 Task: Time Signature Change.
Action: Mouse moved to (300, 9)
Screenshot: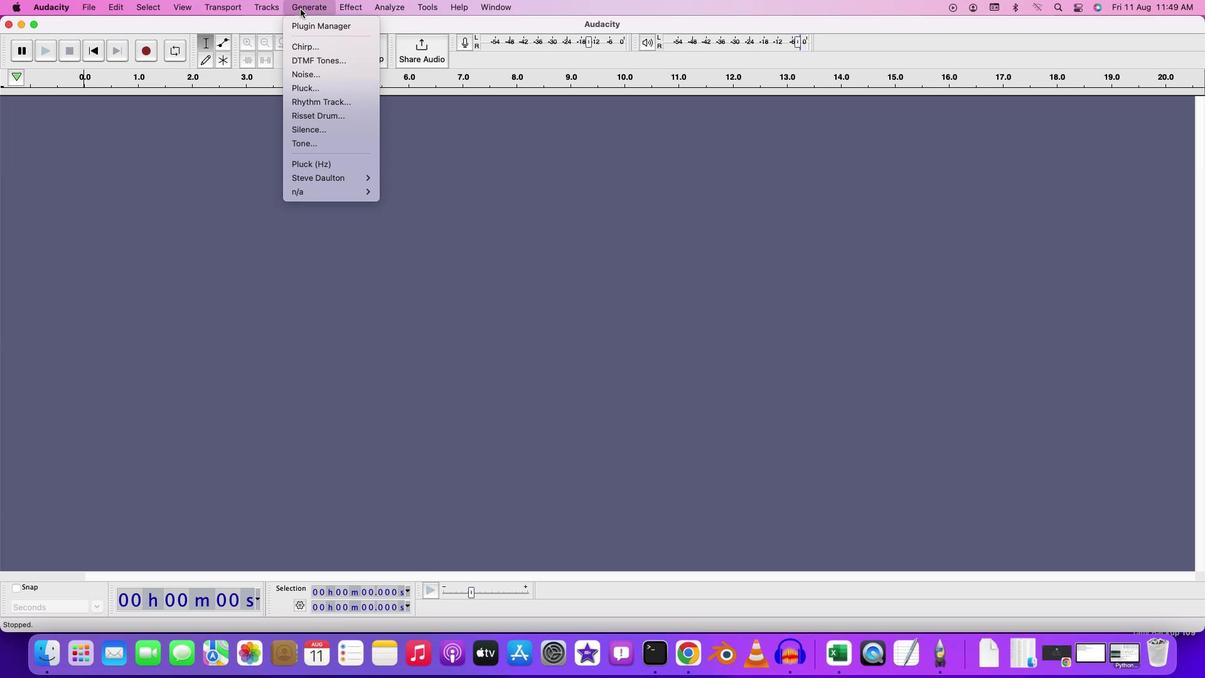 
Action: Mouse pressed left at (300, 9)
Screenshot: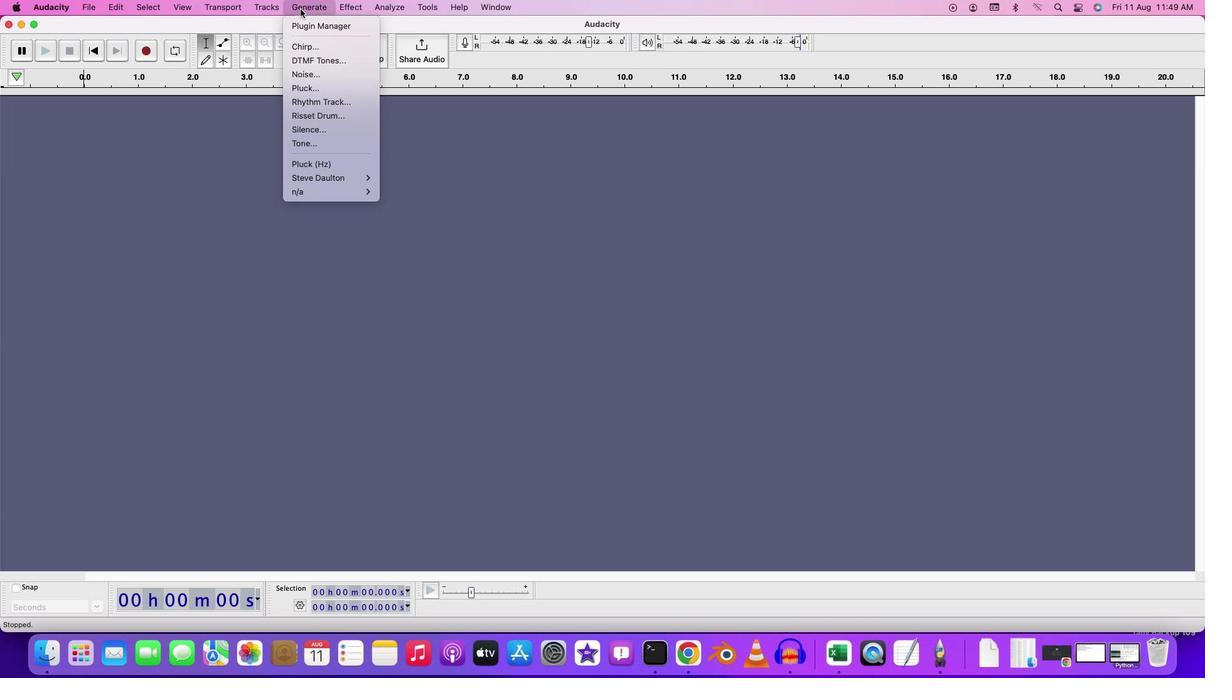 
Action: Mouse moved to (332, 107)
Screenshot: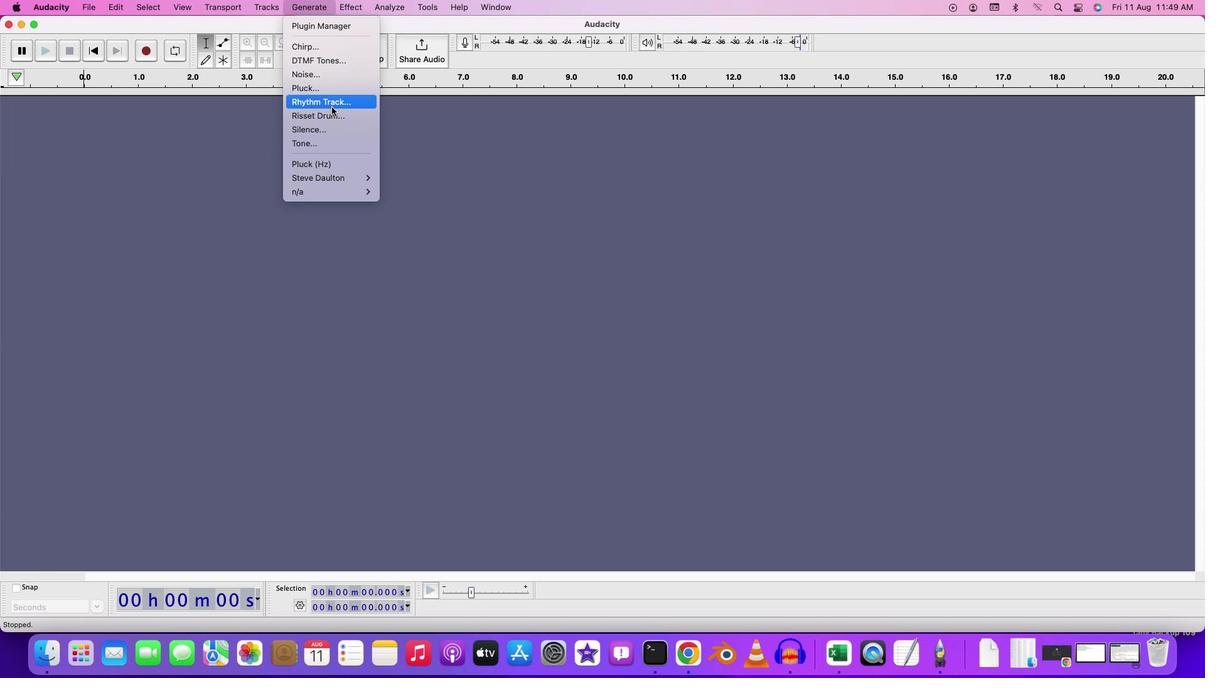 
Action: Mouse pressed left at (332, 107)
Screenshot: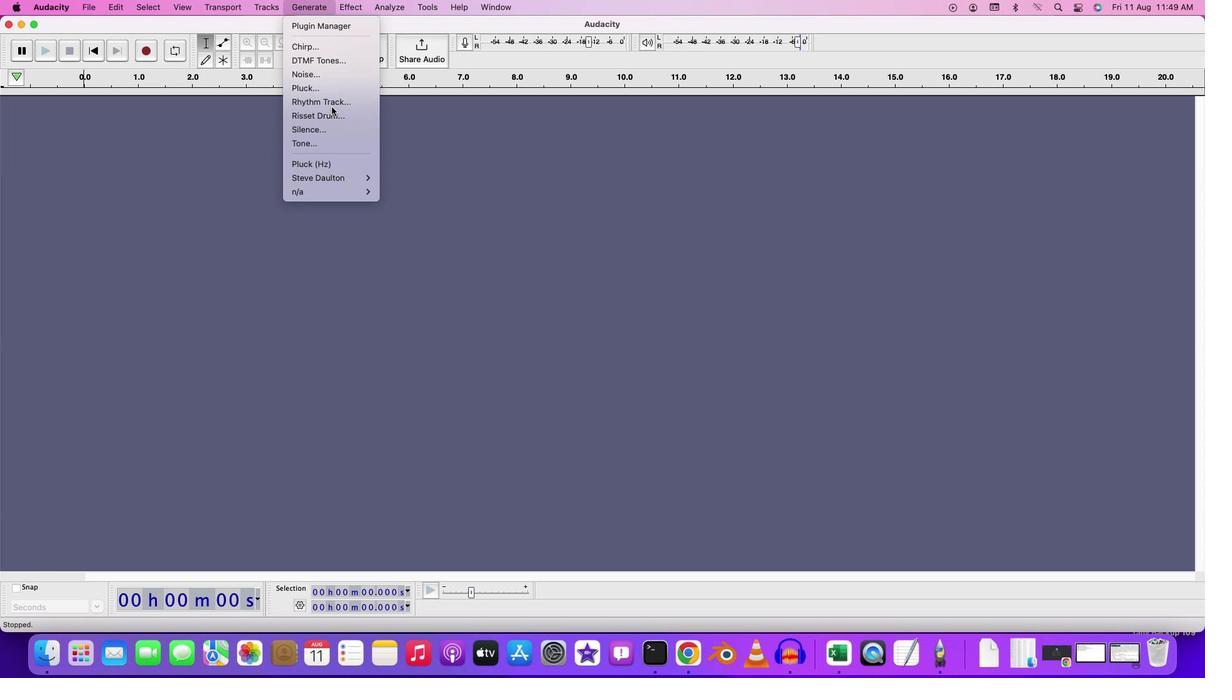 
Action: Mouse moved to (483, 254)
Screenshot: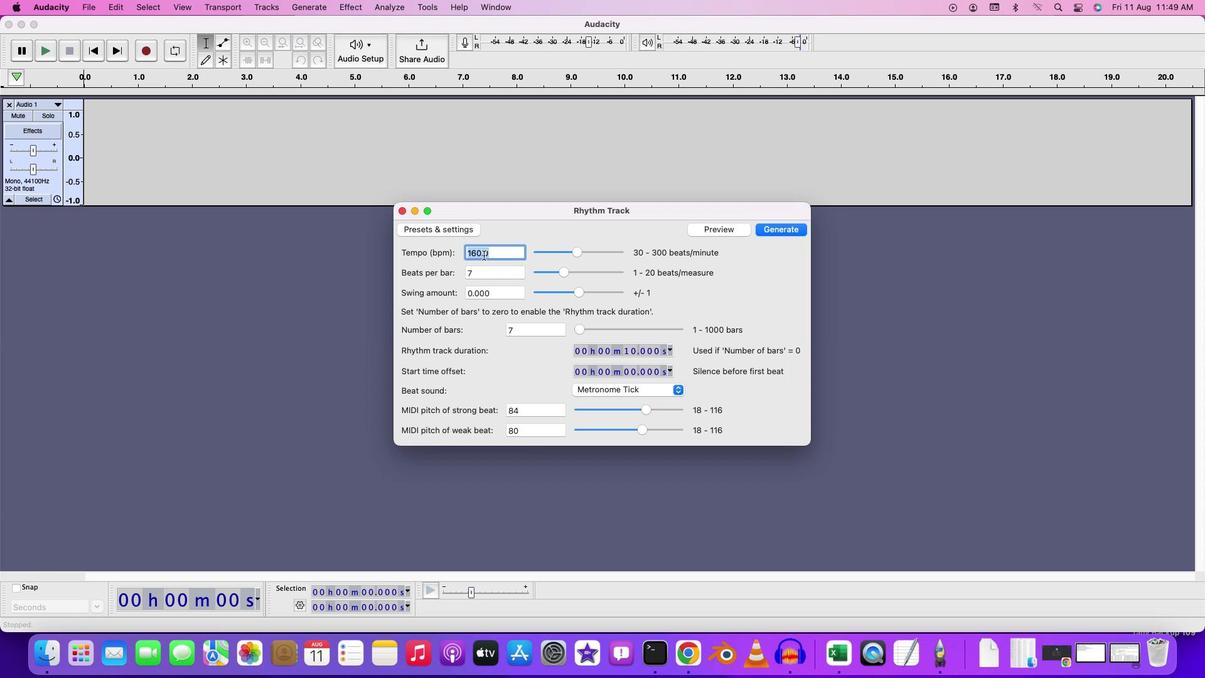 
Action: Mouse pressed left at (483, 254)
Screenshot: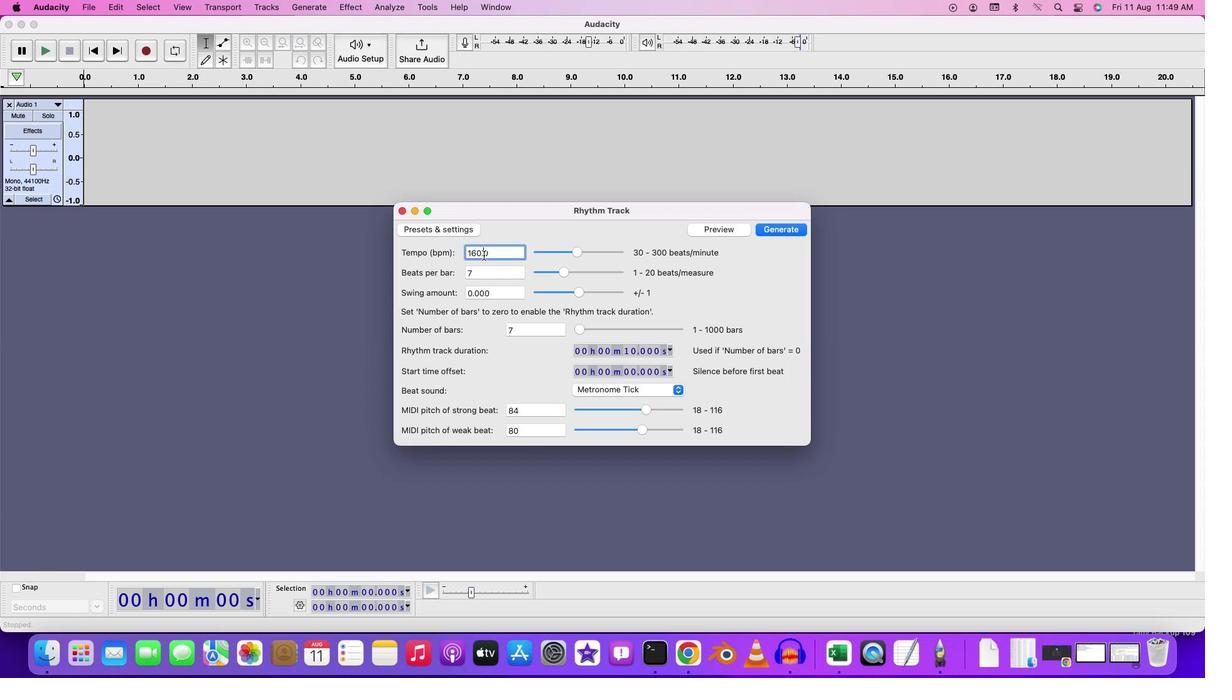 
Action: Mouse moved to (478, 256)
Screenshot: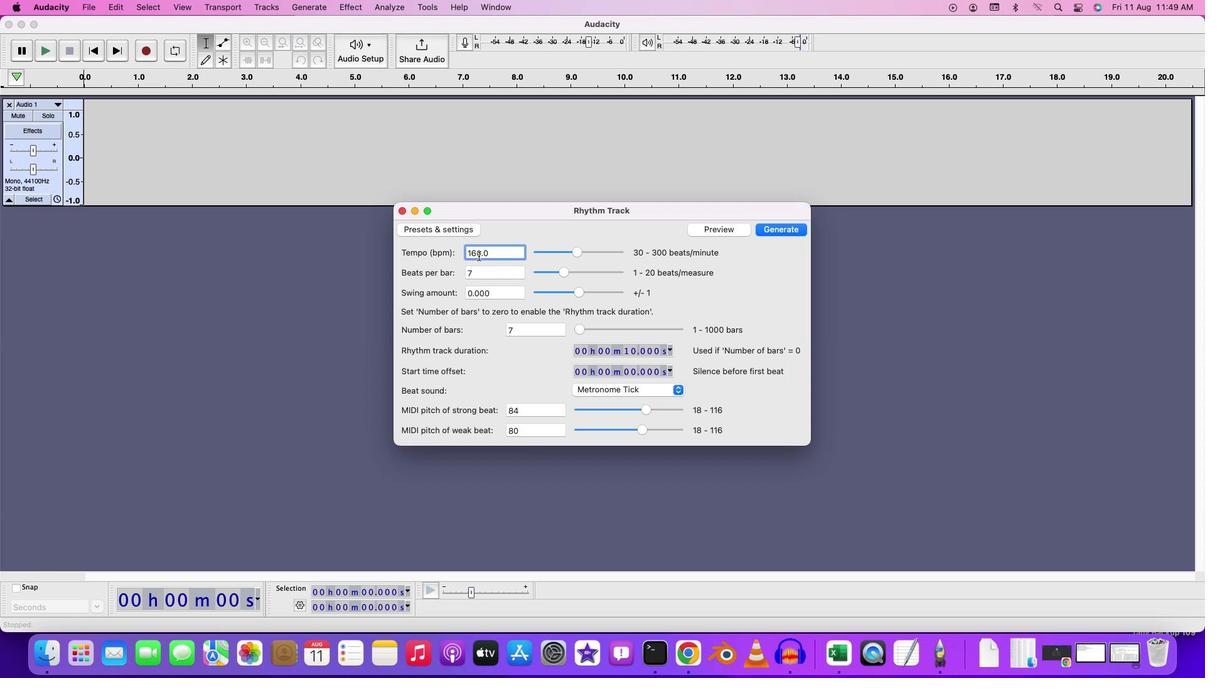 
Action: Mouse pressed left at (478, 256)
Screenshot: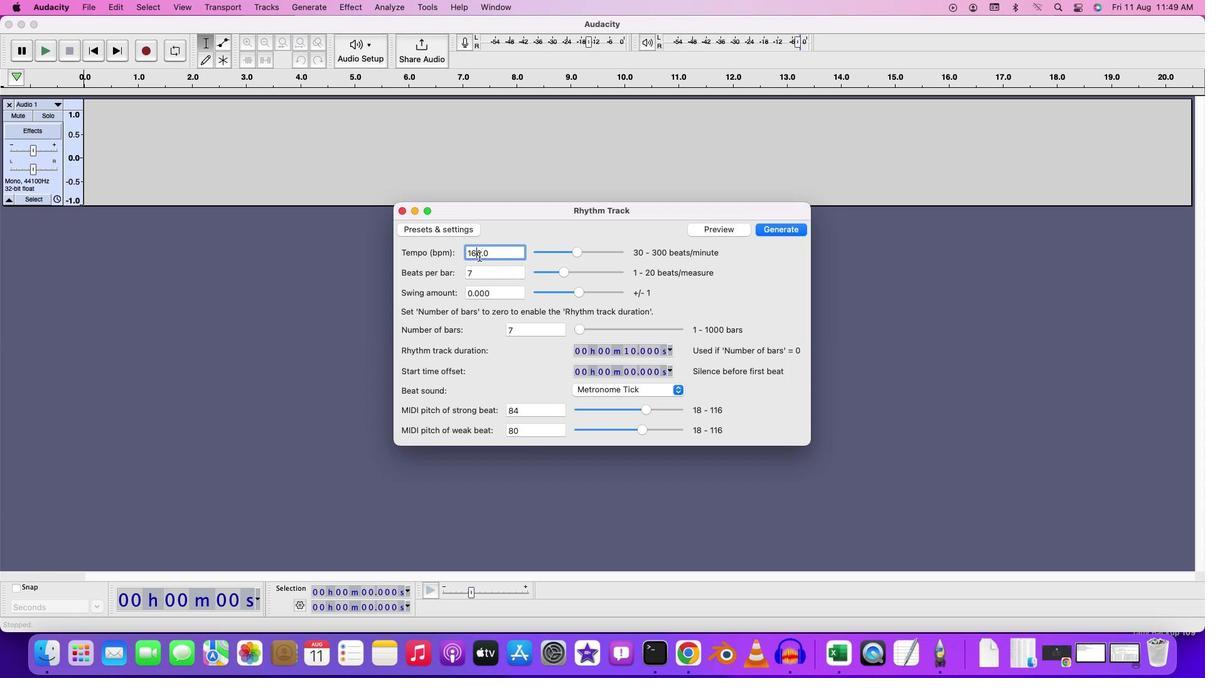 
Action: Mouse moved to (479, 256)
Screenshot: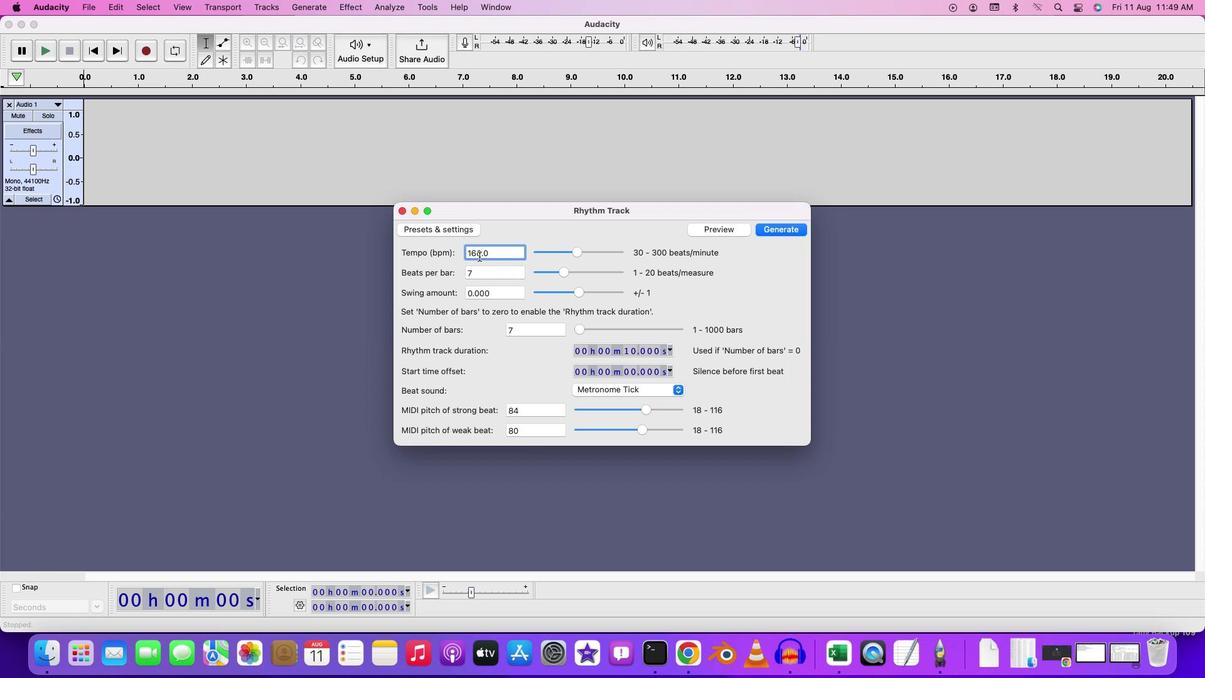 
Action: Key pressed Key.backspace'2'
Screenshot: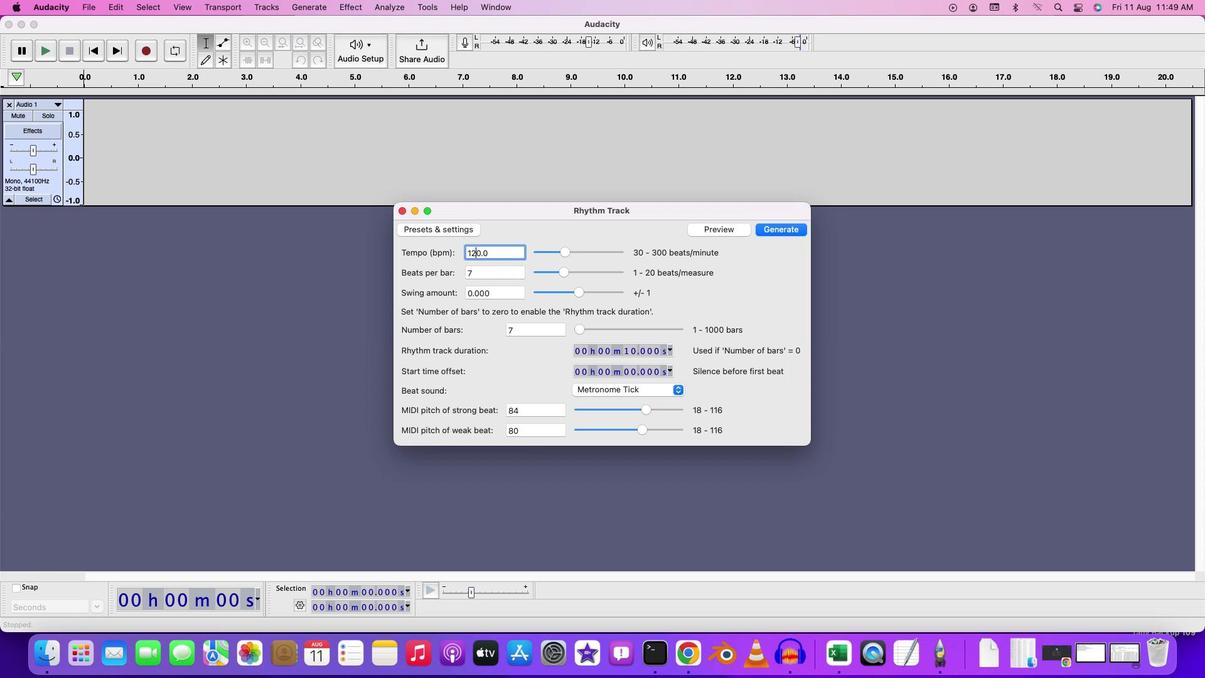
Action: Mouse moved to (477, 271)
Screenshot: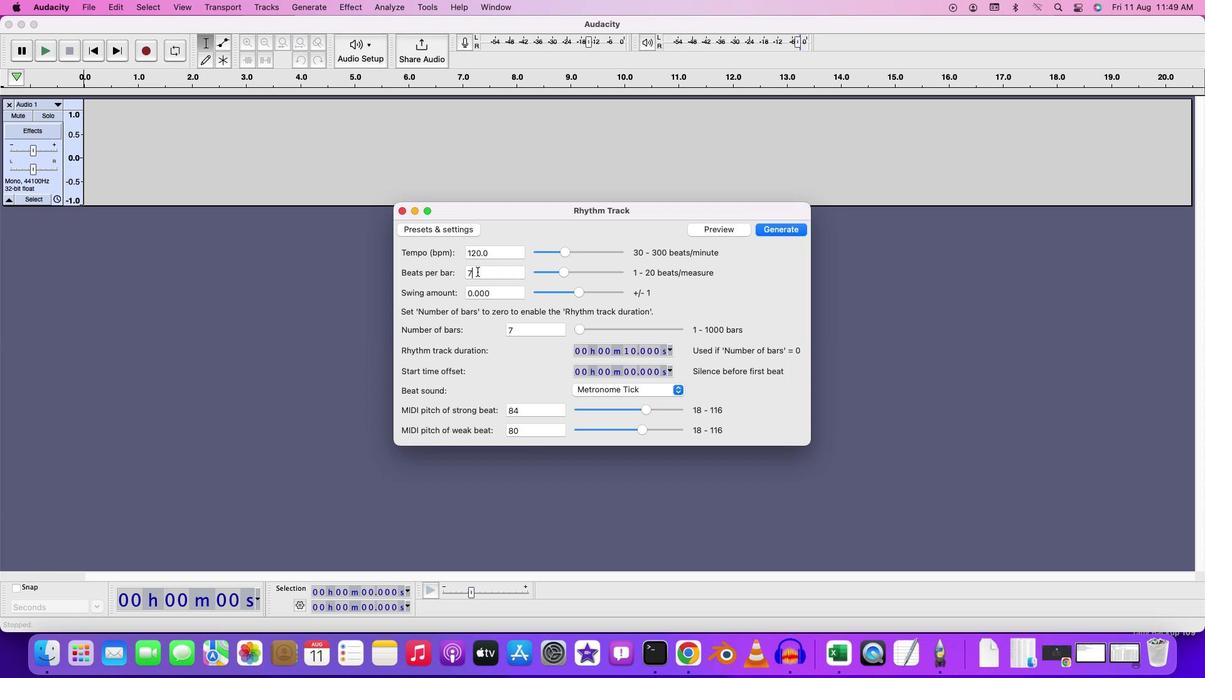 
Action: Mouse pressed left at (477, 271)
Screenshot: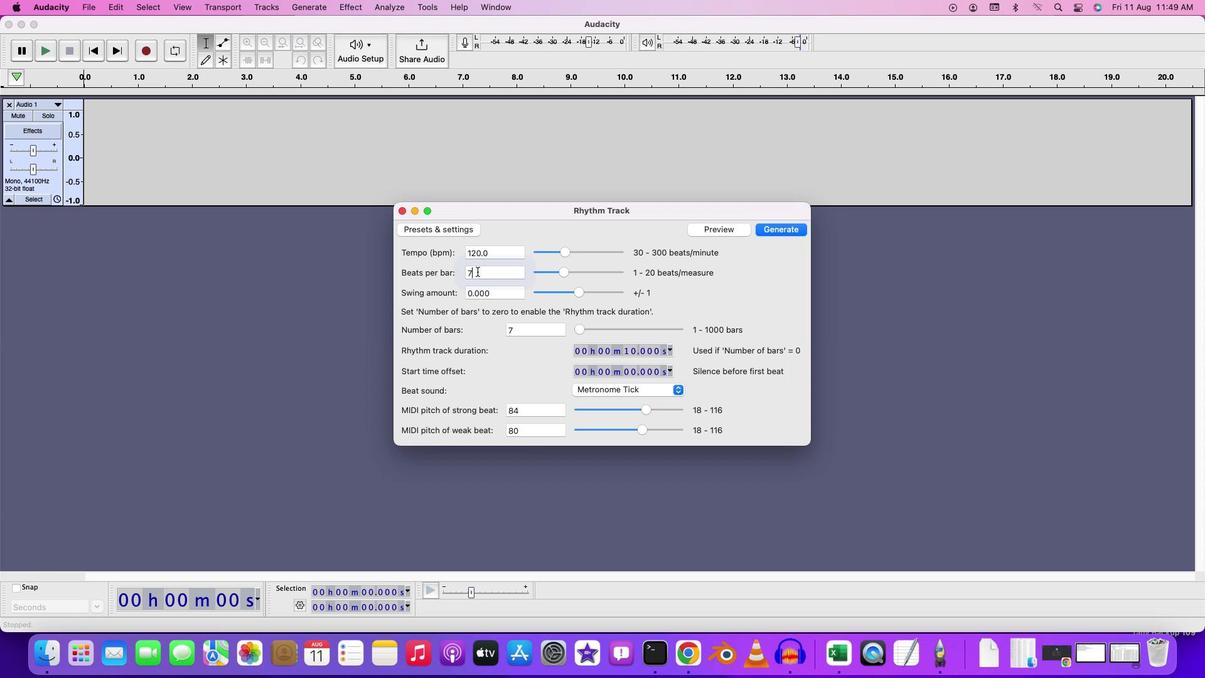 
Action: Mouse moved to (476, 271)
Screenshot: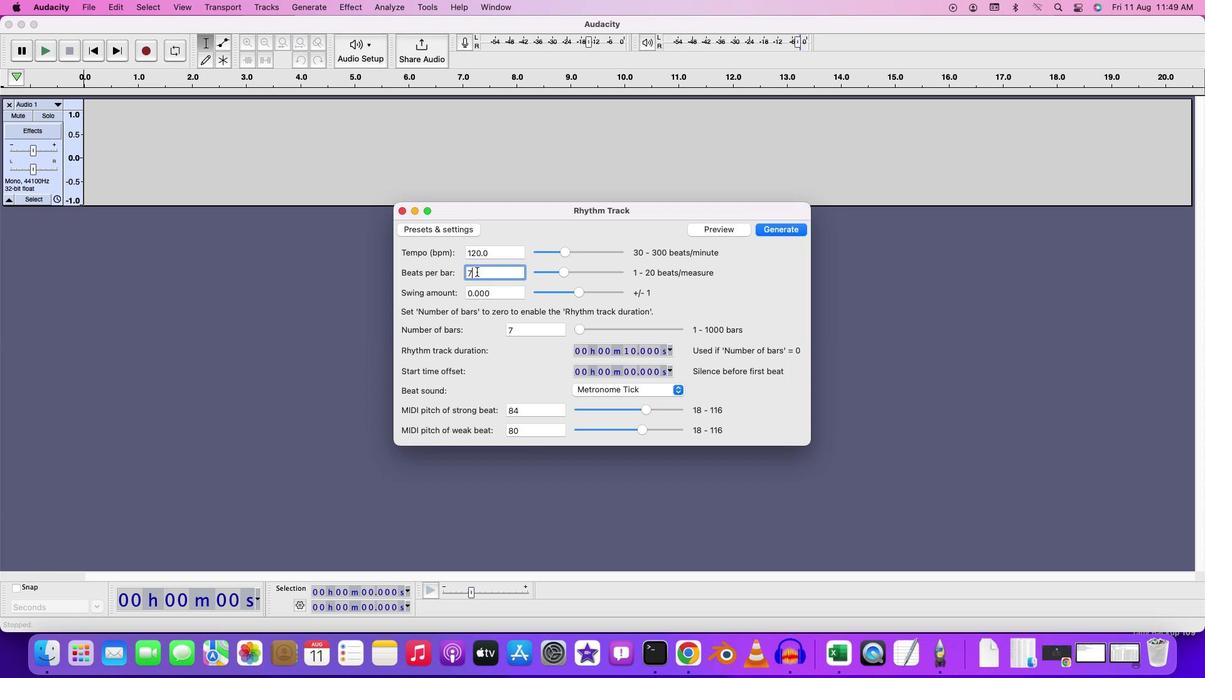
Action: Key pressed Key.backspace'4'
Screenshot: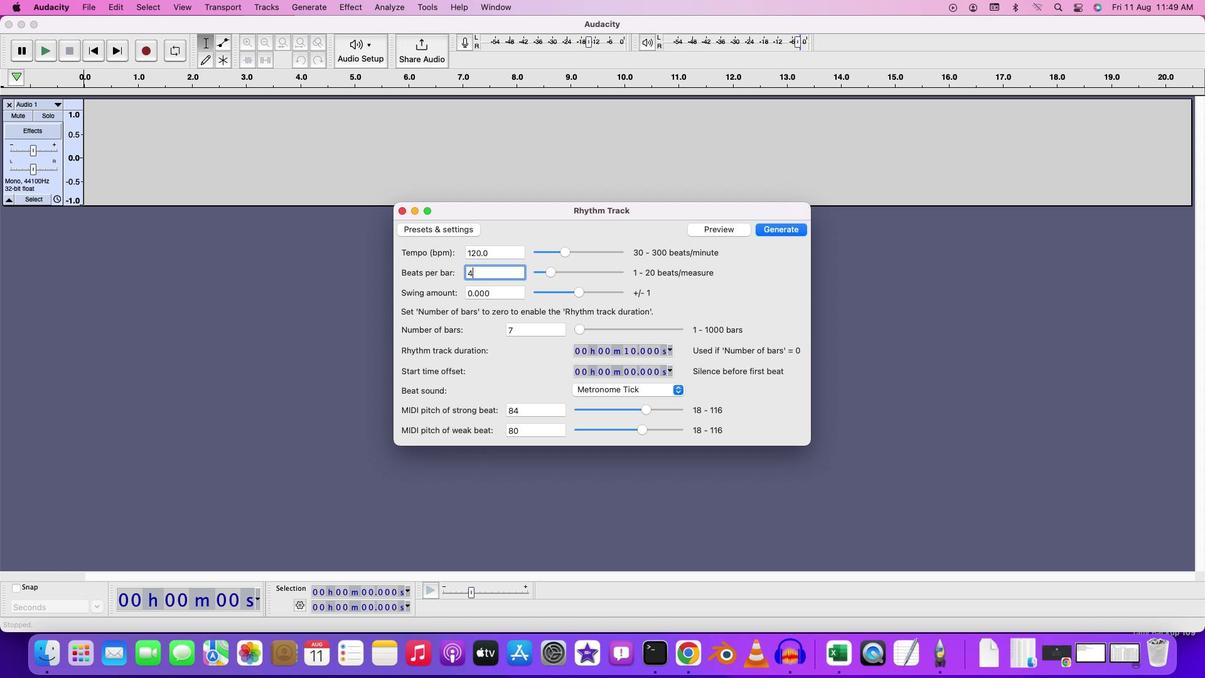 
Action: Mouse moved to (774, 228)
Screenshot: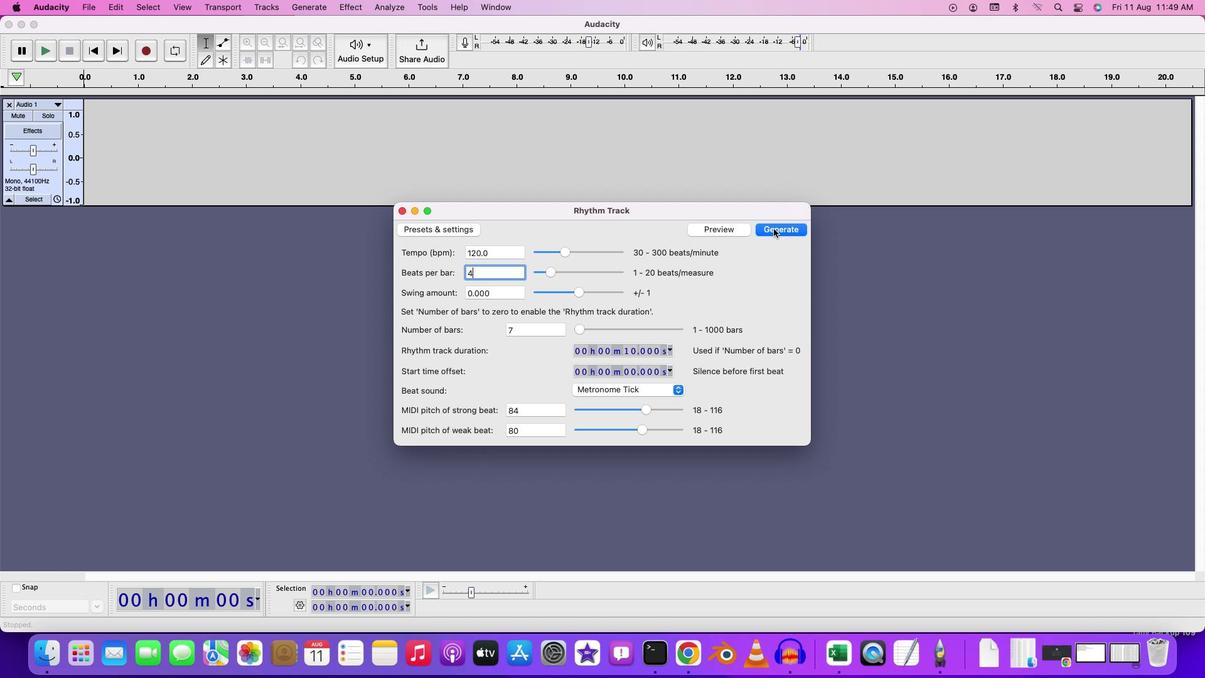 
Action: Mouse pressed left at (774, 228)
Screenshot: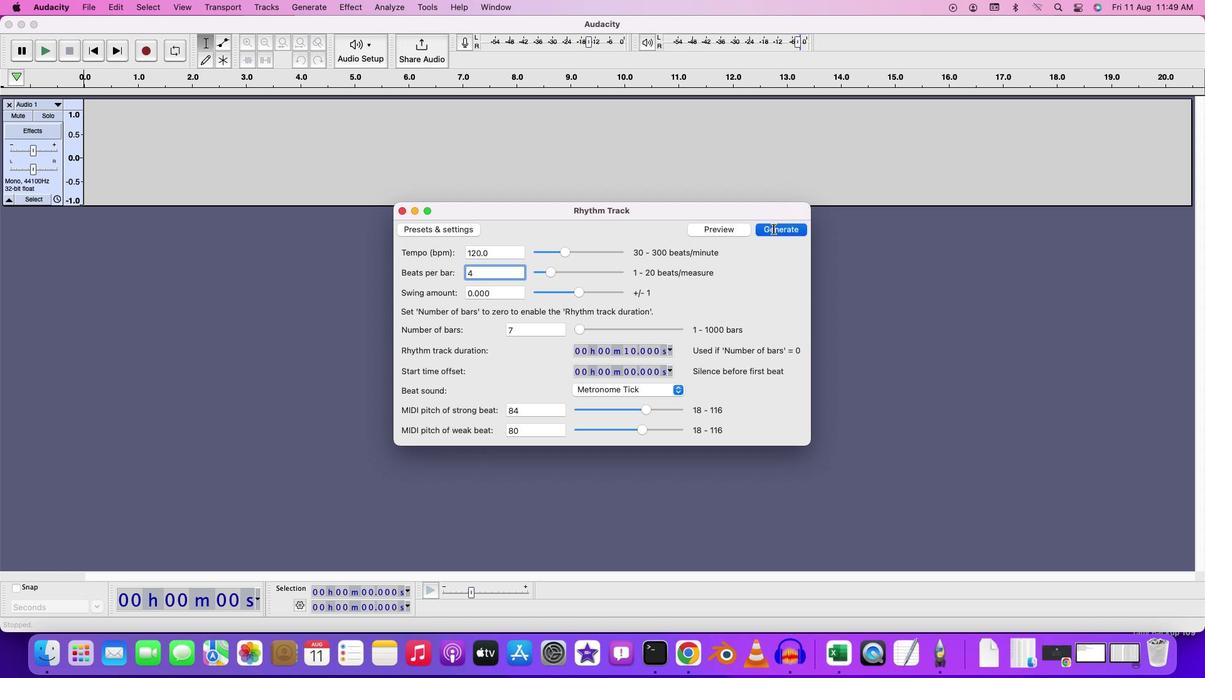 
Action: Mouse moved to (88, 118)
Screenshot: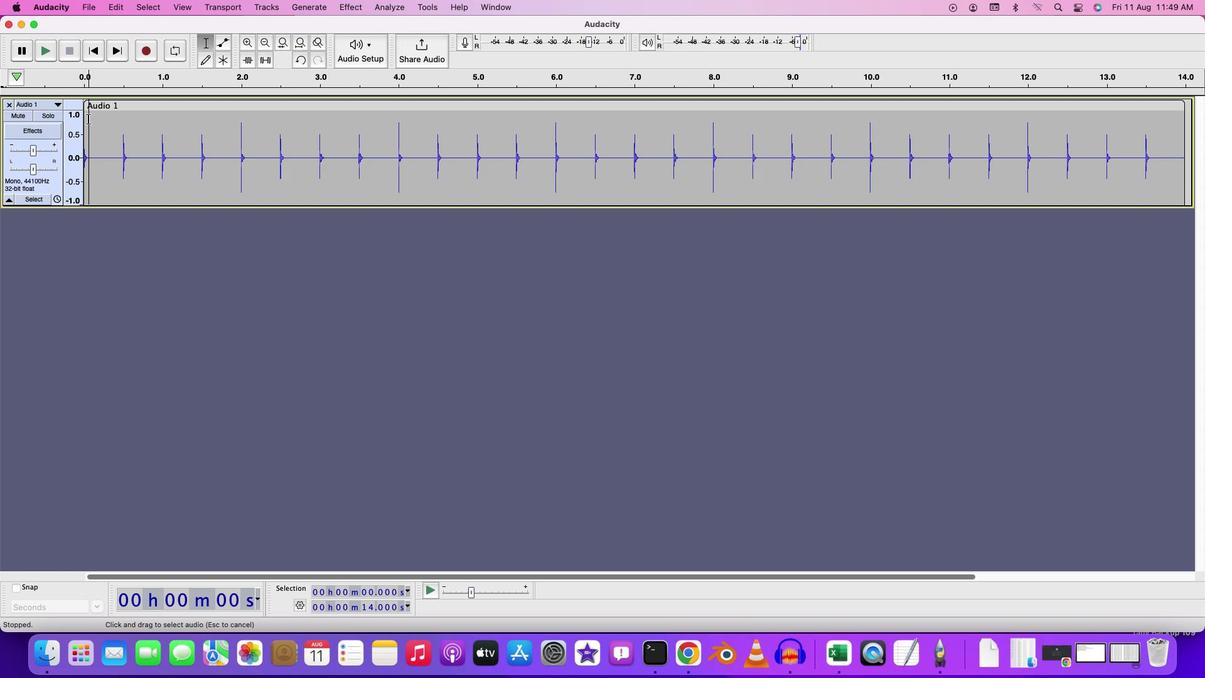 
Action: Mouse pressed left at (88, 118)
Screenshot: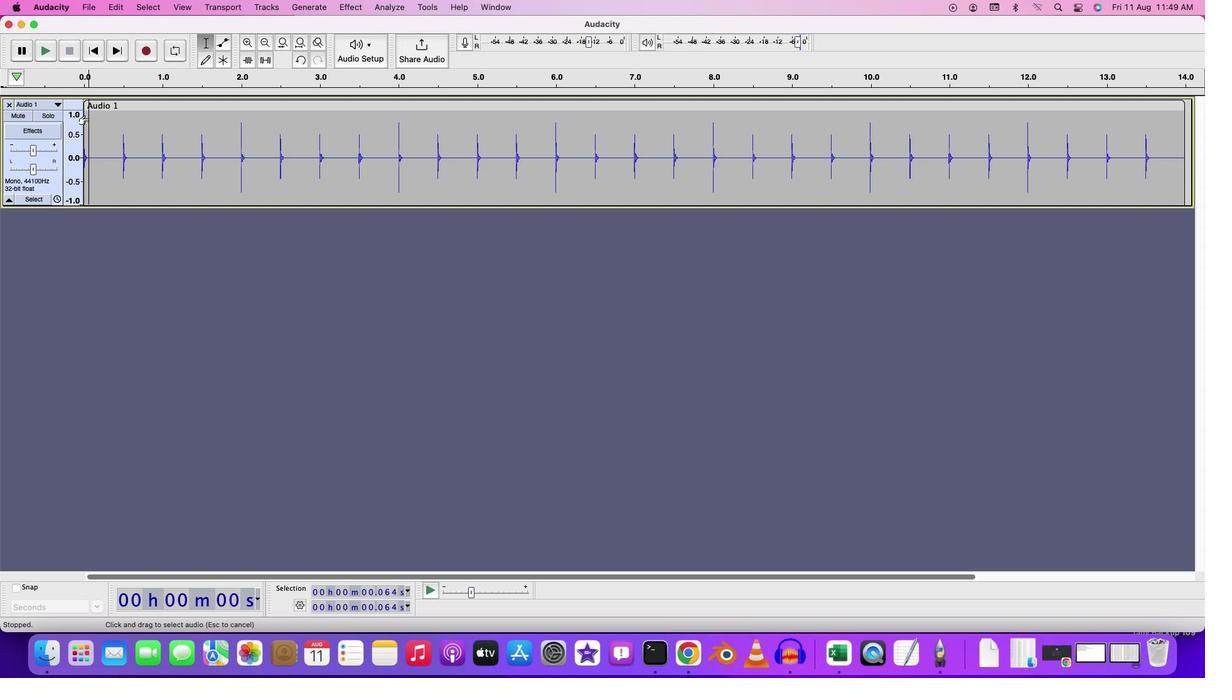 
Action: Mouse moved to (172, 179)
Screenshot: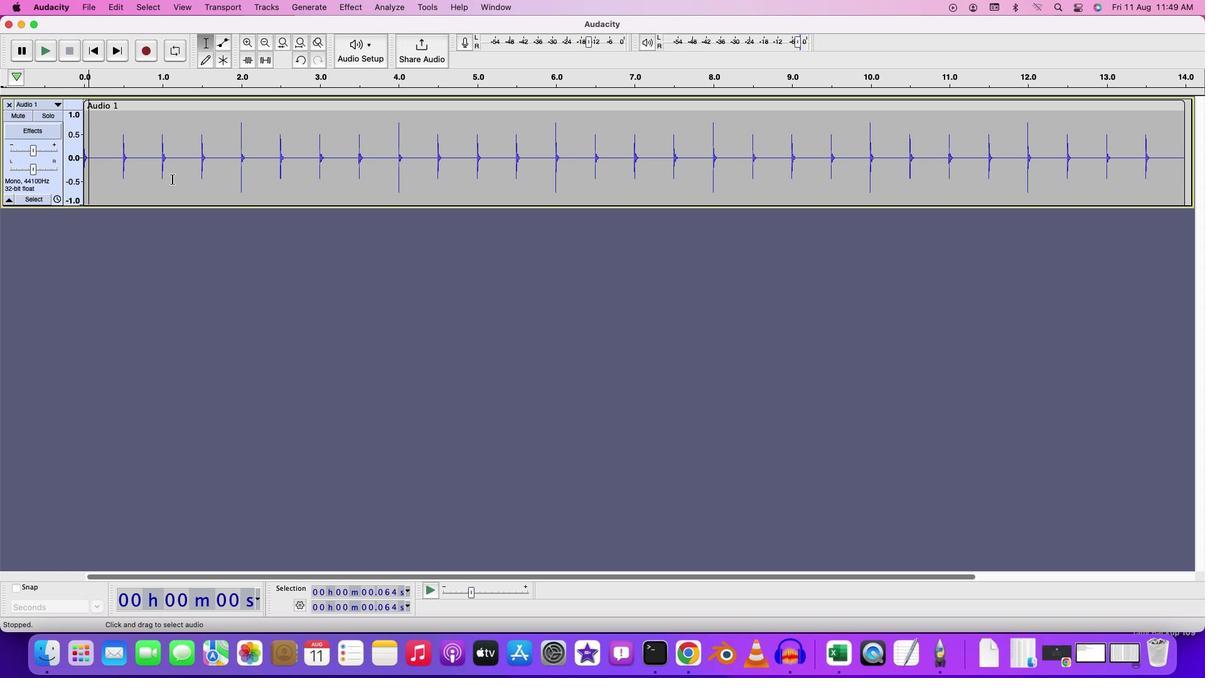 
Action: Key pressed Key.cmd
Screenshot: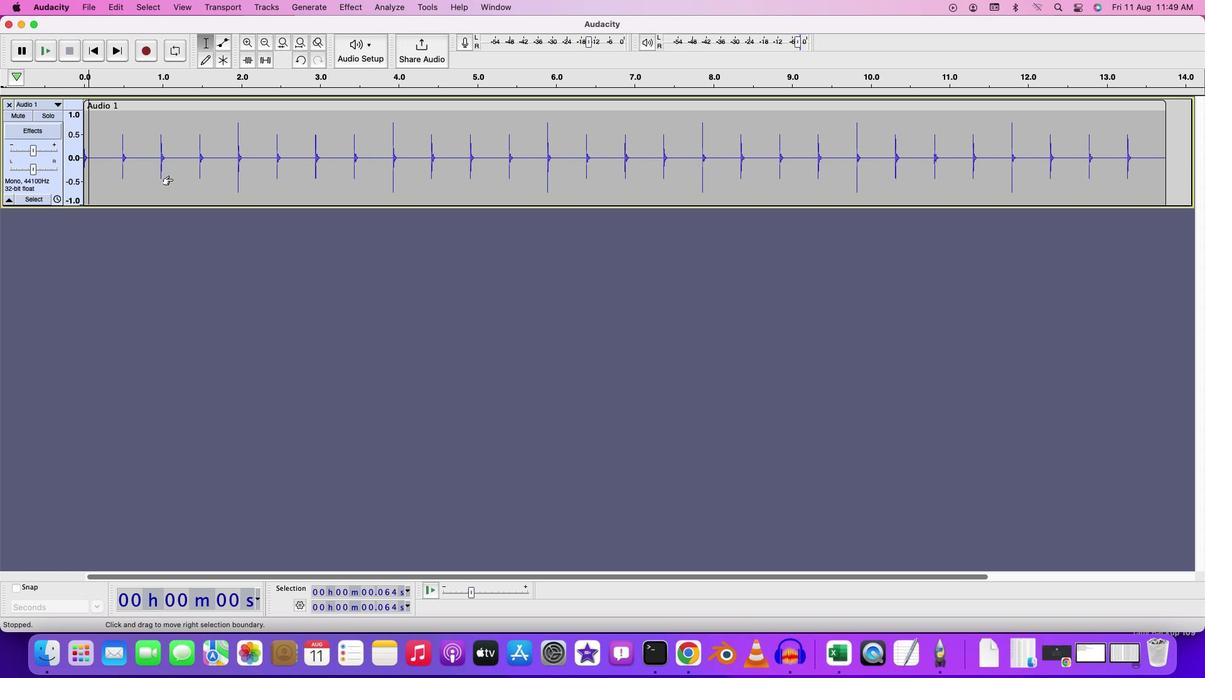 
Action: Mouse scrolled (172, 179) with delta (0, 0)
Screenshot: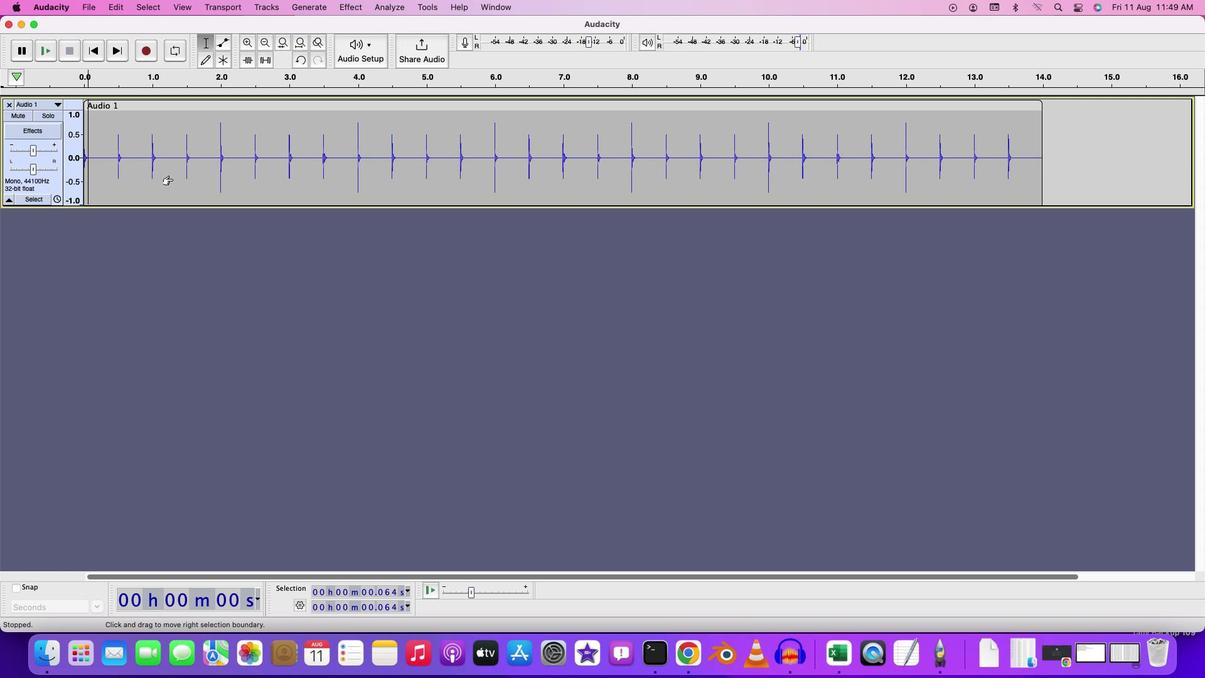 
Action: Mouse scrolled (172, 179) with delta (0, 0)
Screenshot: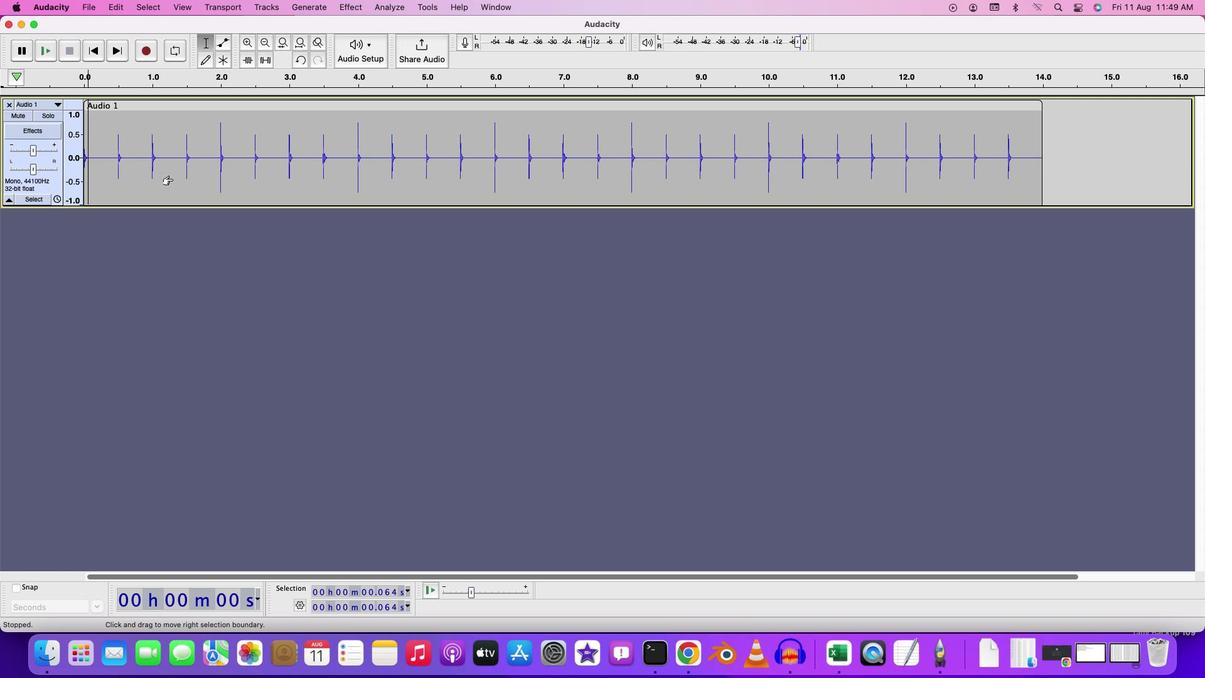 
Action: Mouse scrolled (172, 179) with delta (0, -1)
Screenshot: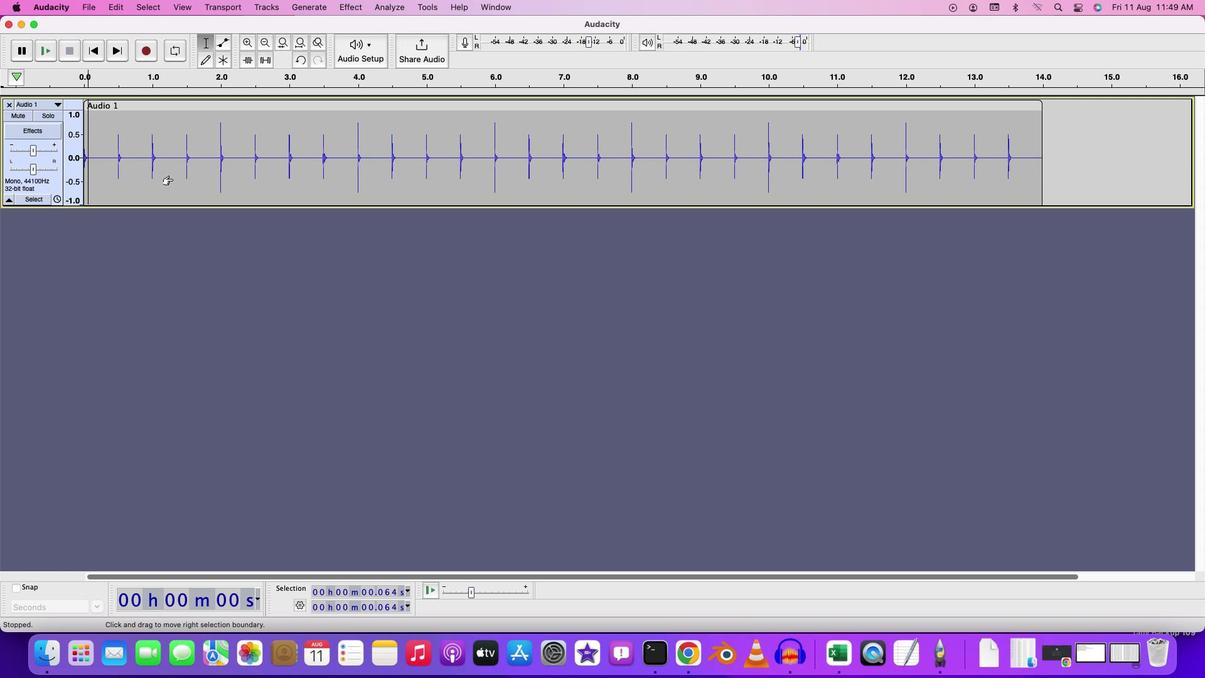 
Action: Mouse scrolled (172, 179) with delta (0, -2)
Screenshot: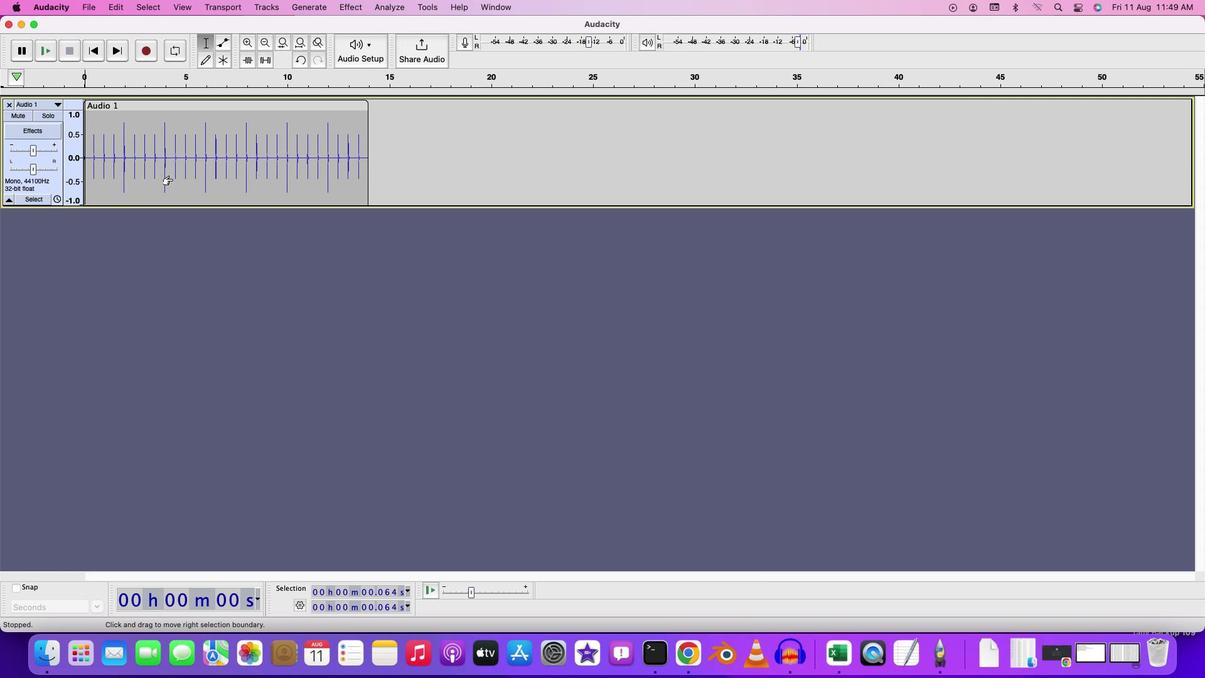 
Action: Mouse moved to (111, 151)
Screenshot: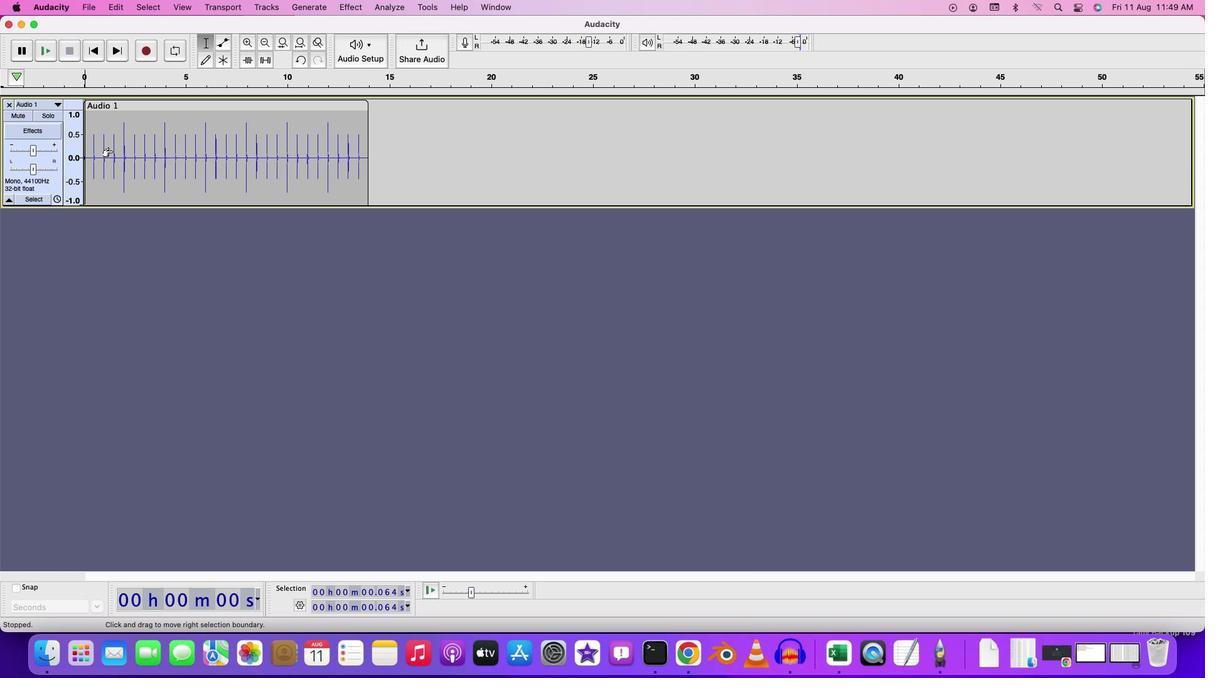 
Action: Key pressed Key.cmd
Screenshot: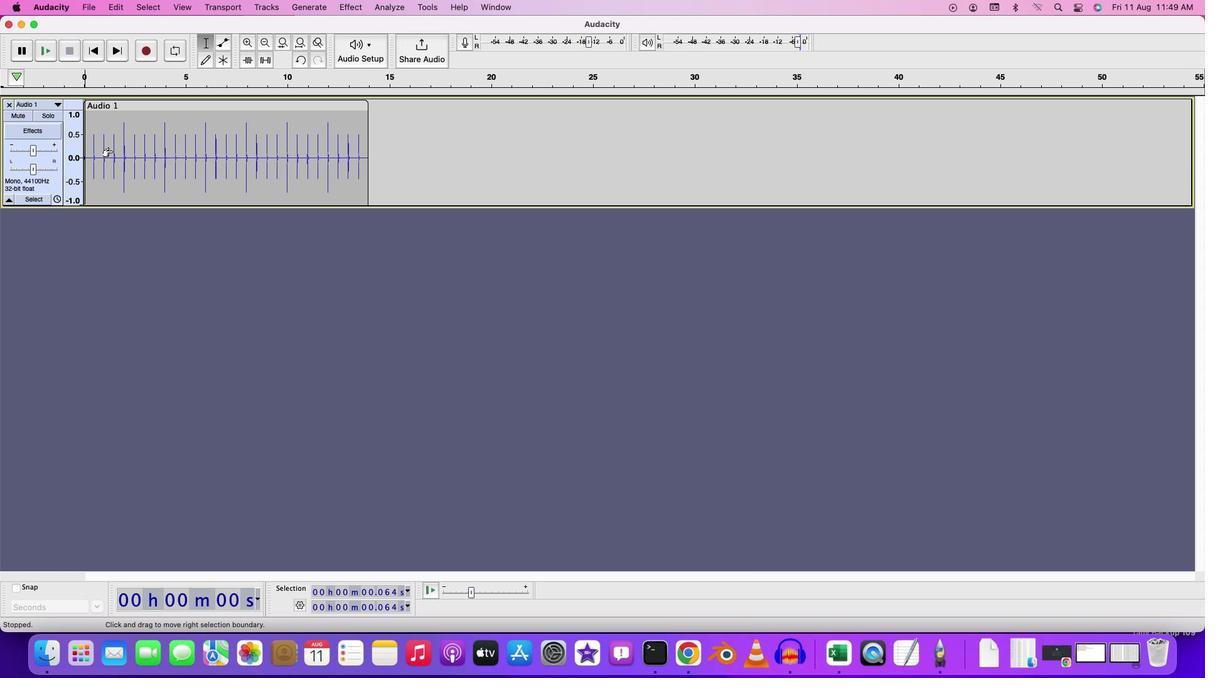 
Action: Mouse moved to (111, 150)
Screenshot: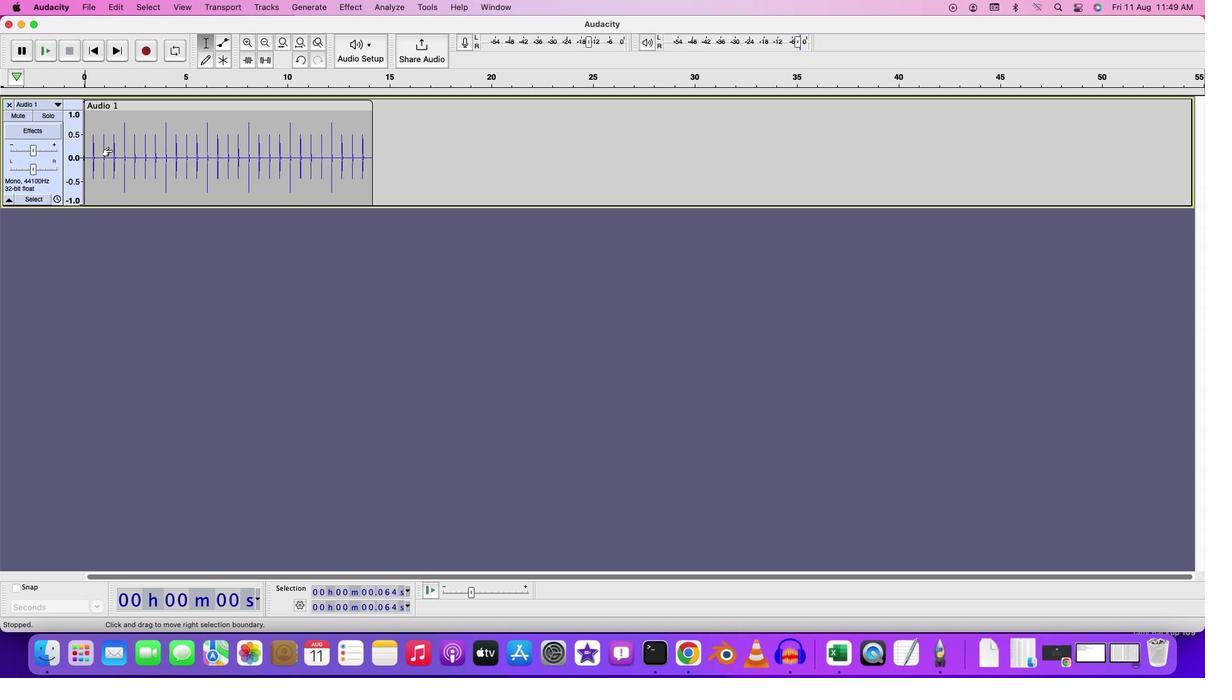 
Action: Mouse scrolled (111, 150) with delta (0, 0)
Screenshot: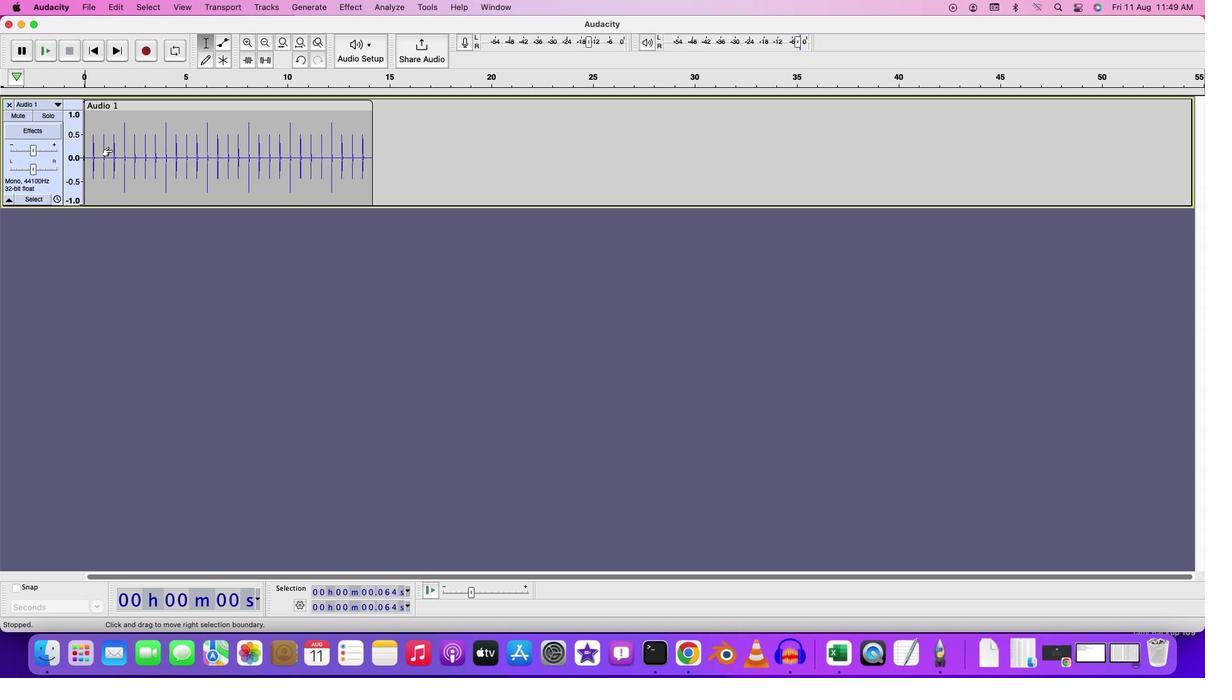 
Action: Mouse moved to (111, 150)
Screenshot: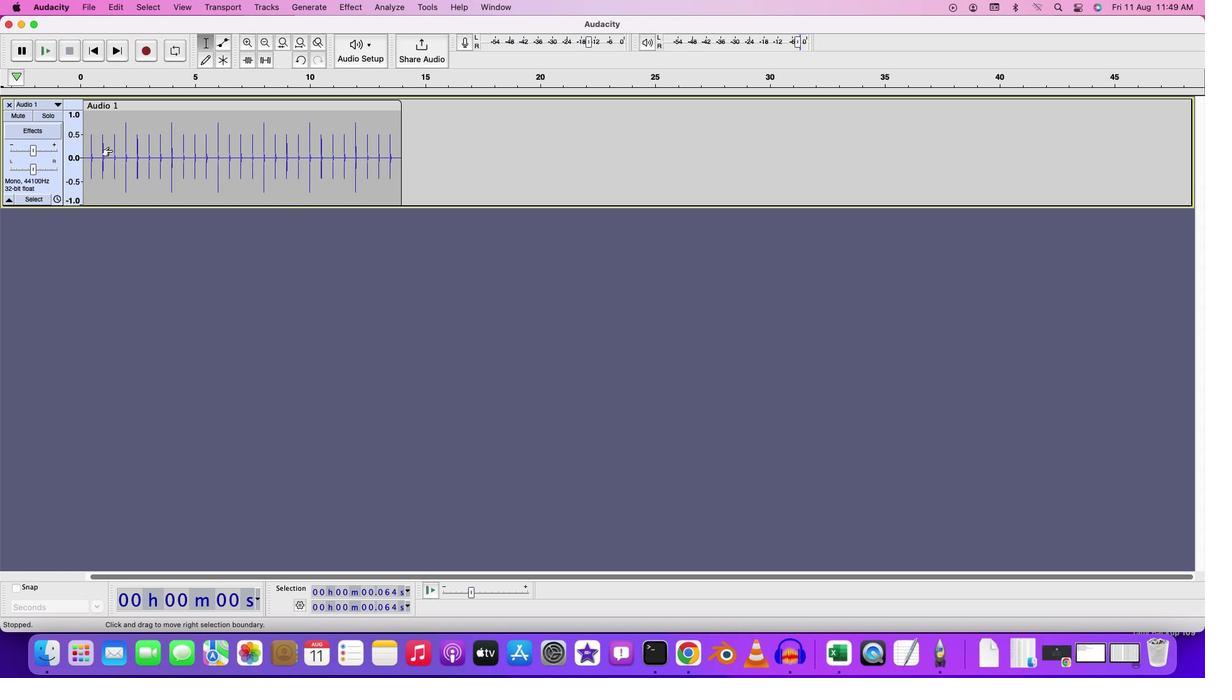 
Action: Mouse scrolled (111, 150) with delta (0, 0)
Screenshot: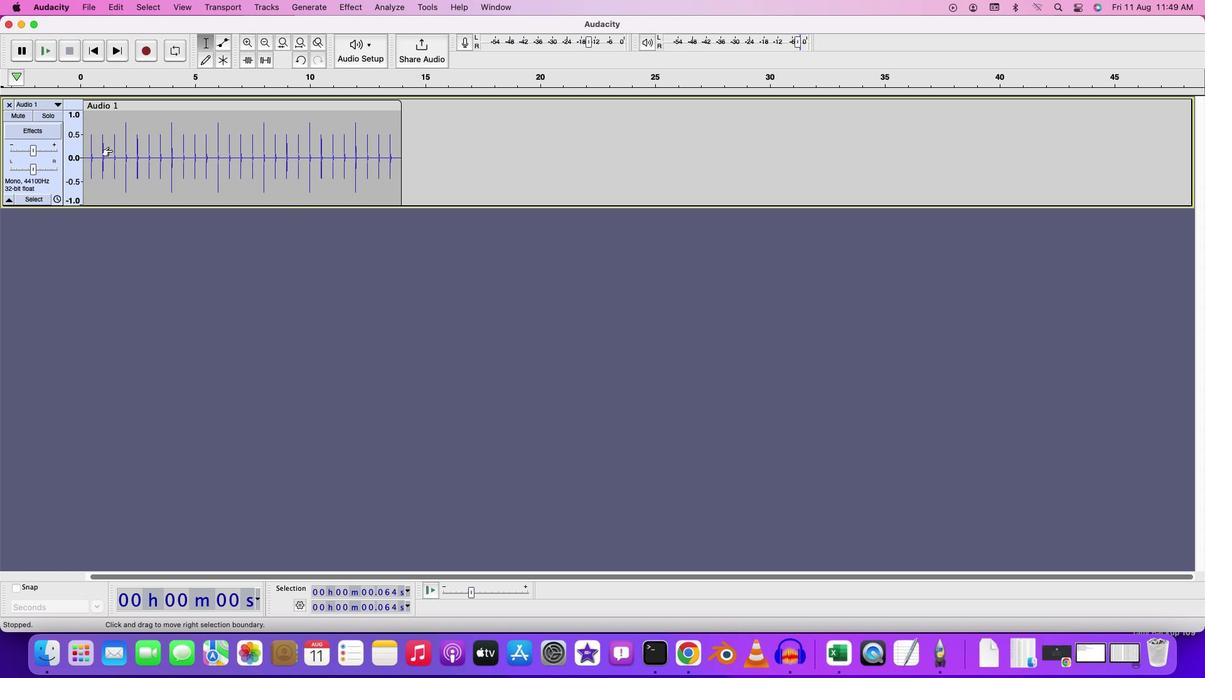 
Action: Mouse scrolled (111, 150) with delta (0, 0)
Screenshot: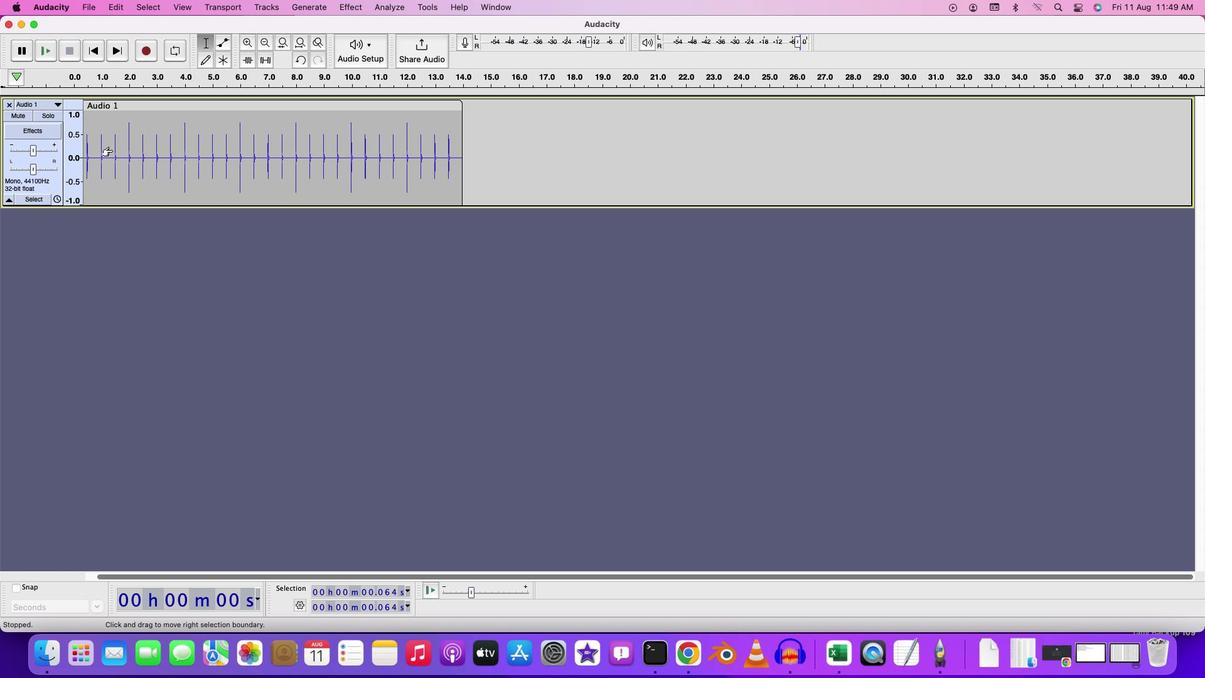 
Action: Mouse scrolled (111, 150) with delta (0, 0)
Screenshot: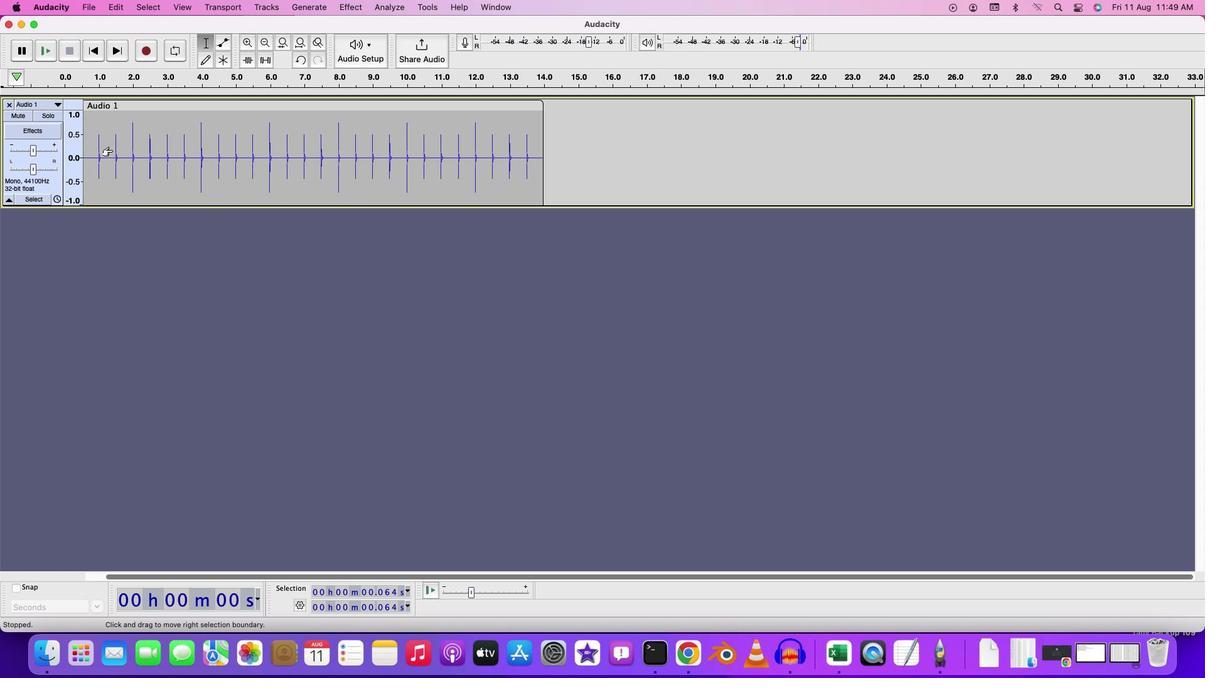 
Action: Mouse scrolled (111, 150) with delta (0, 0)
Screenshot: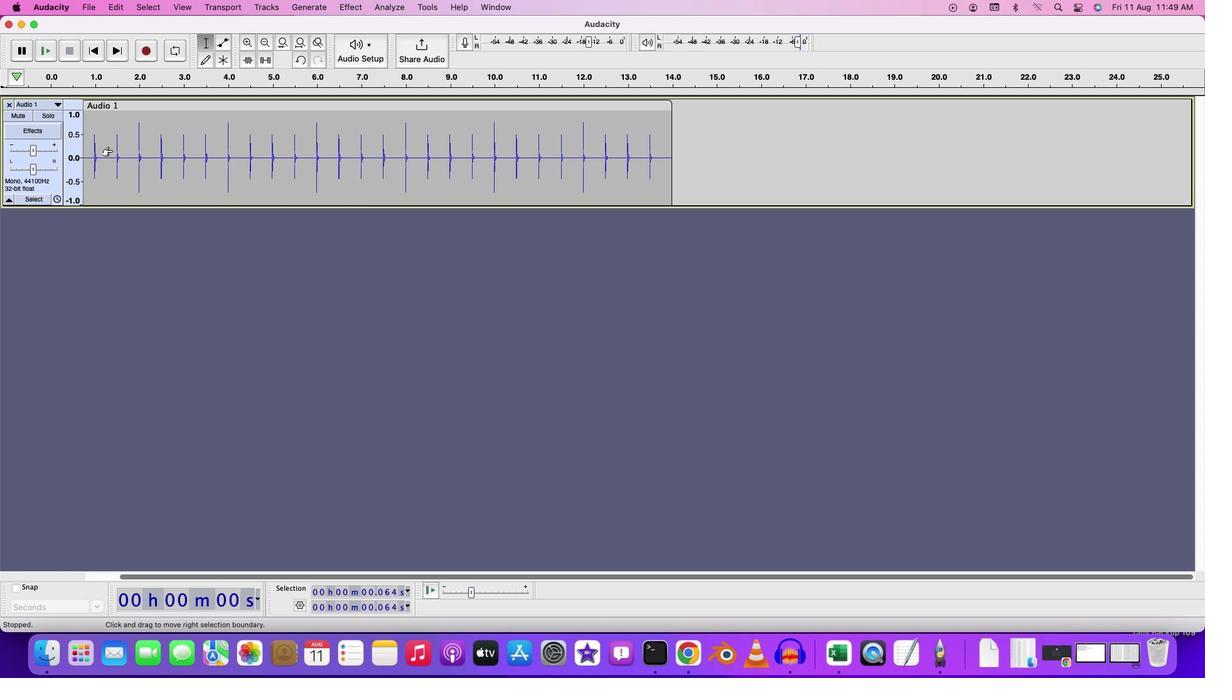 
Action: Mouse moved to (350, 574)
Screenshot: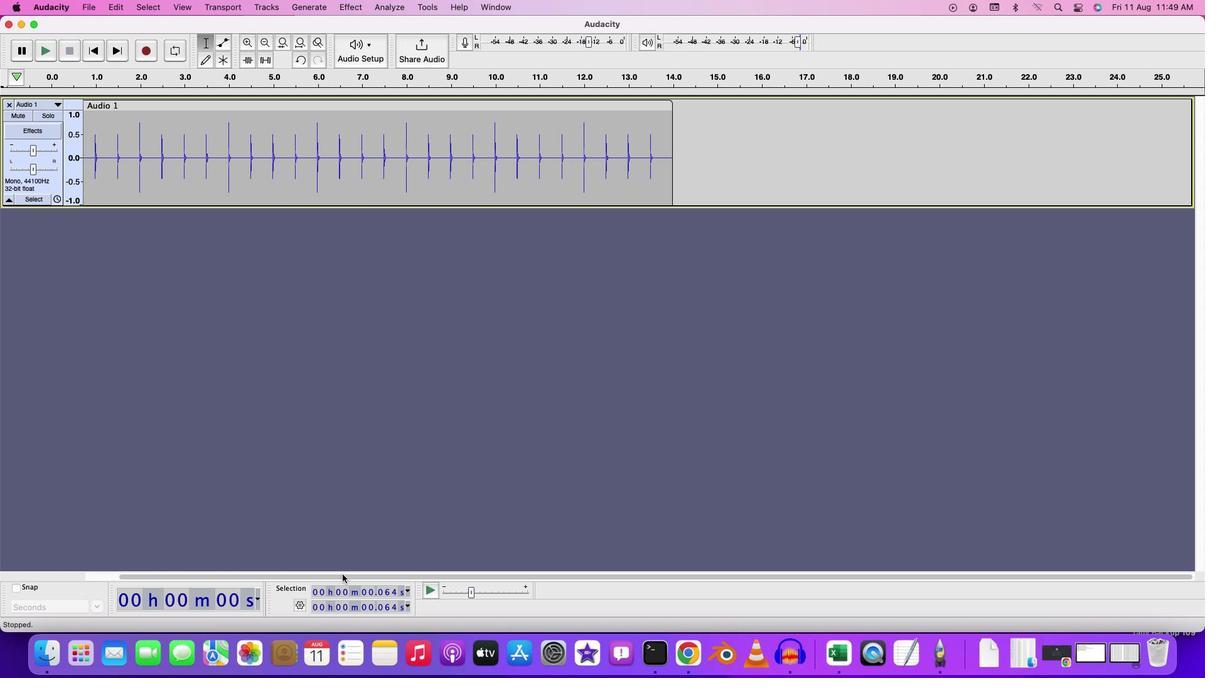 
Action: Mouse pressed left at (350, 574)
Screenshot: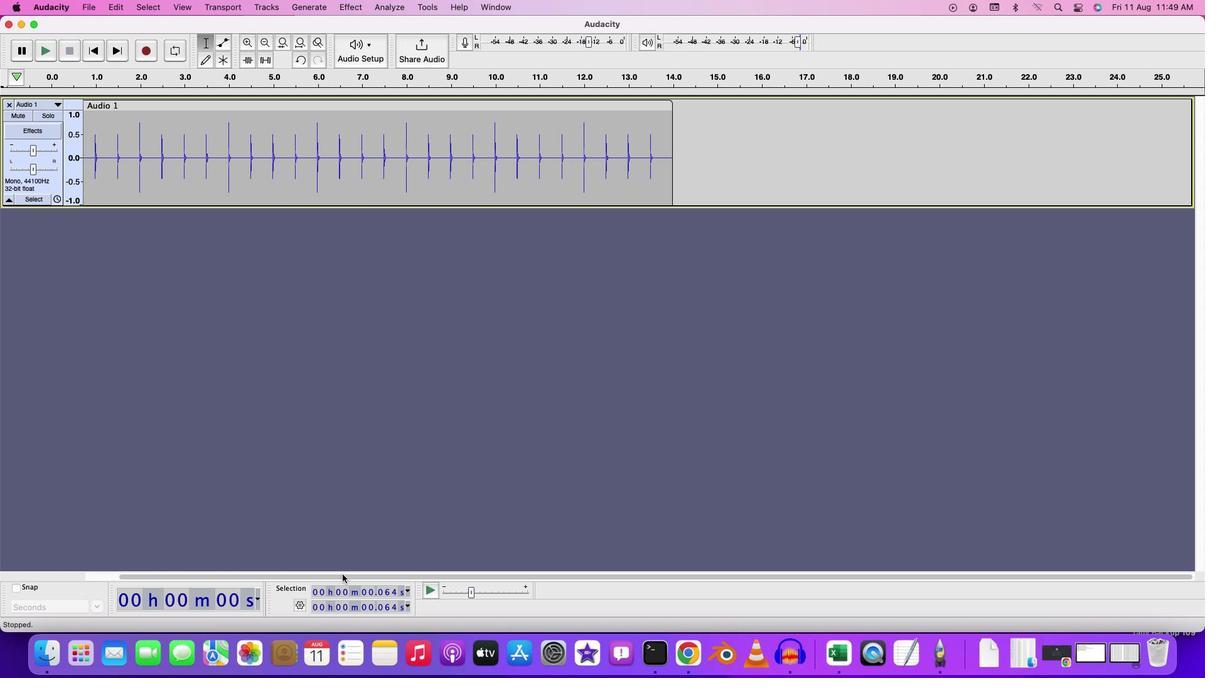 
Action: Mouse moved to (93, 122)
Screenshot: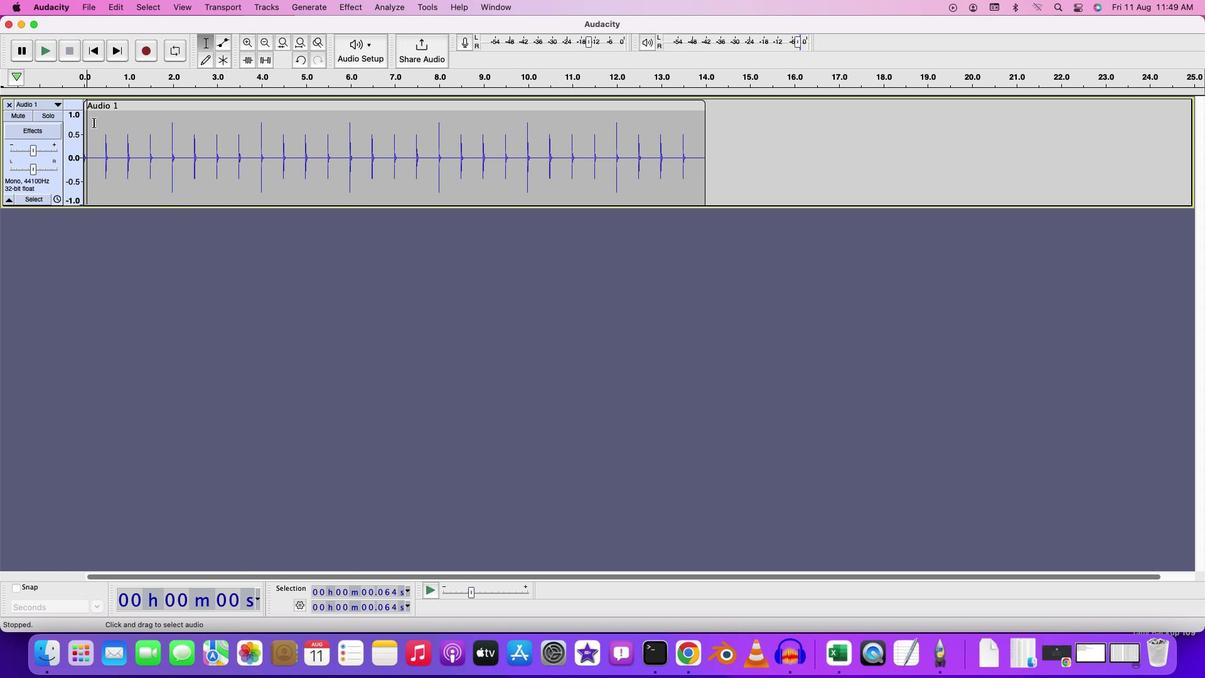 
Action: Key pressed Key.space
Screenshot: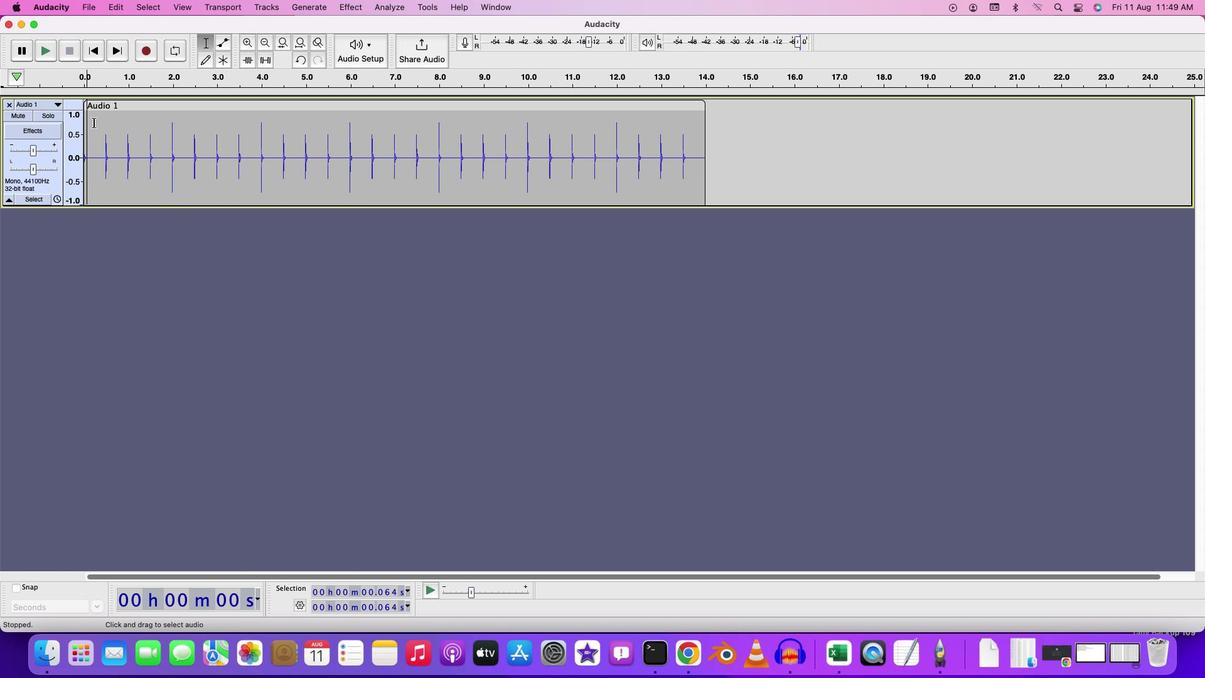 
Action: Mouse moved to (371, 268)
Screenshot: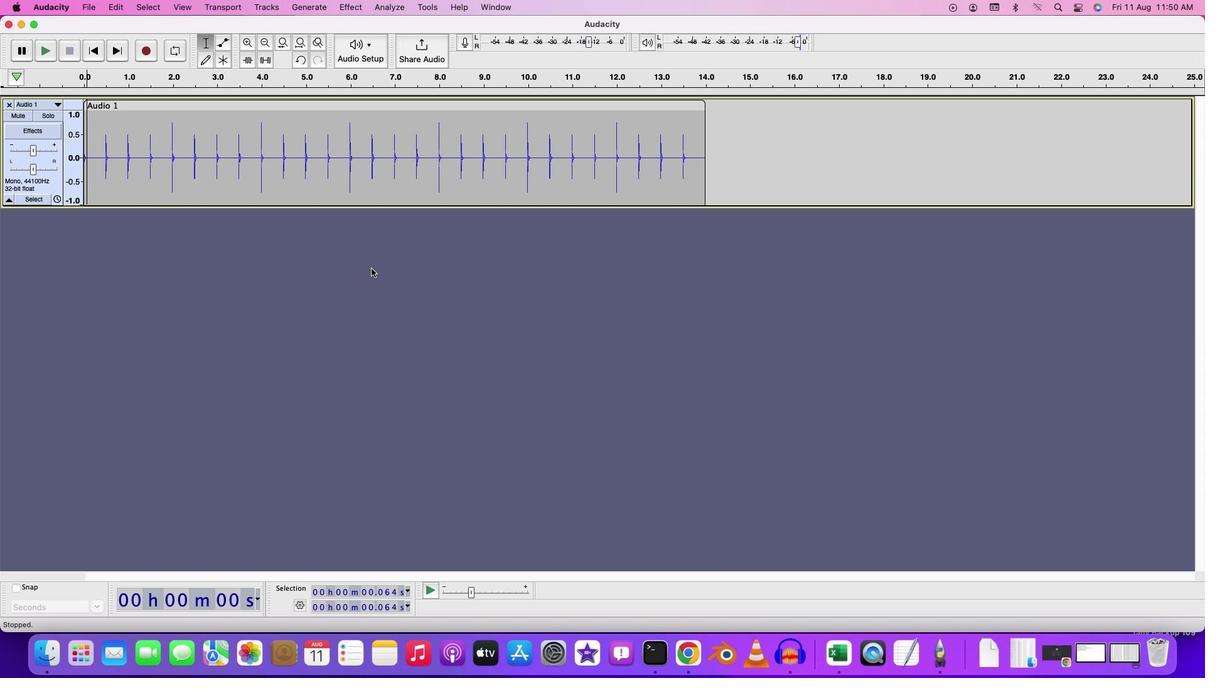
Action: Mouse pressed right at (371, 268)
Screenshot: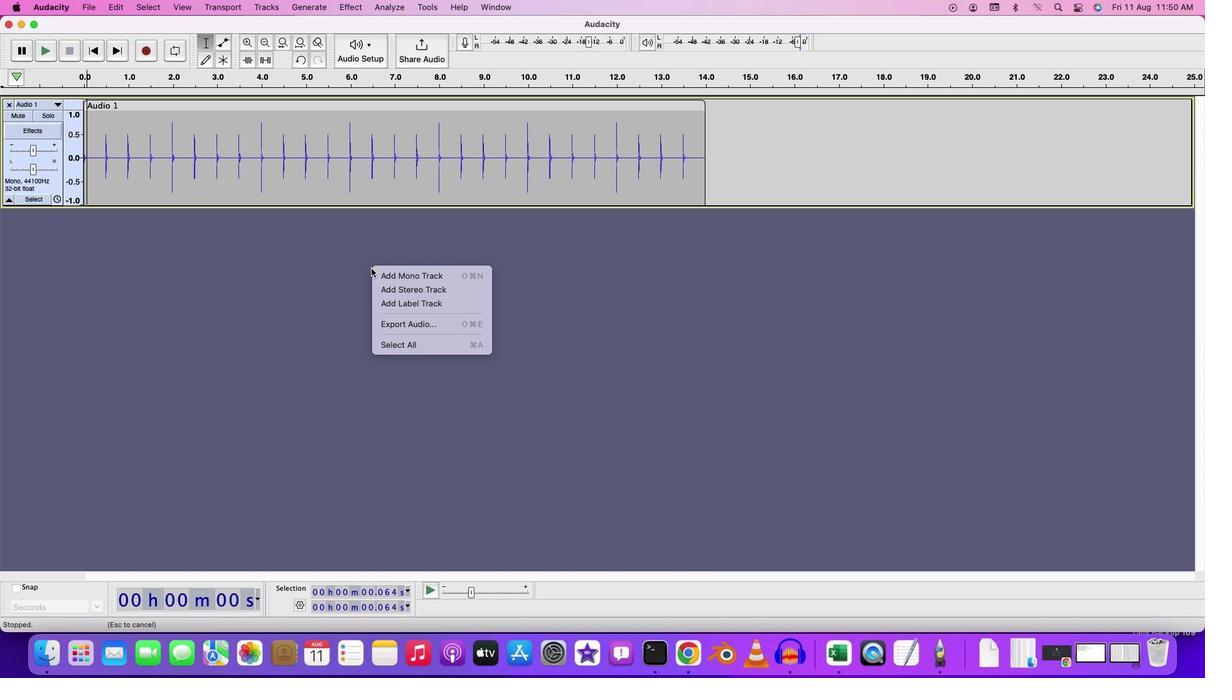 
Action: Mouse moved to (417, 288)
Screenshot: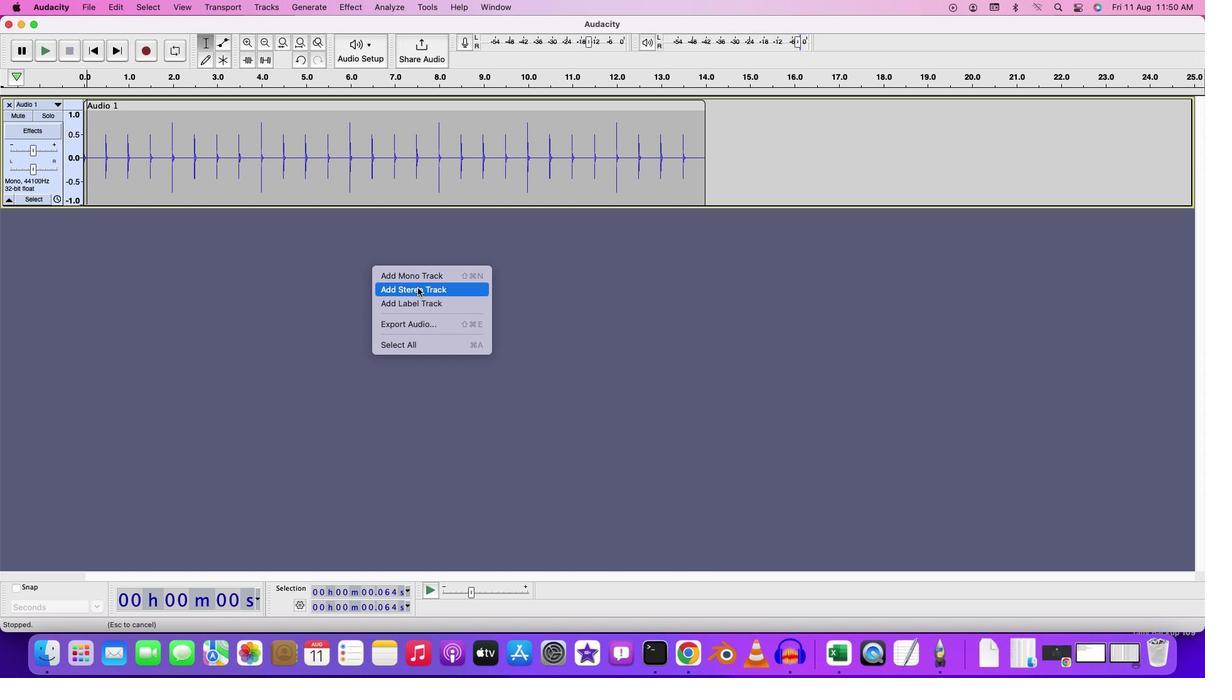 
Action: Mouse pressed left at (417, 288)
Screenshot: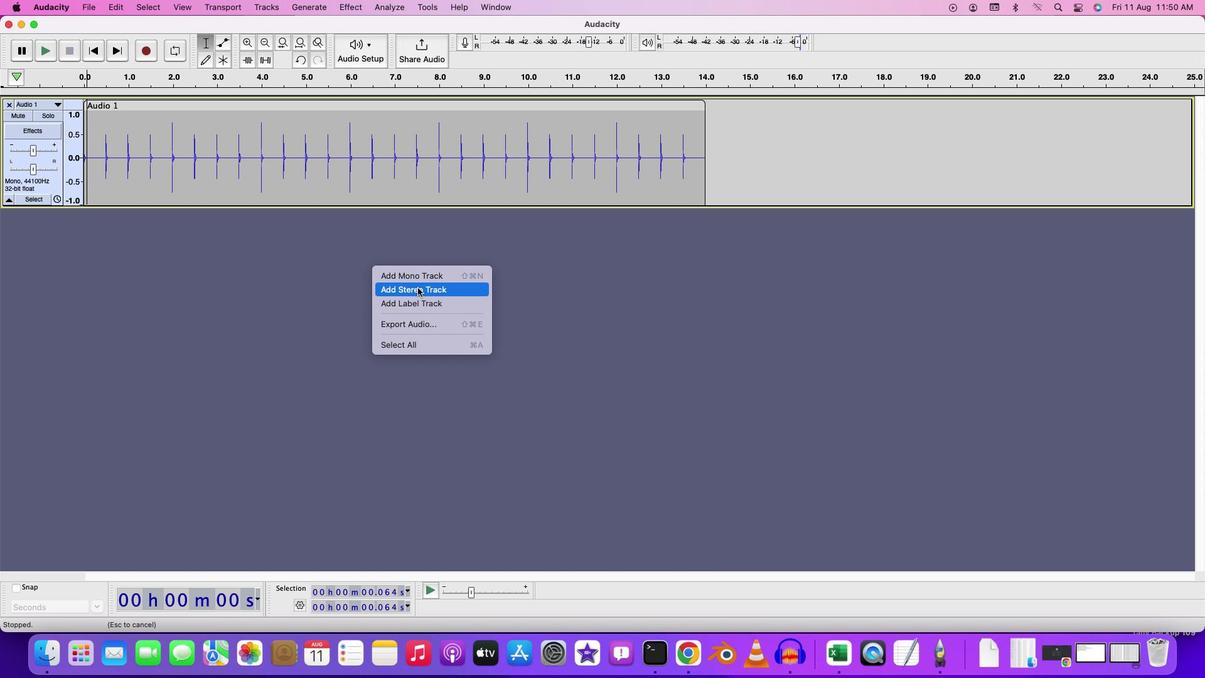 
Action: Mouse moved to (11, 216)
Screenshot: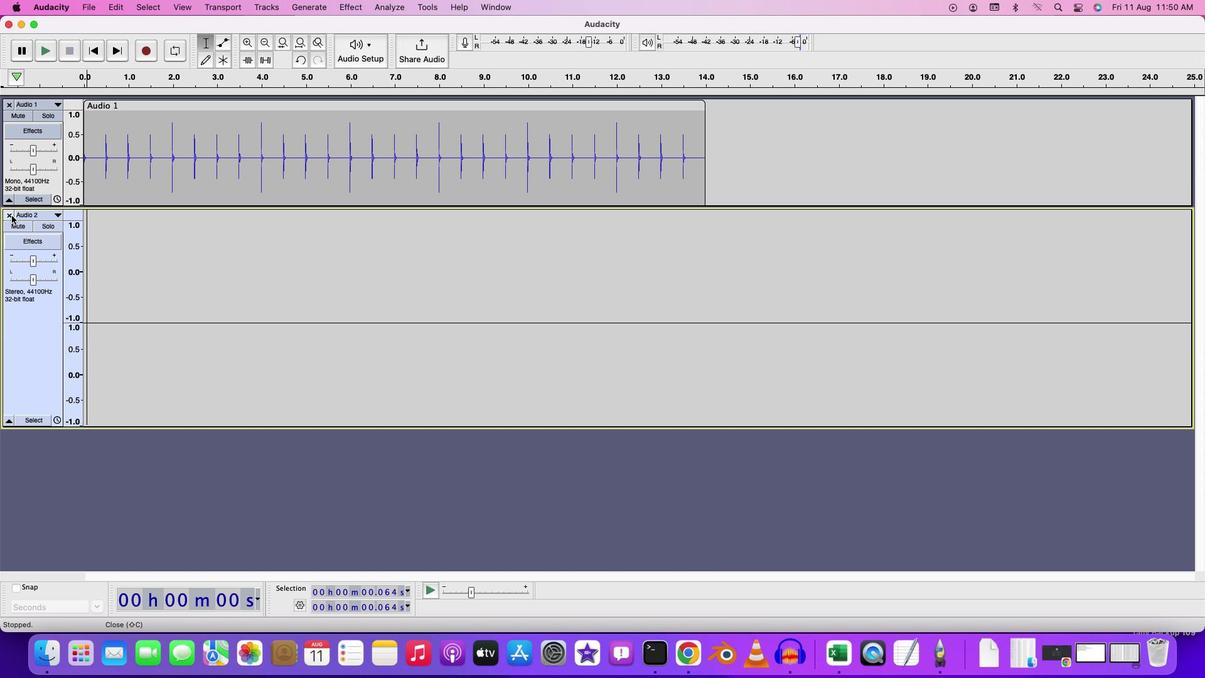 
Action: Mouse pressed left at (11, 216)
Screenshot: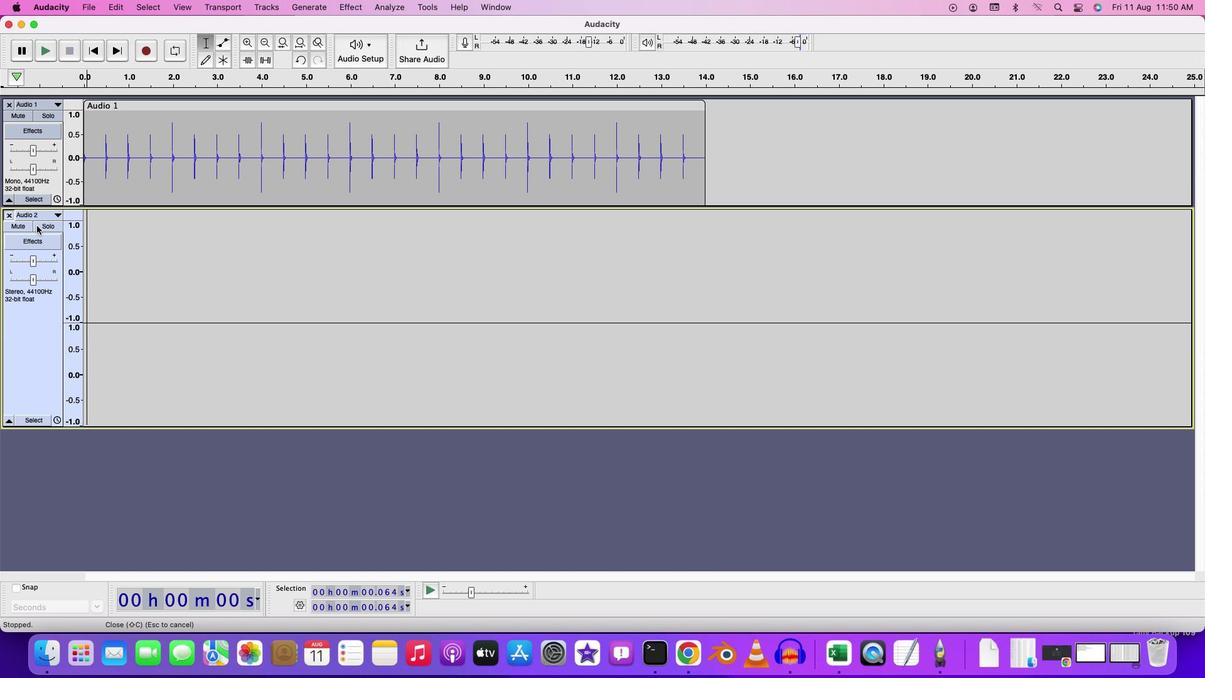 
Action: Mouse moved to (137, 257)
Screenshot: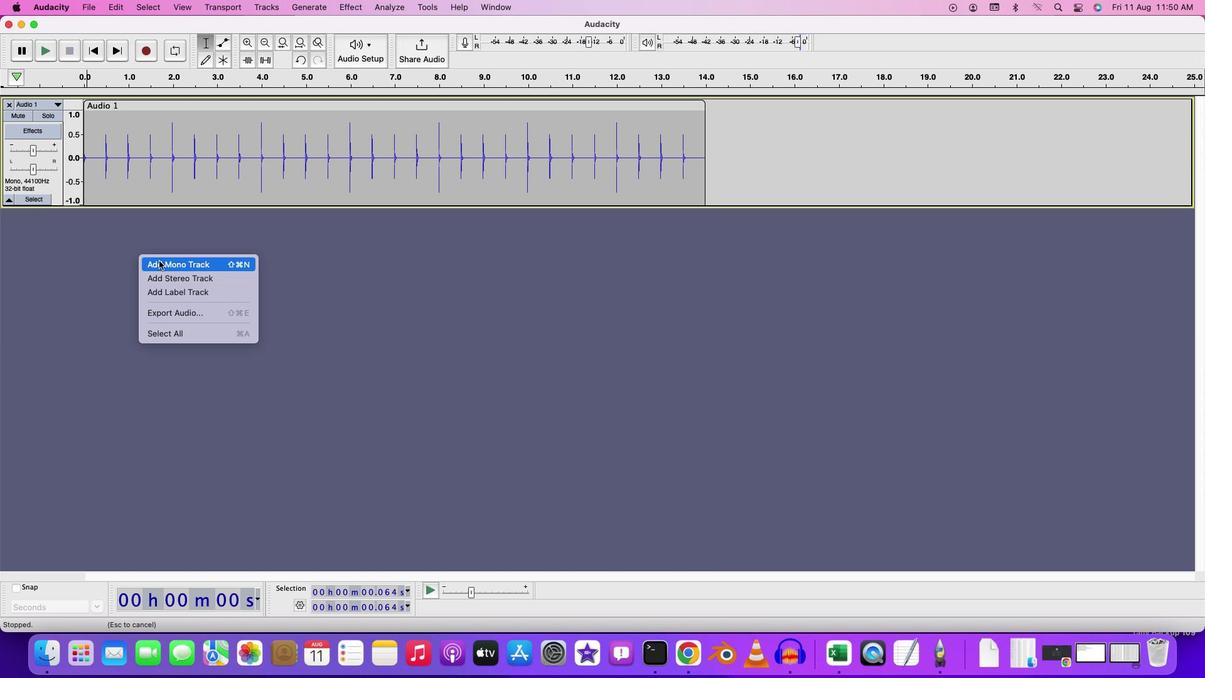 
Action: Mouse pressed right at (137, 257)
Screenshot: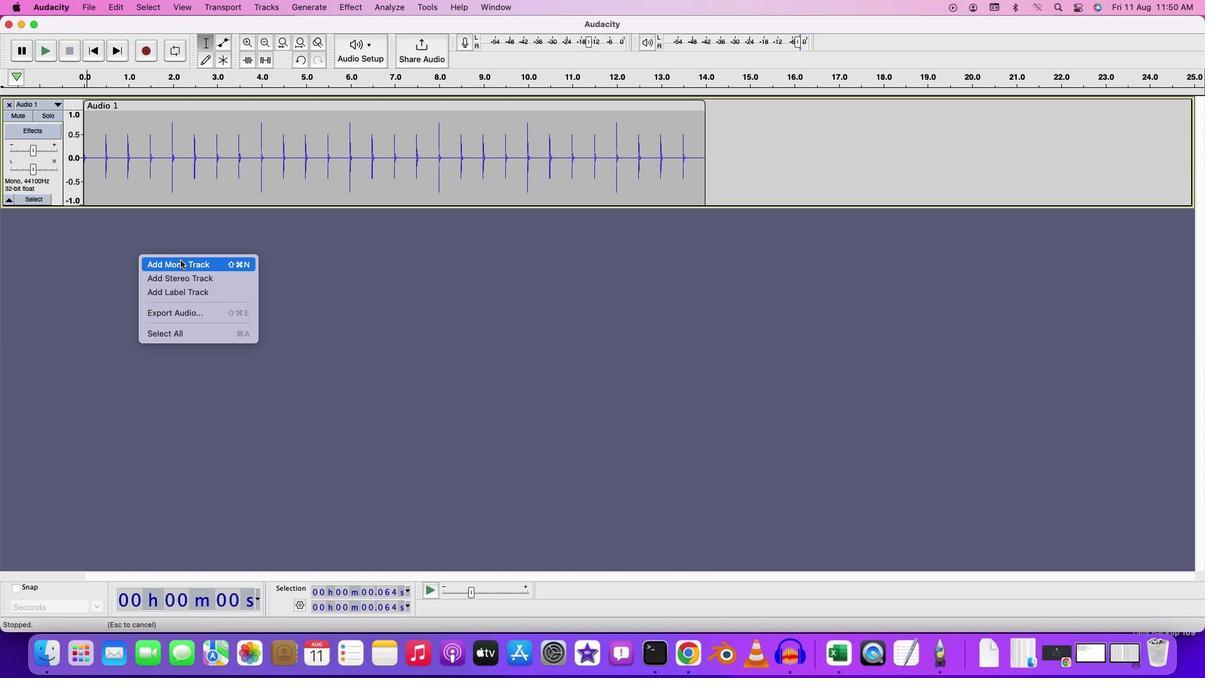 
Action: Mouse moved to (200, 258)
Screenshot: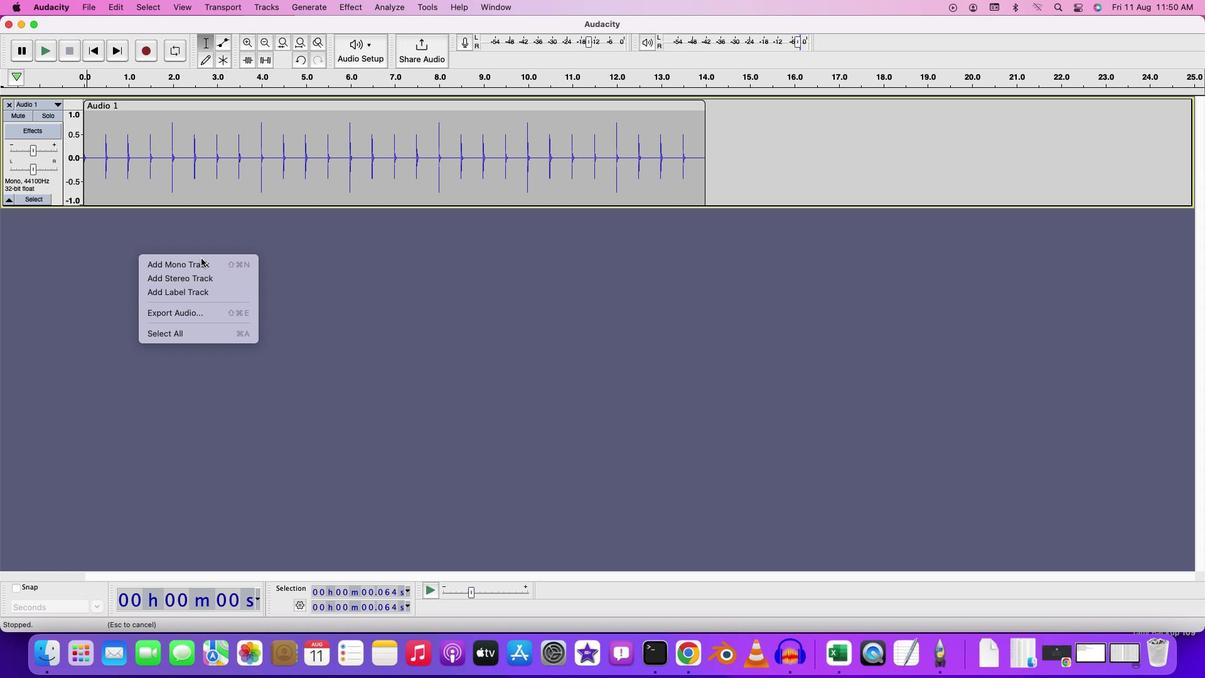 
Action: Mouse pressed left at (200, 258)
Screenshot: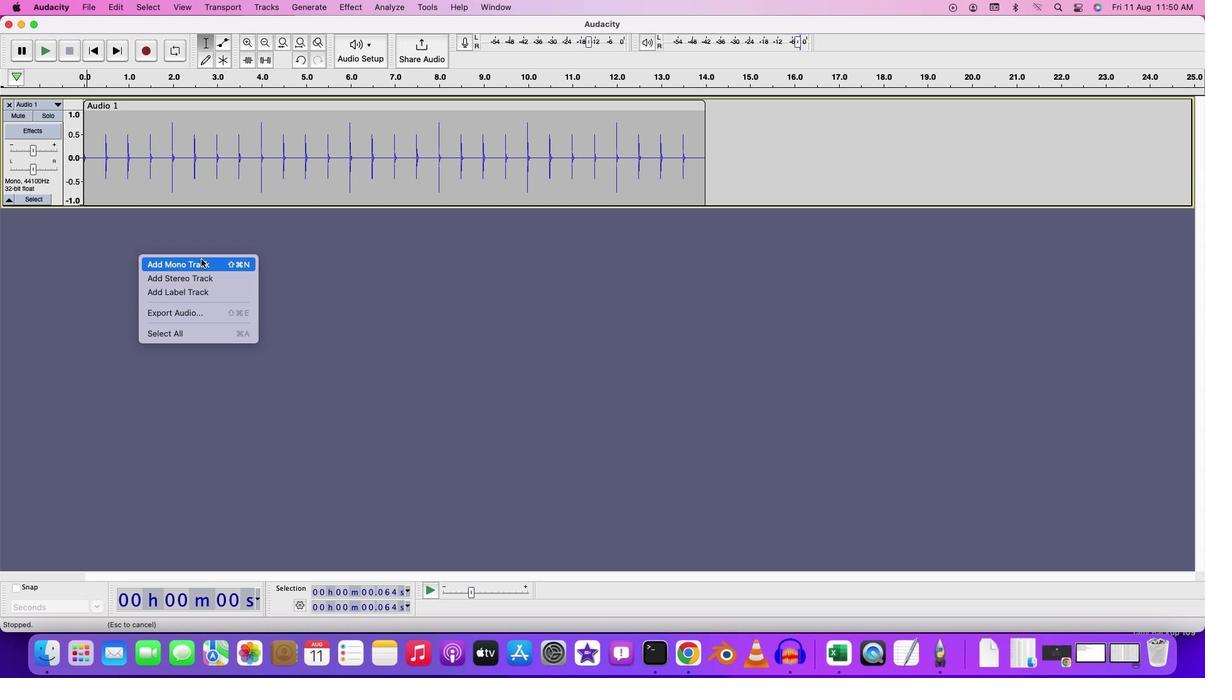 
Action: Mouse moved to (187, 275)
Screenshot: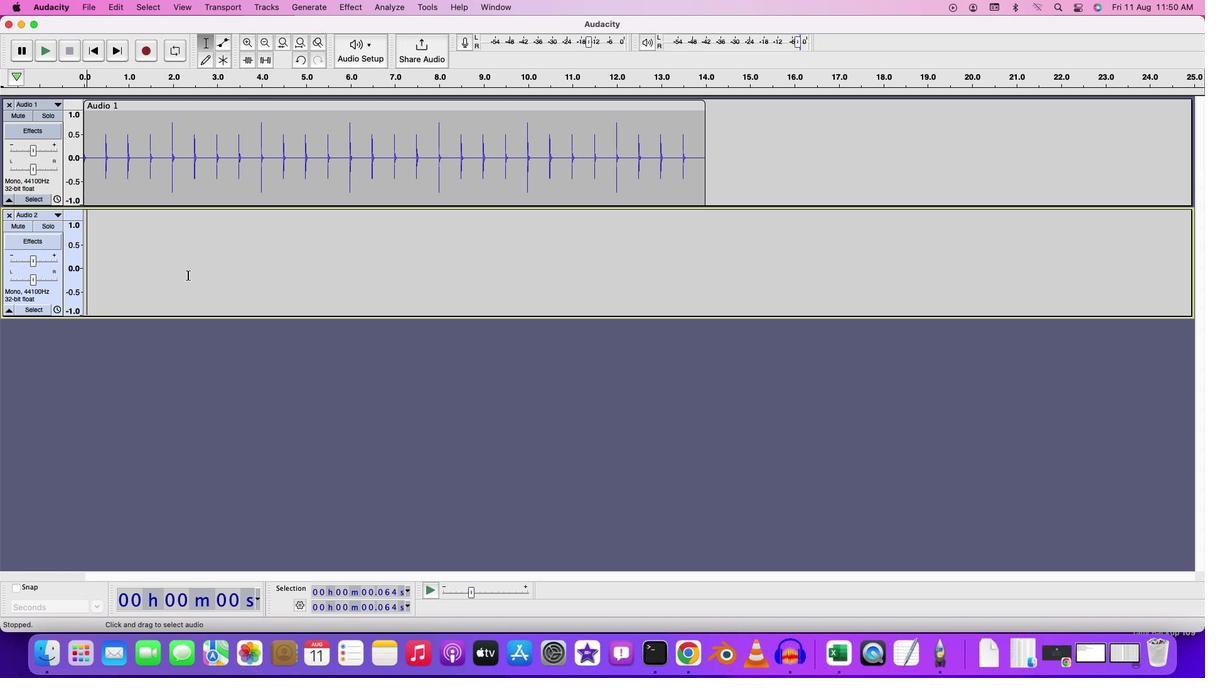 
Action: Mouse pressed left at (187, 275)
Screenshot: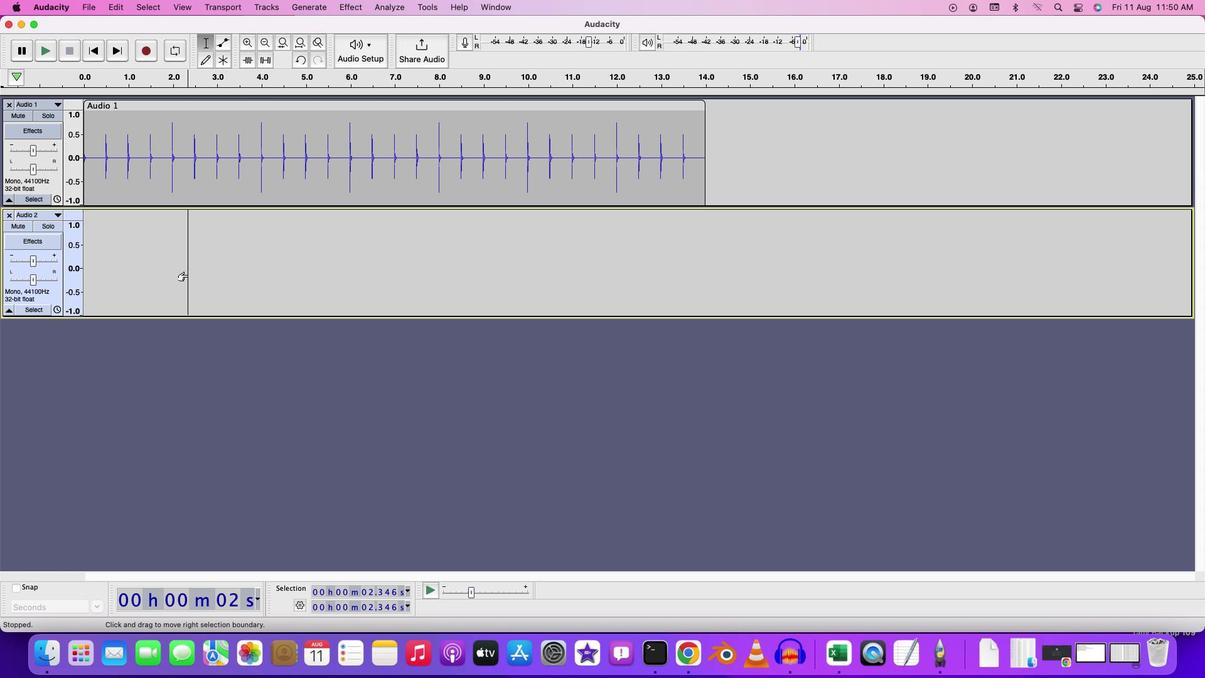 
Action: Mouse moved to (84, 224)
Screenshot: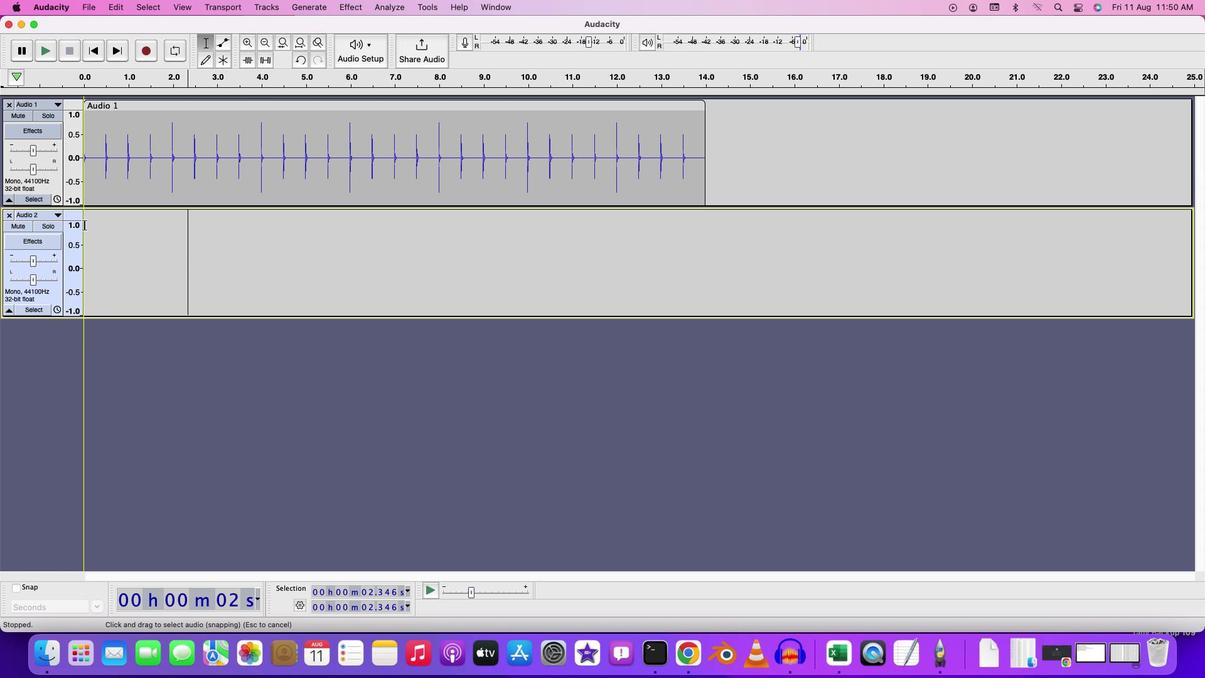 
Action: Mouse pressed left at (84, 224)
Screenshot: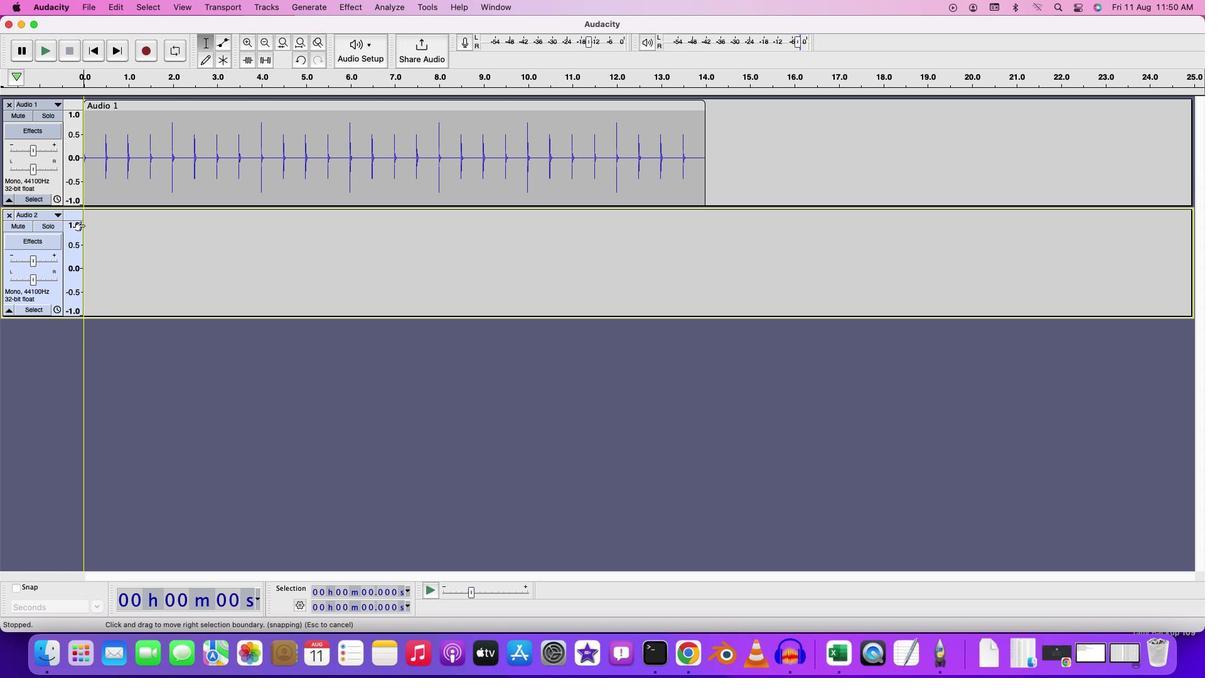 
Action: Mouse moved to (293, 9)
Screenshot: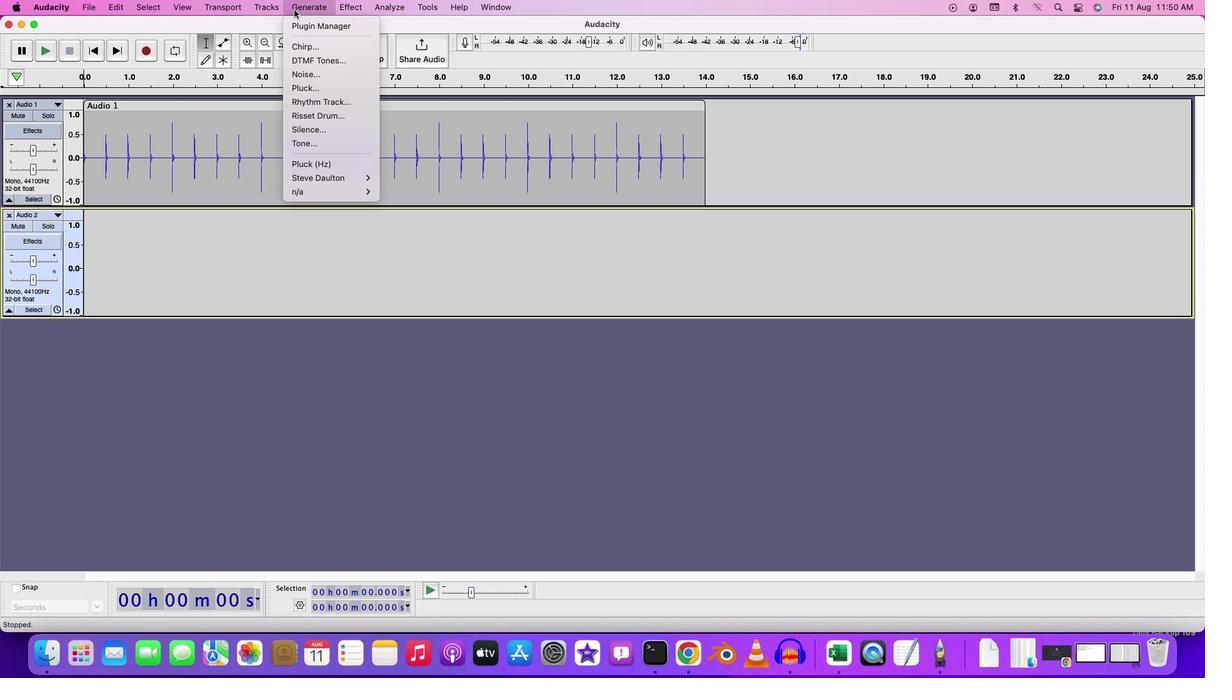 
Action: Mouse pressed left at (293, 9)
Screenshot: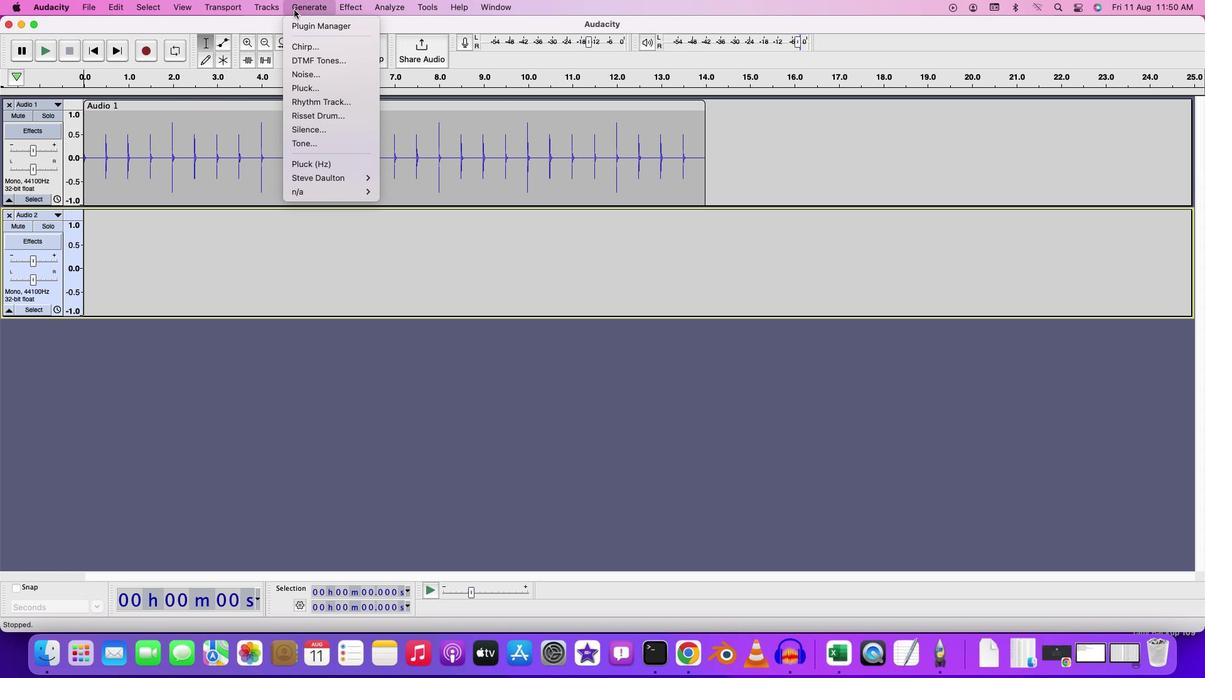 
Action: Mouse moved to (326, 106)
Screenshot: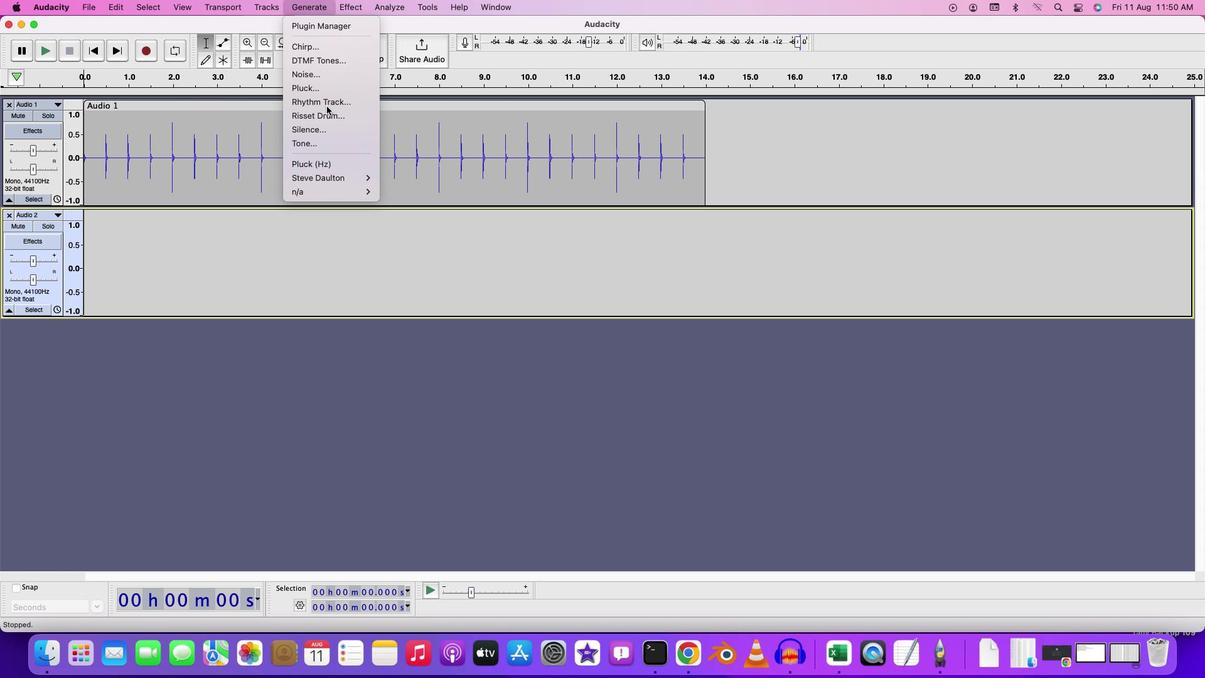 
Action: Mouse pressed left at (326, 106)
Screenshot: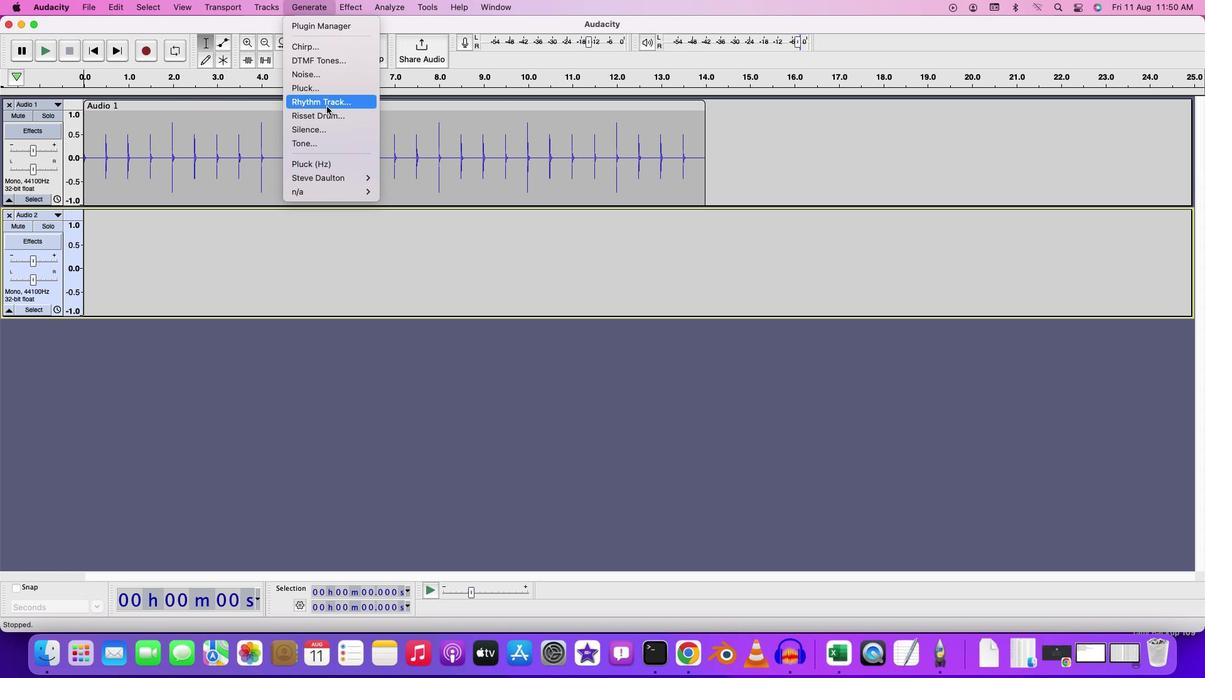 
Action: Mouse moved to (478, 273)
Screenshot: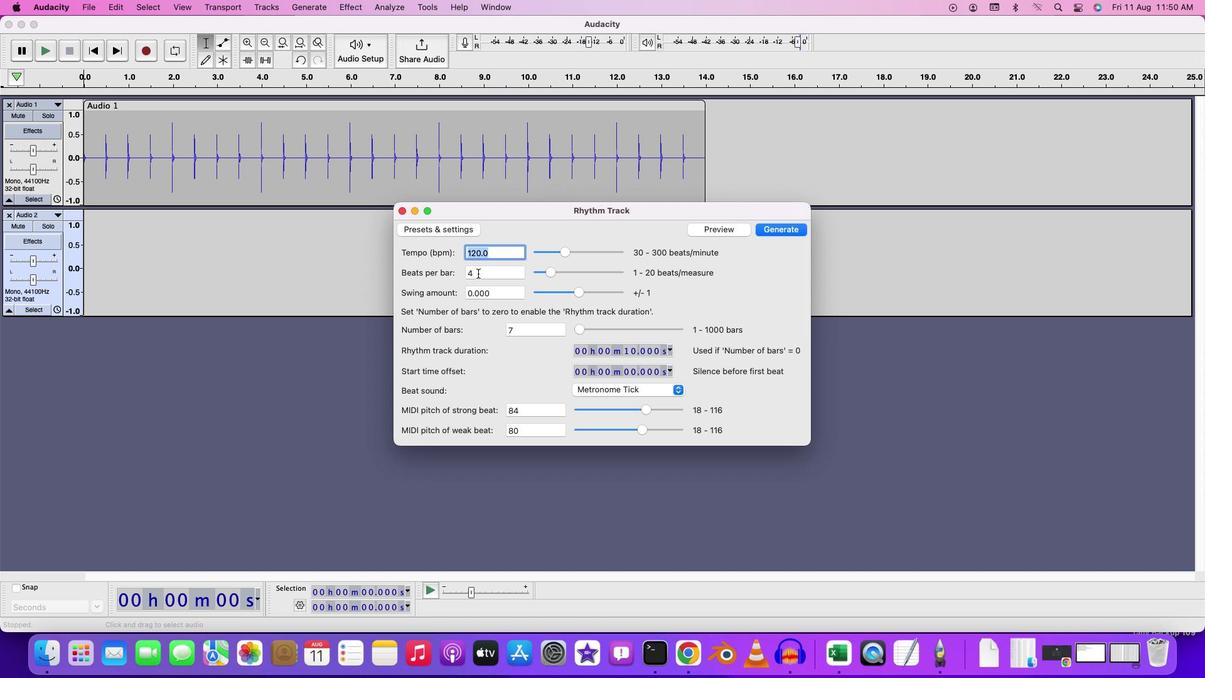 
Action: Mouse pressed left at (478, 273)
Screenshot: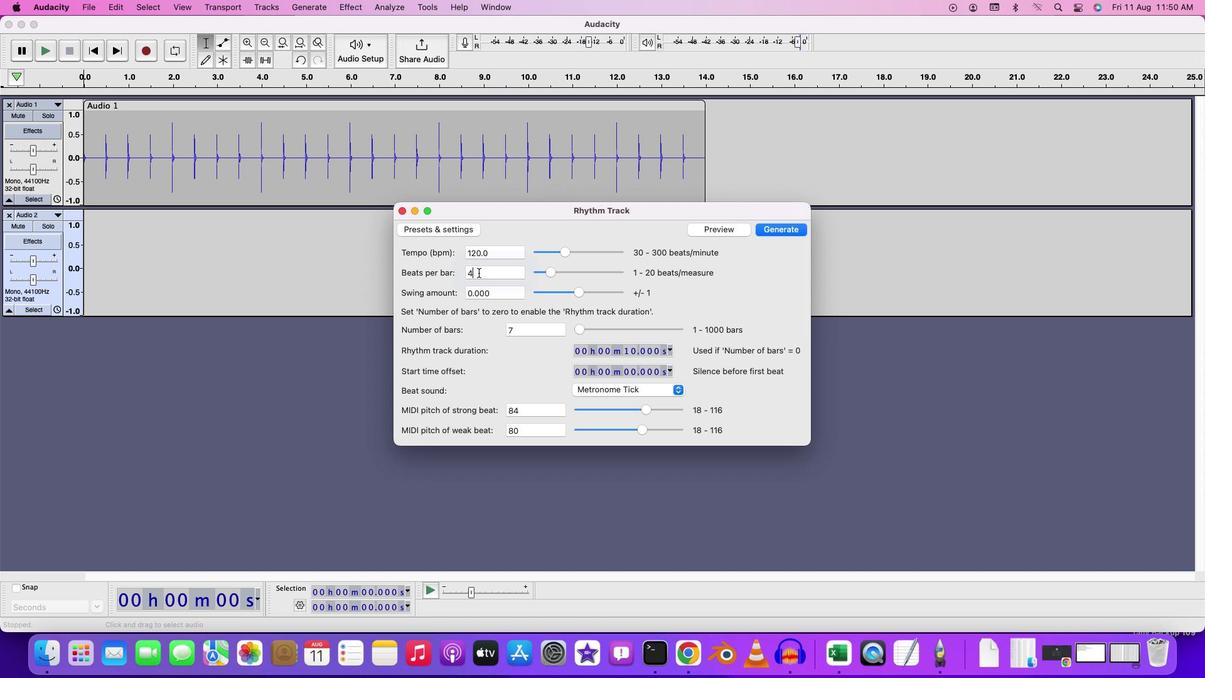 
Action: Mouse moved to (478, 273)
Screenshot: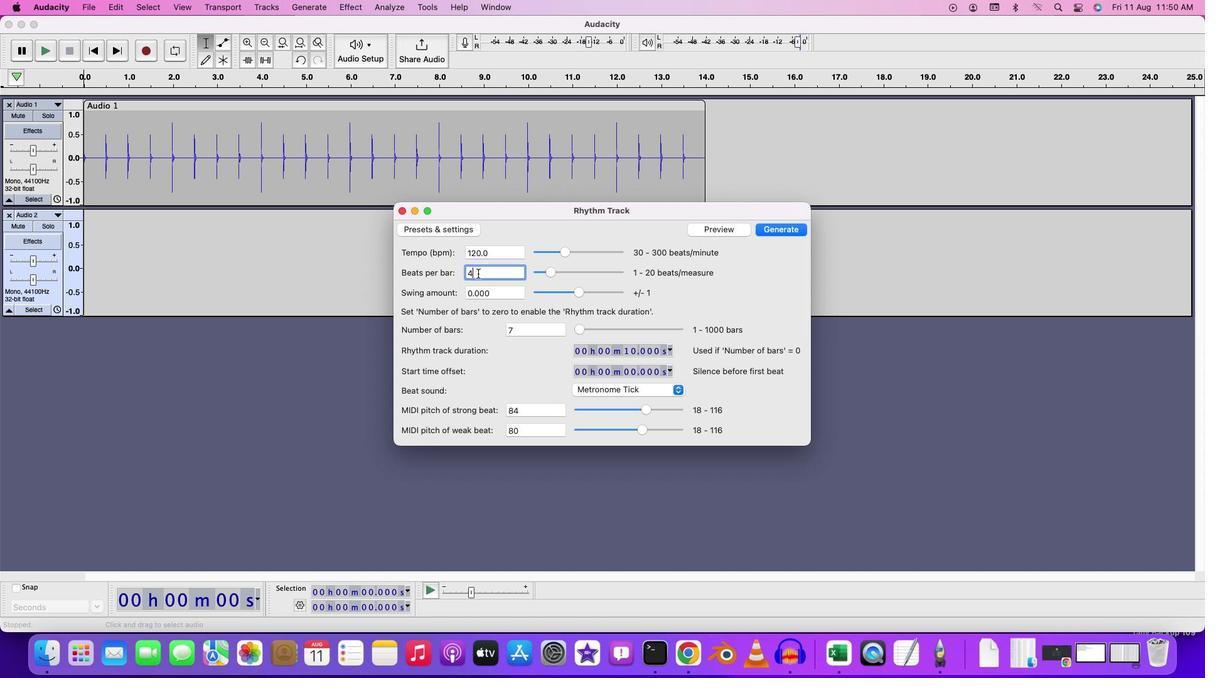 
Action: Key pressed Key.backspace'3'Key.enter
Screenshot: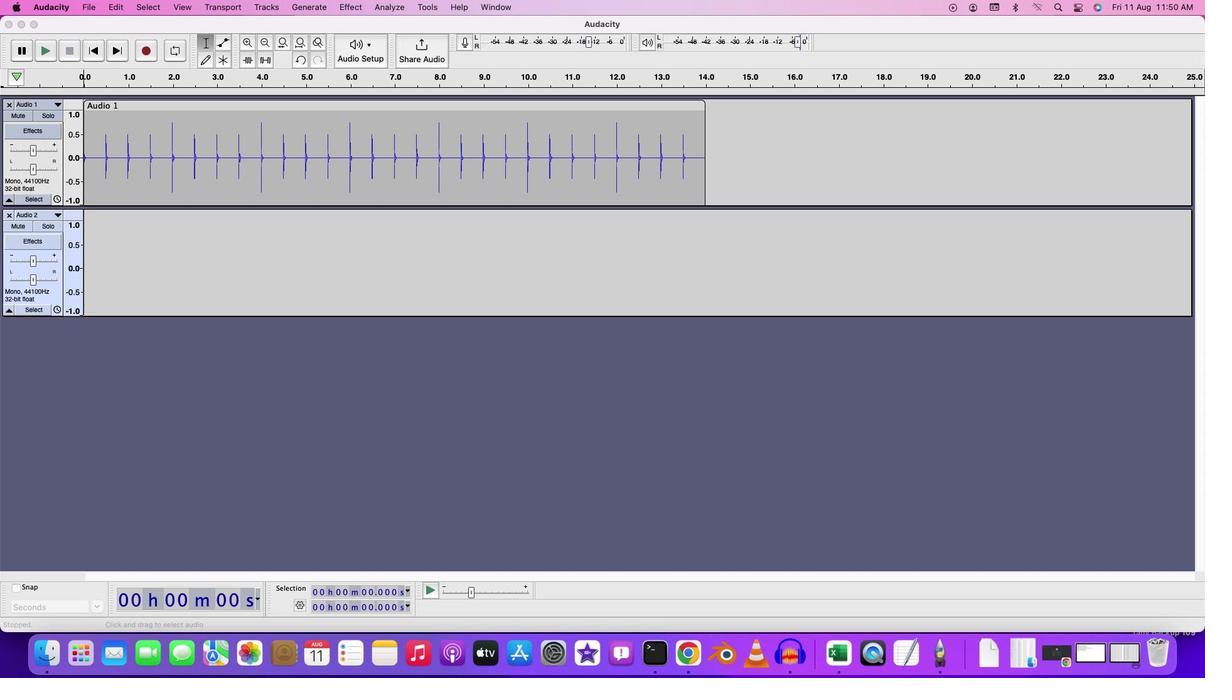 
Action: Mouse moved to (177, 13)
Screenshot: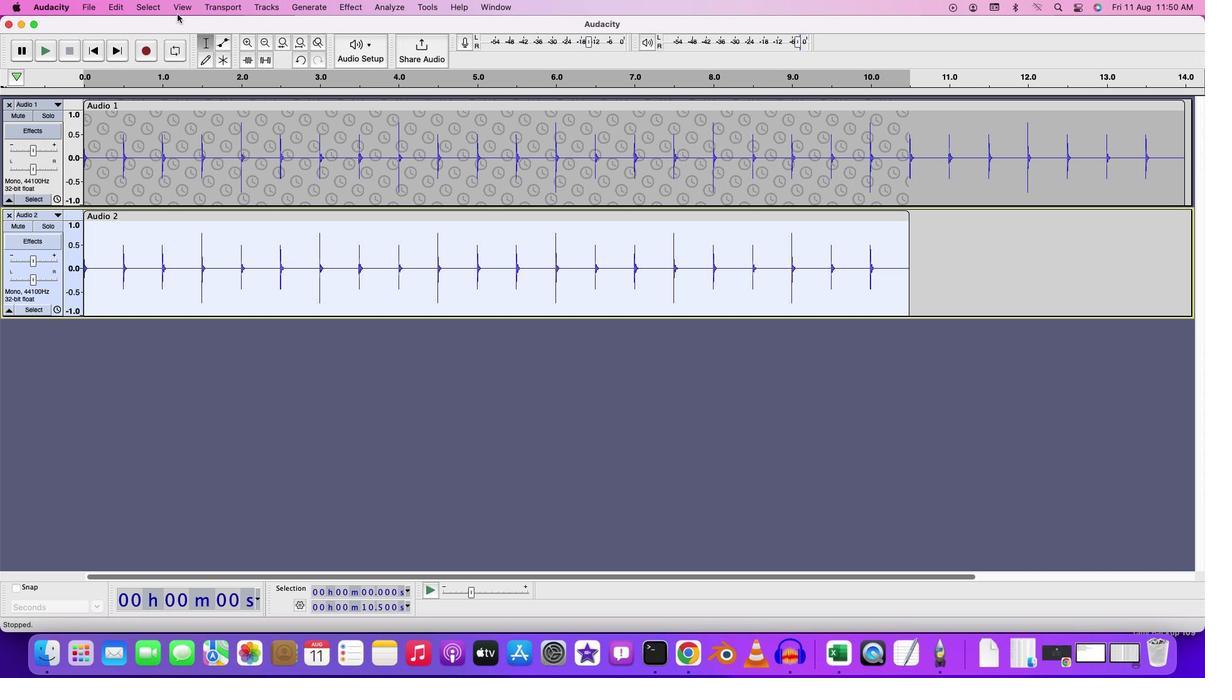 
Action: Mouse pressed left at (177, 13)
Screenshot: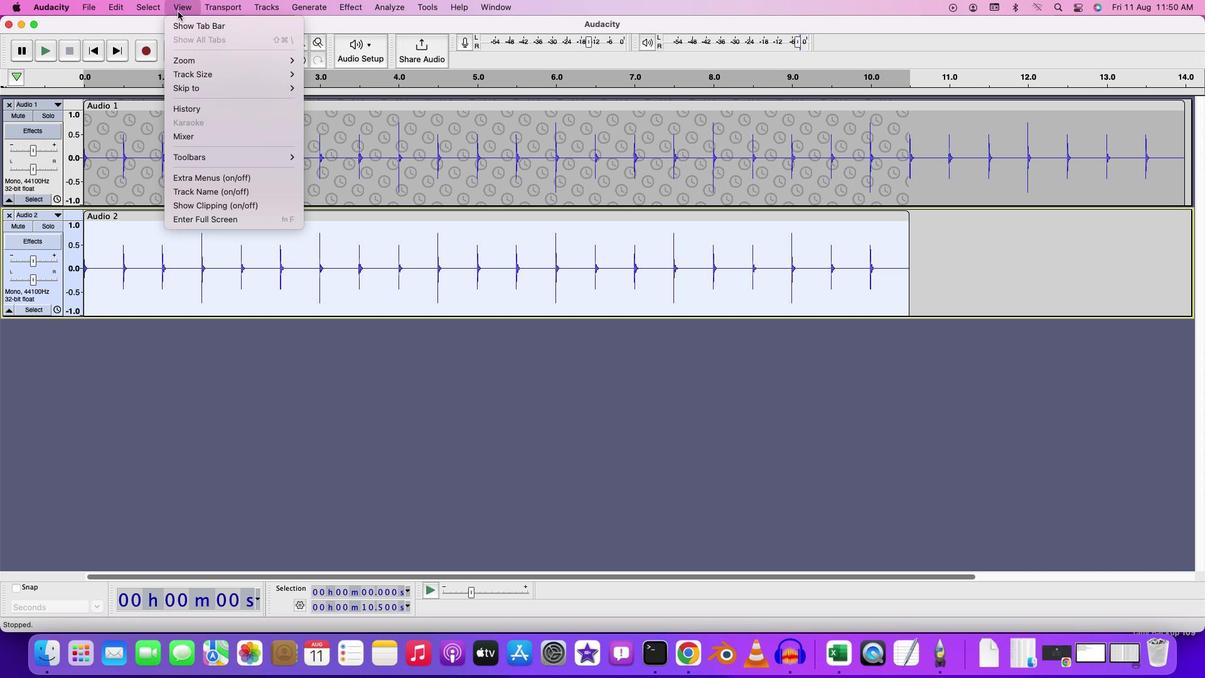 
Action: Mouse moved to (280, 175)
Screenshot: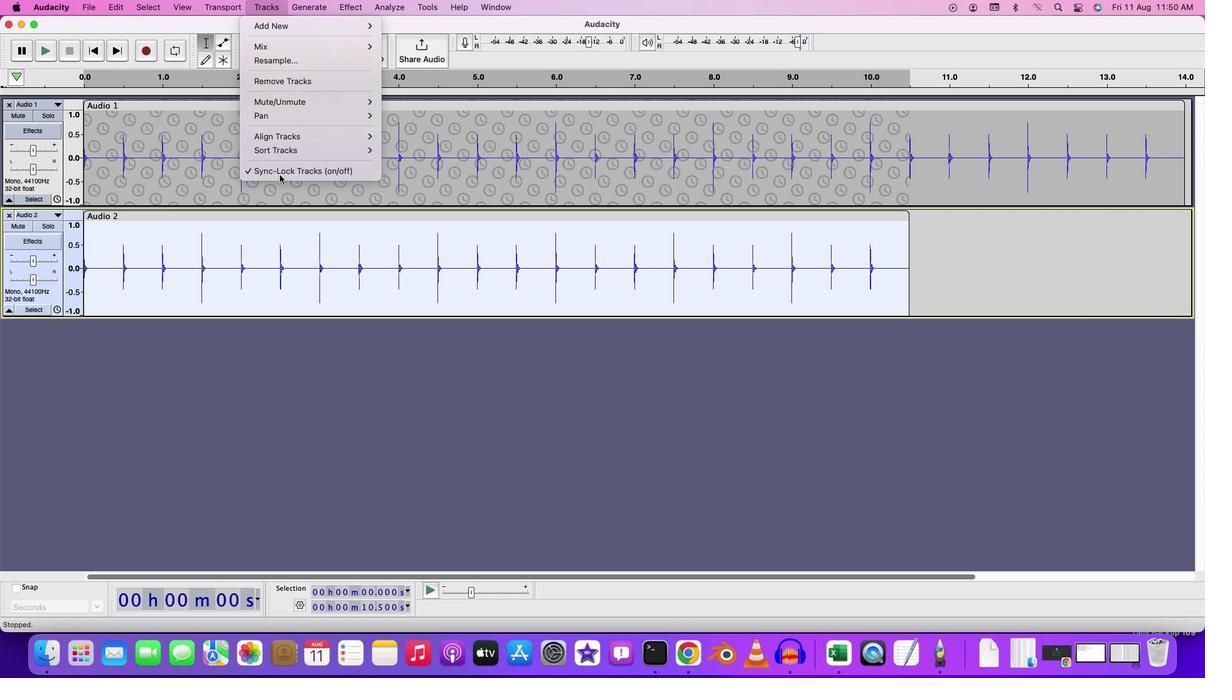 
Action: Mouse pressed left at (280, 175)
Screenshot: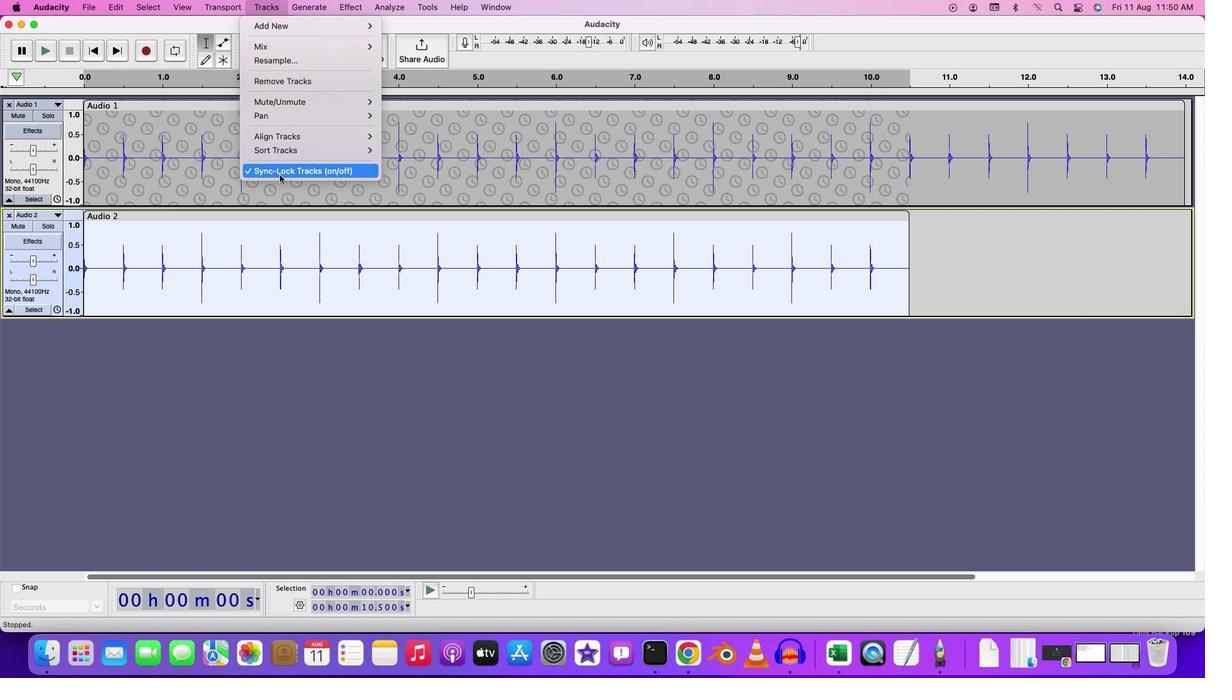 
Action: Mouse moved to (366, 322)
Screenshot: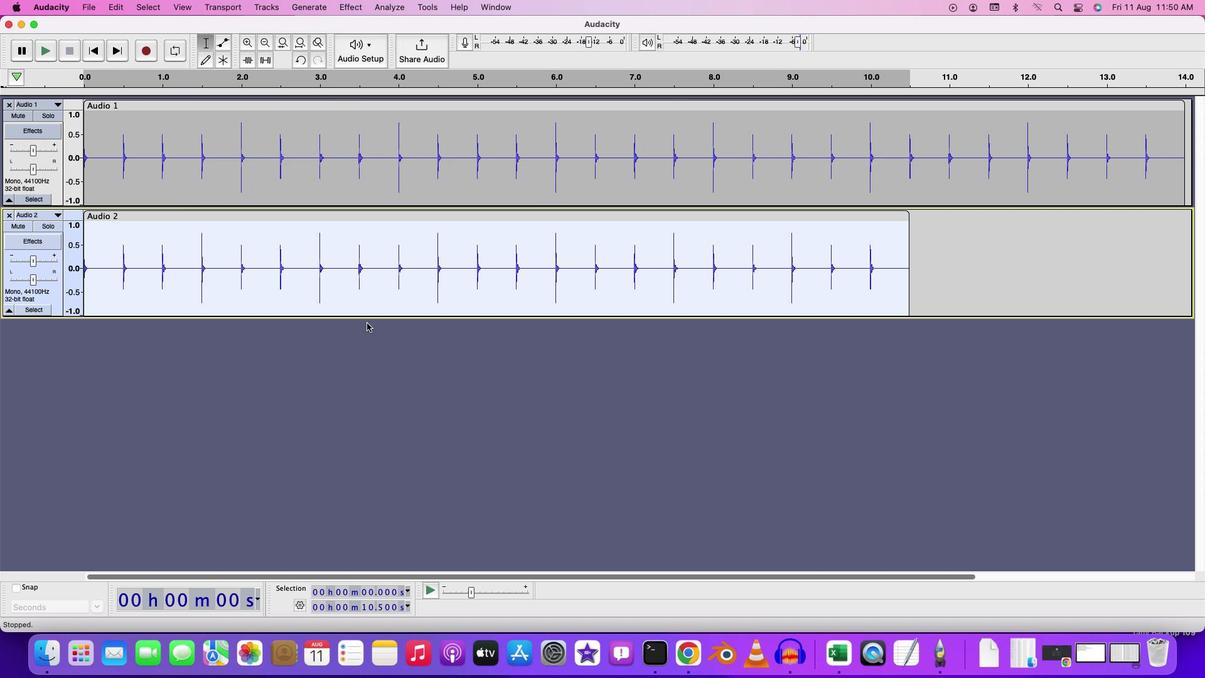 
Action: Key pressed Key.cmd
Screenshot: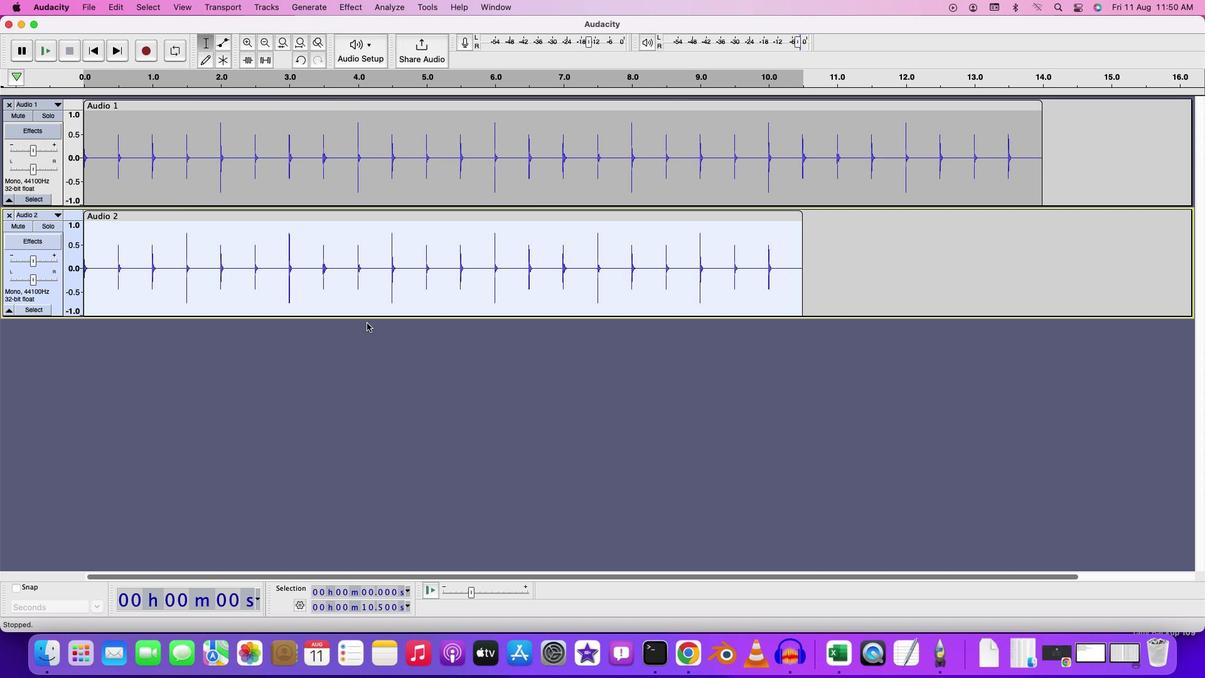 
Action: Mouse scrolled (366, 322) with delta (0, 0)
Screenshot: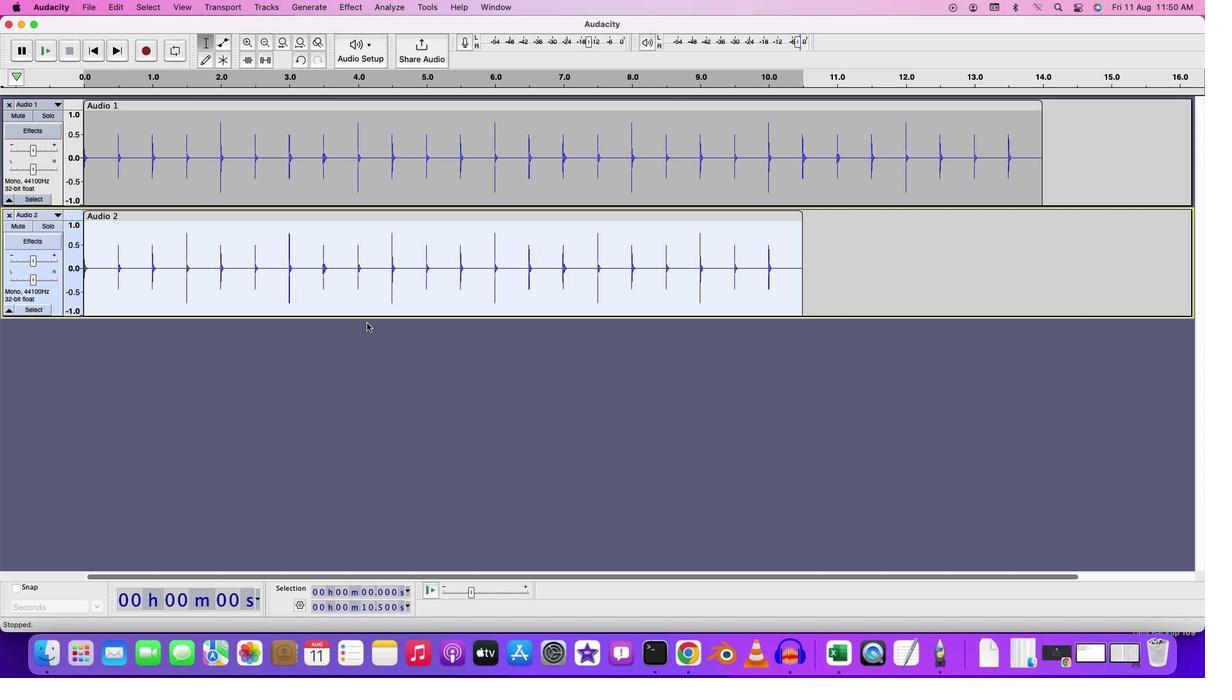 
Action: Mouse scrolled (366, 322) with delta (0, 0)
Screenshot: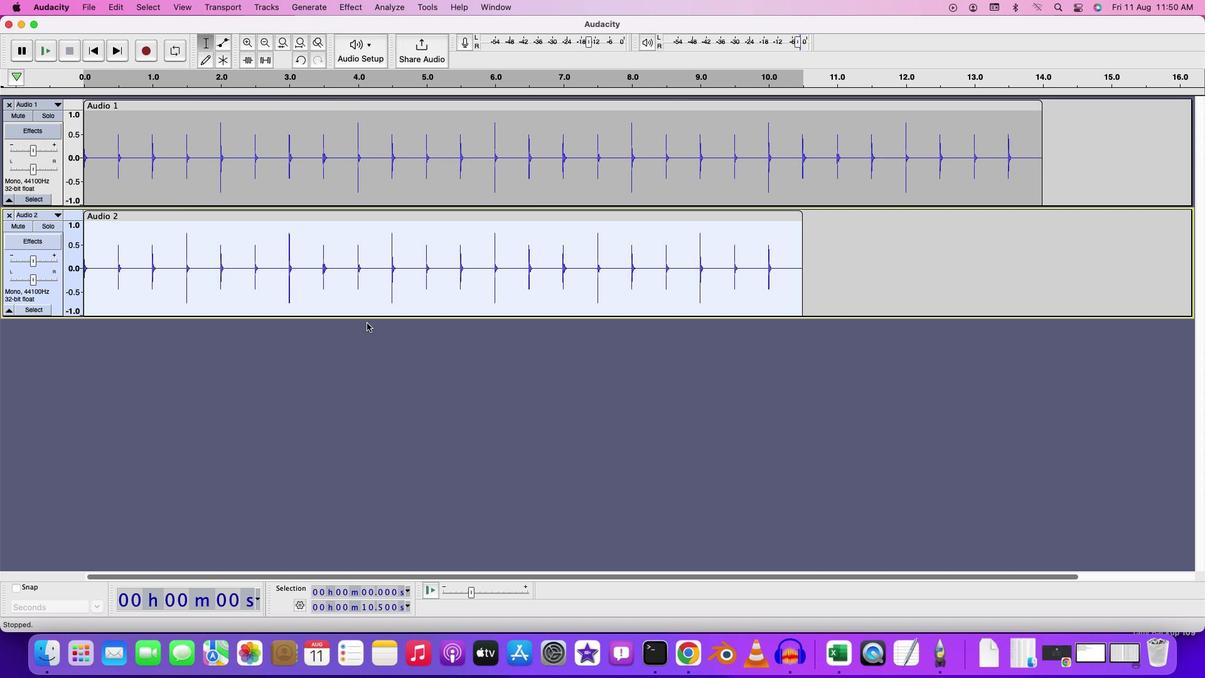
Action: Mouse scrolled (366, 322) with delta (0, 0)
Screenshot: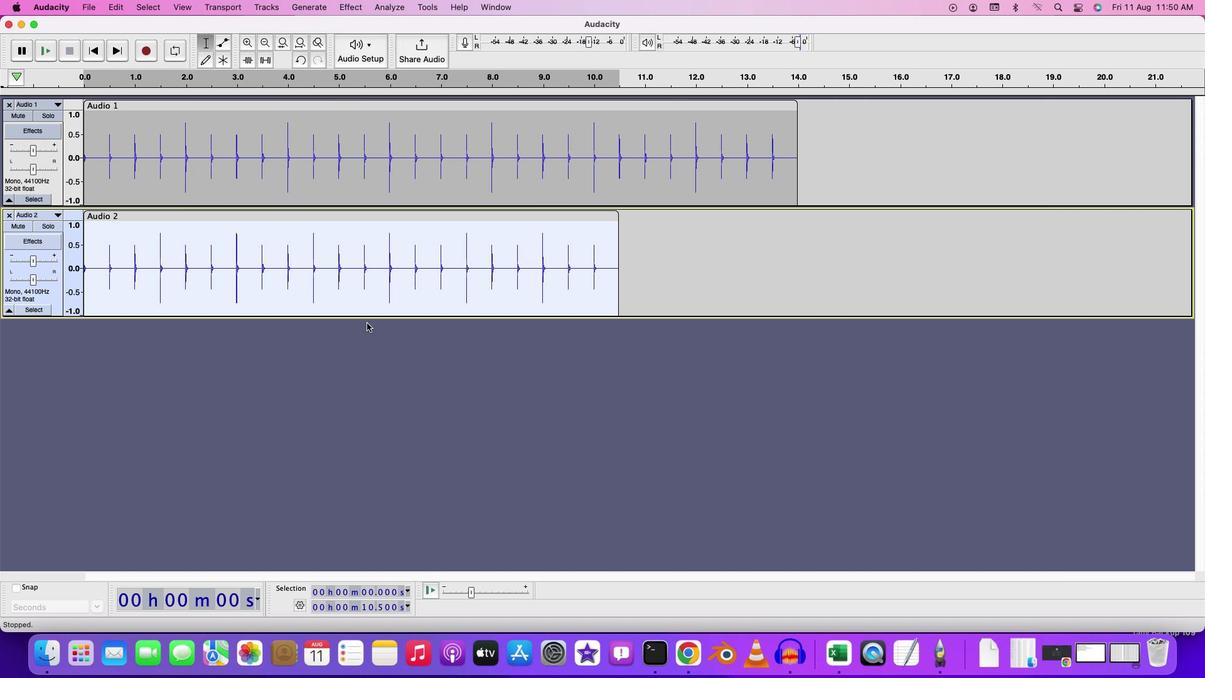 
Action: Mouse moved to (101, 124)
Screenshot: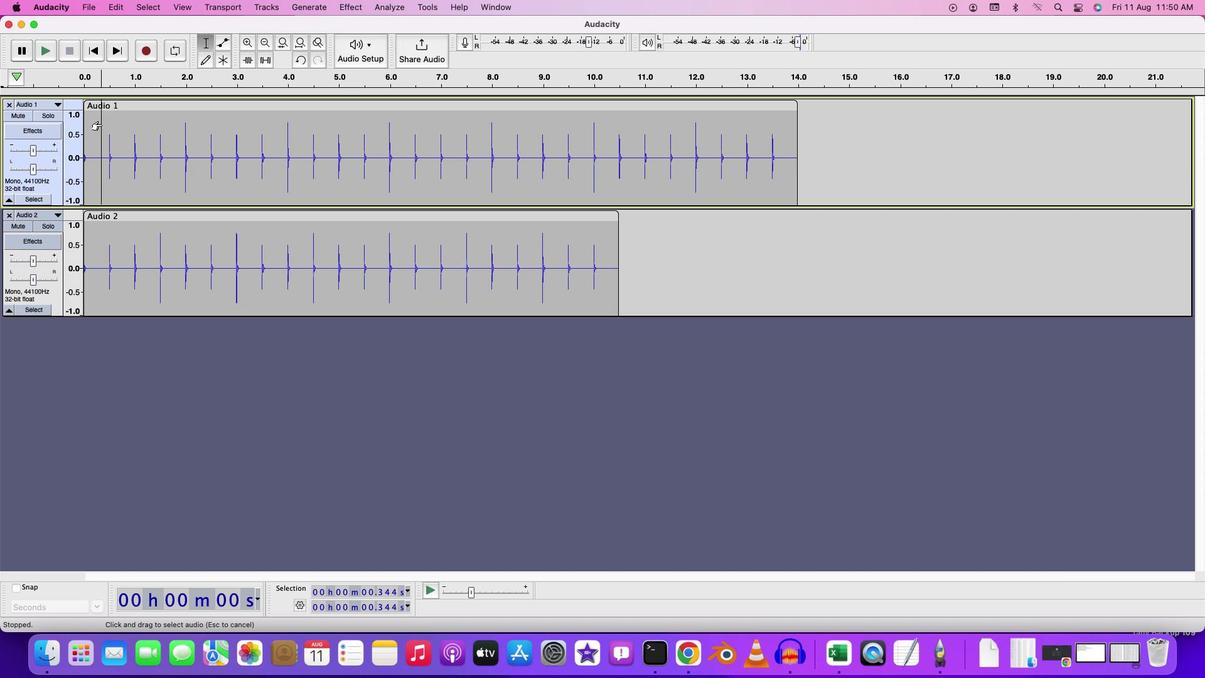 
Action: Mouse pressed left at (101, 124)
Screenshot: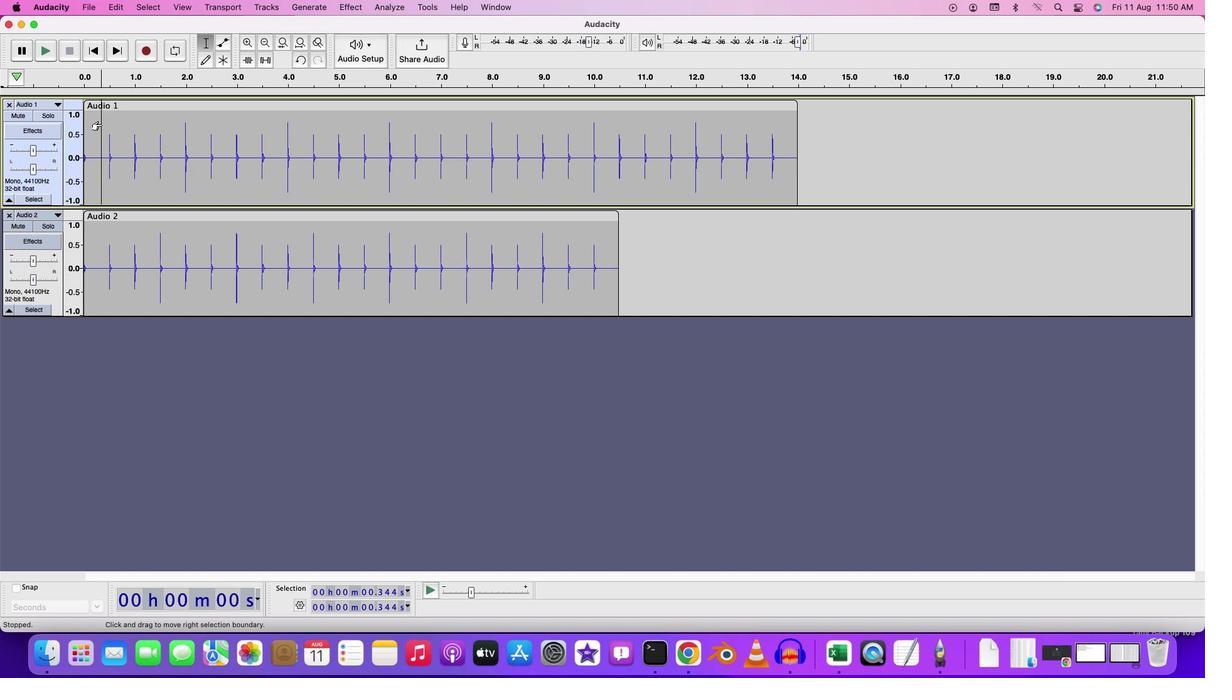 
Action: Key pressed Key.space
Screenshot: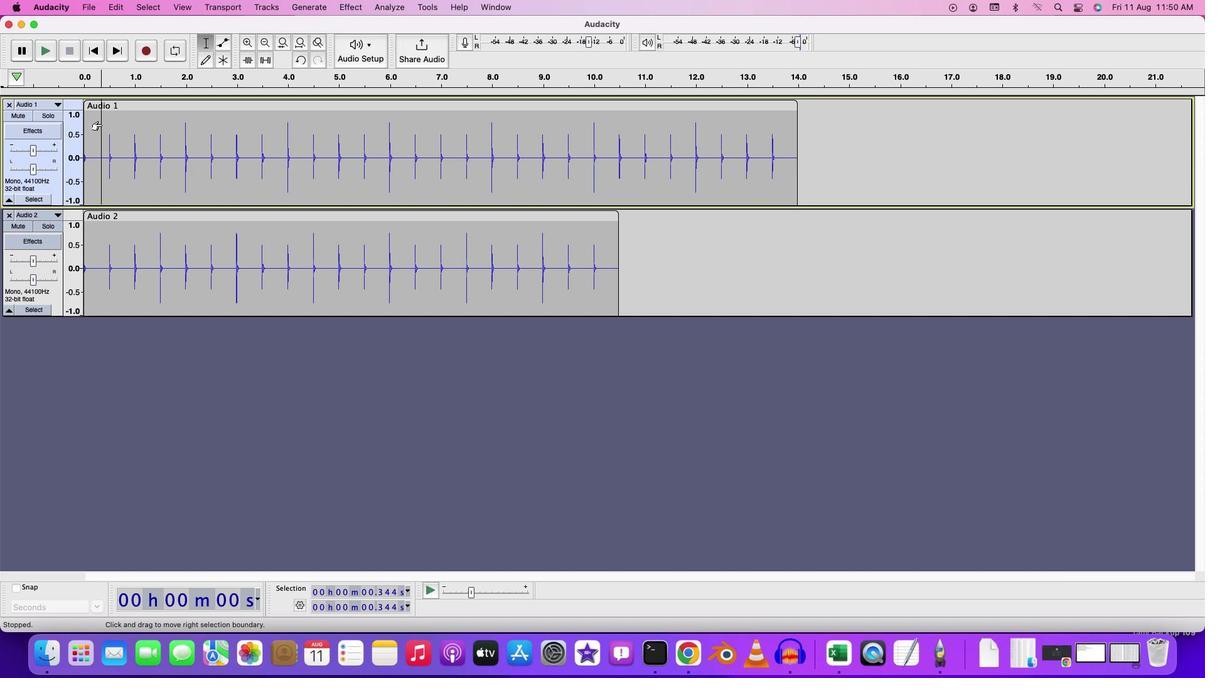
Action: Mouse moved to (26, 111)
Screenshot: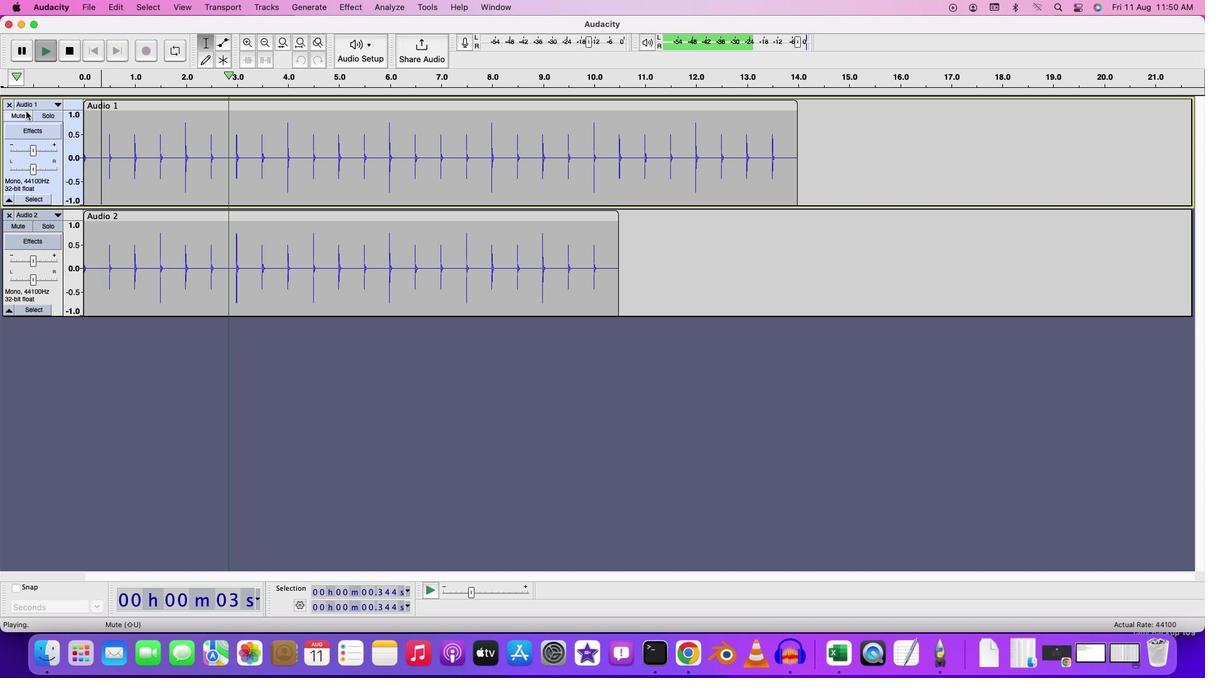 
Action: Mouse pressed left at (26, 111)
Screenshot: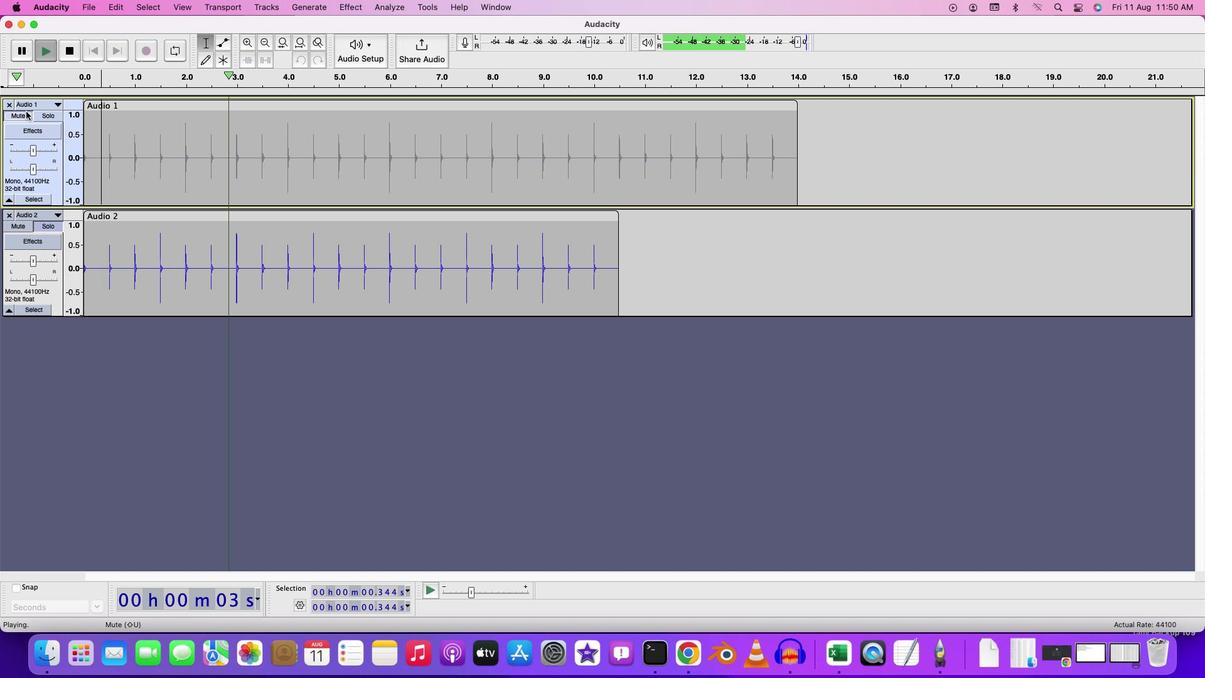 
Action: Mouse moved to (50, 191)
Screenshot: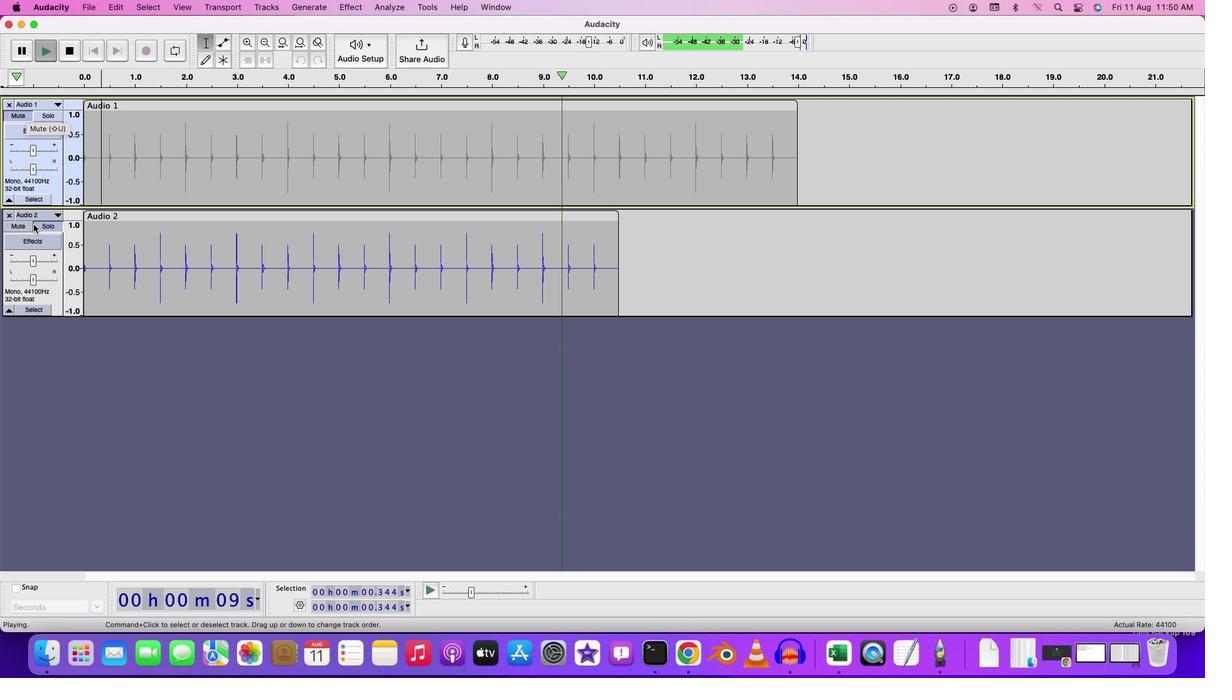 
Action: Key pressed Key.space
Screenshot: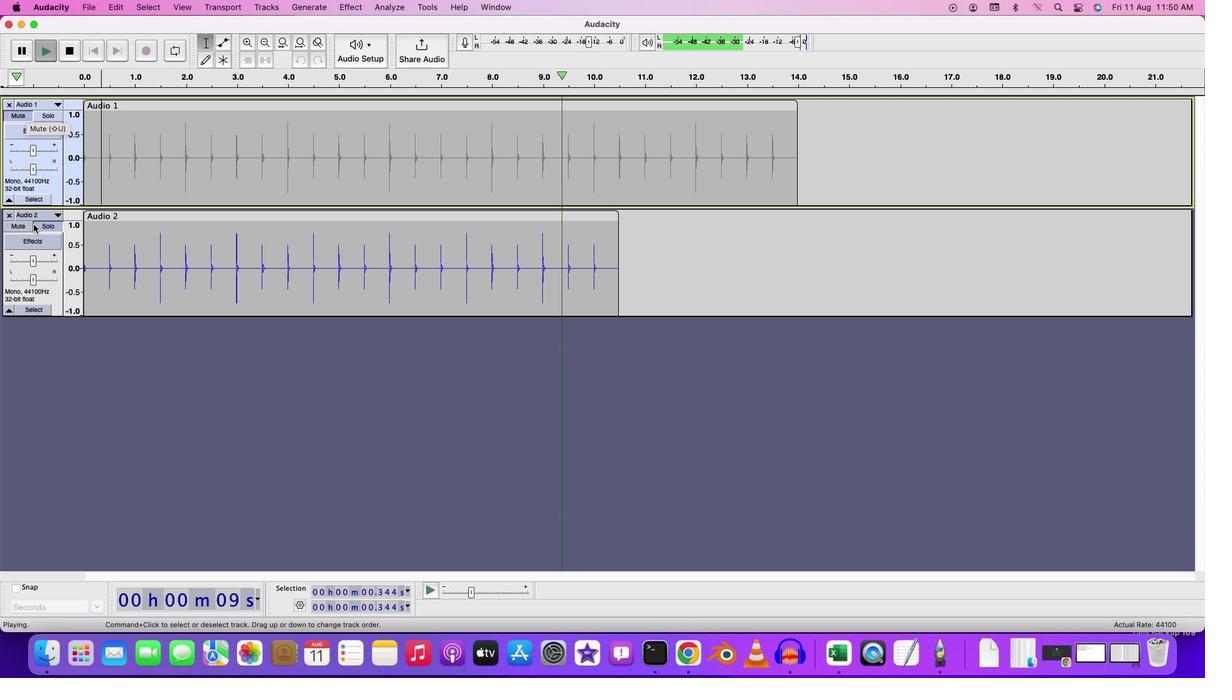 
Action: Mouse moved to (24, 226)
Screenshot: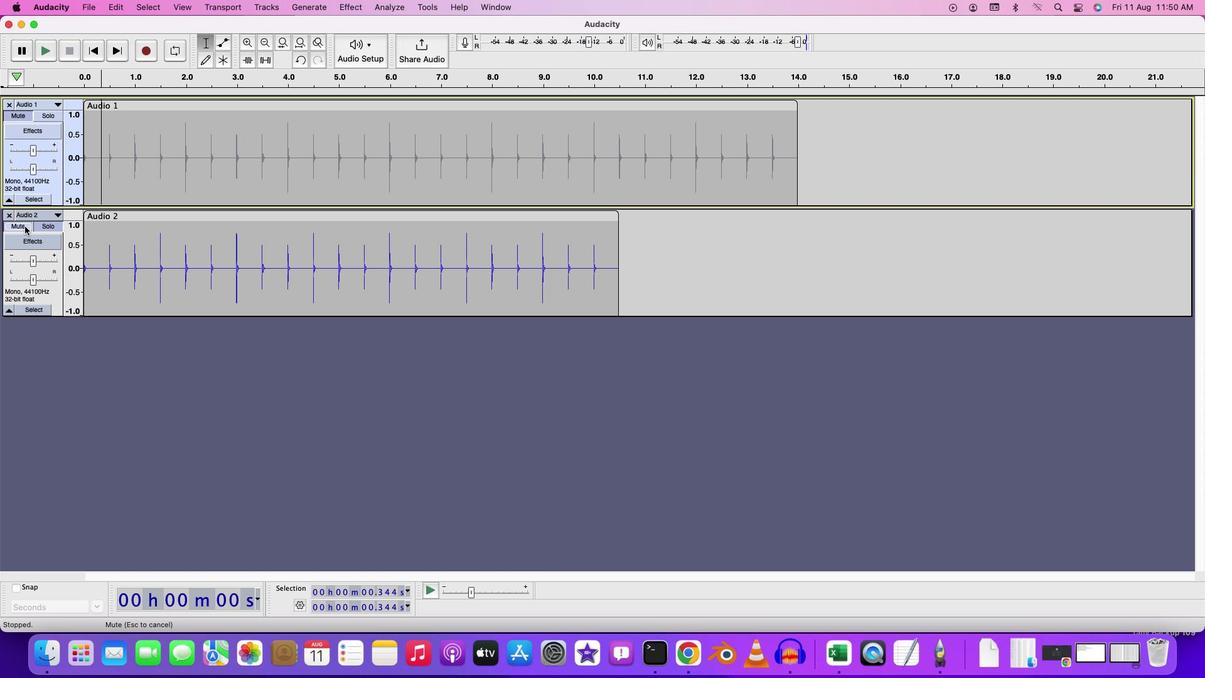 
Action: Mouse pressed left at (24, 226)
Screenshot: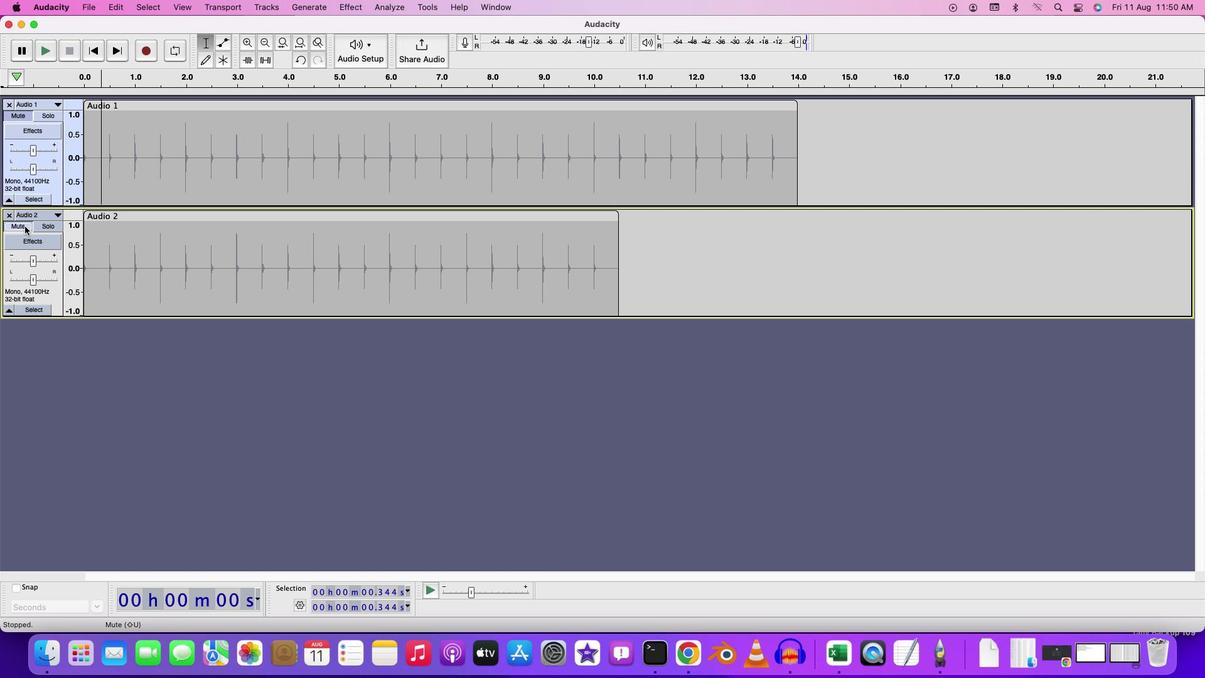 
Action: Mouse moved to (44, 115)
Screenshot: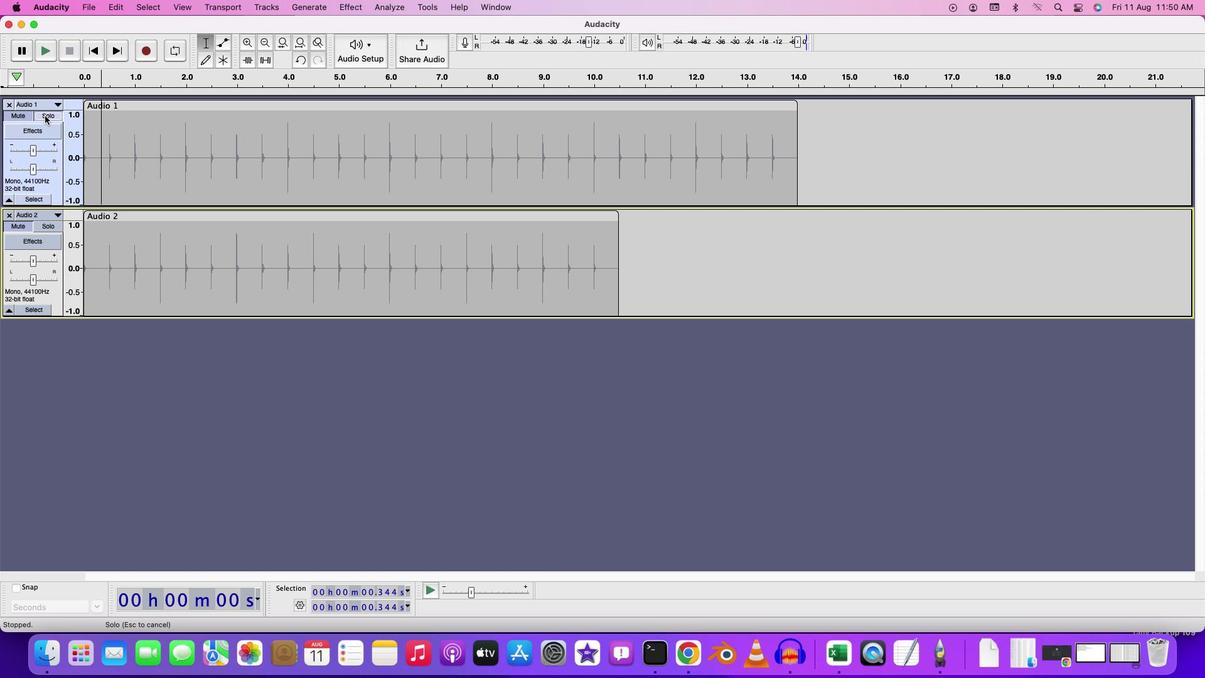 
Action: Mouse pressed left at (44, 115)
Screenshot: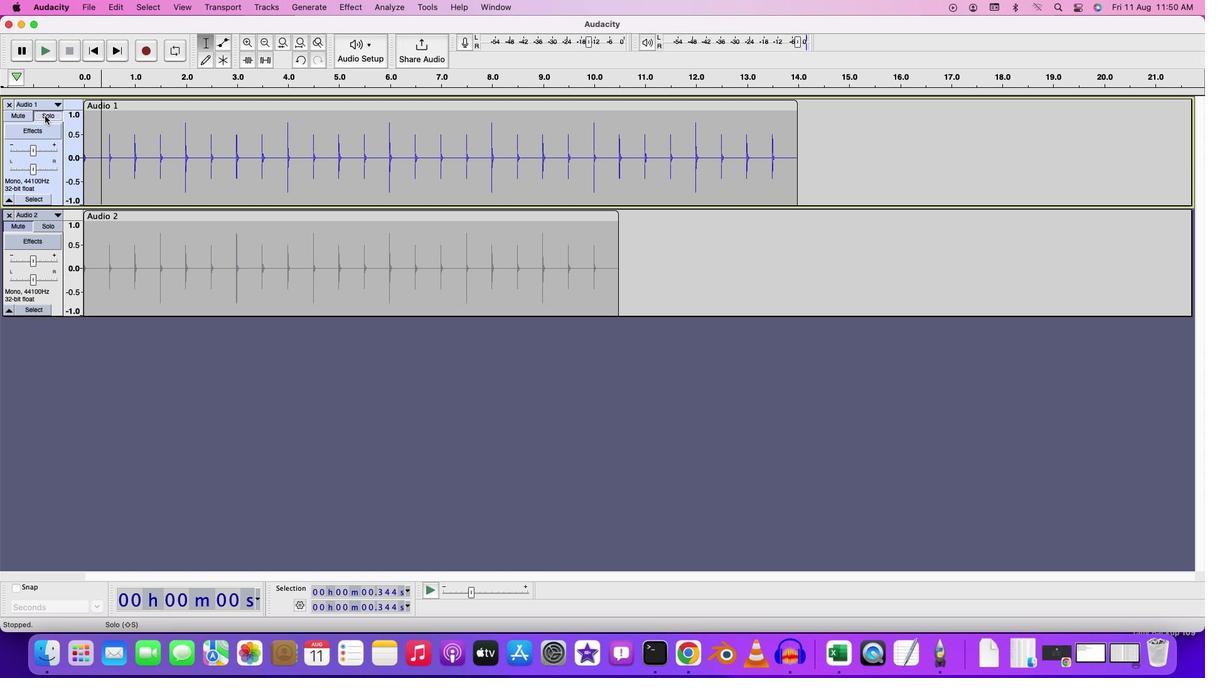 
Action: Mouse moved to (45, 116)
Screenshot: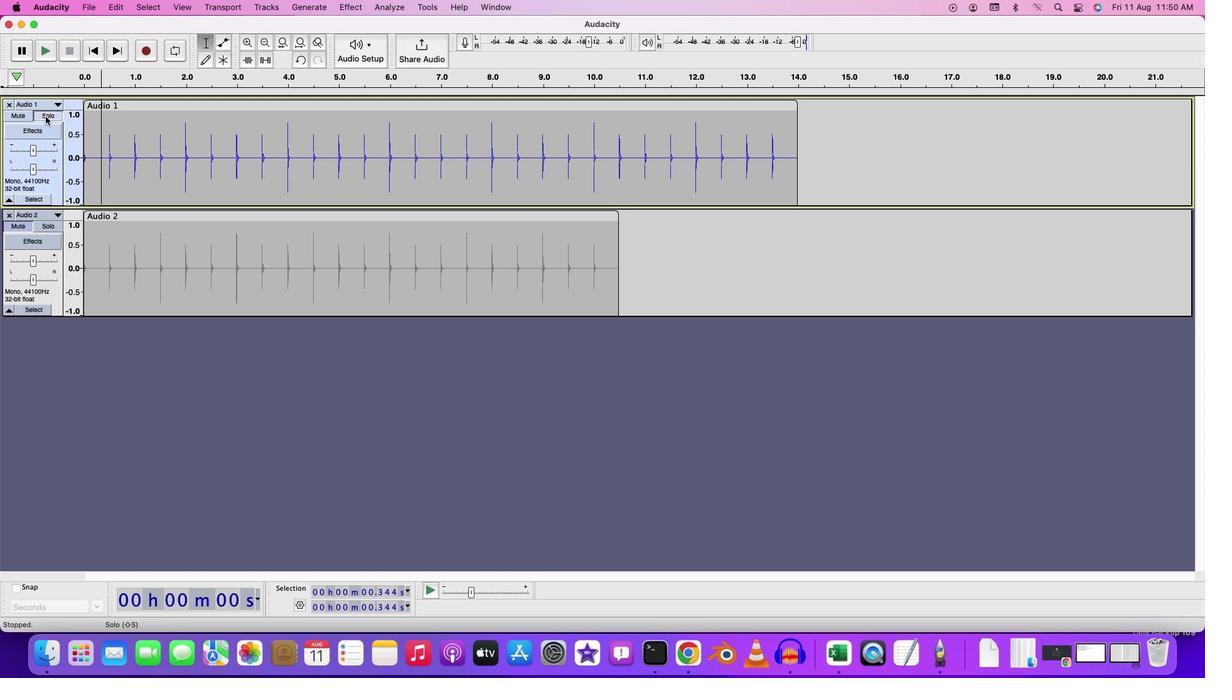 
Action: Key pressed Key.spaceKey.space
Screenshot: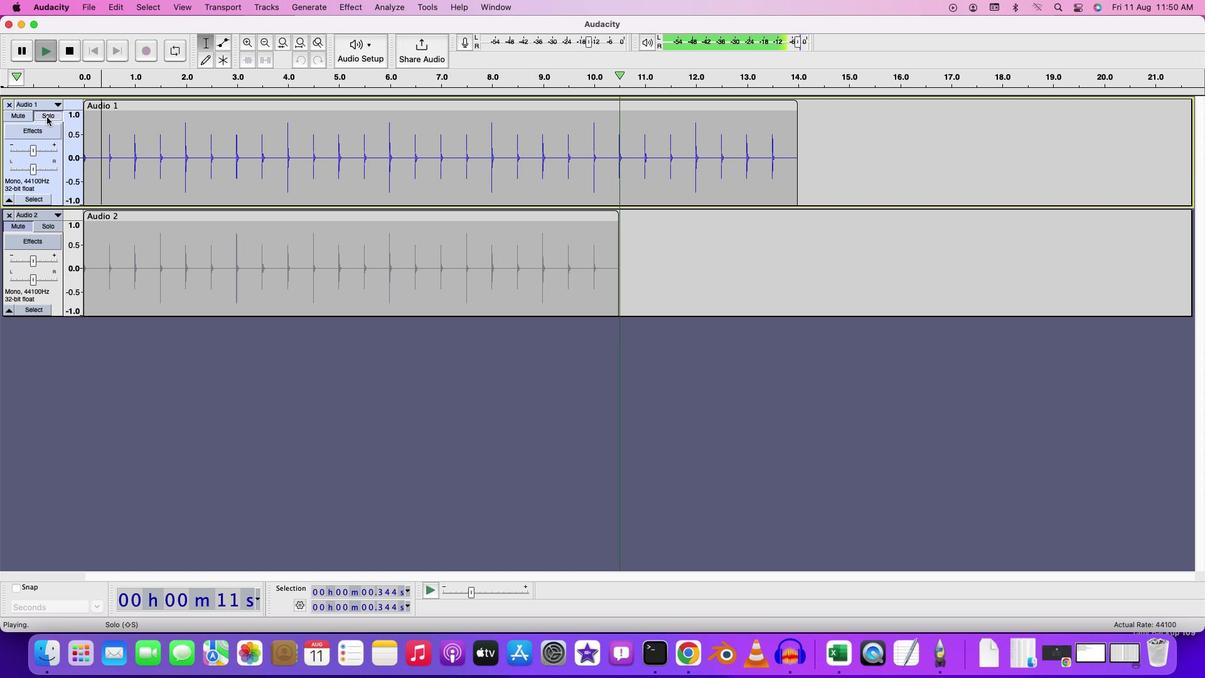 
Action: Mouse moved to (108, 378)
Screenshot: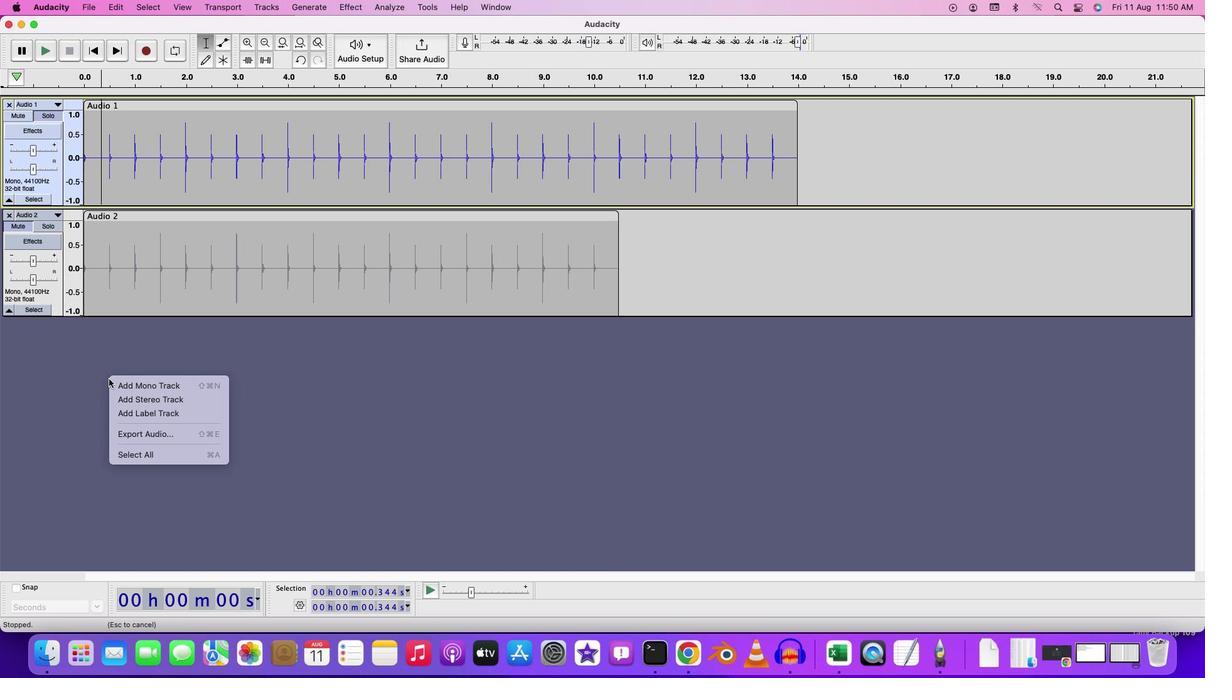 
Action: Mouse pressed right at (108, 378)
Screenshot: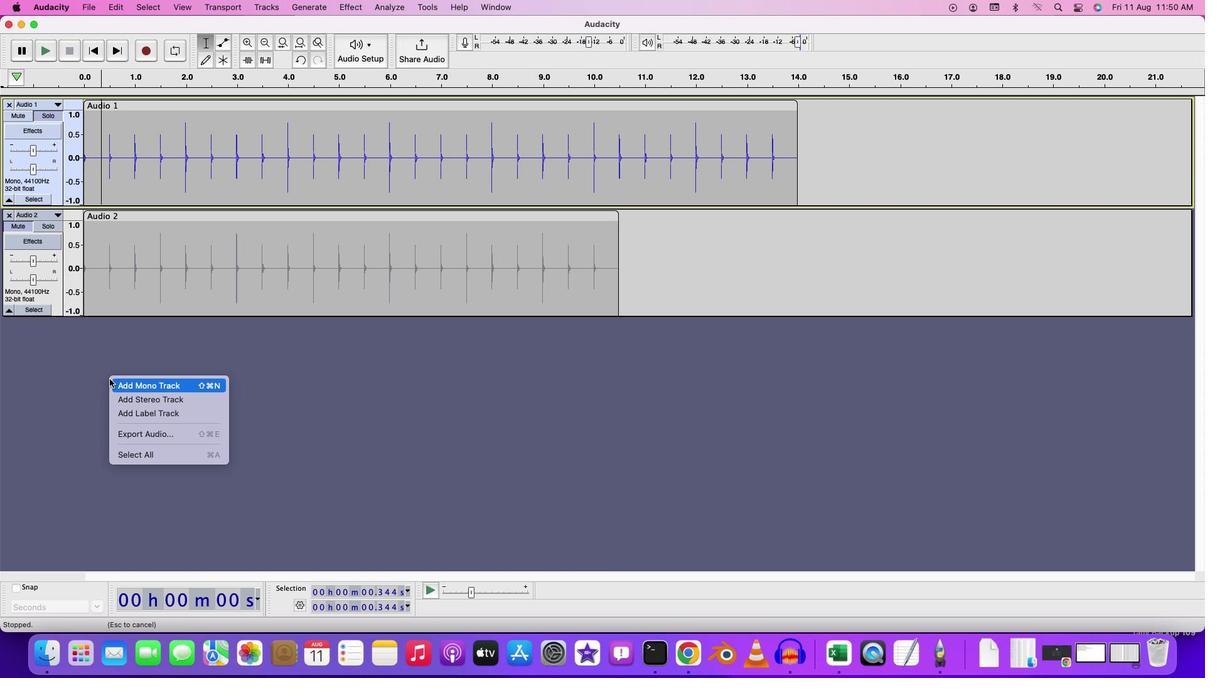 
Action: Mouse moved to (148, 386)
Screenshot: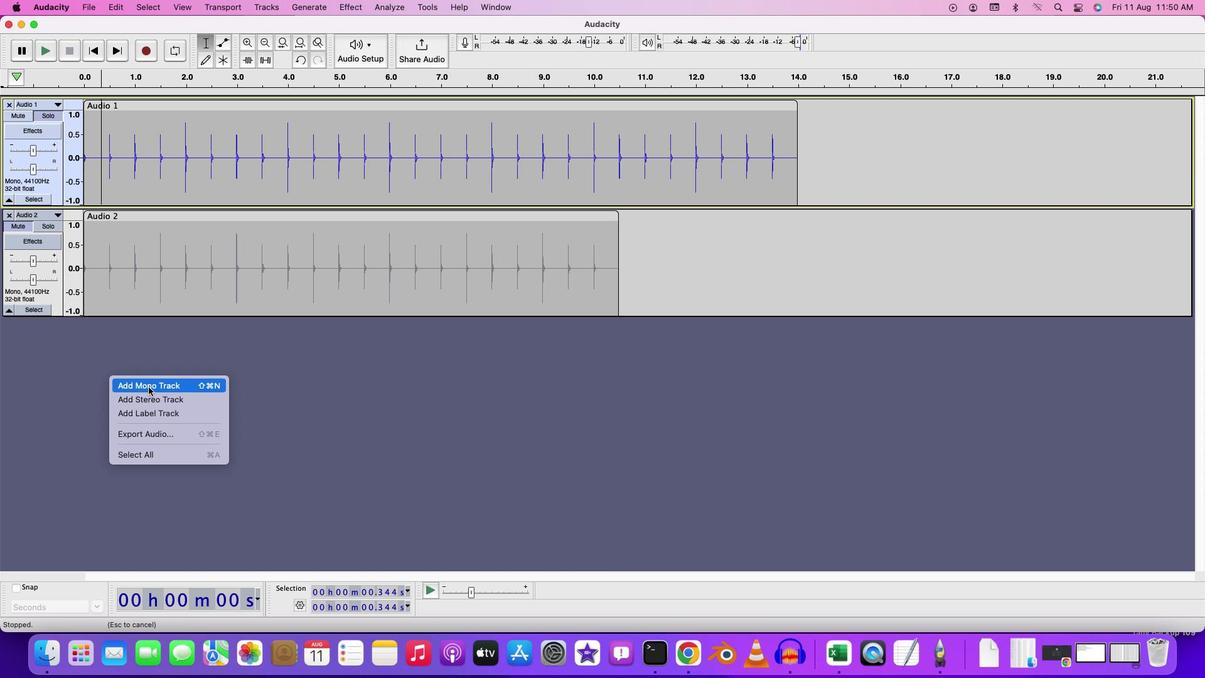 
Action: Mouse pressed left at (148, 386)
Screenshot: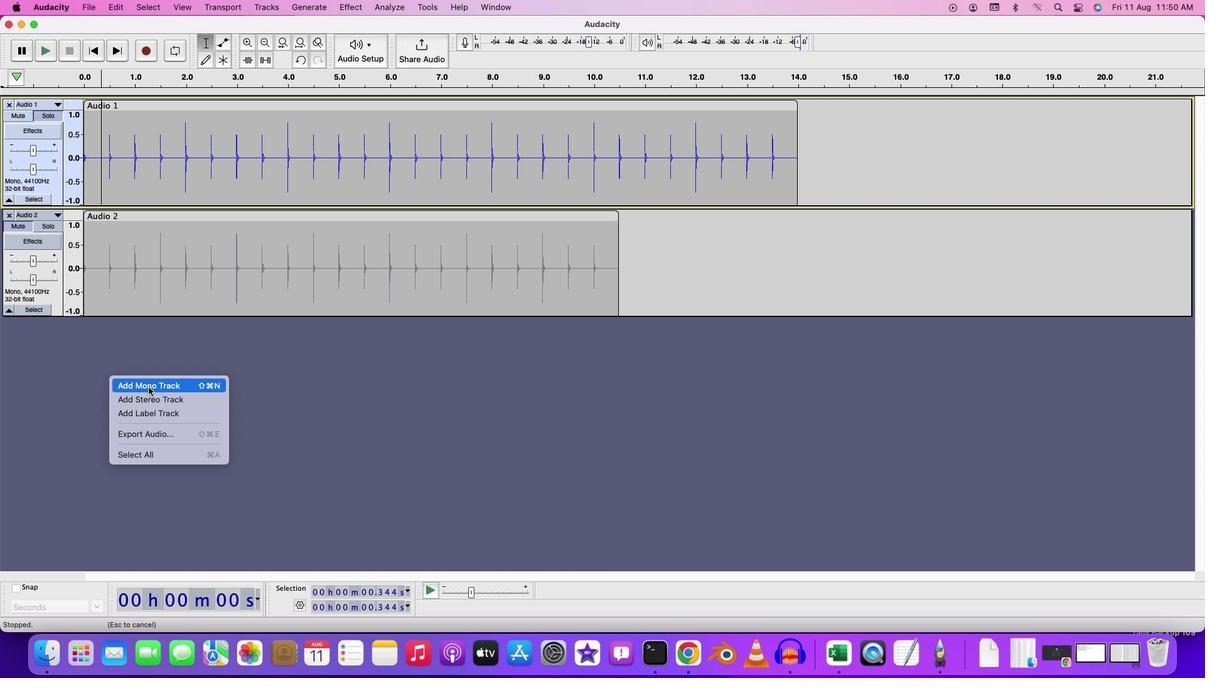 
Action: Mouse moved to (21, 224)
Screenshot: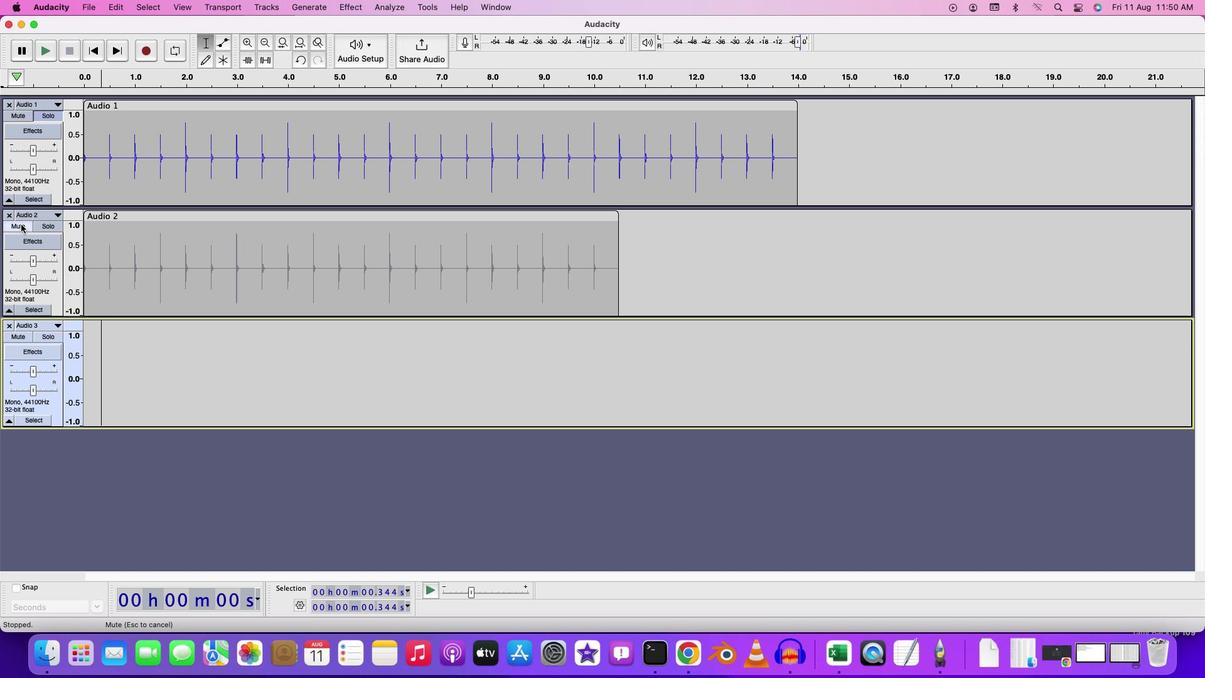 
Action: Mouse pressed left at (21, 224)
Screenshot: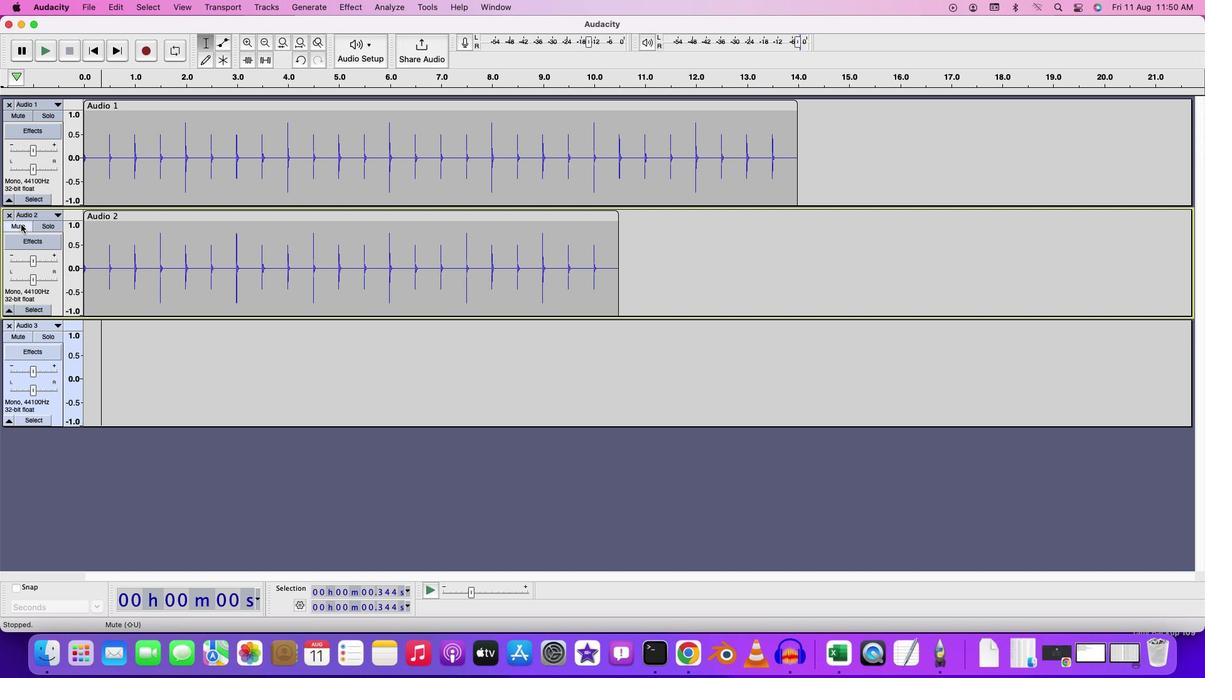 
Action: Mouse moved to (84, 337)
Screenshot: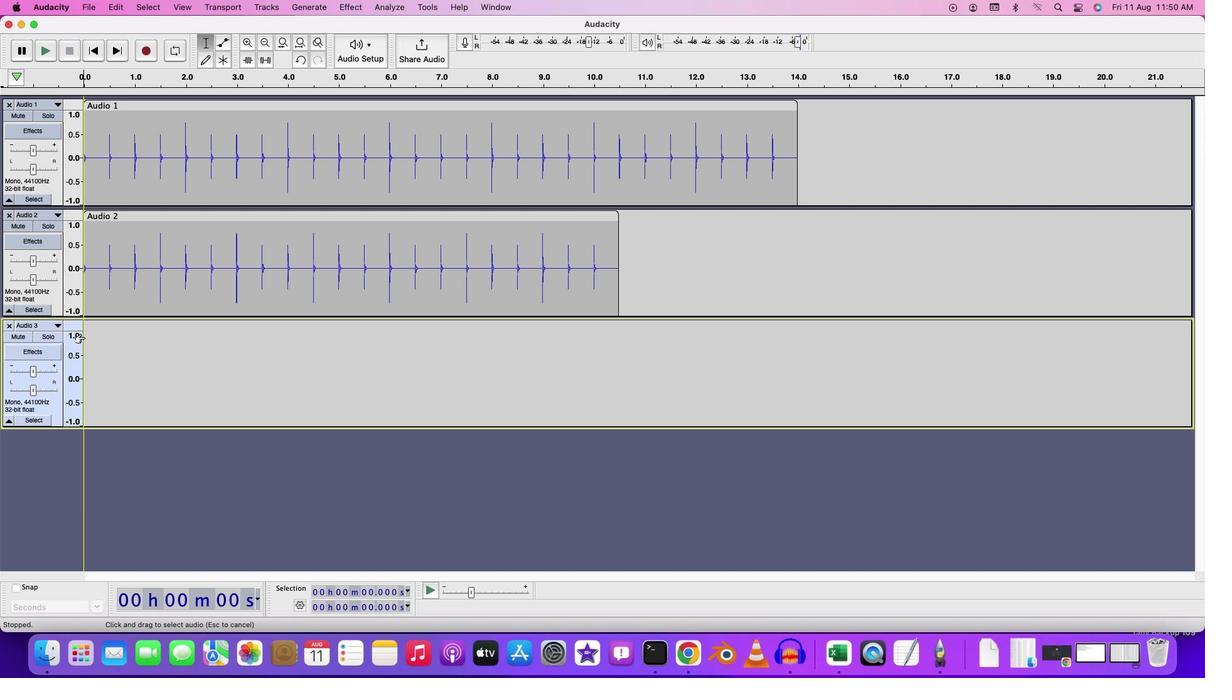 
Action: Mouse pressed left at (84, 337)
Screenshot: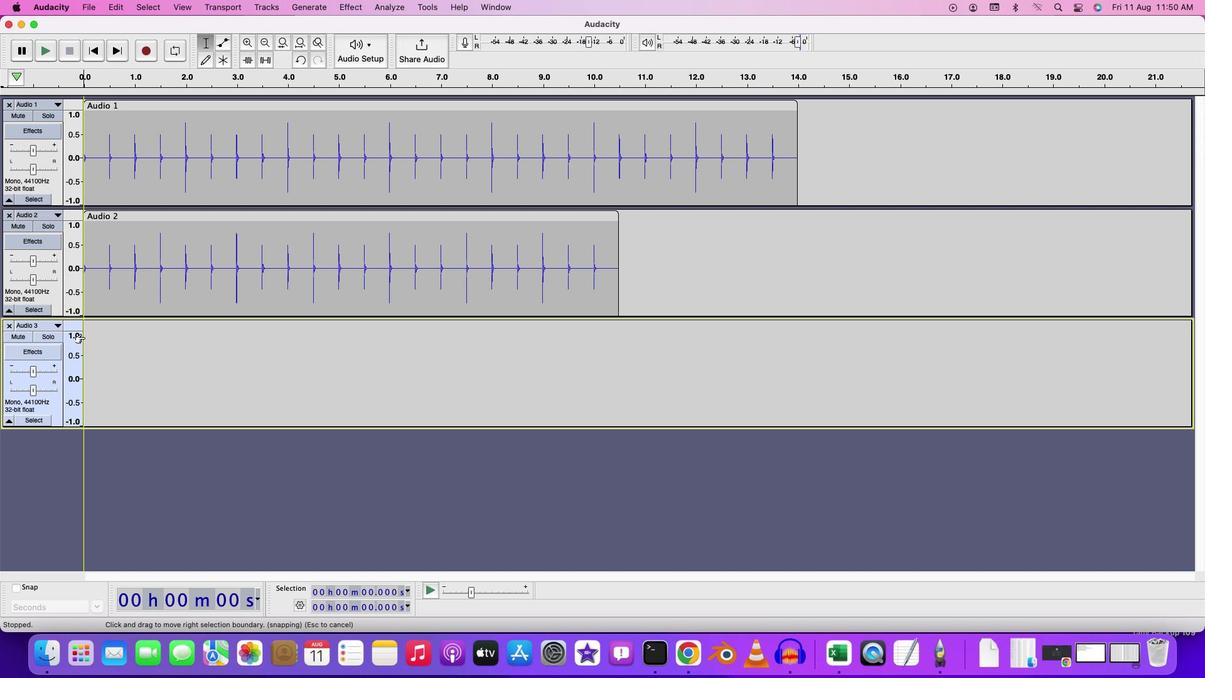 
Action: Mouse moved to (316, 7)
Screenshot: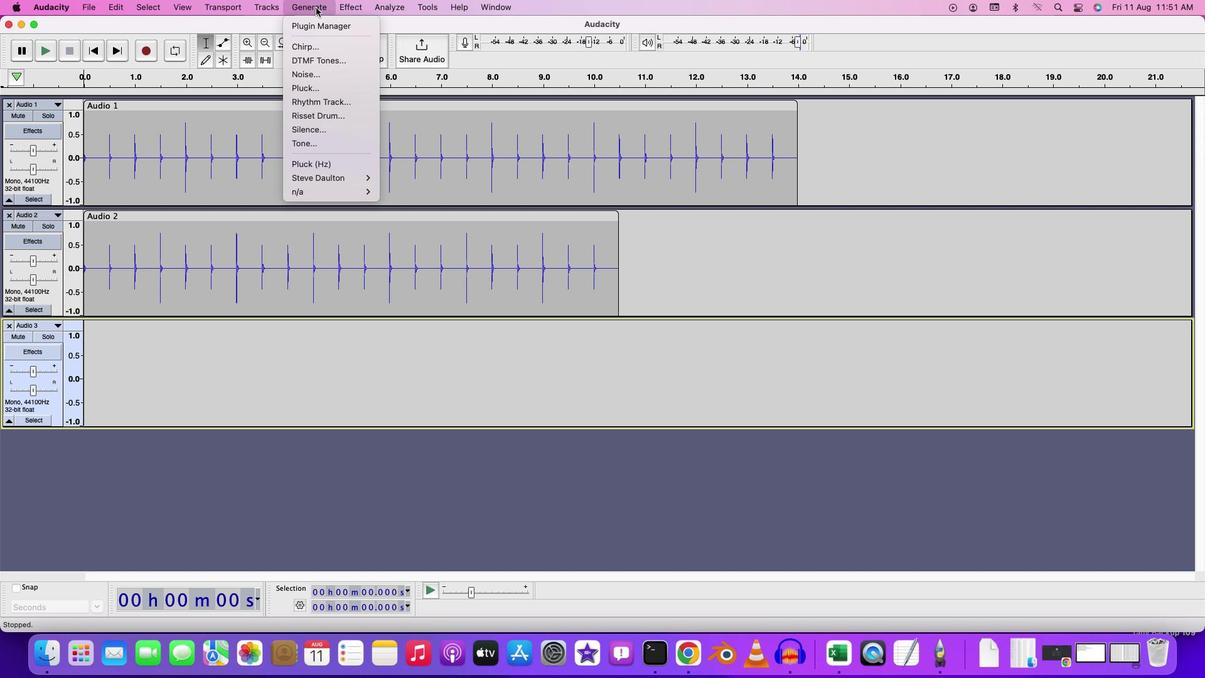
Action: Mouse pressed left at (316, 7)
Screenshot: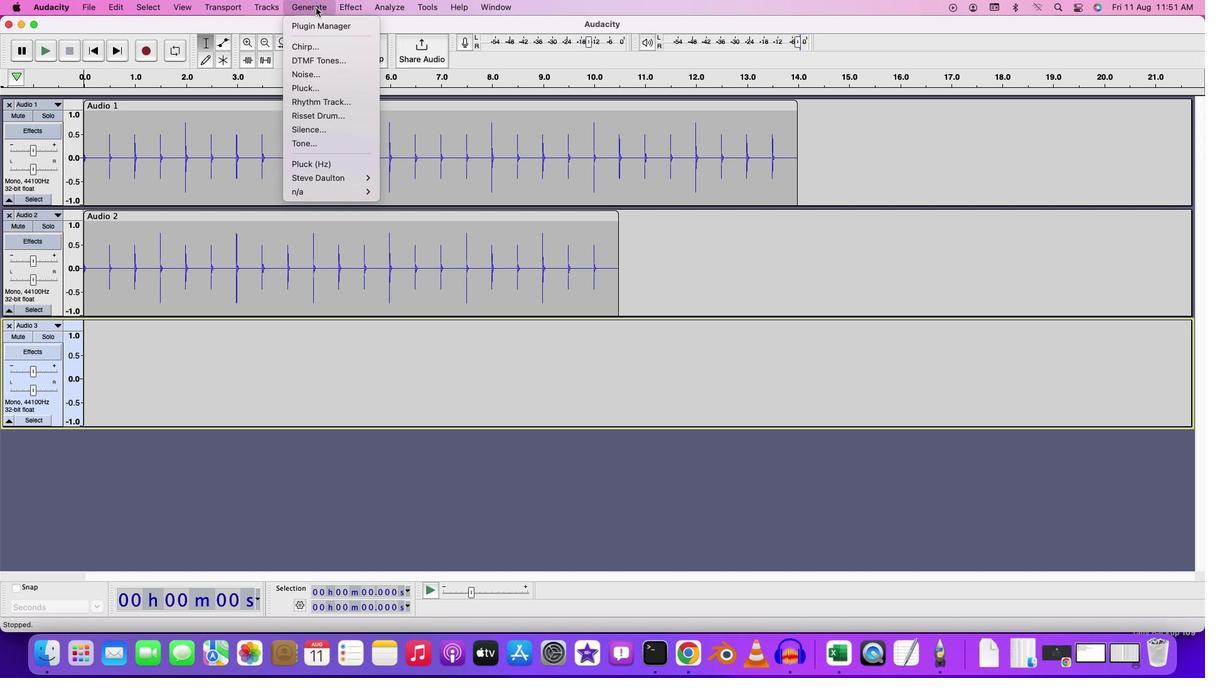 
Action: Mouse moved to (332, 108)
Screenshot: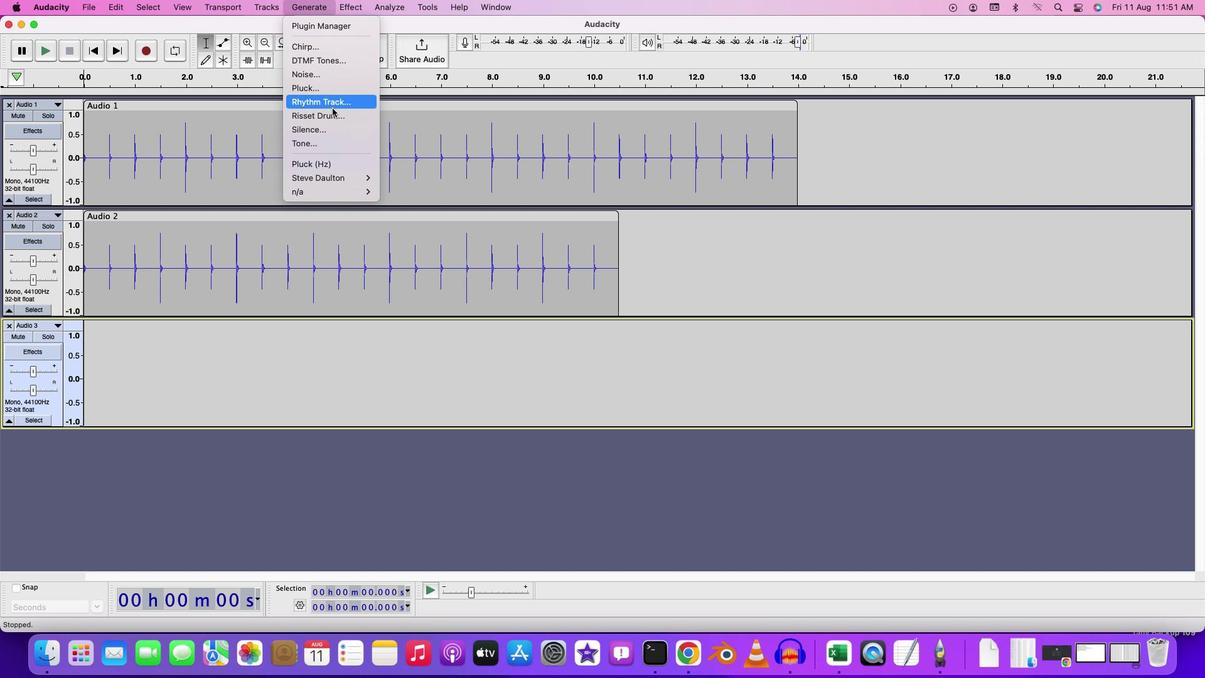 
Action: Mouse pressed left at (332, 108)
Screenshot: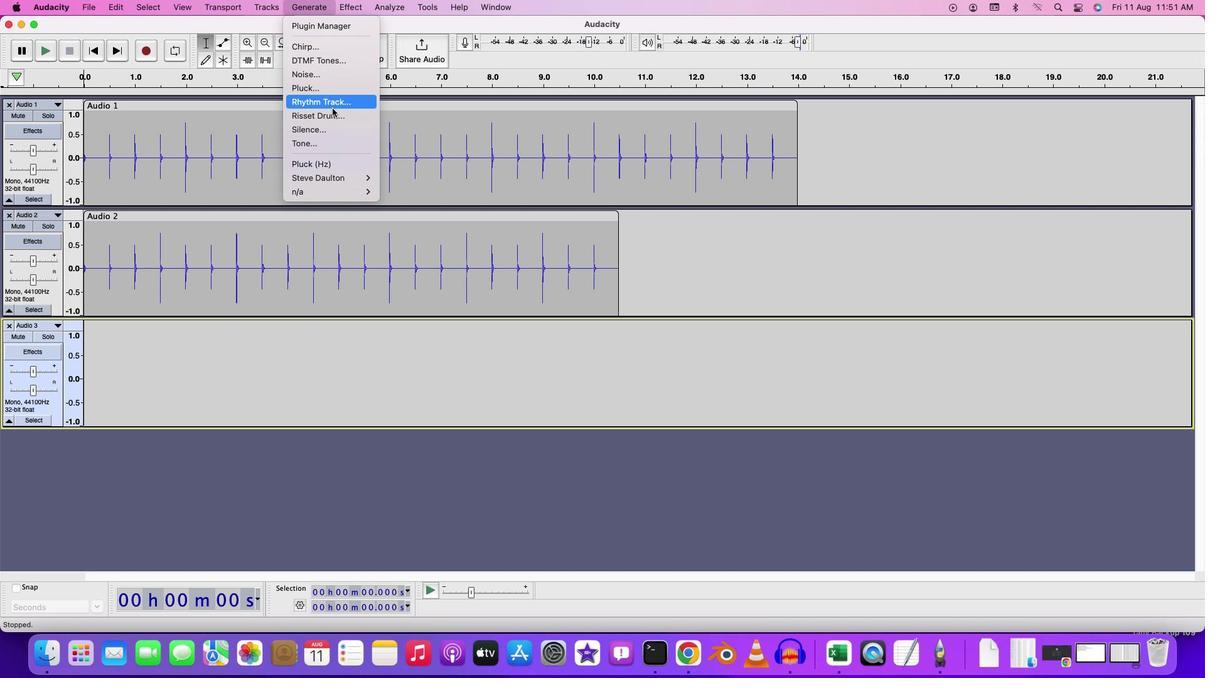 
Action: Mouse moved to (478, 277)
Screenshot: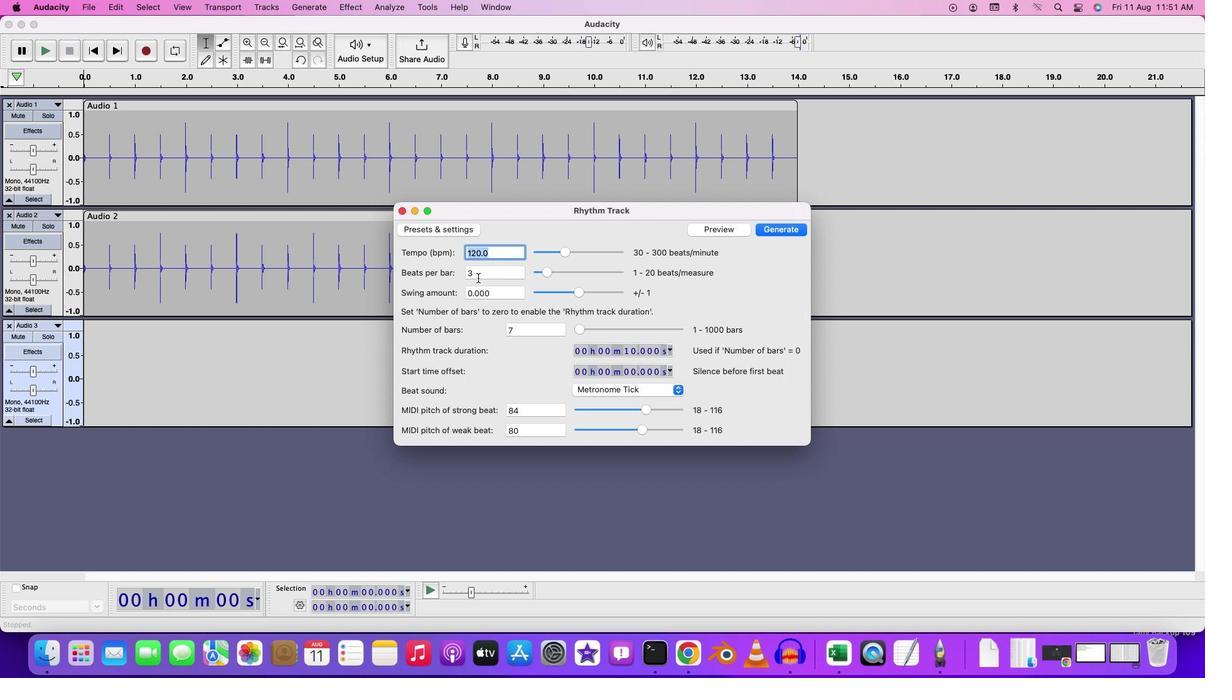 
Action: Mouse pressed left at (478, 277)
Screenshot: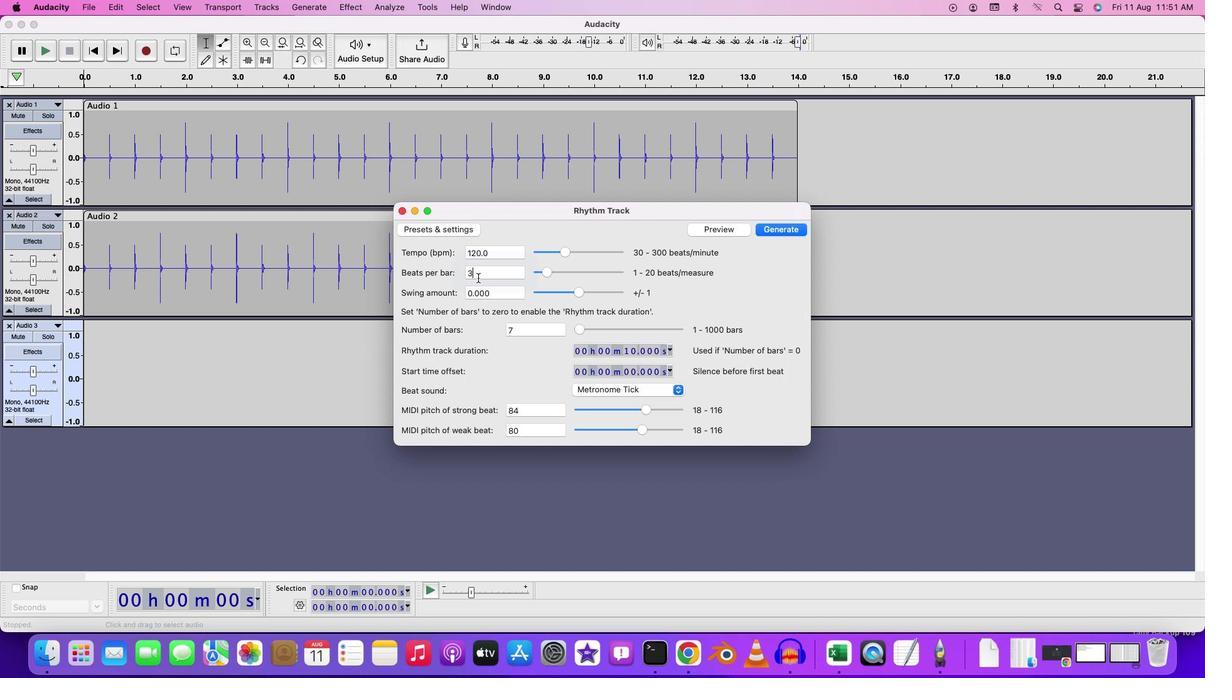 
Action: Mouse moved to (478, 277)
Screenshot: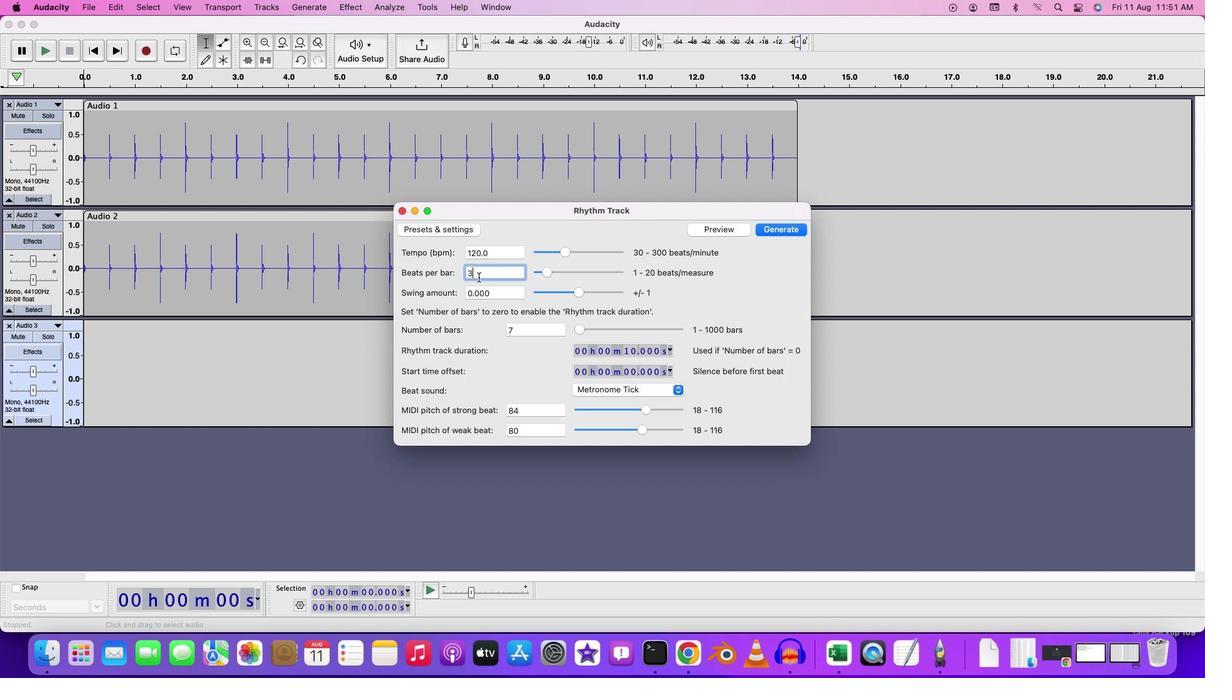 
Action: Key pressed Key.backspace'2'
Screenshot: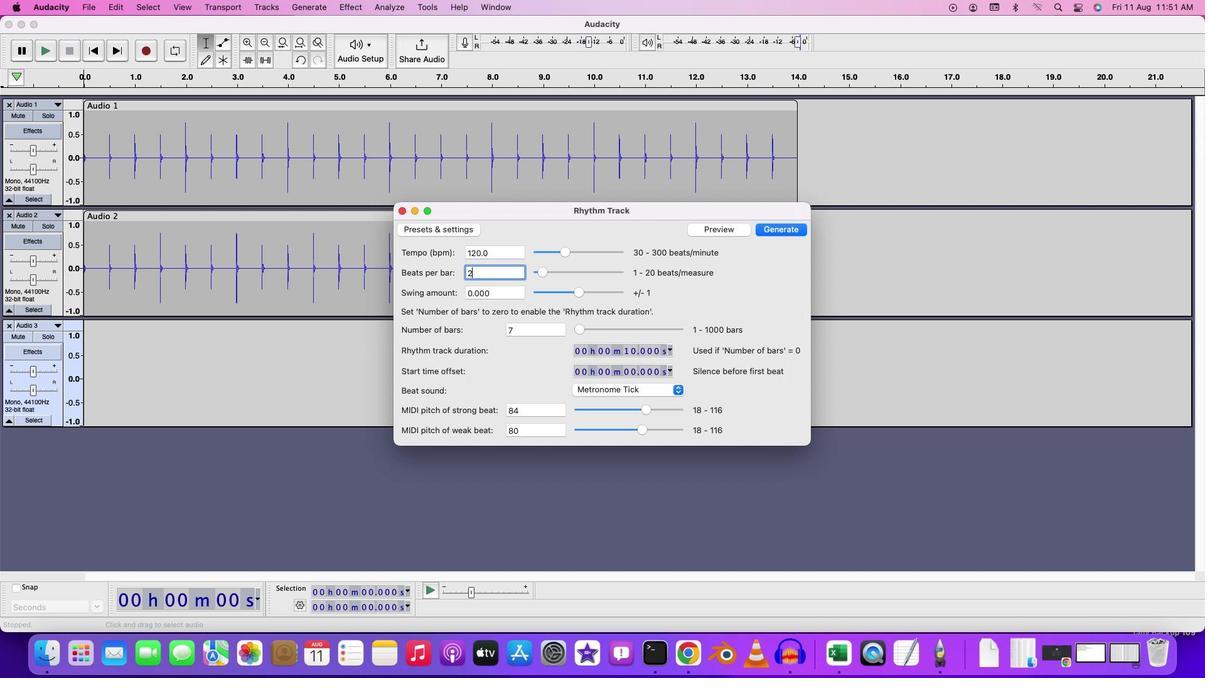 
Action: Mouse moved to (784, 231)
Screenshot: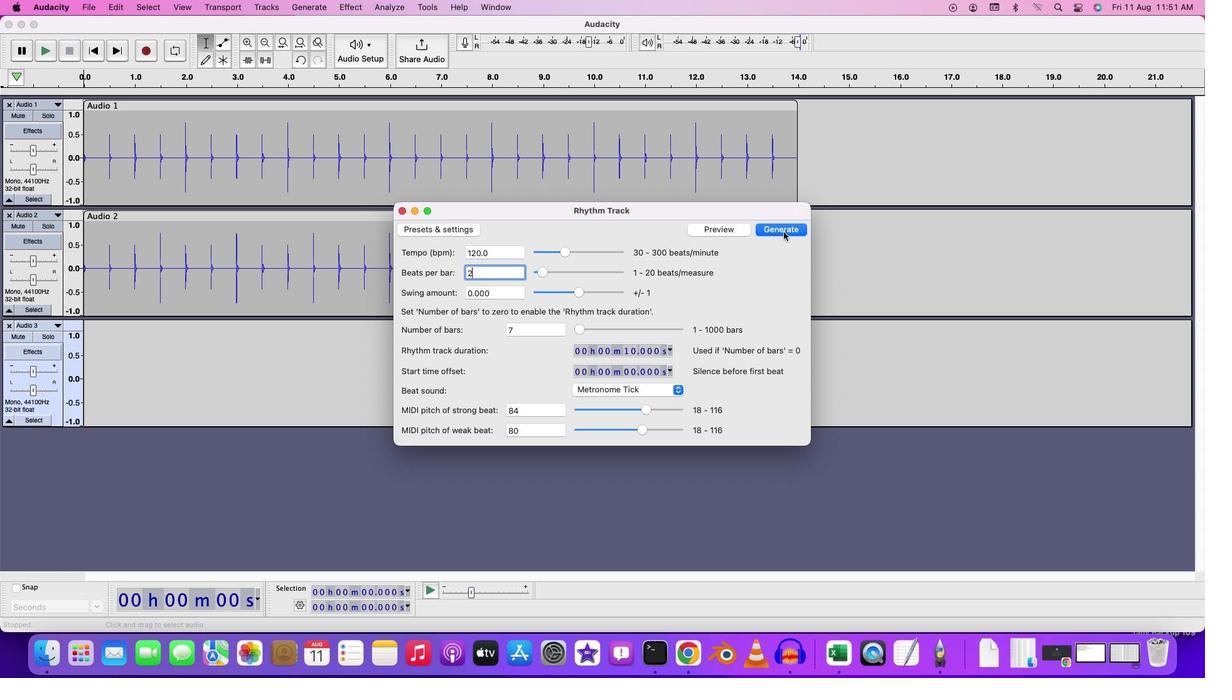 
Action: Mouse pressed left at (784, 231)
Screenshot: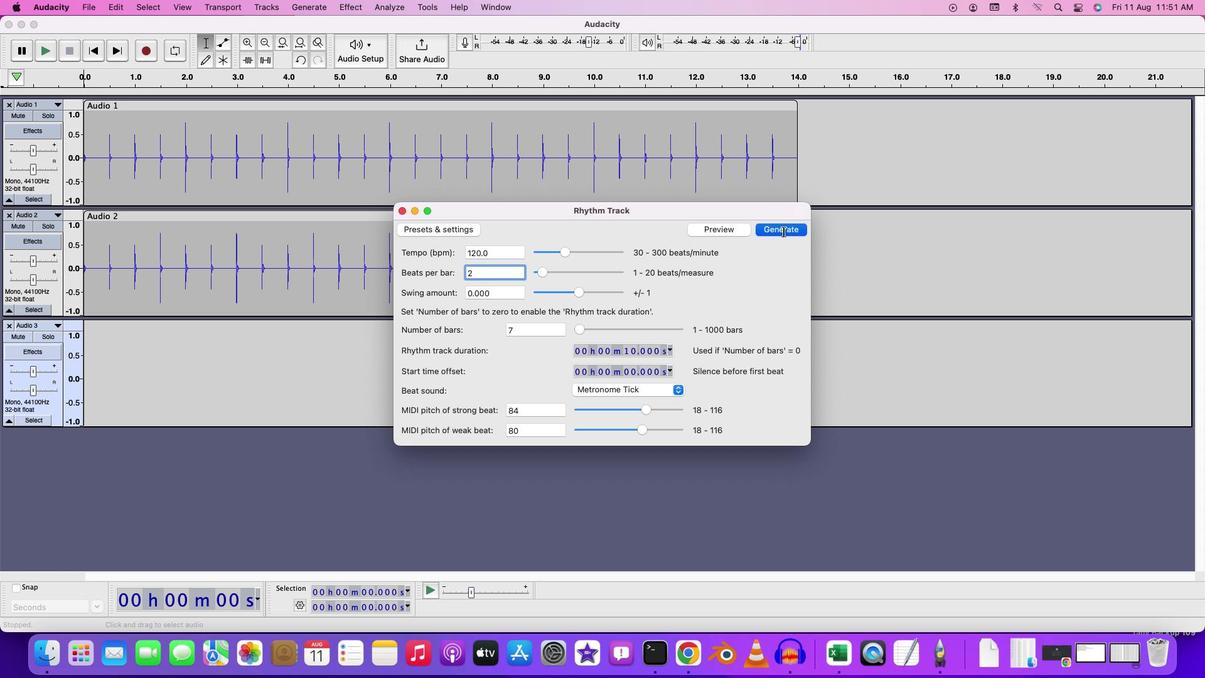 
Action: Mouse moved to (415, 491)
Screenshot: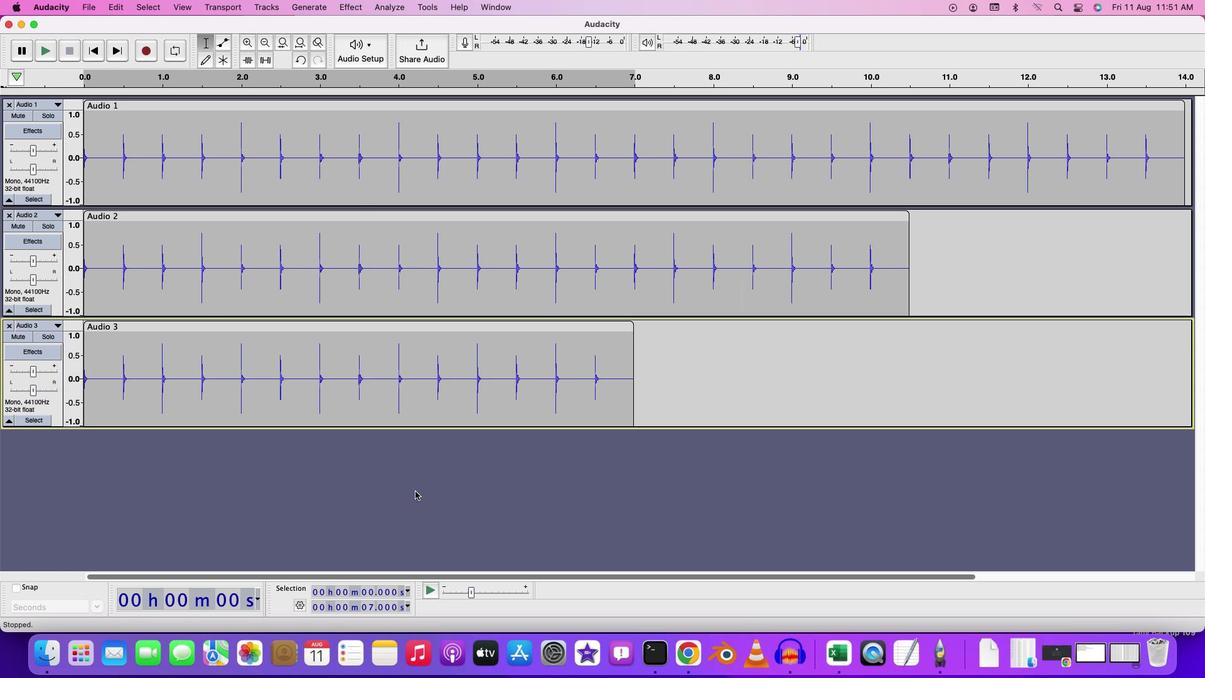 
Action: Mouse pressed left at (415, 491)
Screenshot: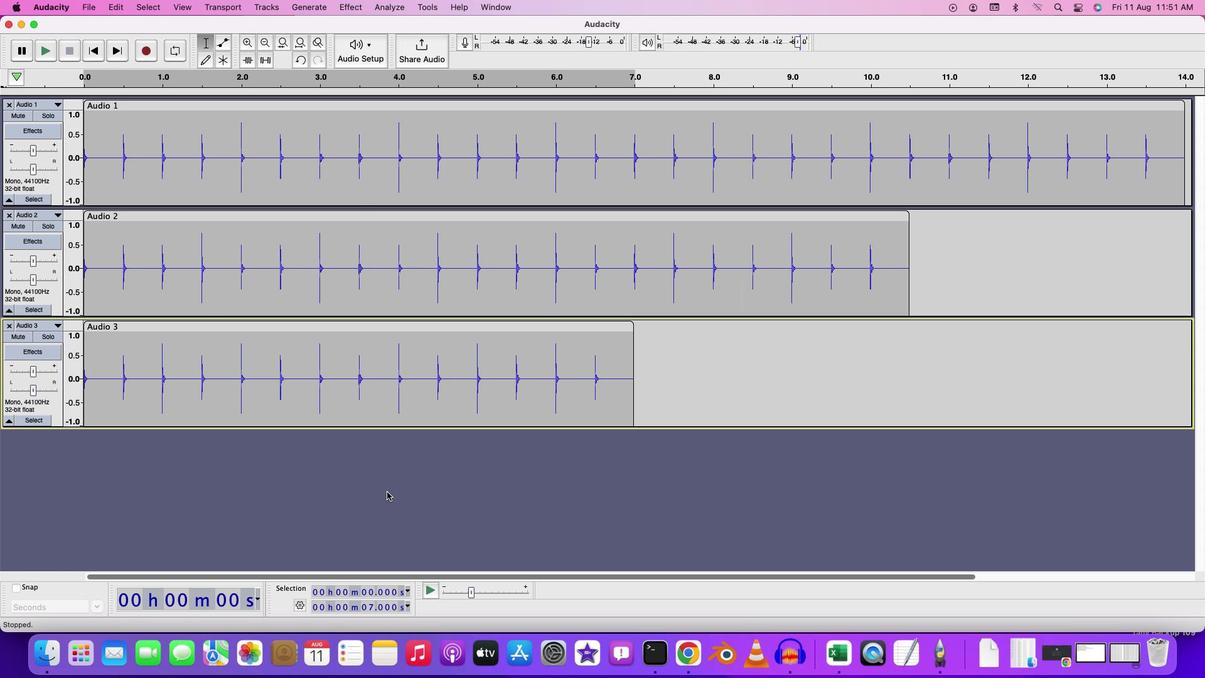 
Action: Mouse moved to (27, 226)
Screenshot: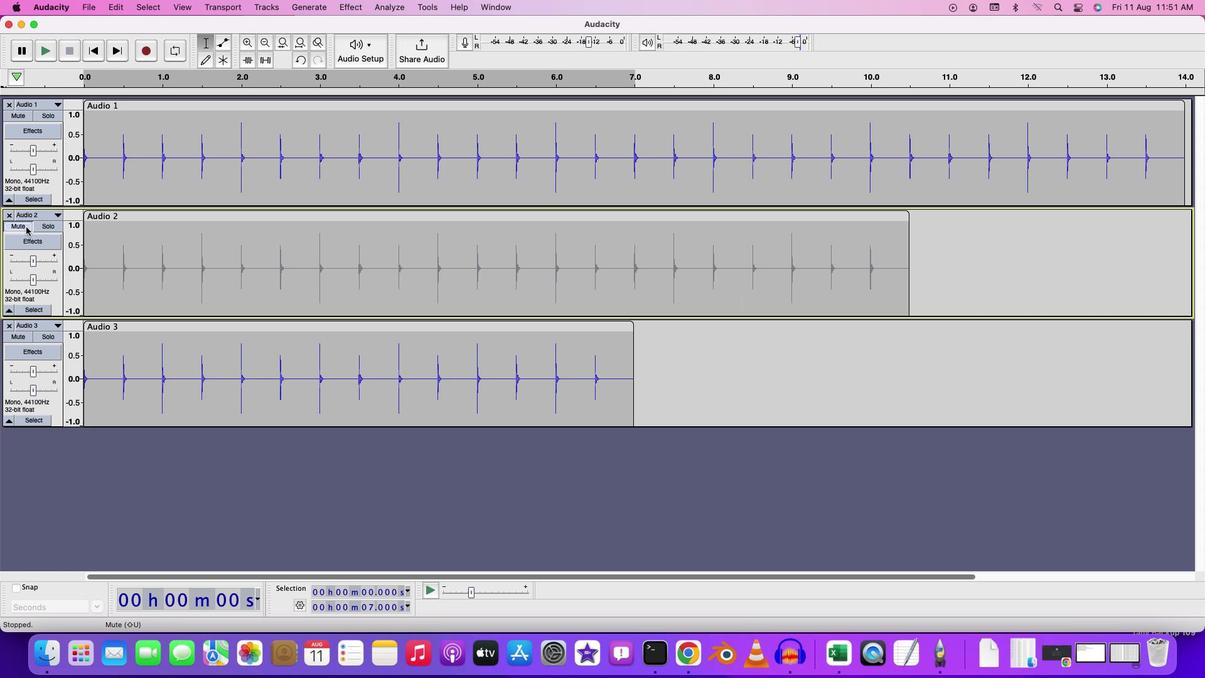
Action: Mouse pressed left at (27, 226)
Screenshot: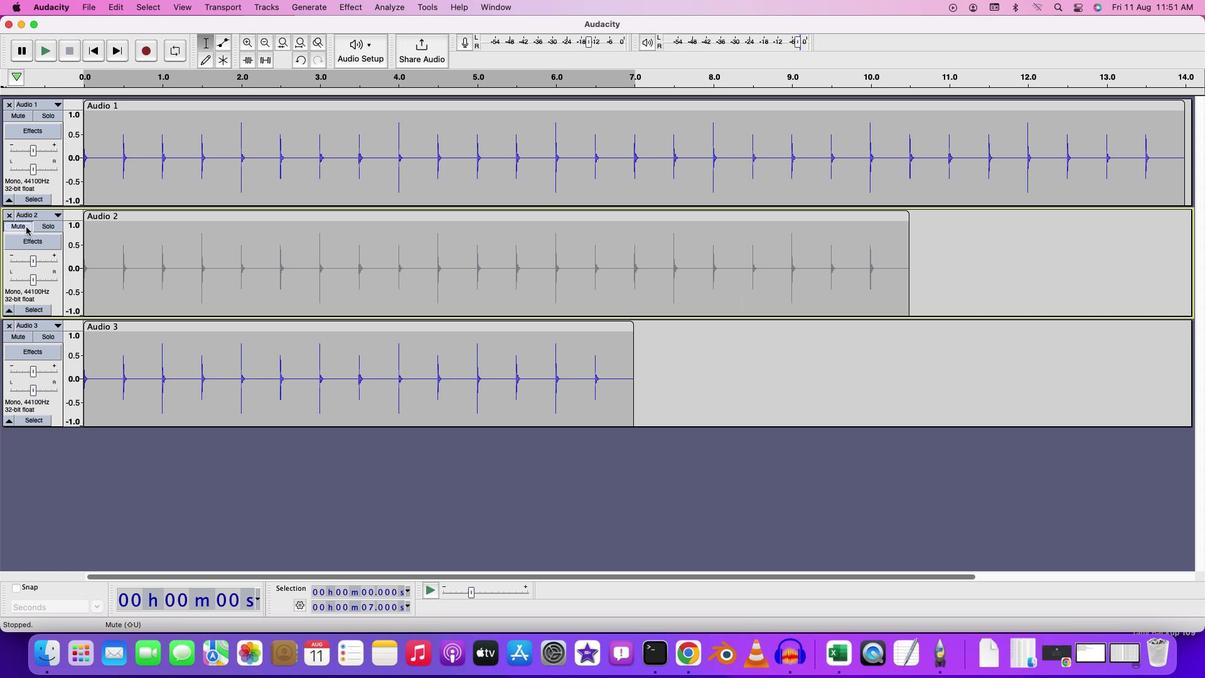 
Action: Mouse moved to (54, 338)
Screenshot: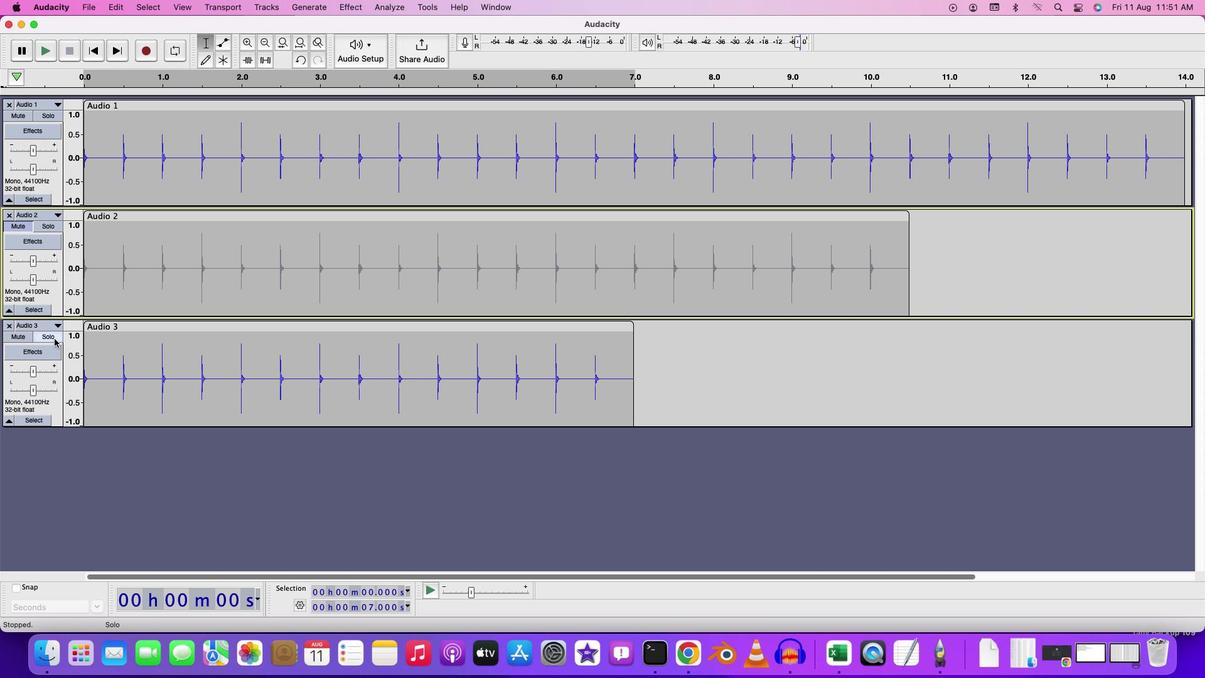 
Action: Mouse pressed left at (54, 338)
Screenshot: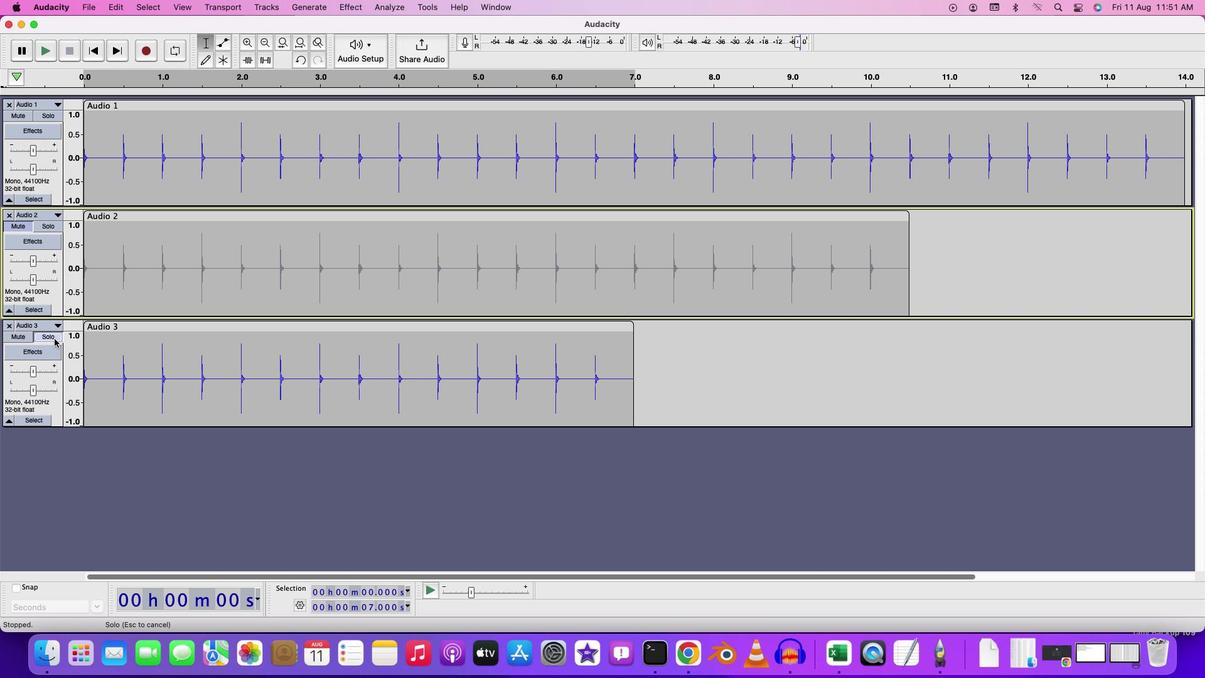 
Action: Mouse moved to (105, 301)
Screenshot: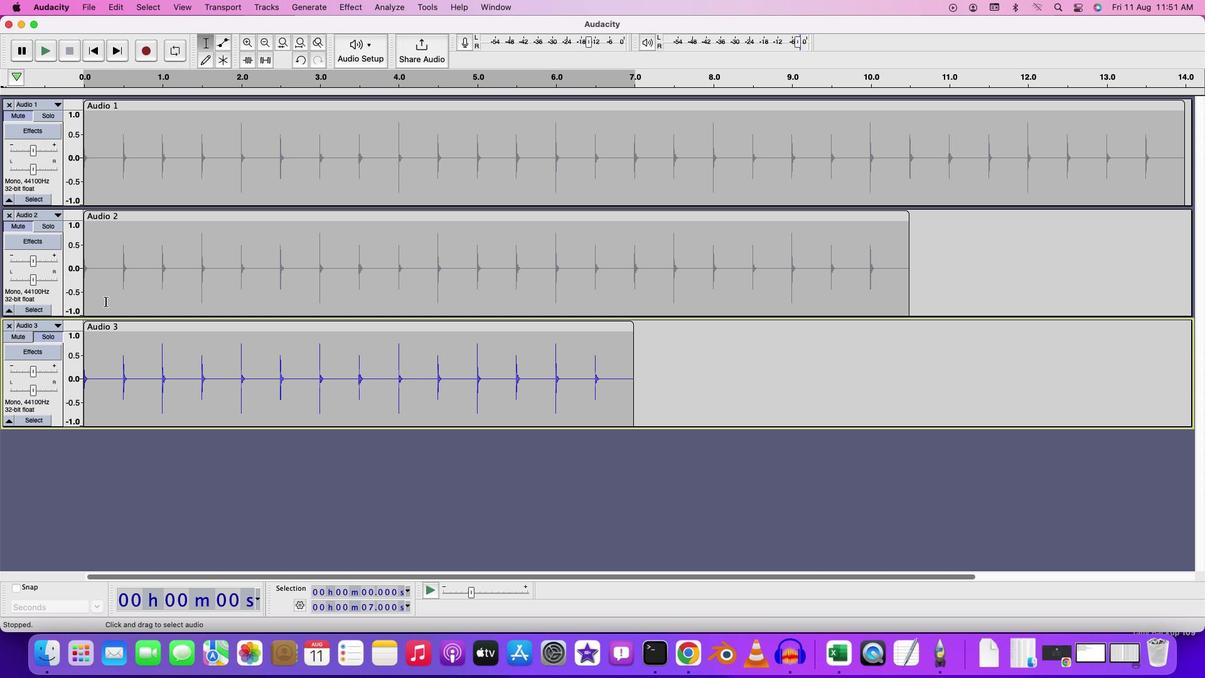 
Action: Mouse pressed left at (105, 301)
Screenshot: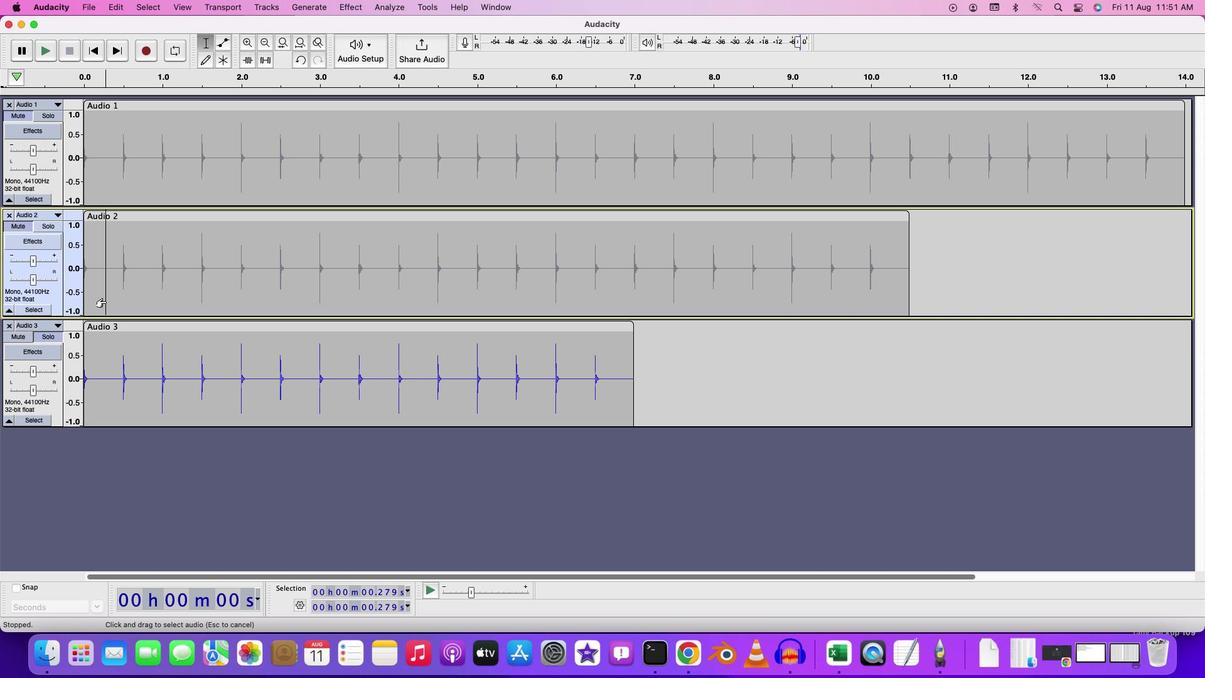 
Action: Key pressed Key.spaceKey.space
Screenshot: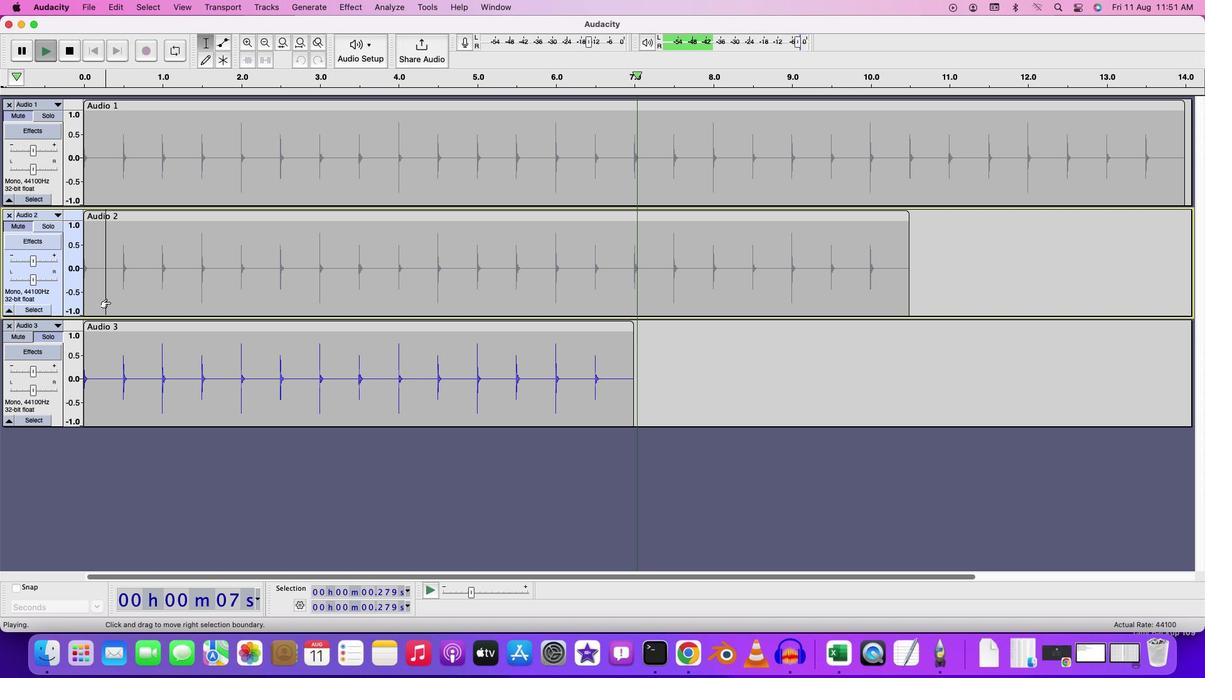 
Action: Mouse moved to (197, 470)
Screenshot: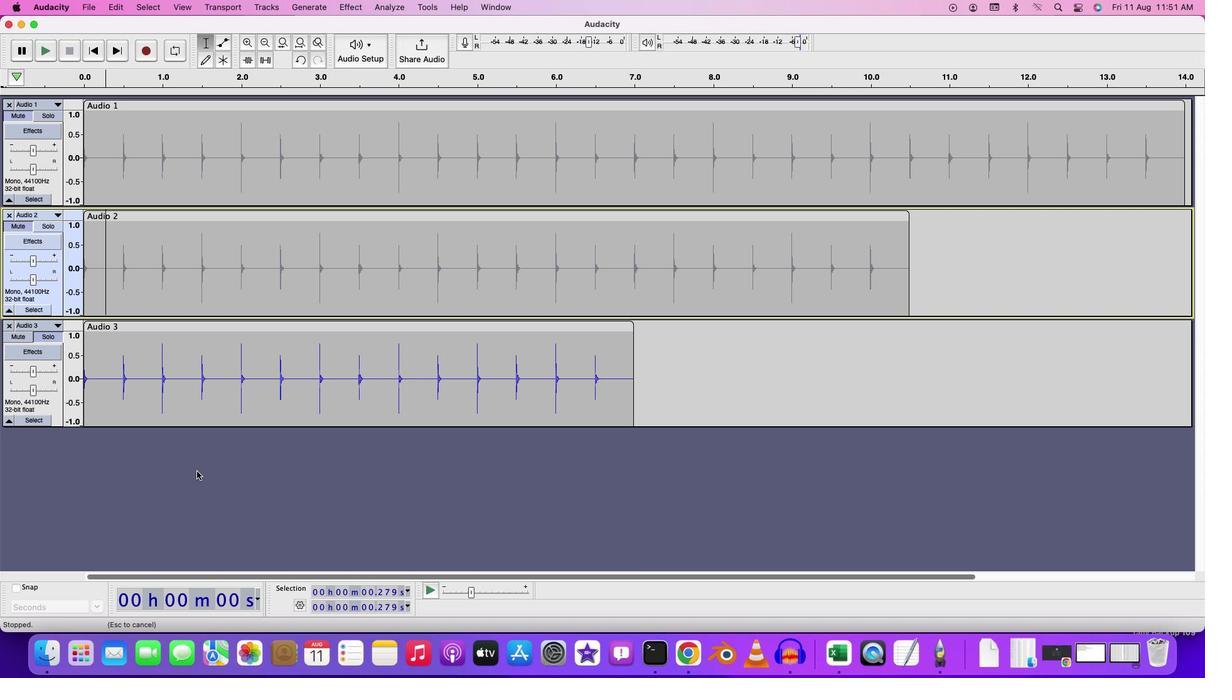 
Action: Mouse pressed right at (197, 470)
Screenshot: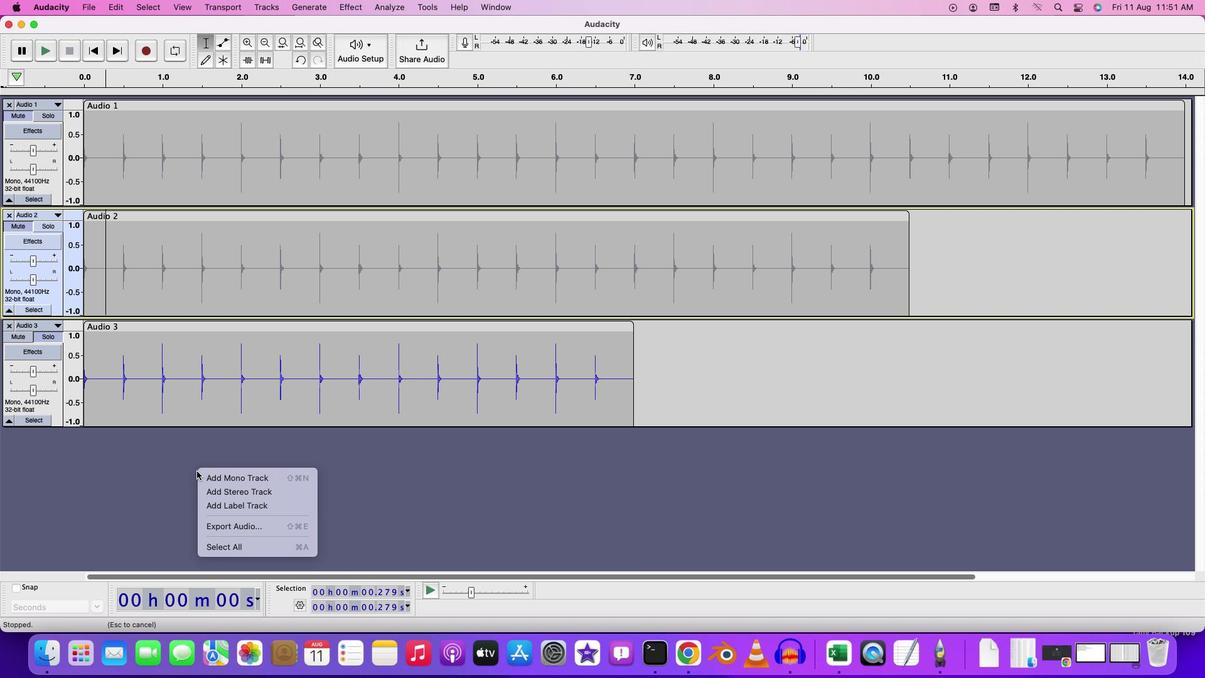
Action: Mouse moved to (263, 481)
Screenshot: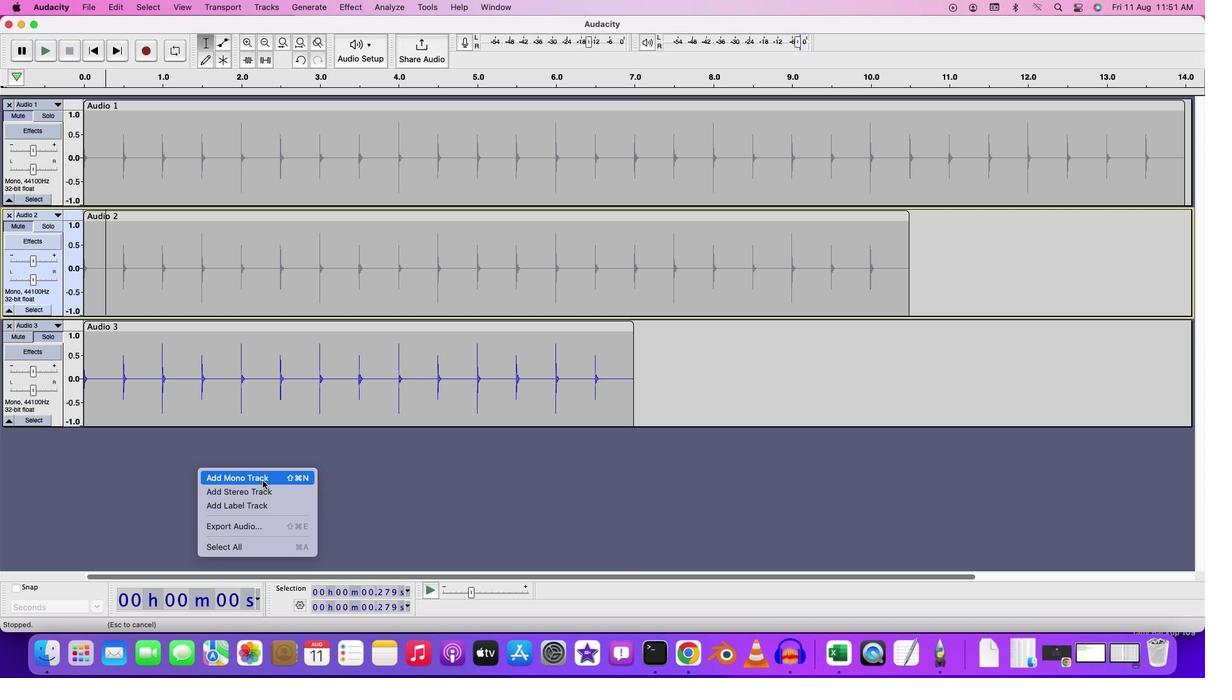 
Action: Mouse pressed left at (263, 481)
Screenshot: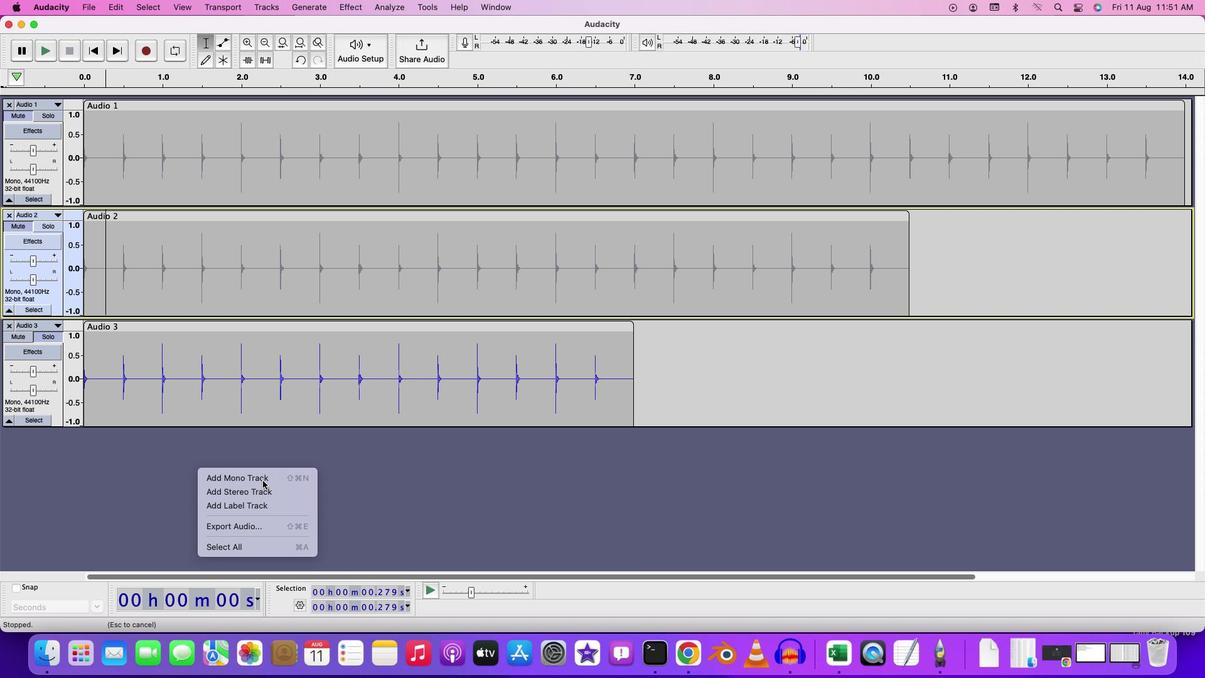 
Action: Mouse moved to (60, 438)
Screenshot: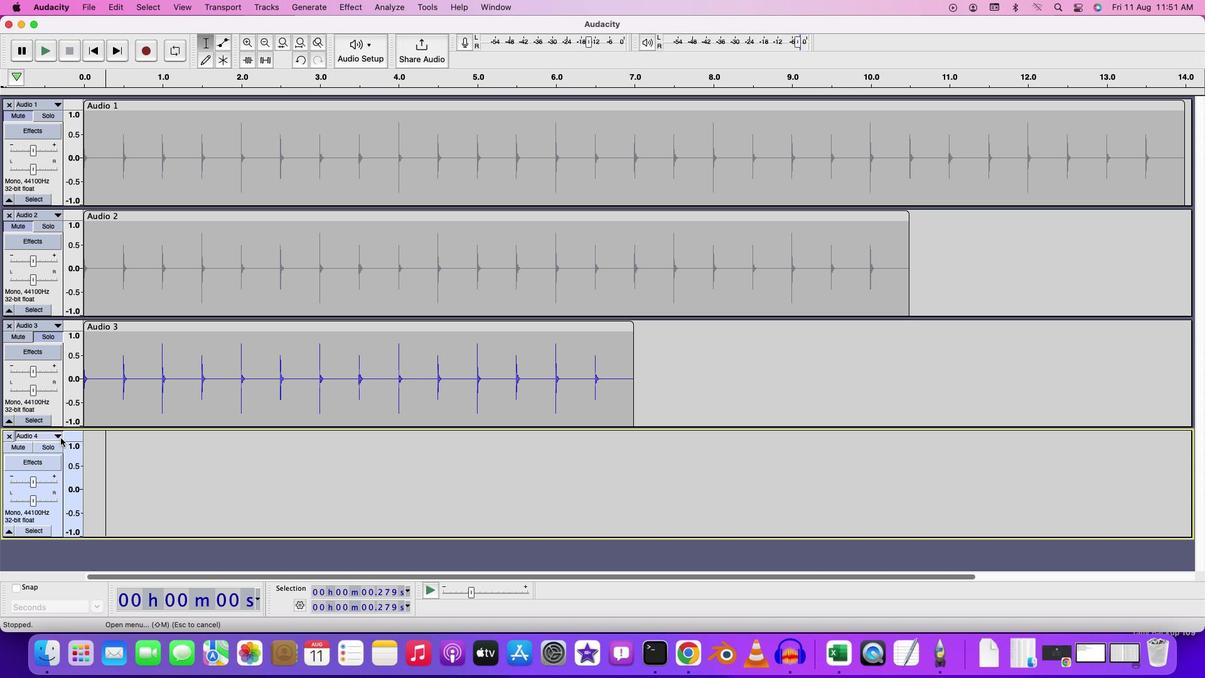 
Action: Mouse pressed left at (60, 438)
Screenshot: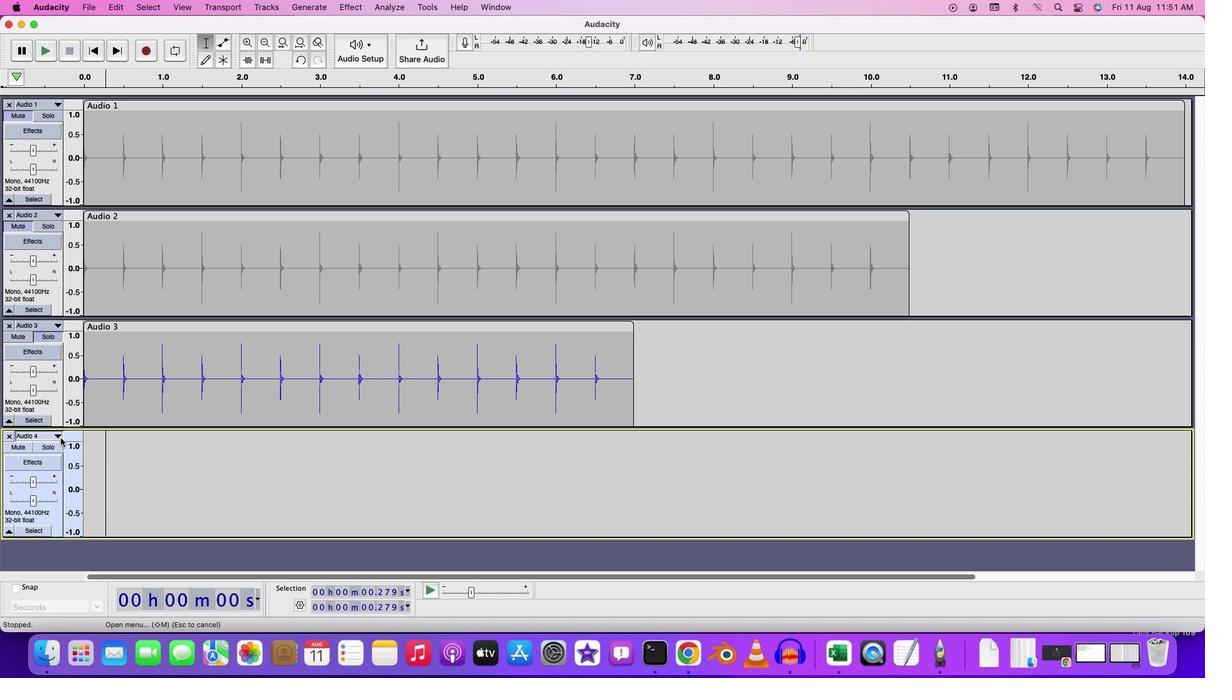 
Action: Mouse moved to (75, 470)
Screenshot: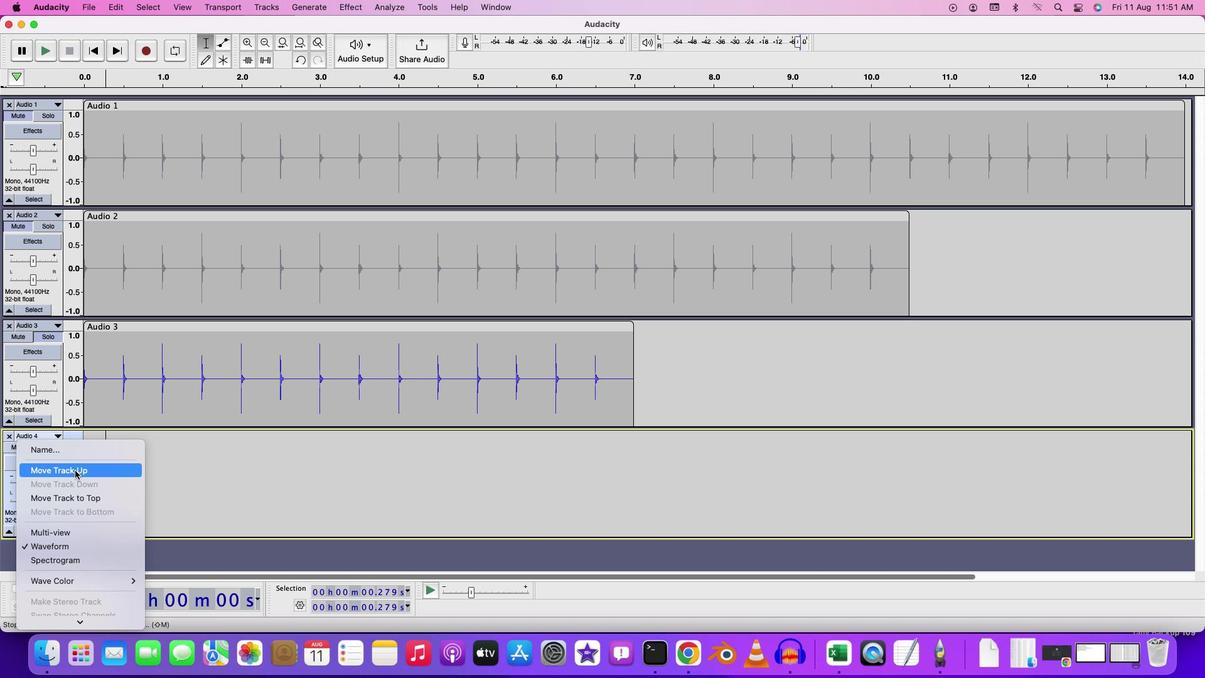 
Action: Mouse pressed left at (75, 470)
Screenshot: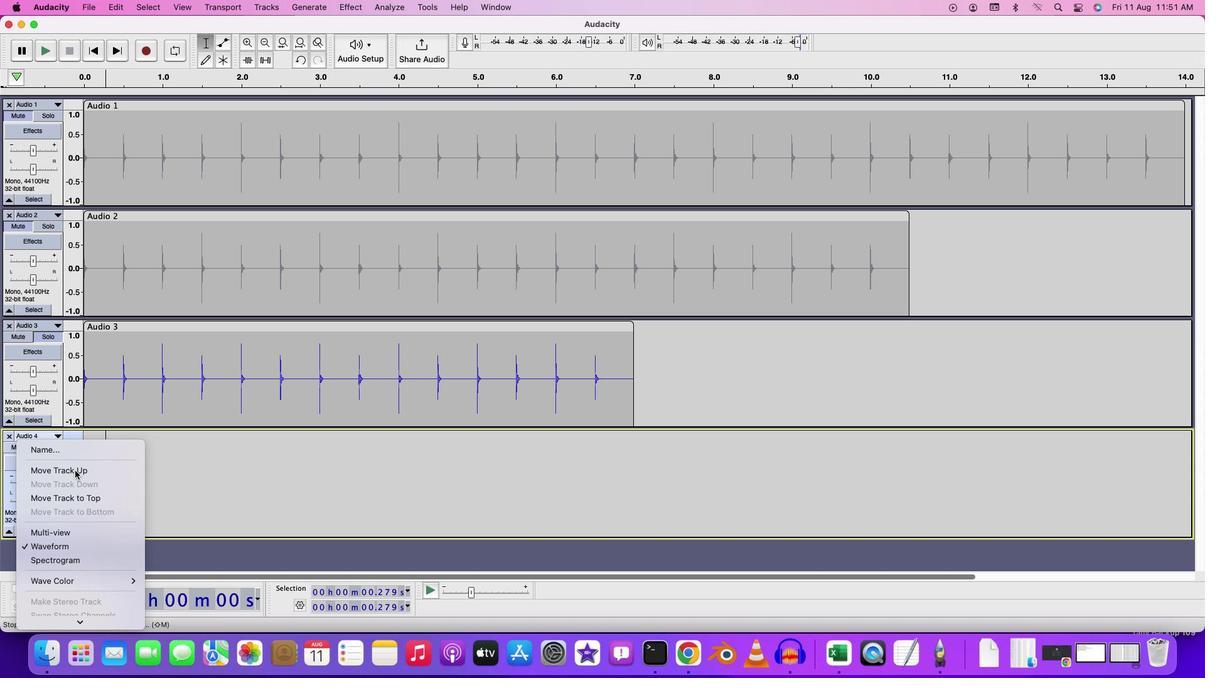 
Action: Mouse moved to (58, 326)
Screenshot: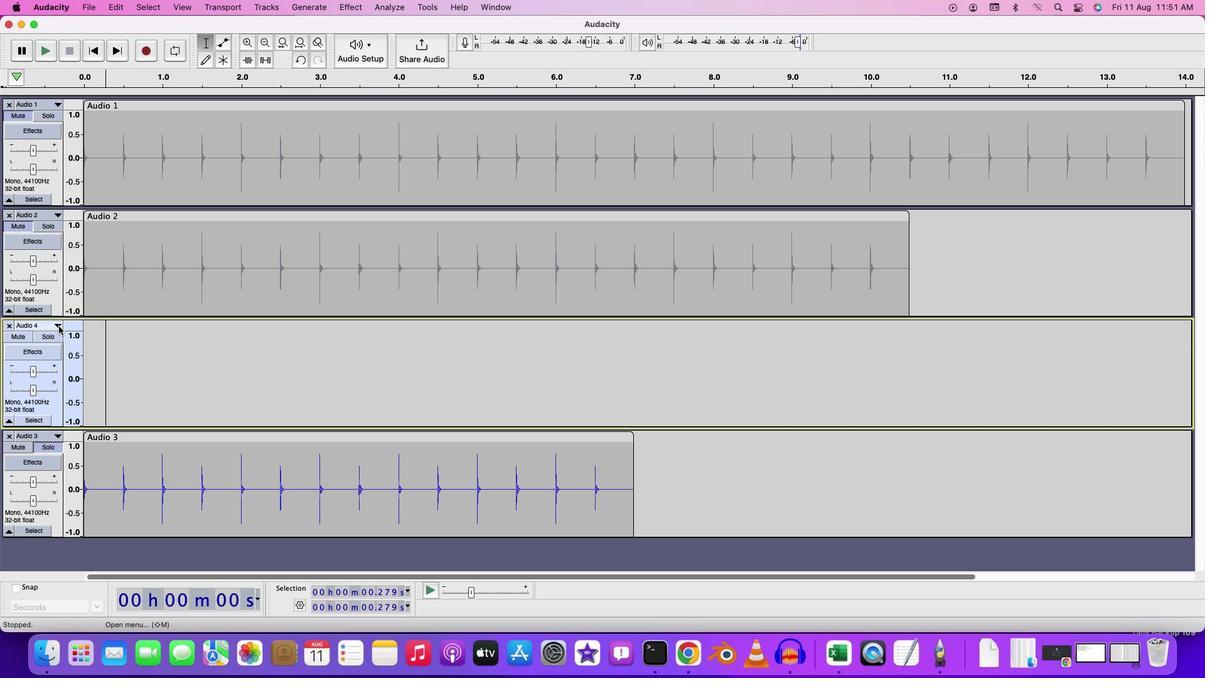
Action: Mouse pressed left at (58, 326)
Screenshot: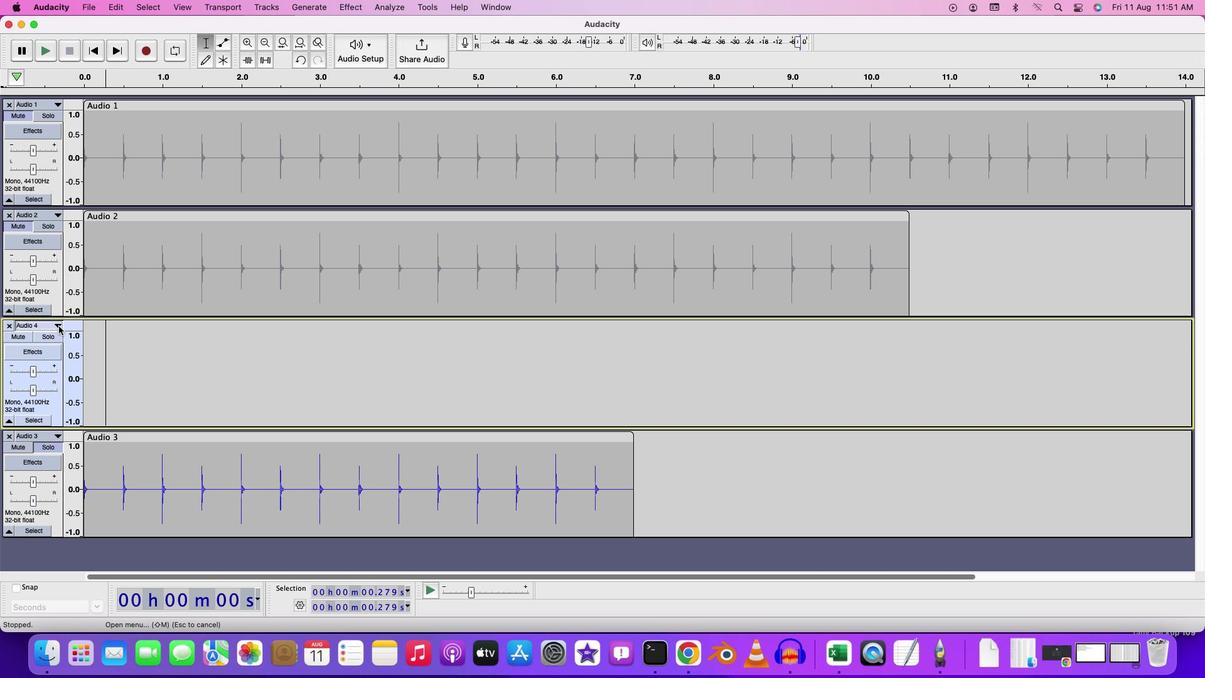 
Action: Mouse moved to (74, 388)
Screenshot: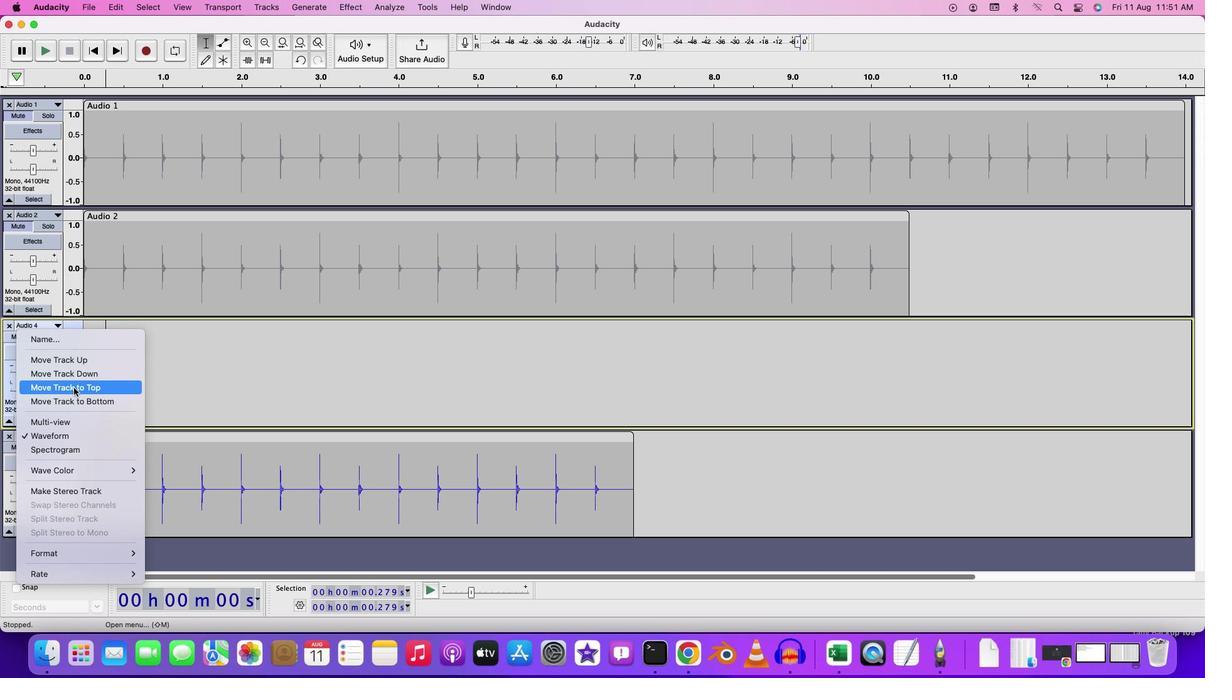 
Action: Mouse pressed left at (74, 388)
Screenshot: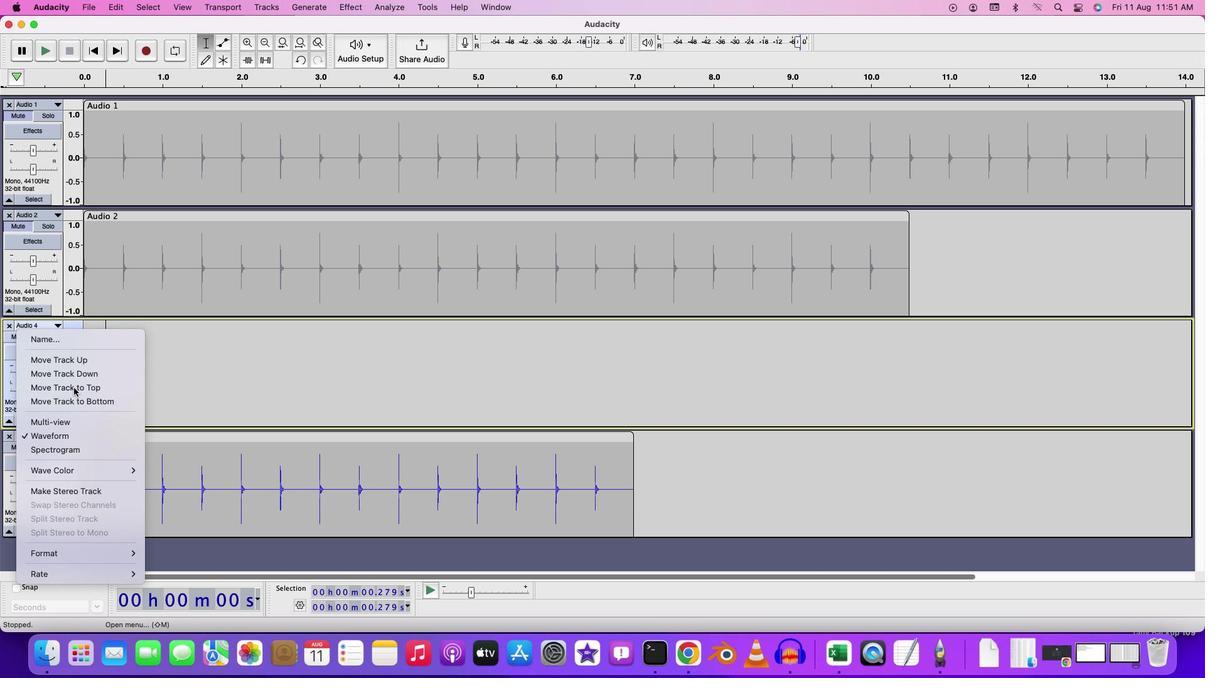 
Action: Mouse moved to (84, 118)
Screenshot: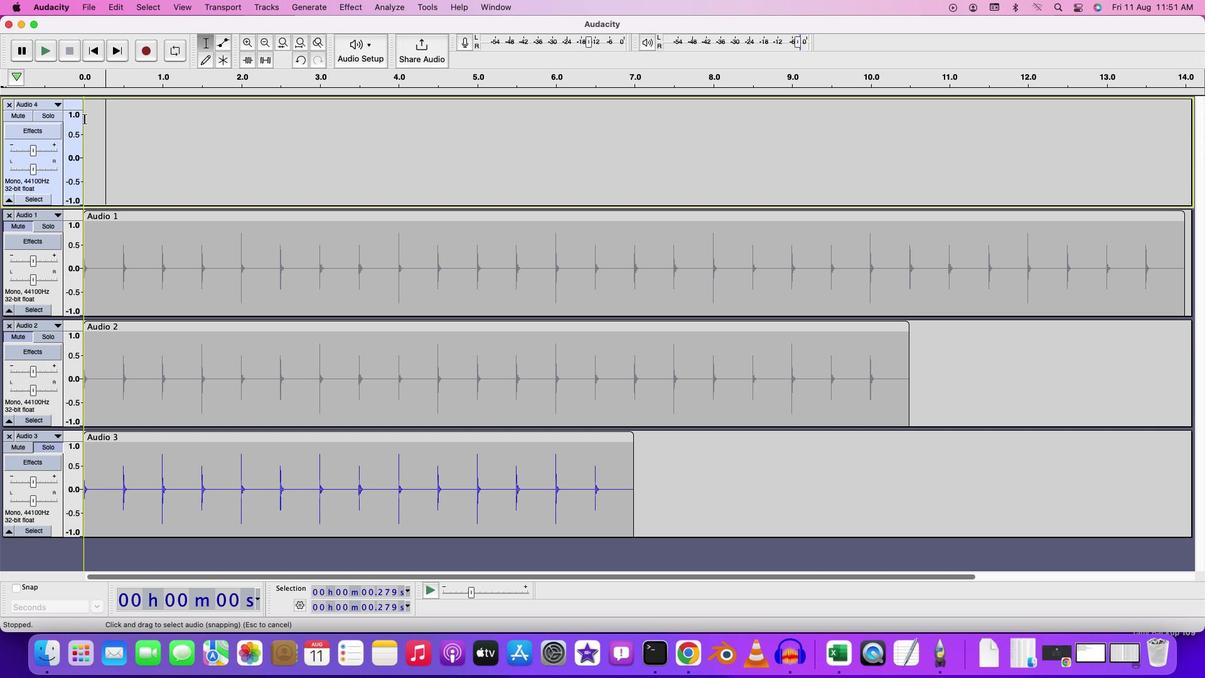 
Action: Mouse pressed left at (84, 118)
Screenshot: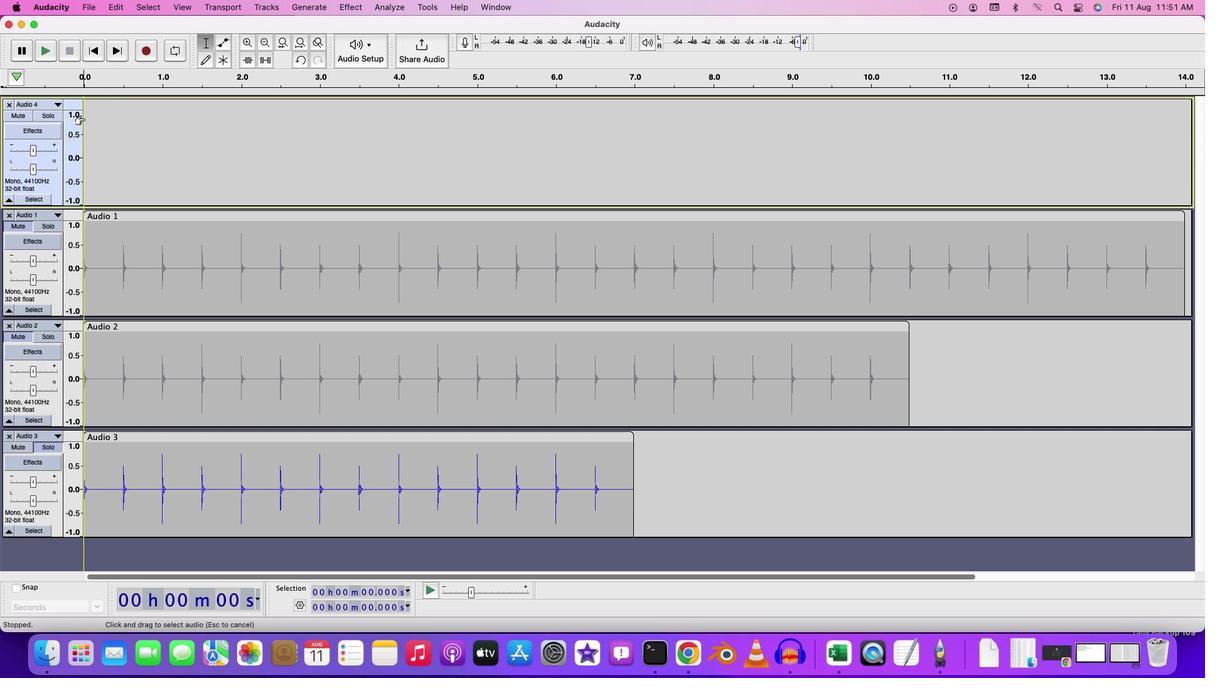 
Action: Mouse moved to (307, 12)
Screenshot: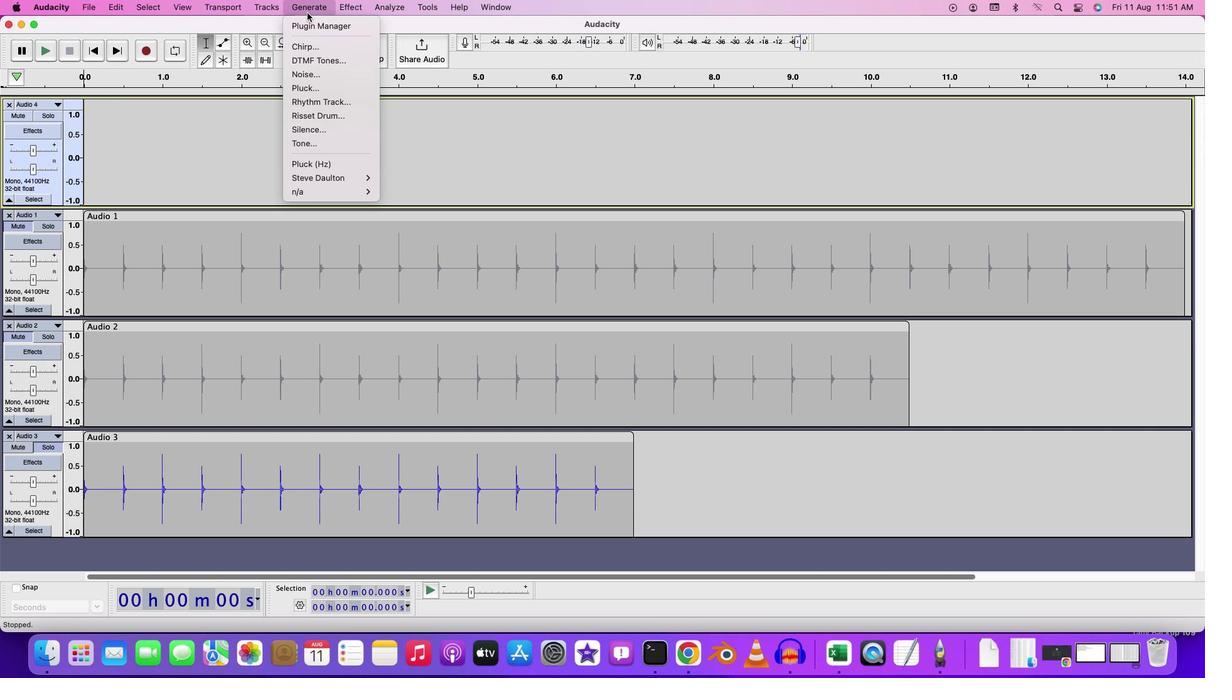 
Action: Mouse pressed left at (307, 12)
Screenshot: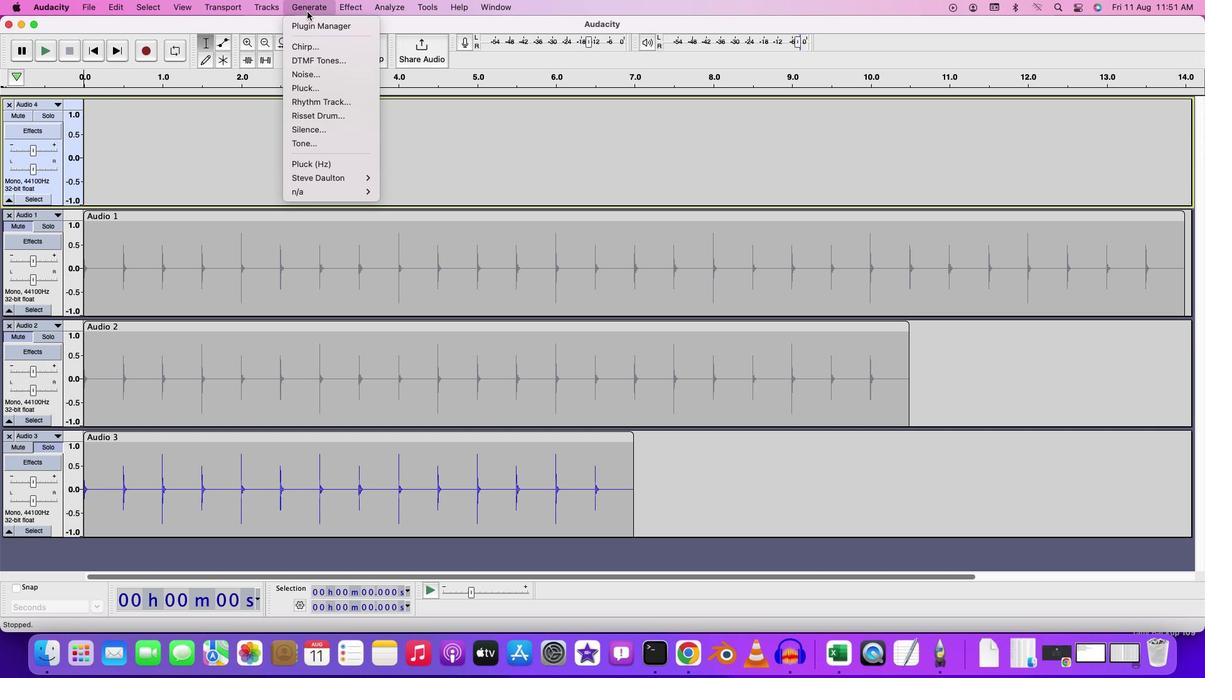 
Action: Mouse moved to (339, 104)
Screenshot: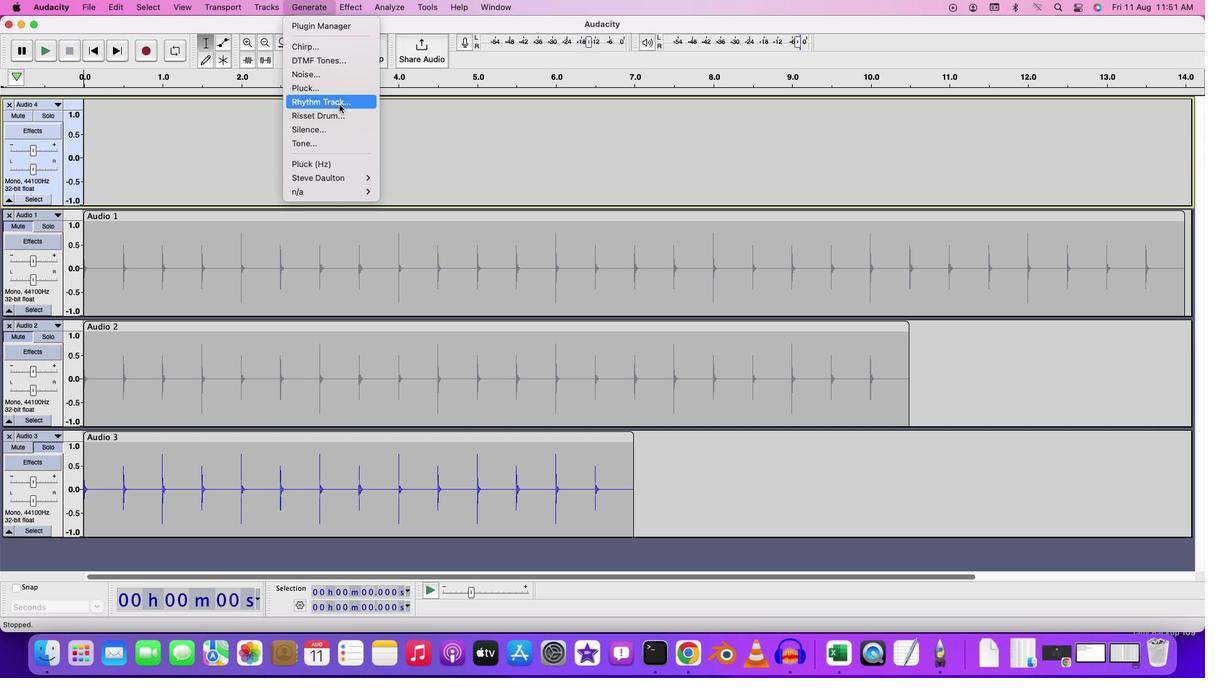 
Action: Mouse pressed left at (339, 104)
Screenshot: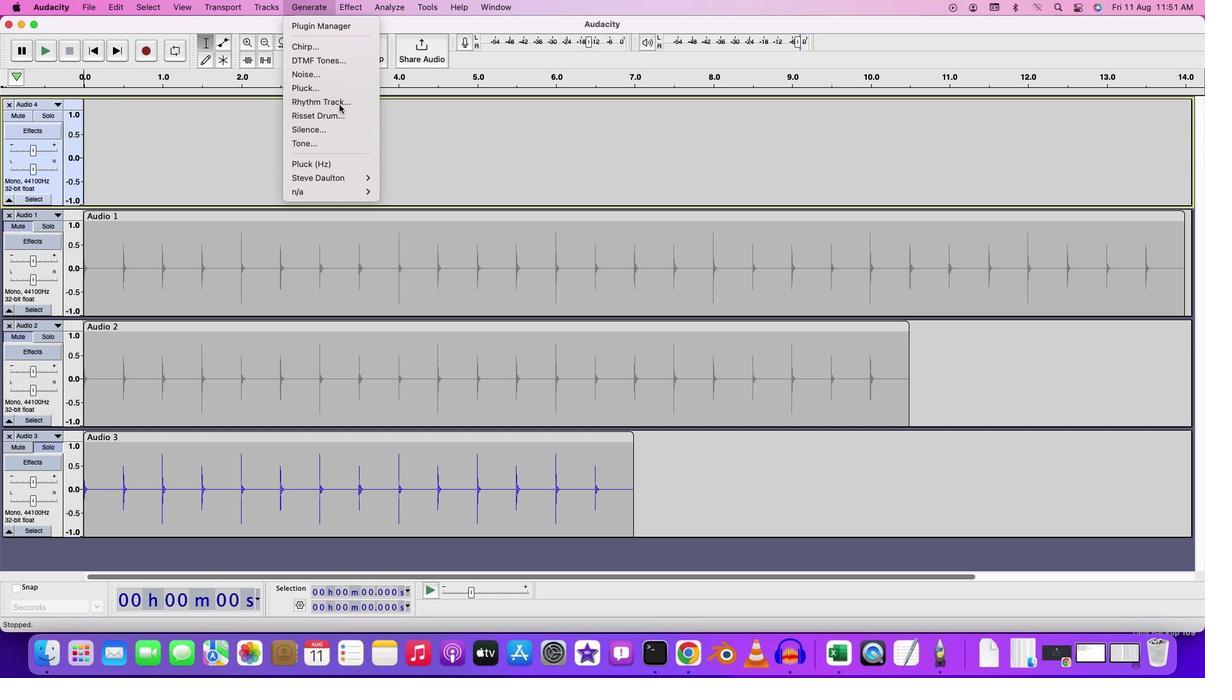 
Action: Mouse moved to (484, 270)
Screenshot: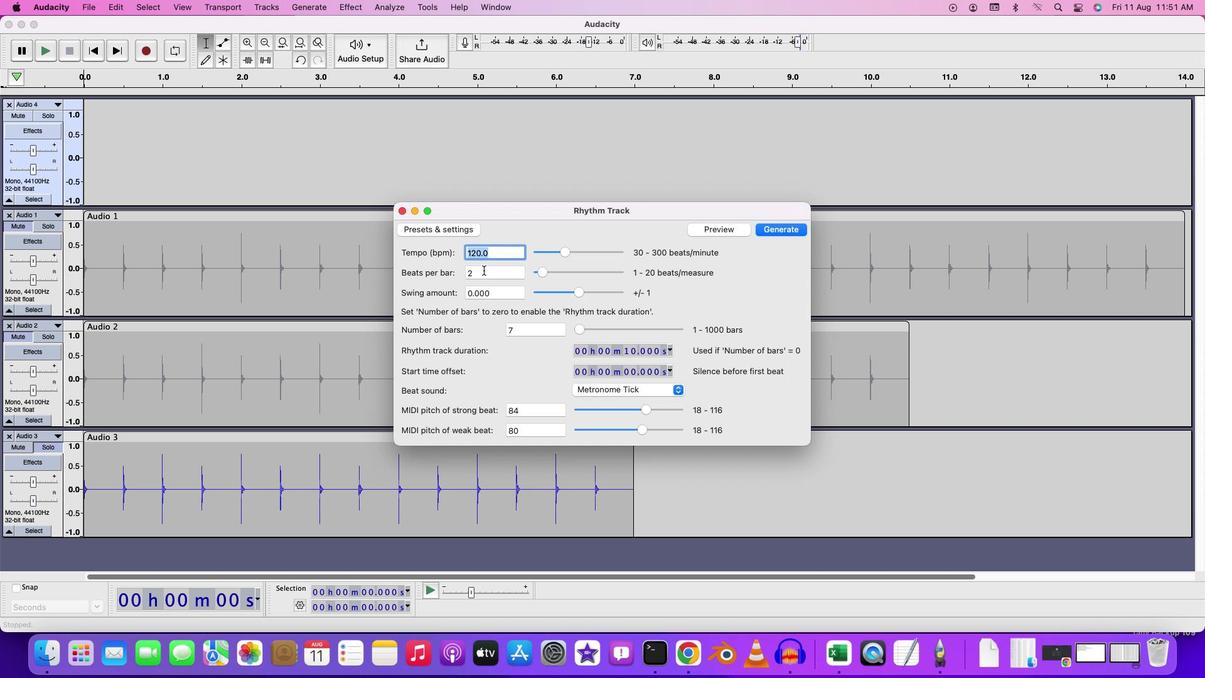 
Action: Mouse pressed left at (484, 270)
Screenshot: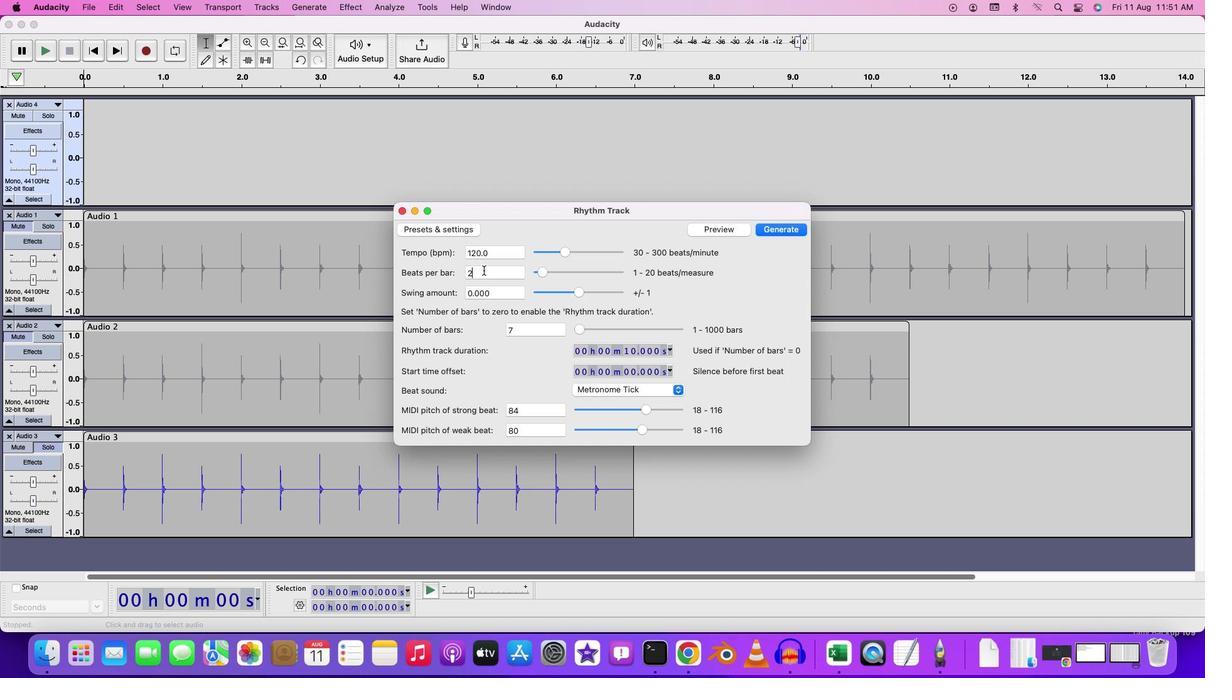 
Action: Mouse moved to (482, 270)
Screenshot: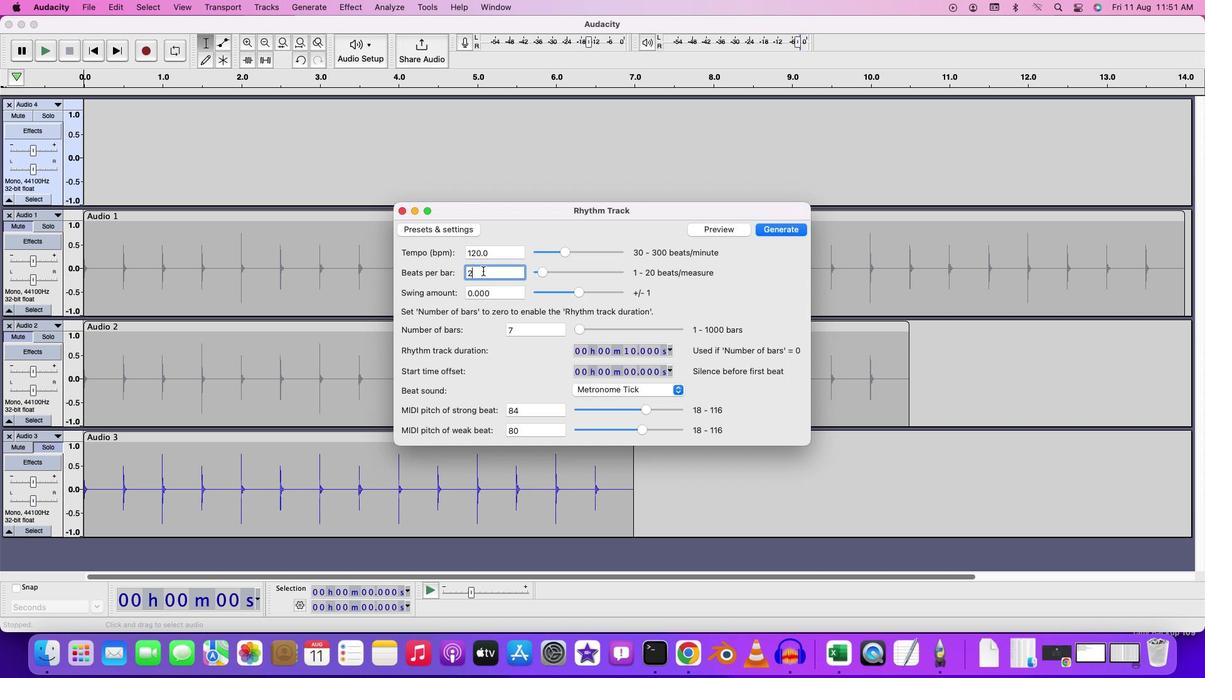 
Action: Key pressed Key.backspace'5'
Screenshot: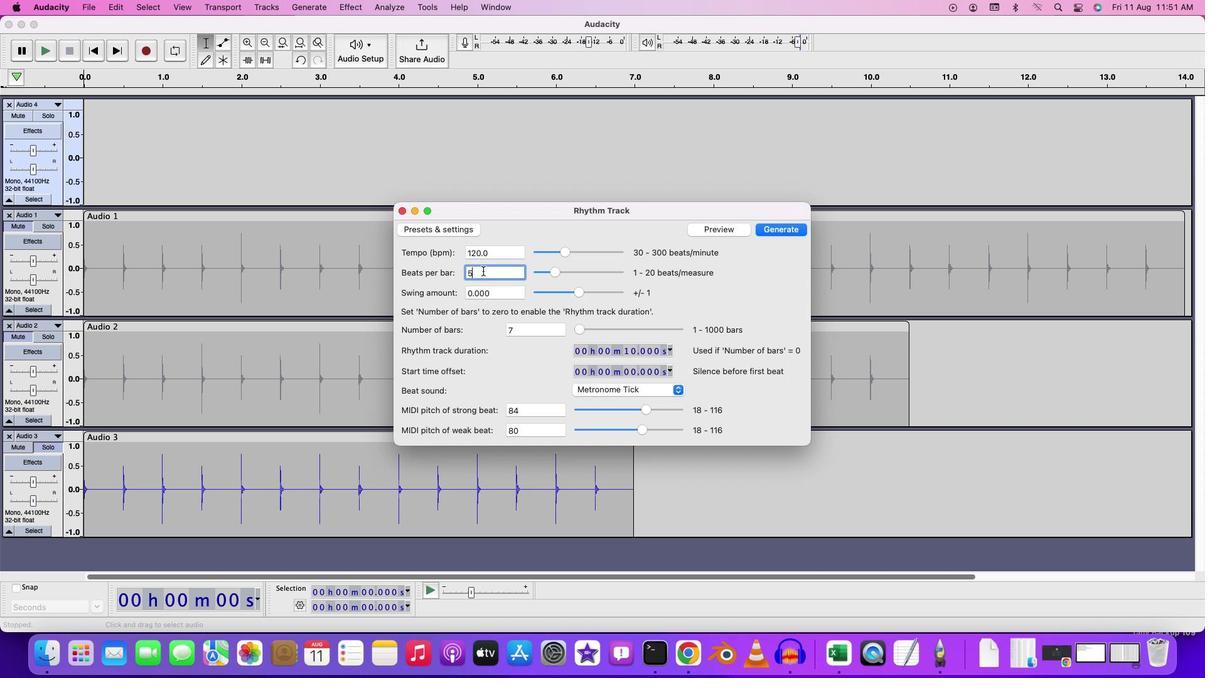 
Action: Mouse moved to (784, 230)
Screenshot: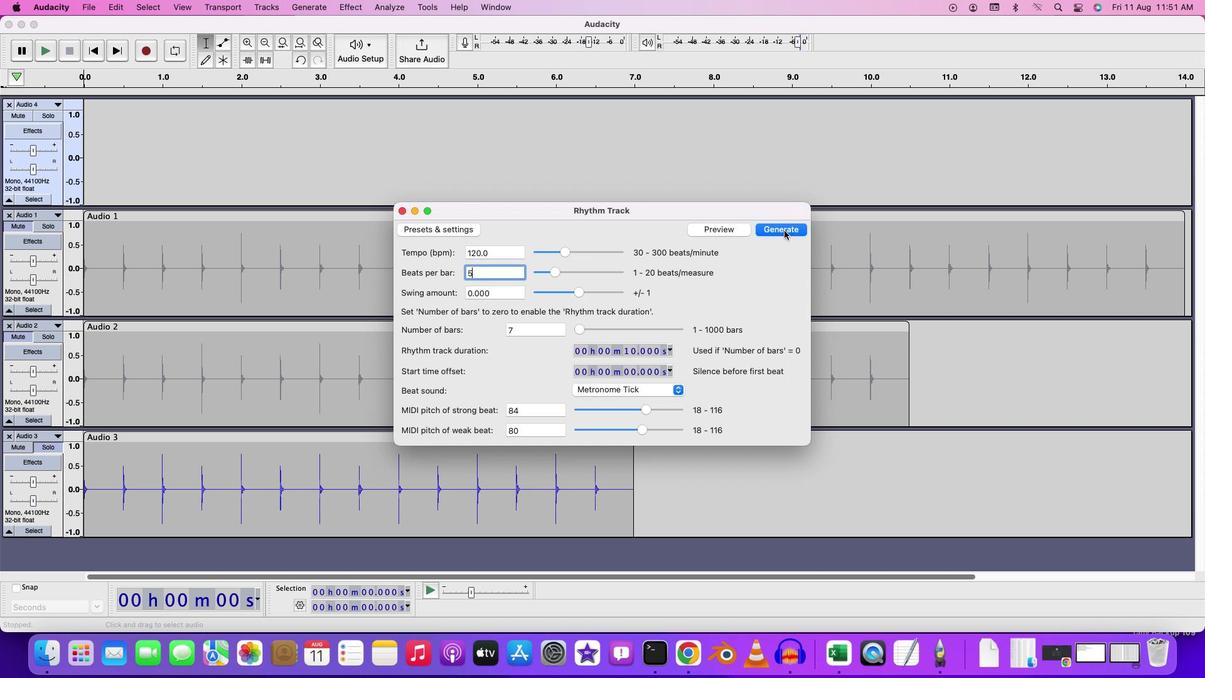 
Action: Mouse pressed left at (784, 230)
Screenshot: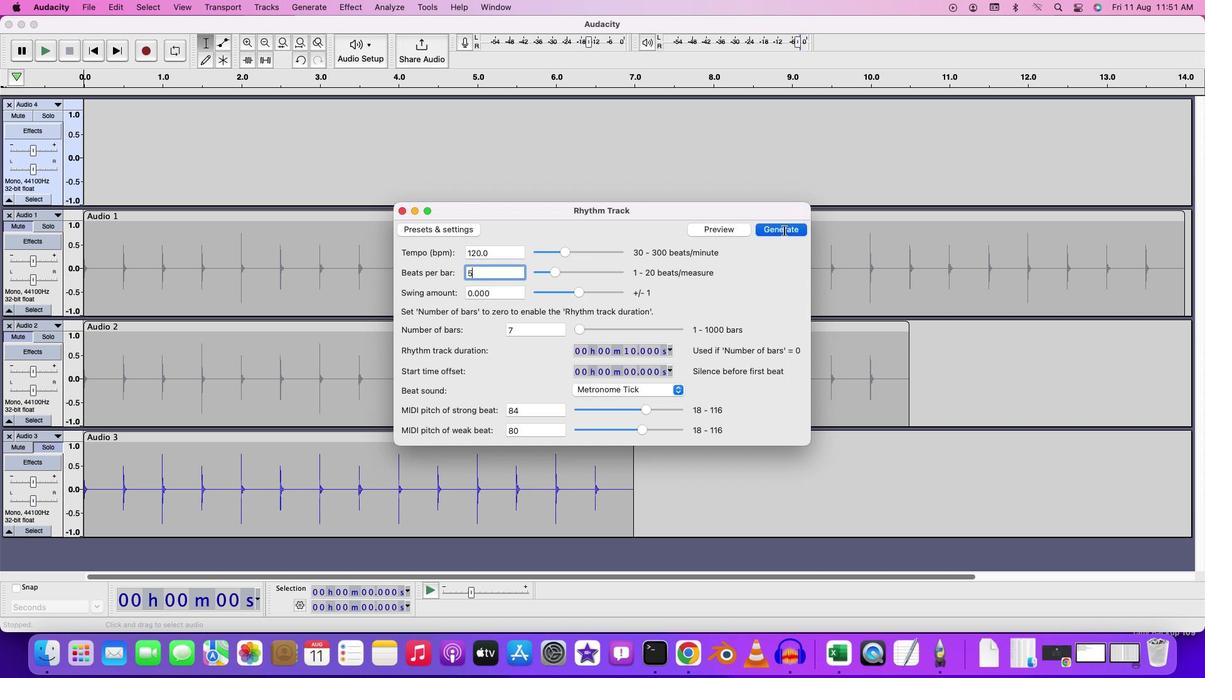 
Action: Mouse moved to (298, 219)
Screenshot: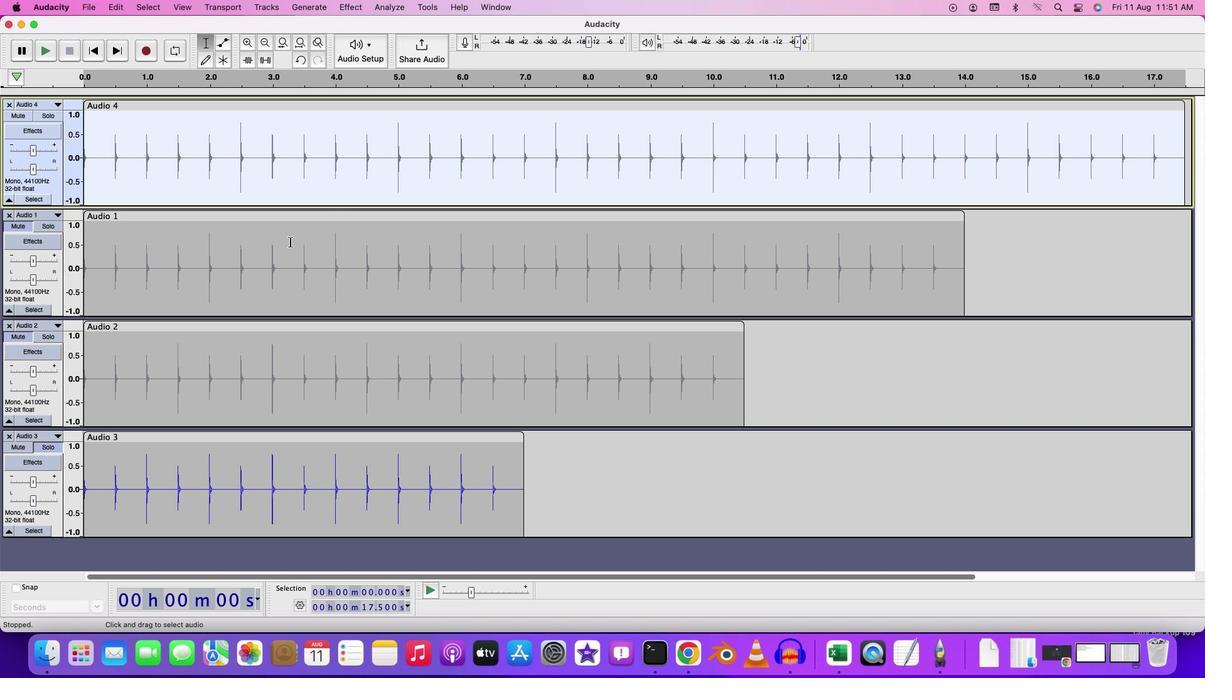 
Action: Mouse scrolled (298, 219) with delta (0, 0)
Screenshot: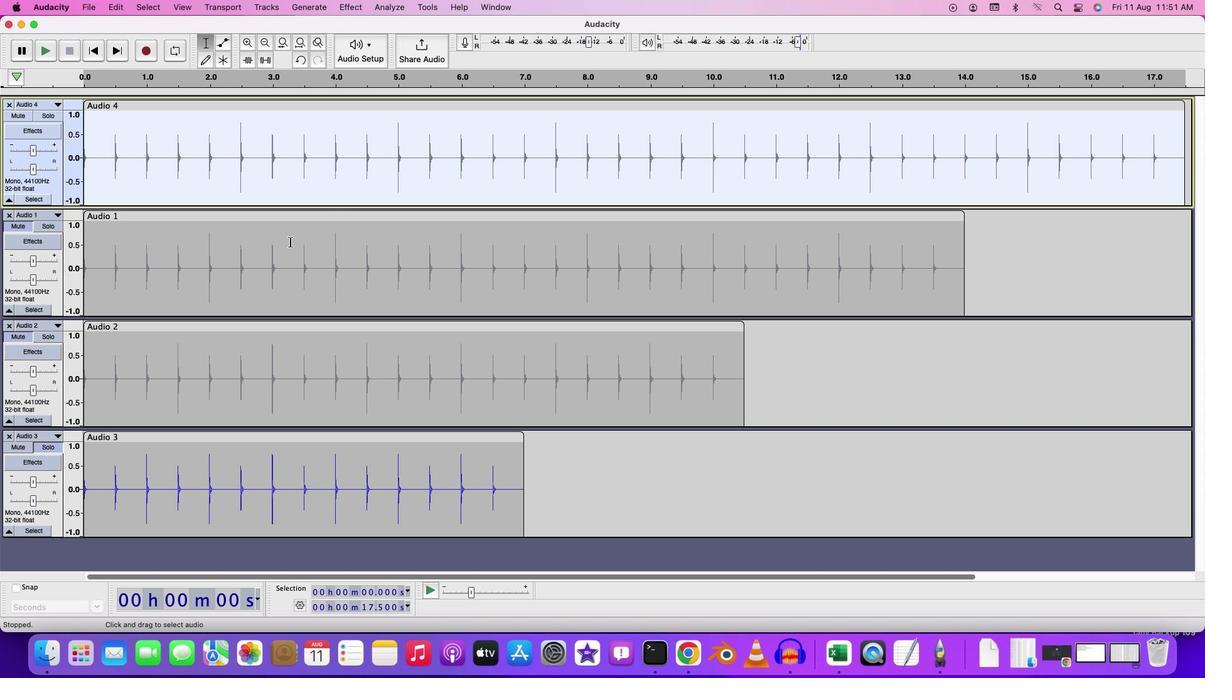 
Action: Mouse moved to (295, 224)
Screenshot: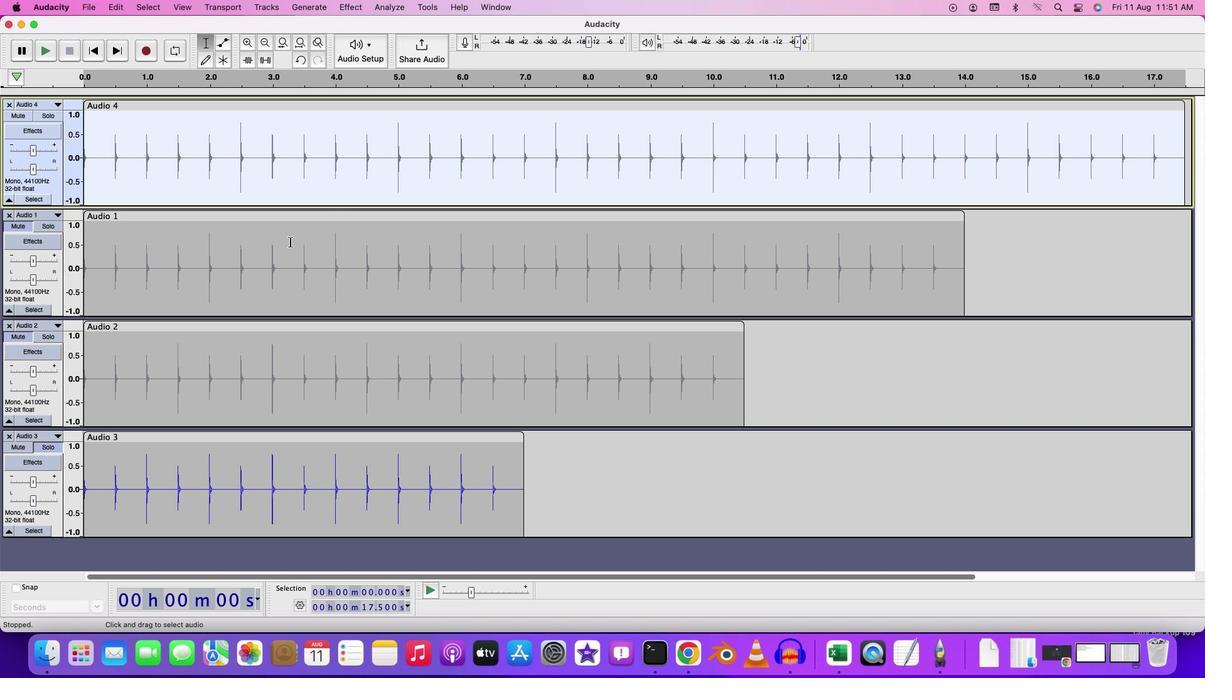 
Action: Mouse scrolled (295, 224) with delta (0, 0)
Screenshot: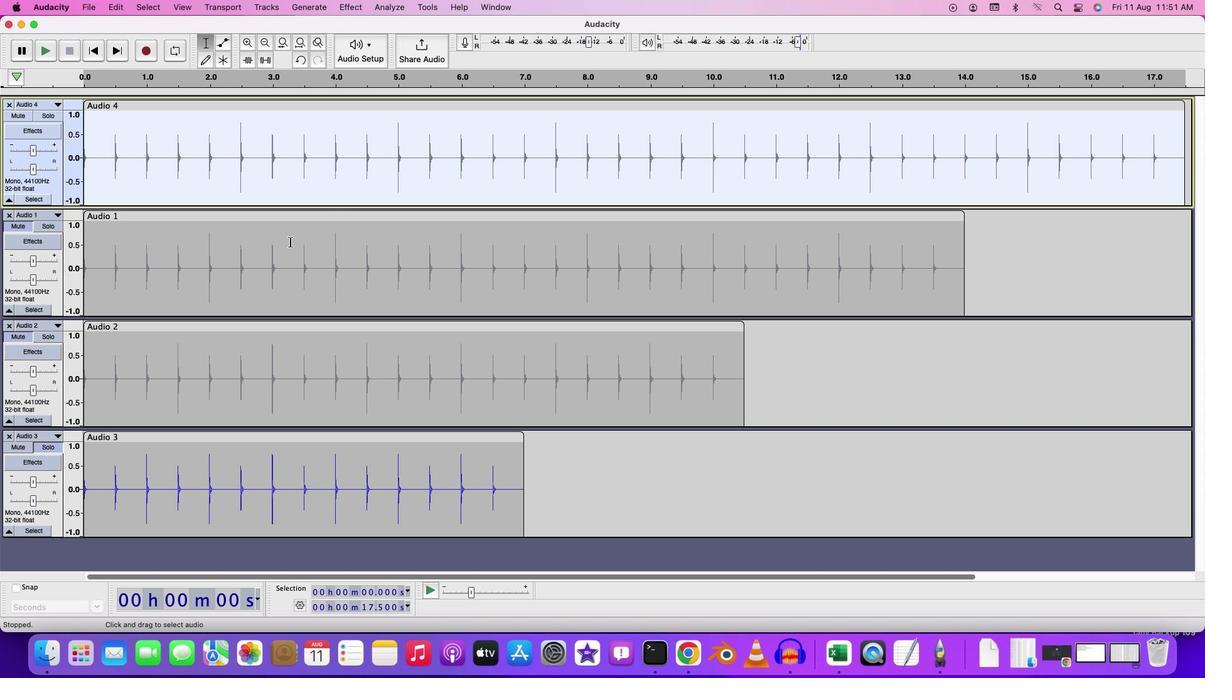 
Action: Mouse moved to (293, 230)
Screenshot: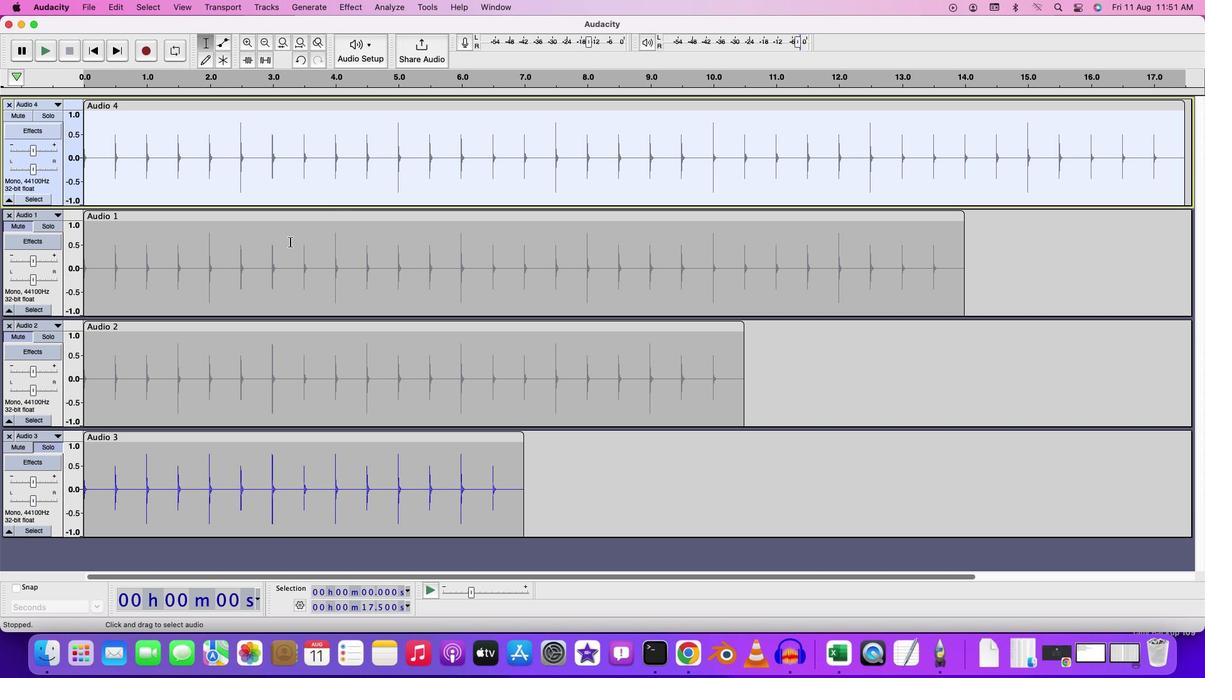 
Action: Mouse scrolled (293, 230) with delta (0, 1)
Screenshot: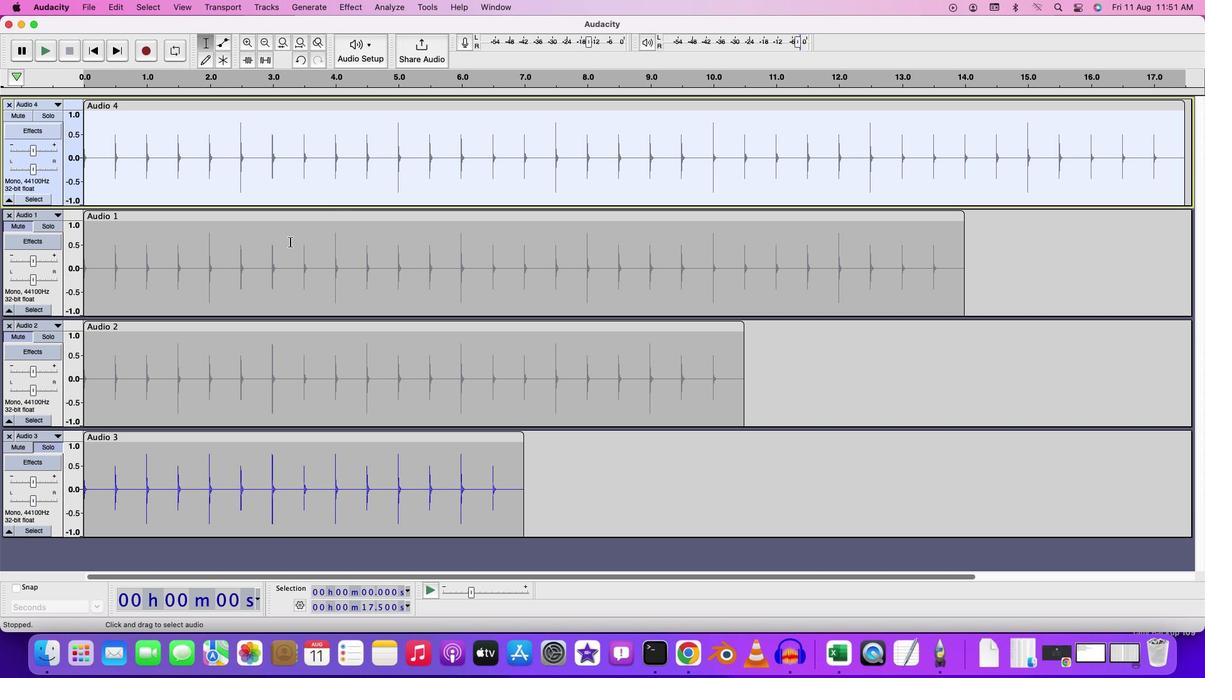 
Action: Mouse moved to (291, 235)
Screenshot: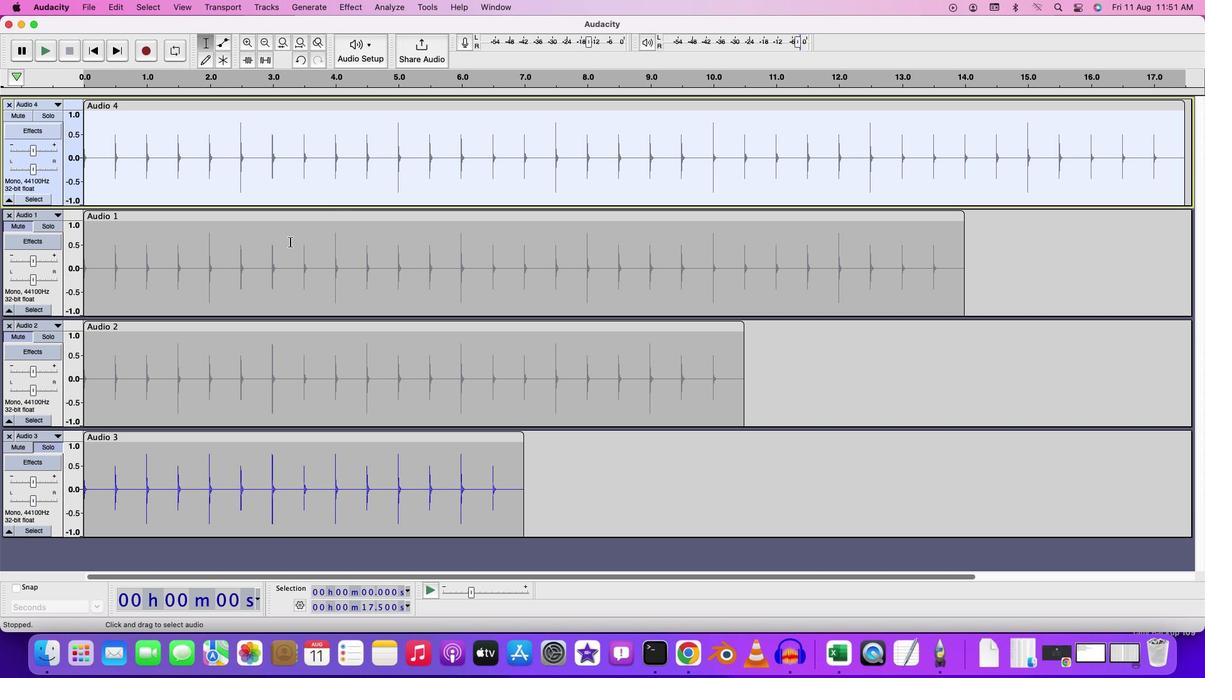 
Action: Mouse scrolled (291, 235) with delta (0, 3)
Screenshot: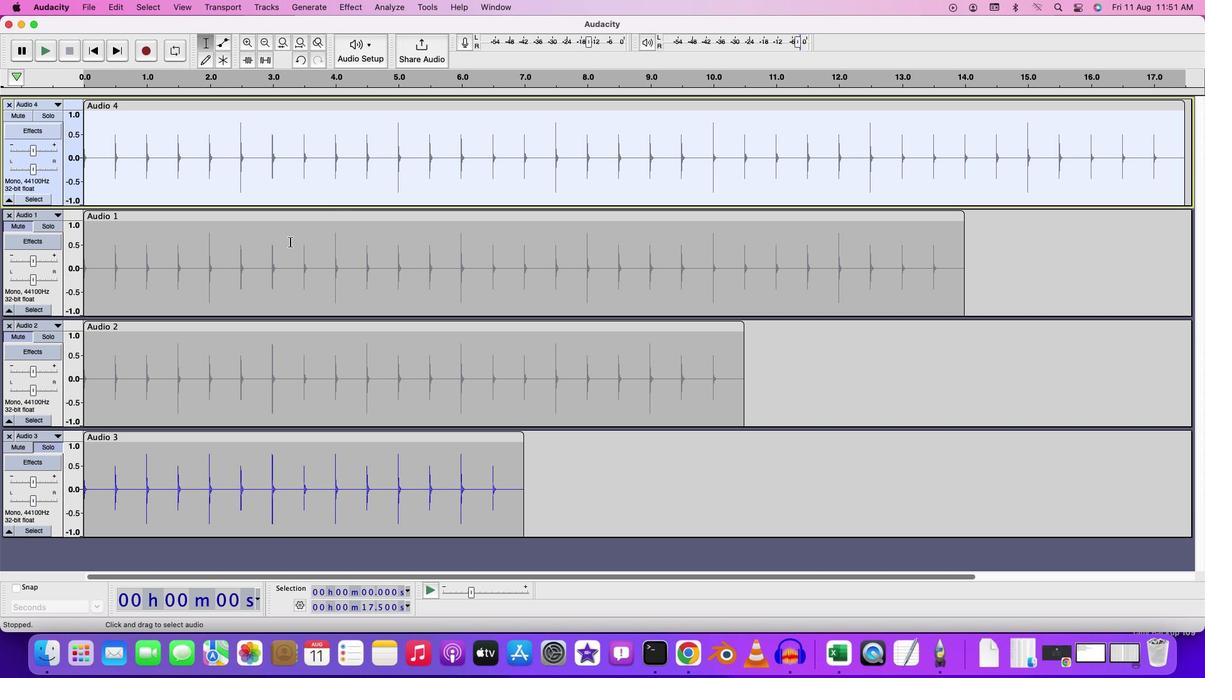 
Action: Mouse moved to (290, 239)
Screenshot: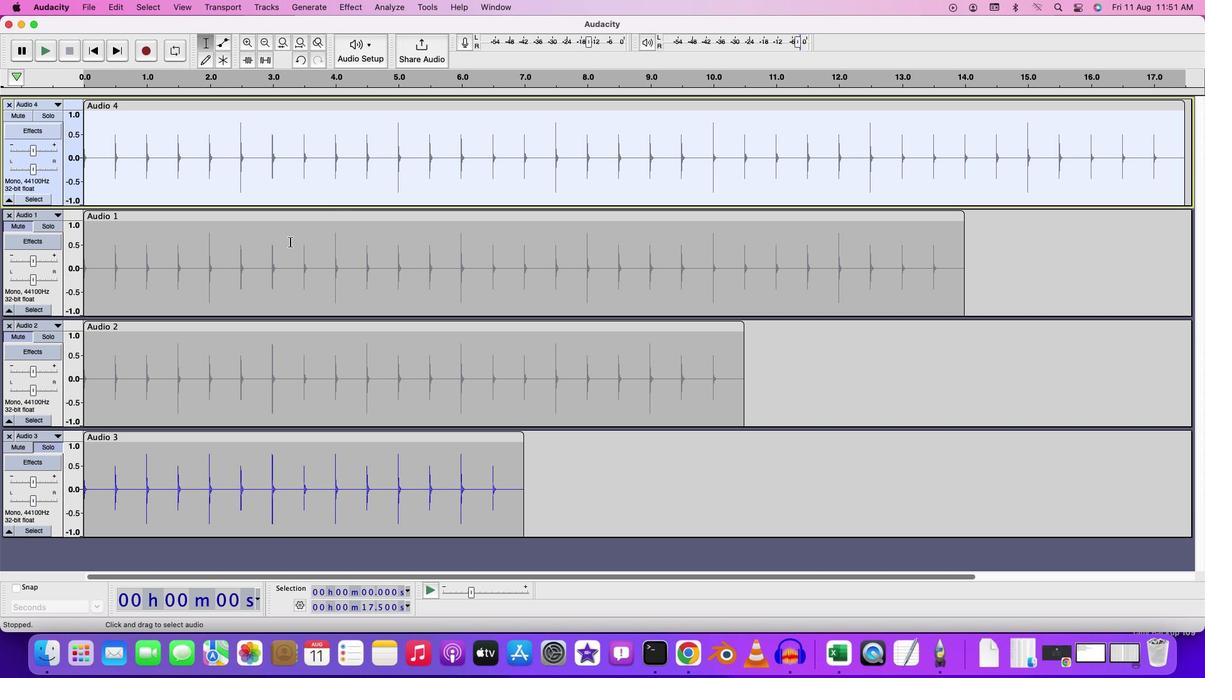 
Action: Mouse scrolled (290, 239) with delta (0, 3)
Screenshot: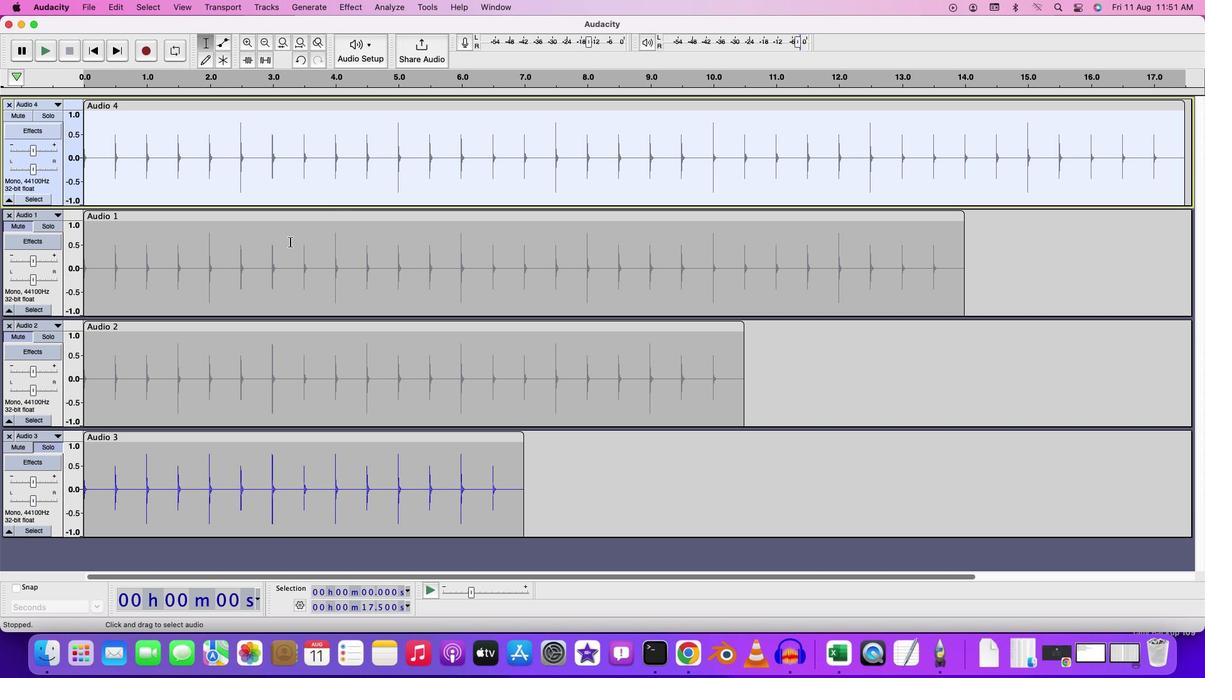 
Action: Mouse moved to (290, 241)
Screenshot: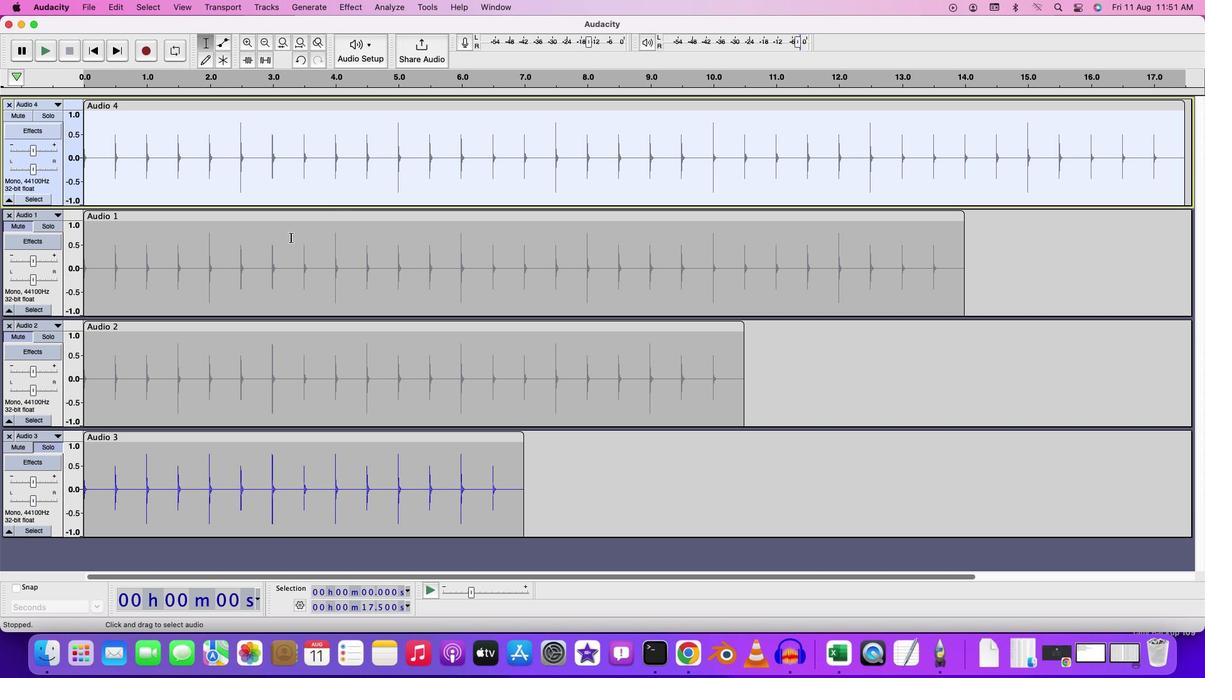 
Action: Mouse scrolled (290, 241) with delta (0, 3)
Screenshot: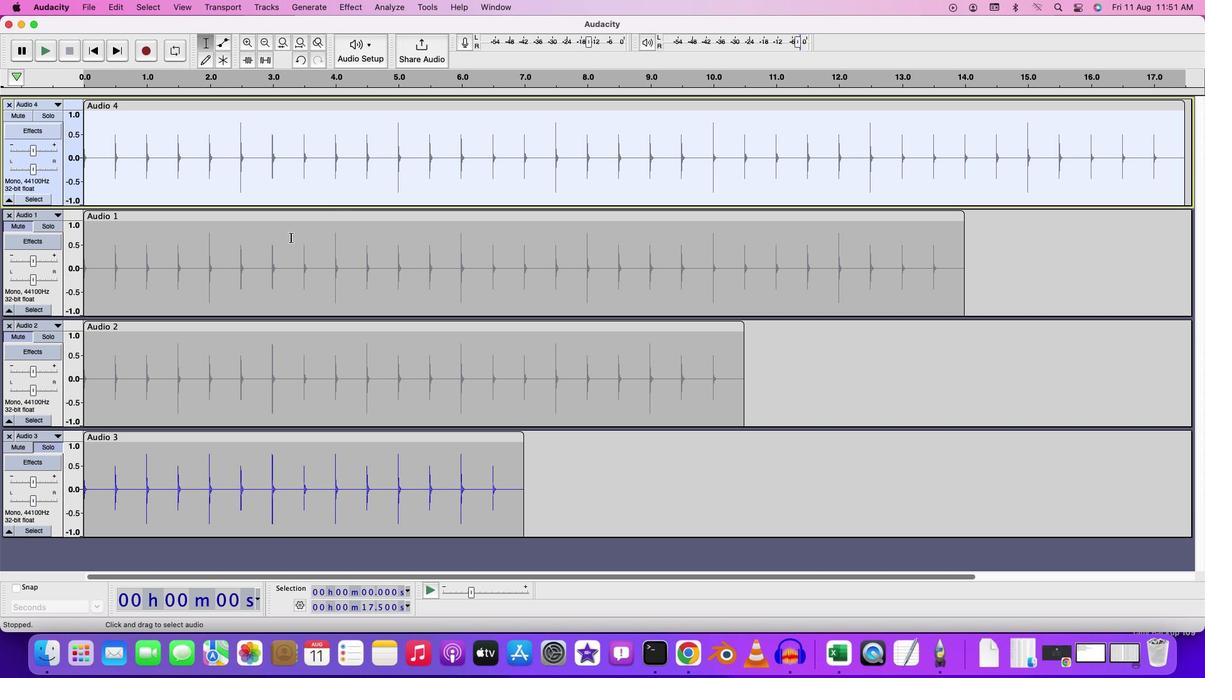 
Action: Mouse moved to (164, 266)
Screenshot: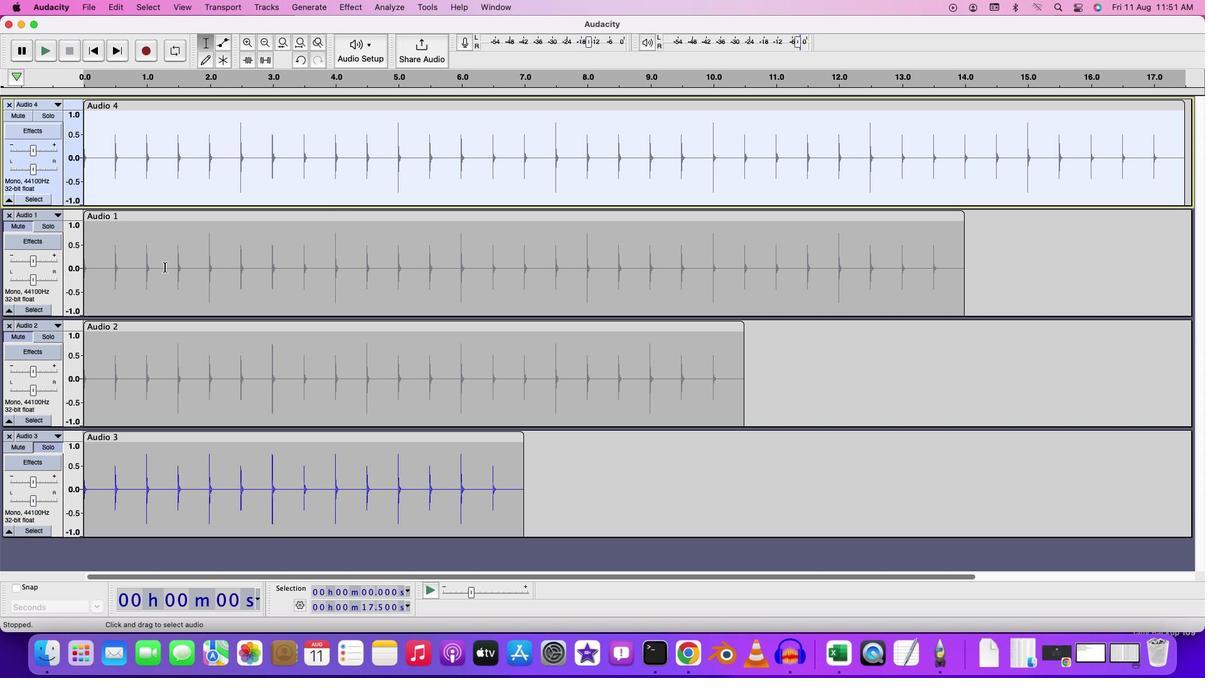 
Action: Mouse scrolled (164, 266) with delta (0, 0)
Screenshot: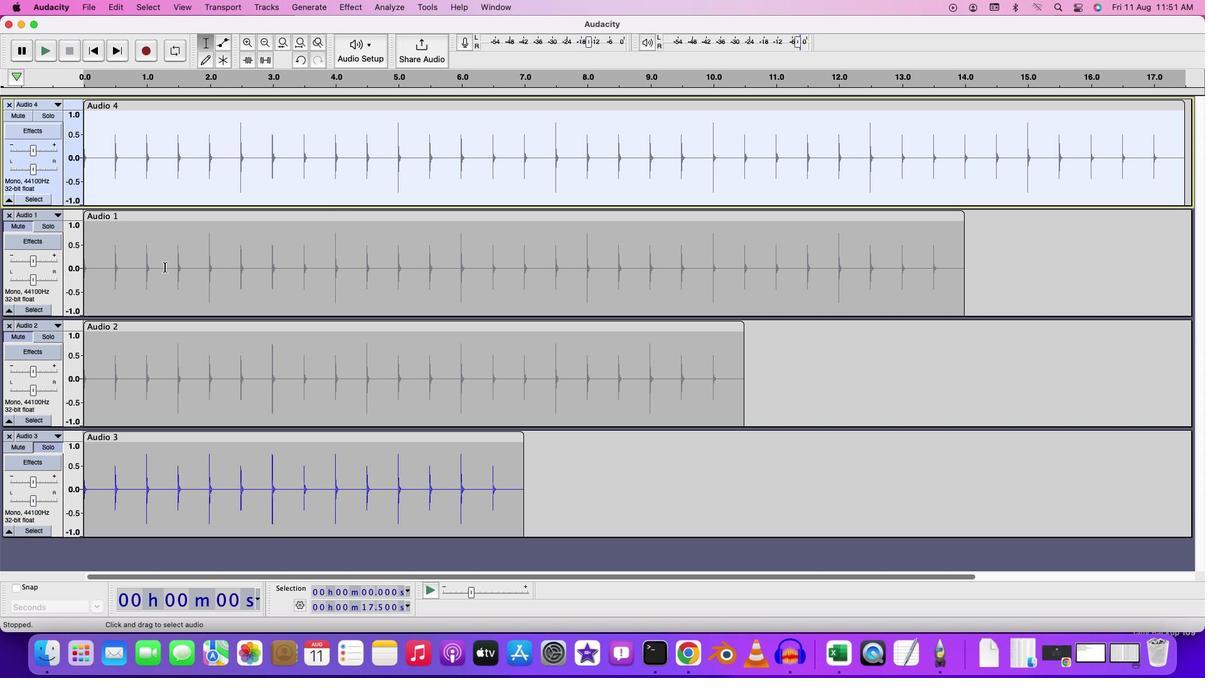 
Action: Mouse moved to (164, 266)
Screenshot: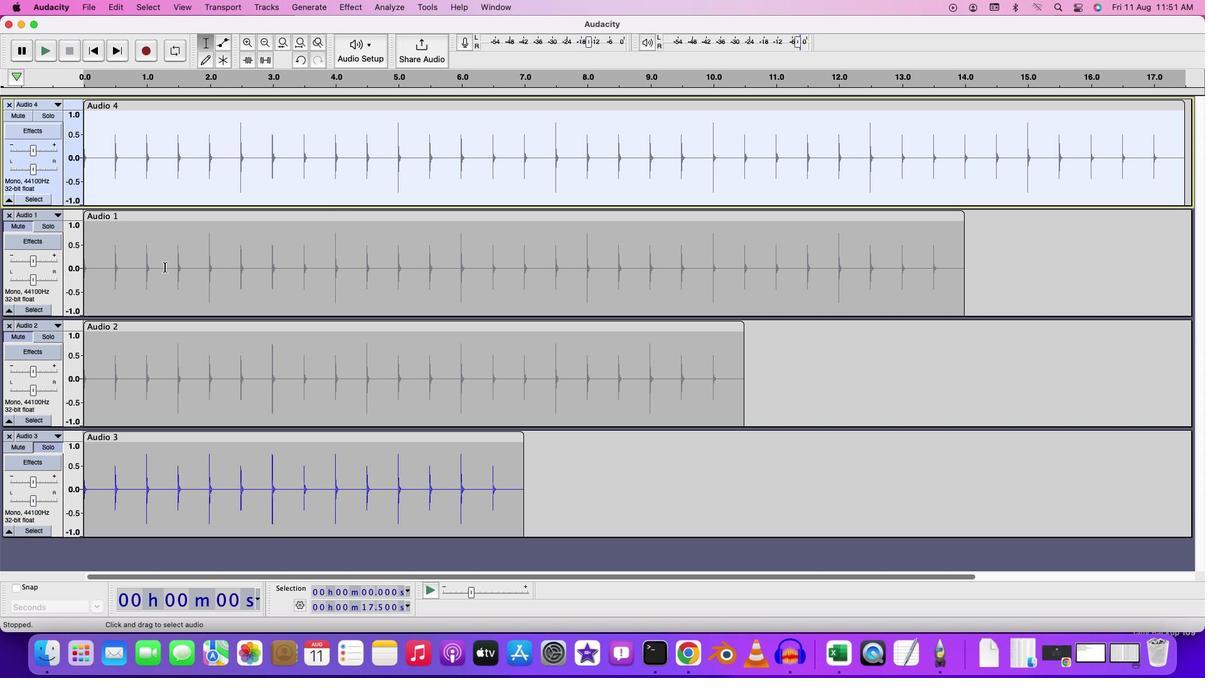 
Action: Mouse scrolled (164, 266) with delta (0, 0)
Screenshot: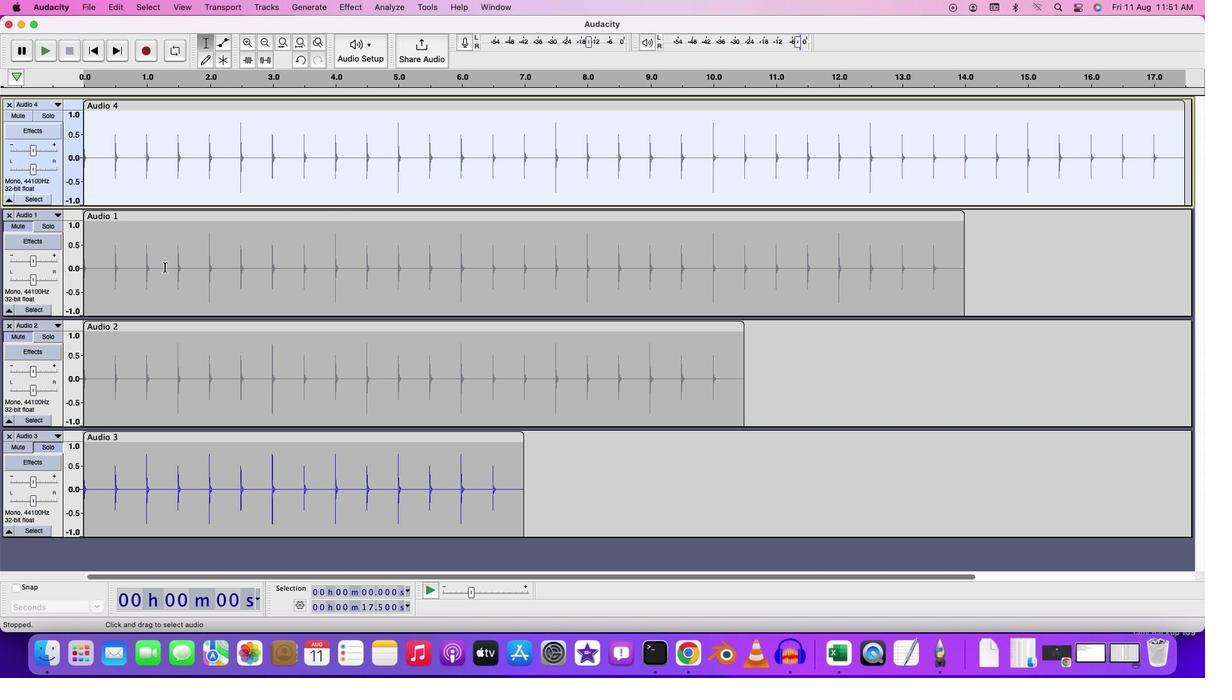 
Action: Mouse scrolled (164, 266) with delta (0, -1)
Screenshot: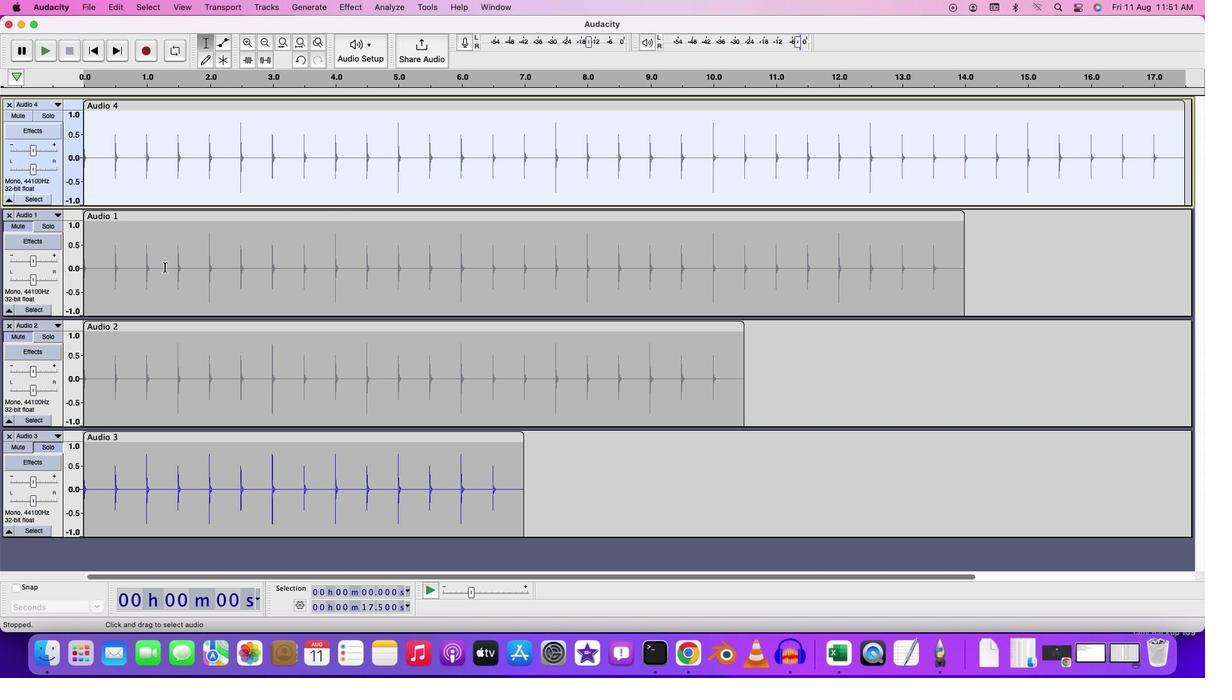 
Action: Mouse scrolled (164, 266) with delta (0, -3)
Screenshot: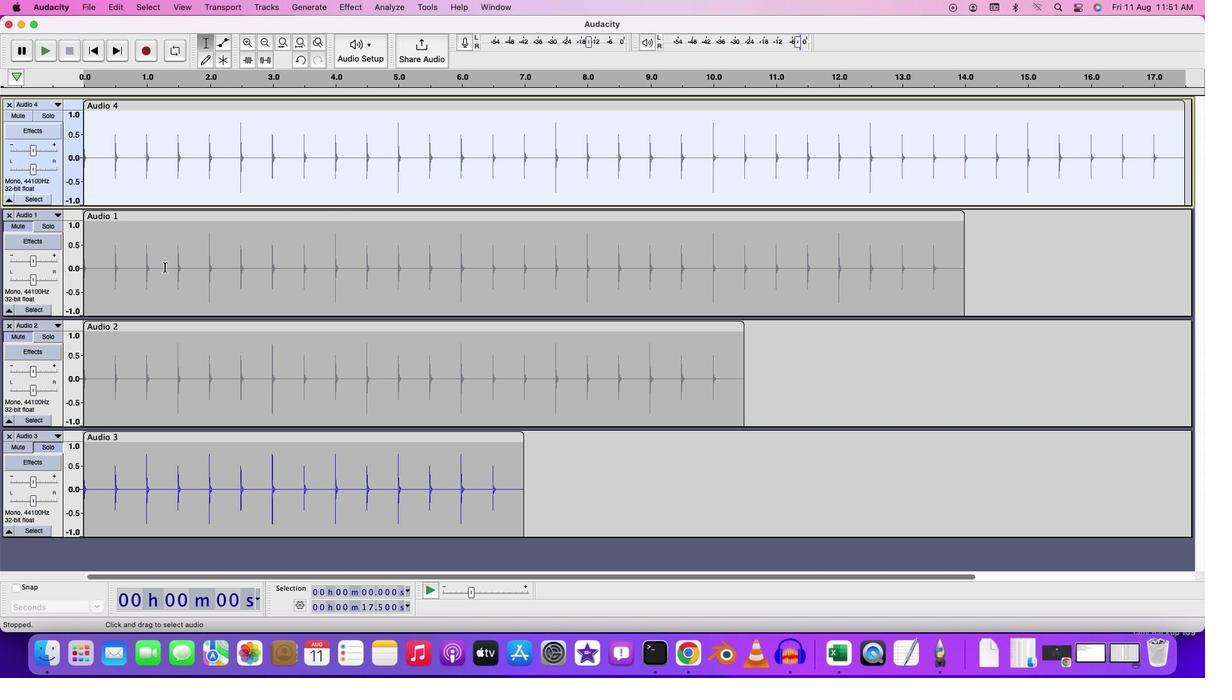 
Action: Mouse scrolled (164, 266) with delta (0, -3)
Screenshot: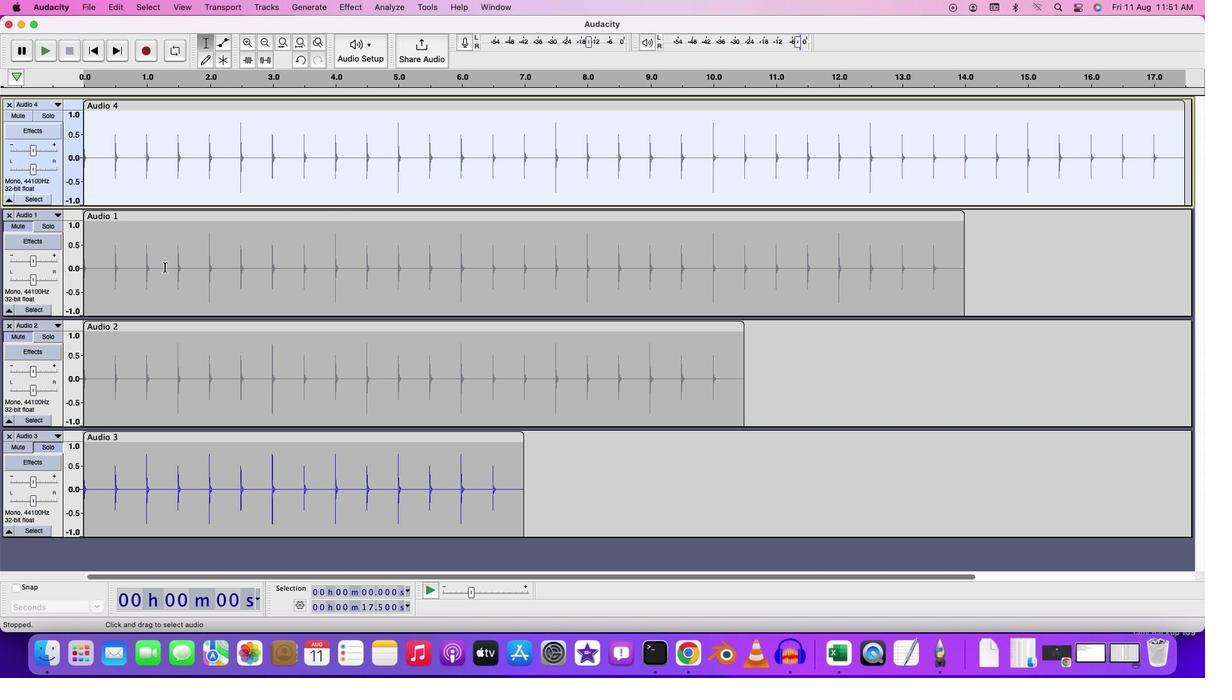 
Action: Mouse moved to (188, 341)
Screenshot: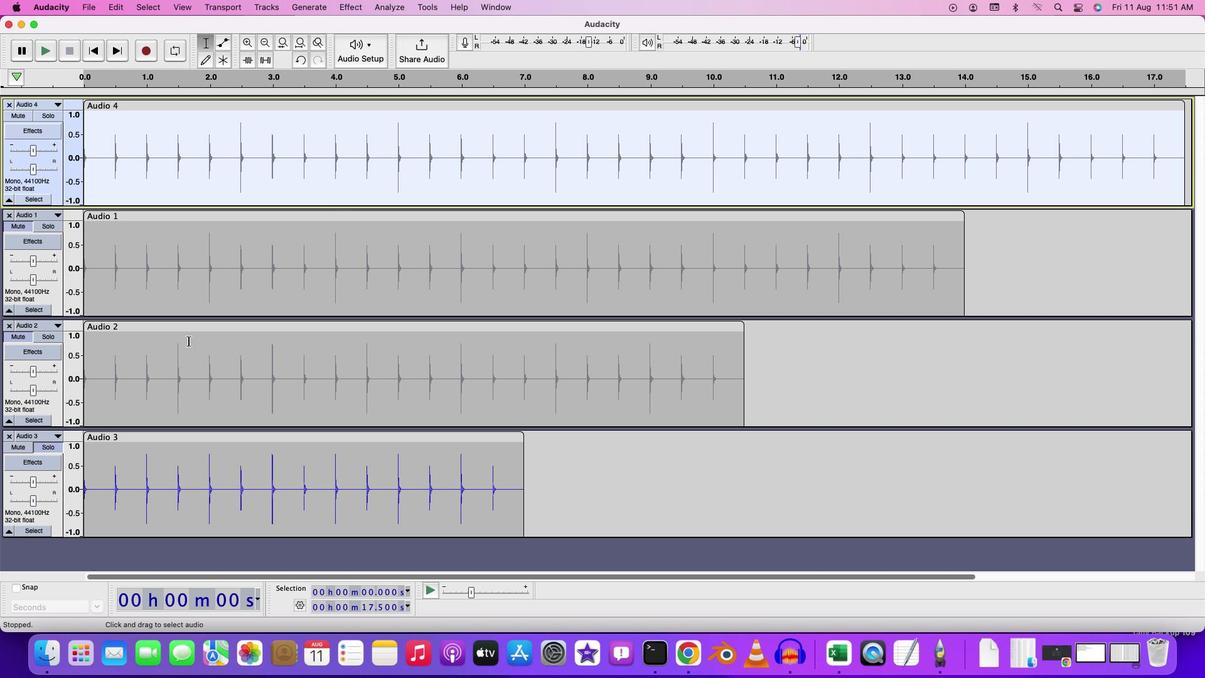 
Action: Mouse scrolled (188, 341) with delta (0, 0)
Screenshot: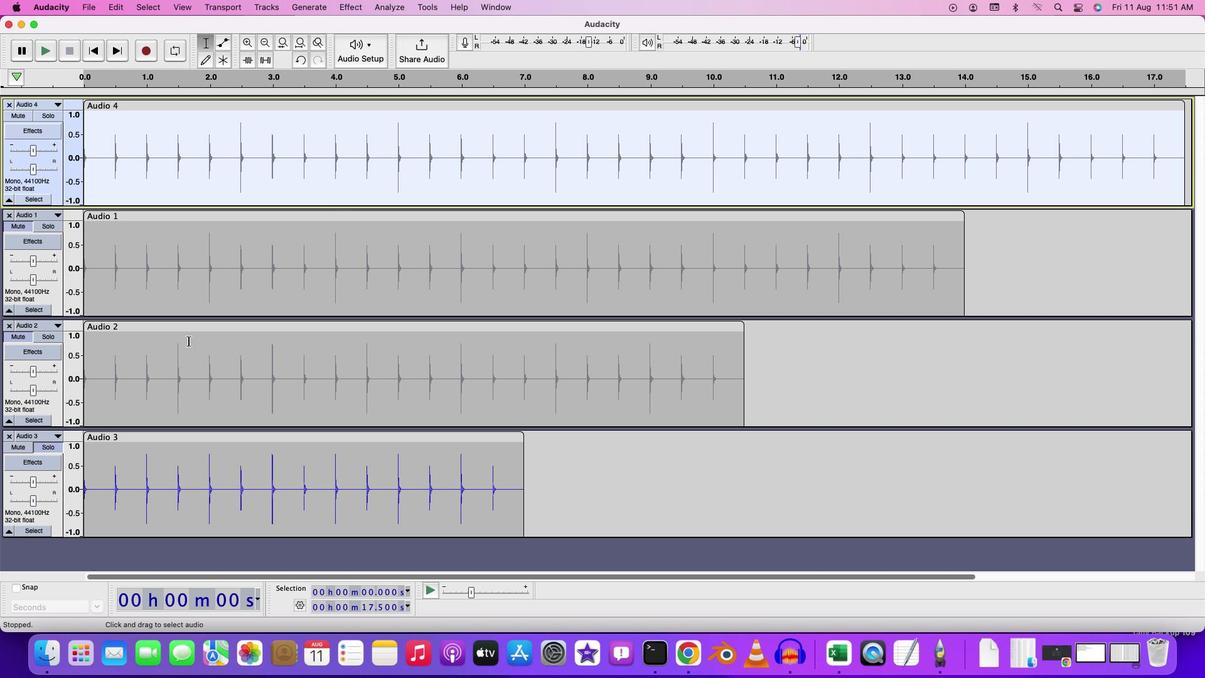 
Action: Mouse moved to (188, 341)
Screenshot: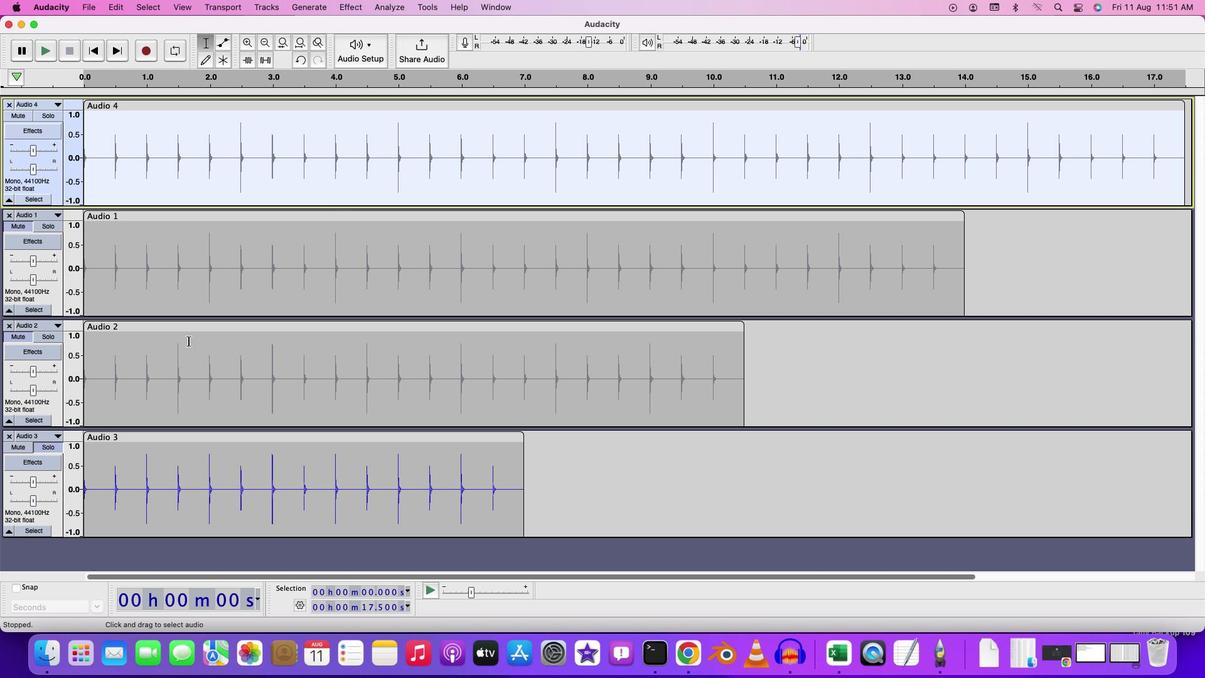 
Action: Mouse scrolled (188, 341) with delta (0, 0)
Screenshot: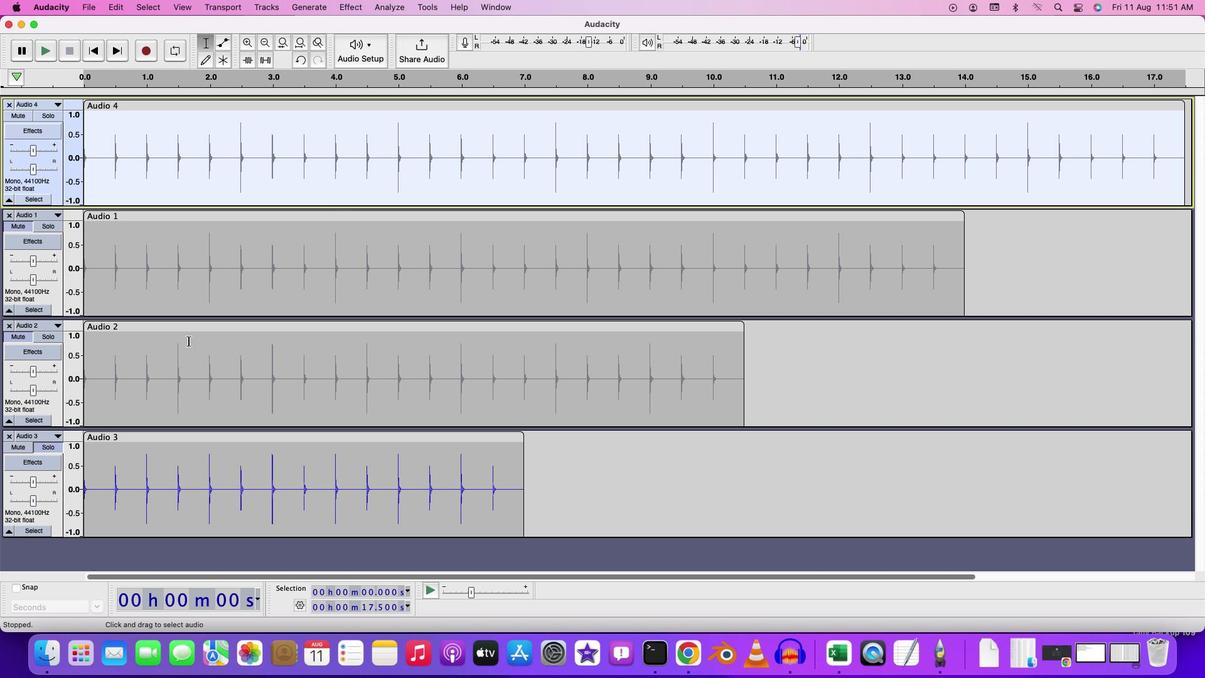 
Action: Mouse scrolled (188, 341) with delta (0, 1)
Screenshot: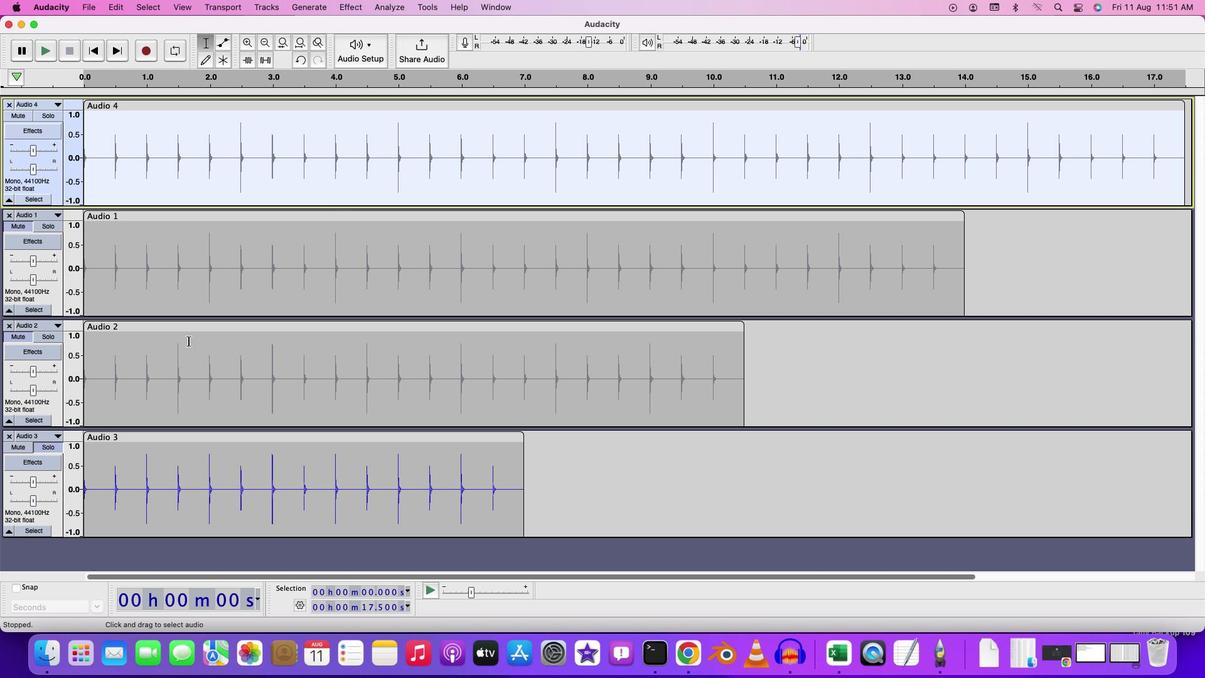 
Action: Mouse scrolled (188, 341) with delta (0, 3)
Screenshot: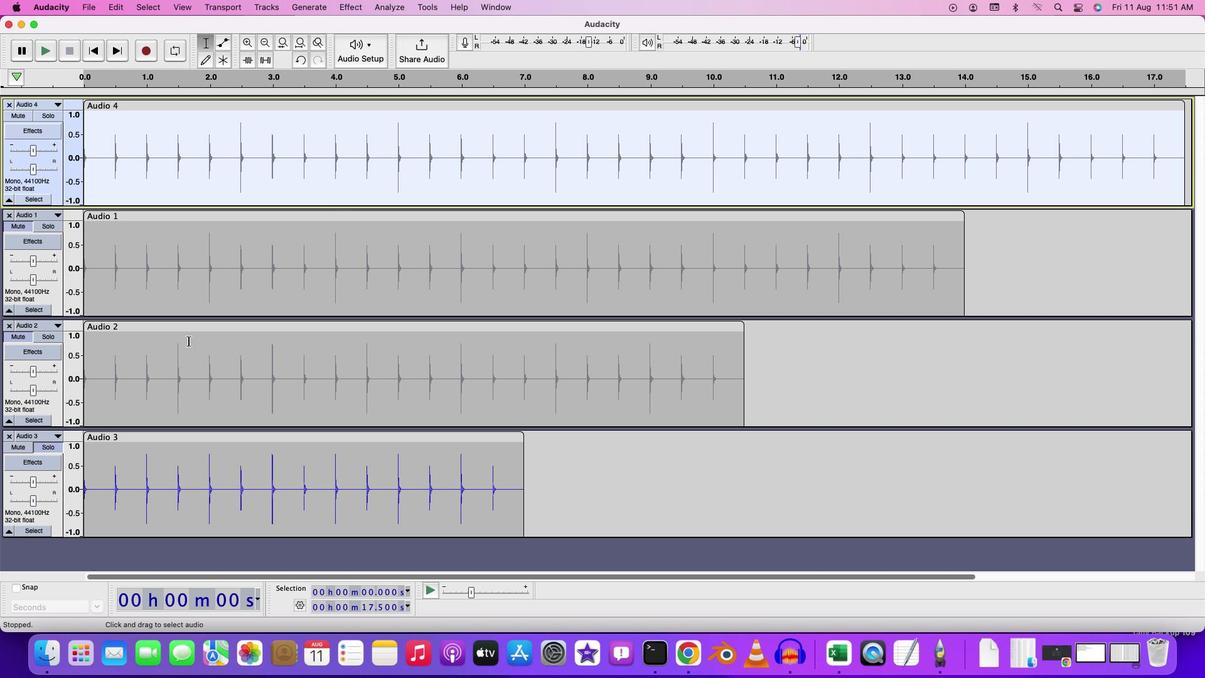 
Action: Mouse scrolled (188, 341) with delta (0, 3)
Screenshot: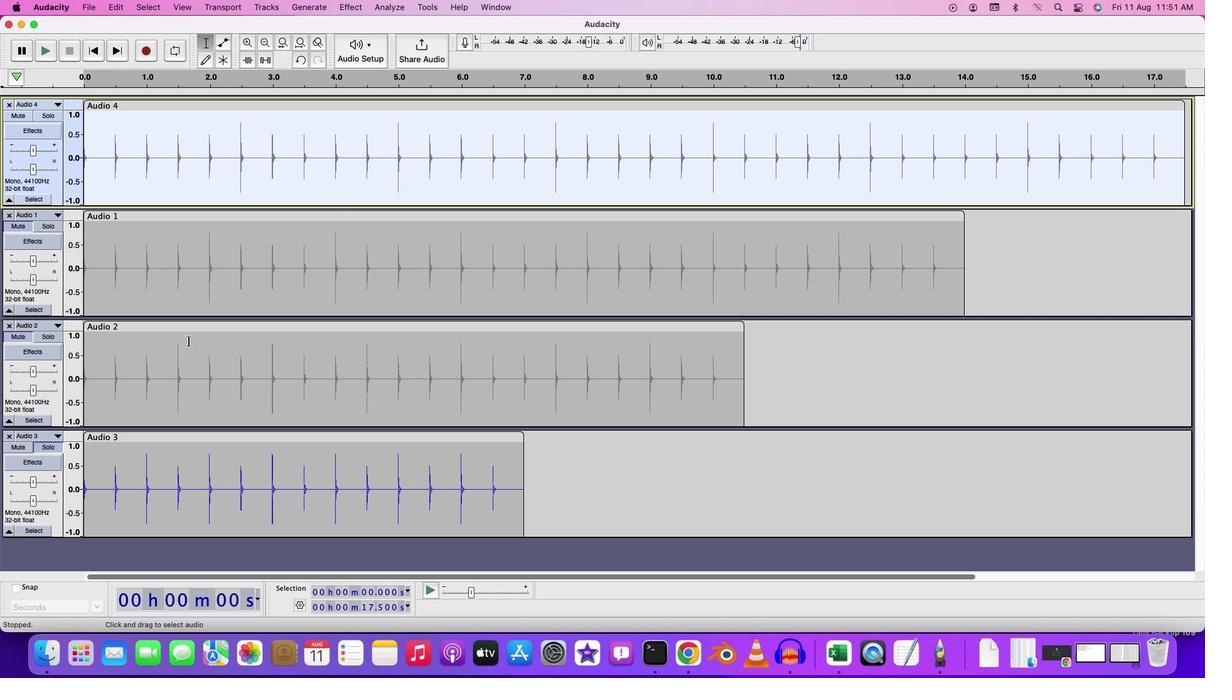 
Action: Mouse scrolled (188, 341) with delta (0, 3)
Screenshot: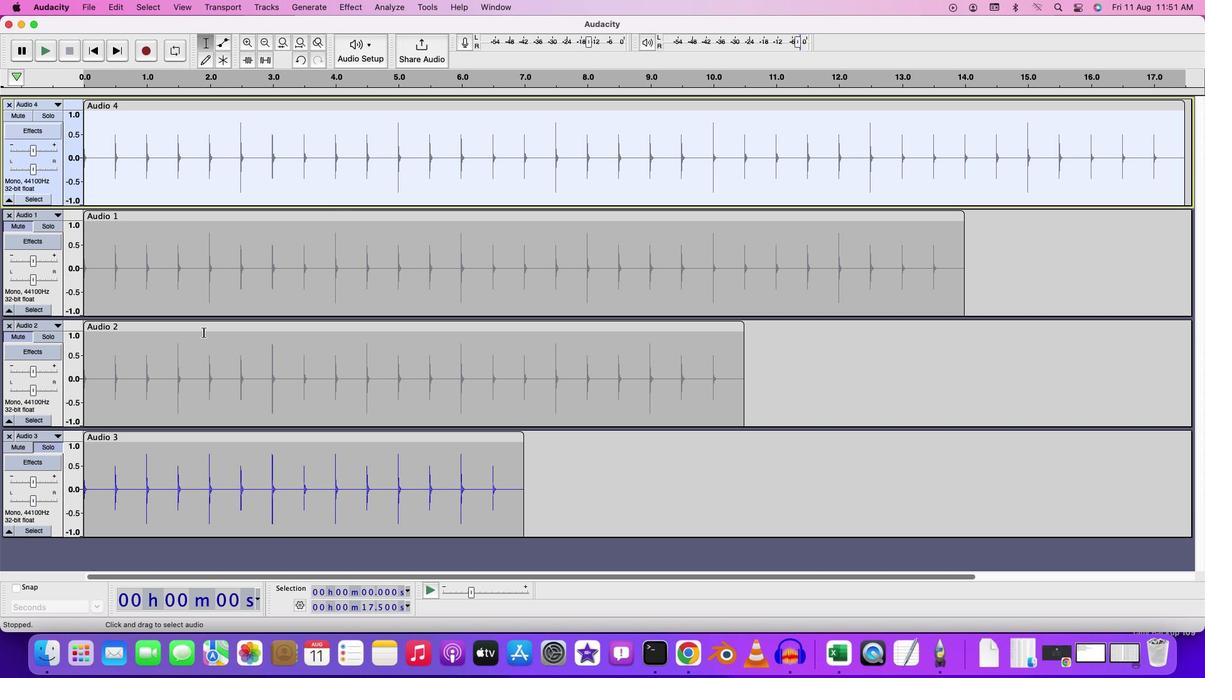 
Action: Mouse moved to (1139, 272)
Screenshot: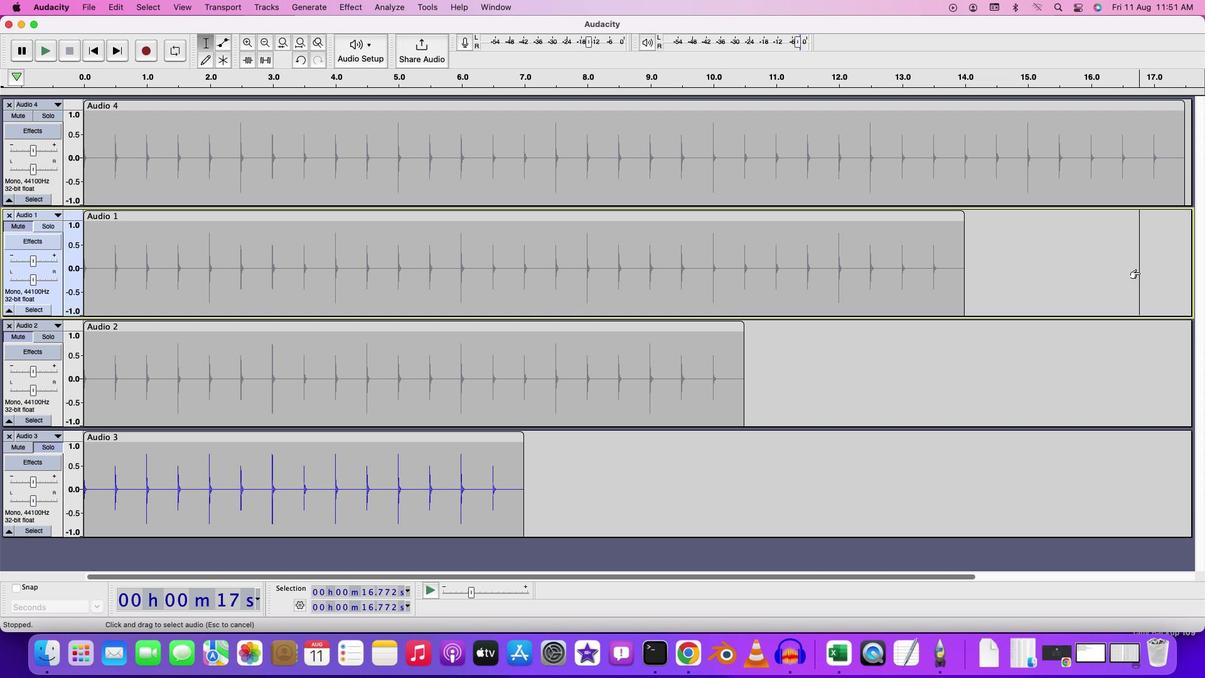 
Action: Mouse pressed left at (1139, 272)
Screenshot: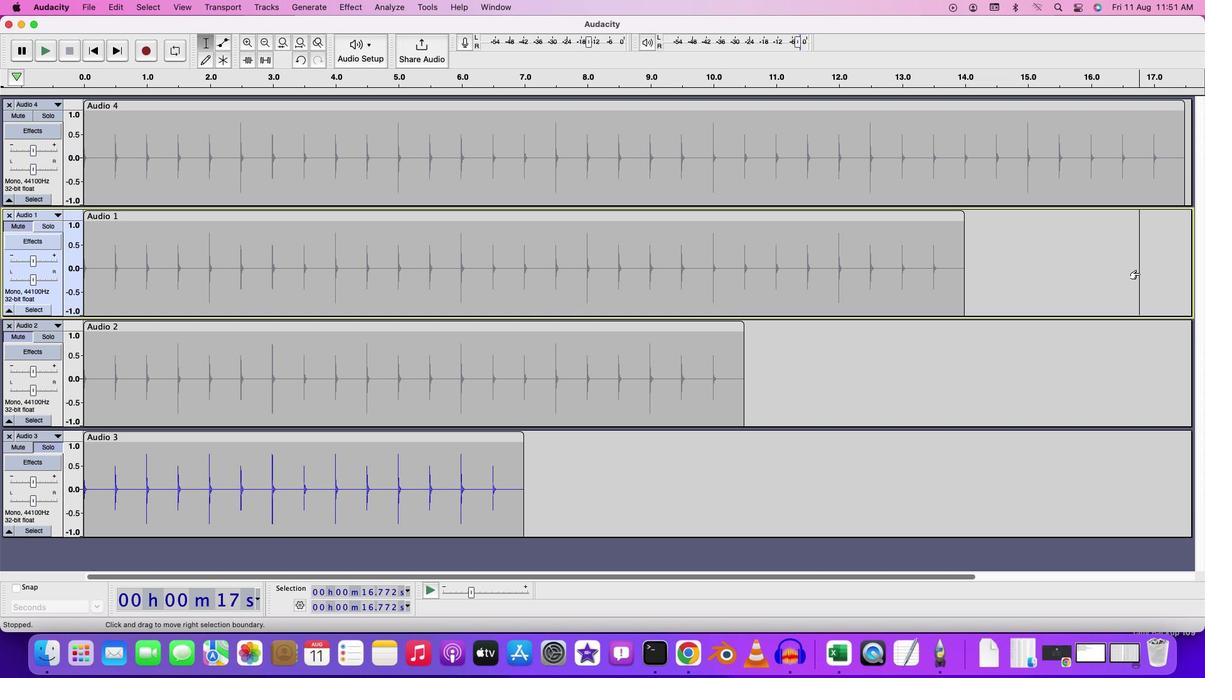 
Action: Mouse moved to (27, 118)
Screenshot: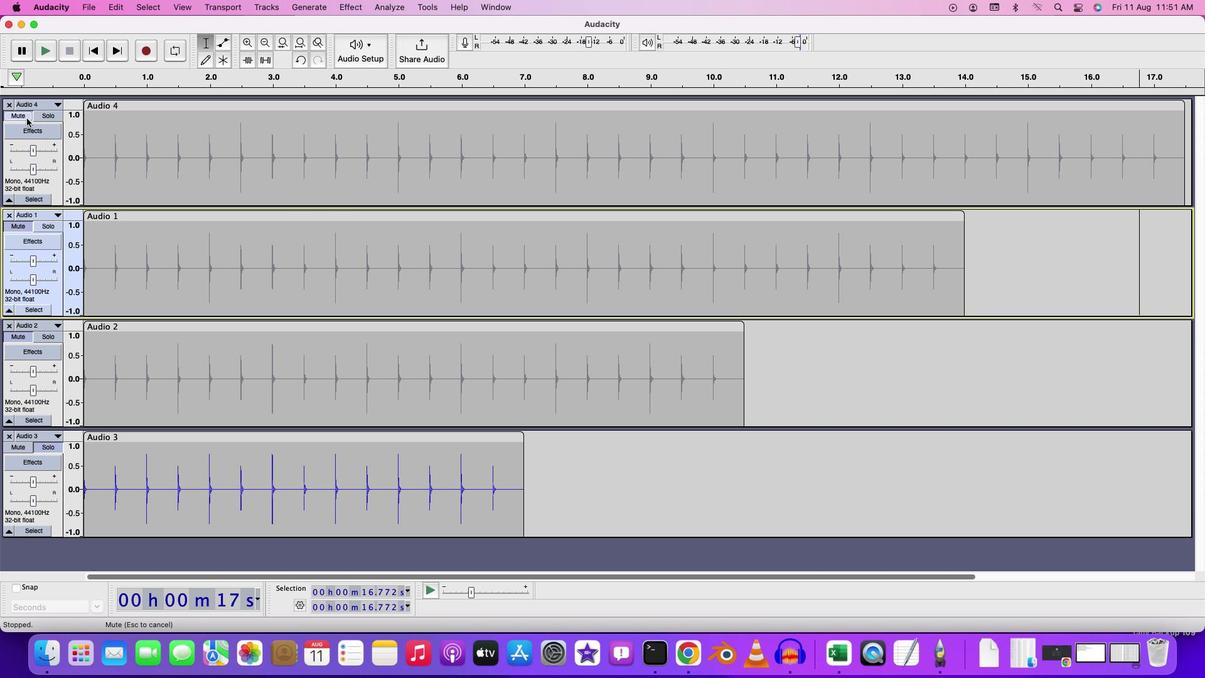 
Action: Mouse pressed left at (27, 118)
Screenshot: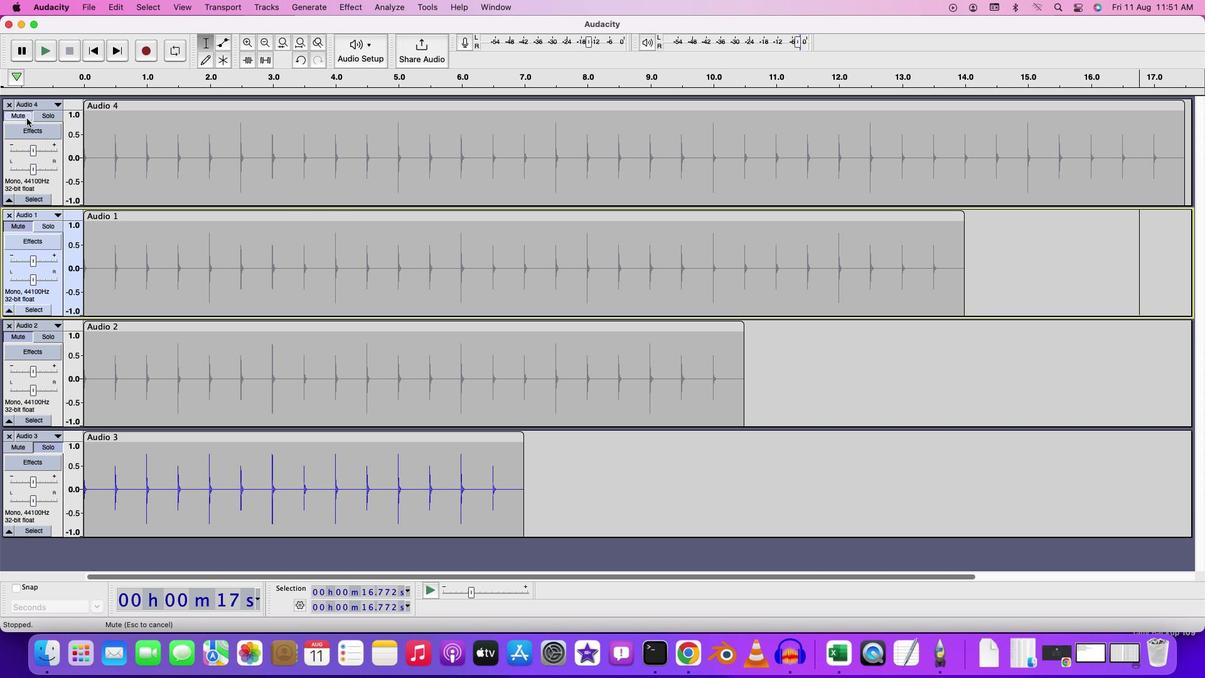 
Action: Mouse moved to (27, 118)
Screenshot: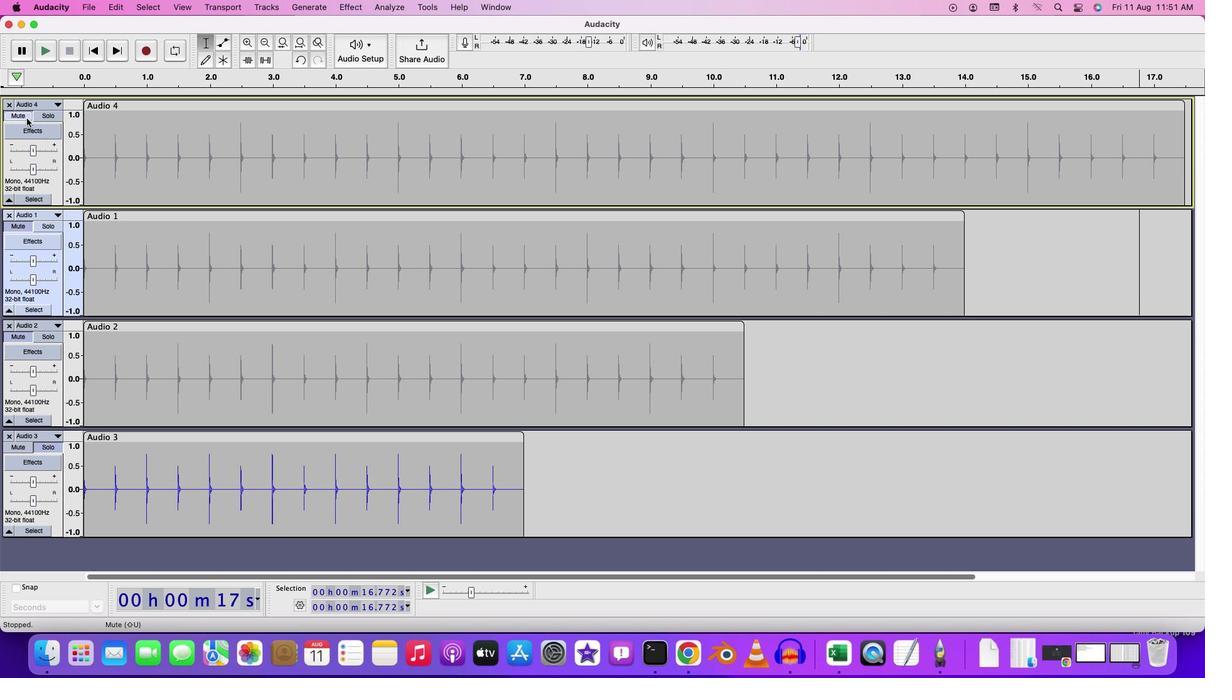 
Action: Mouse pressed left at (27, 118)
Screenshot: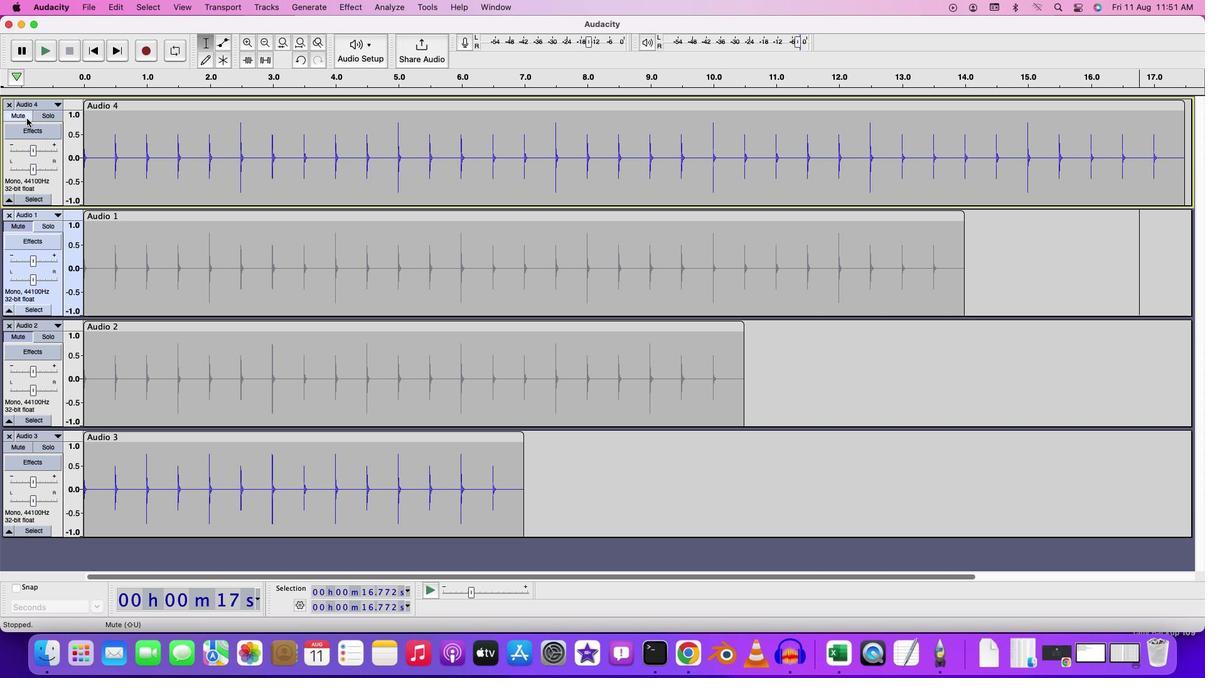 
Action: Mouse moved to (41, 119)
Screenshot: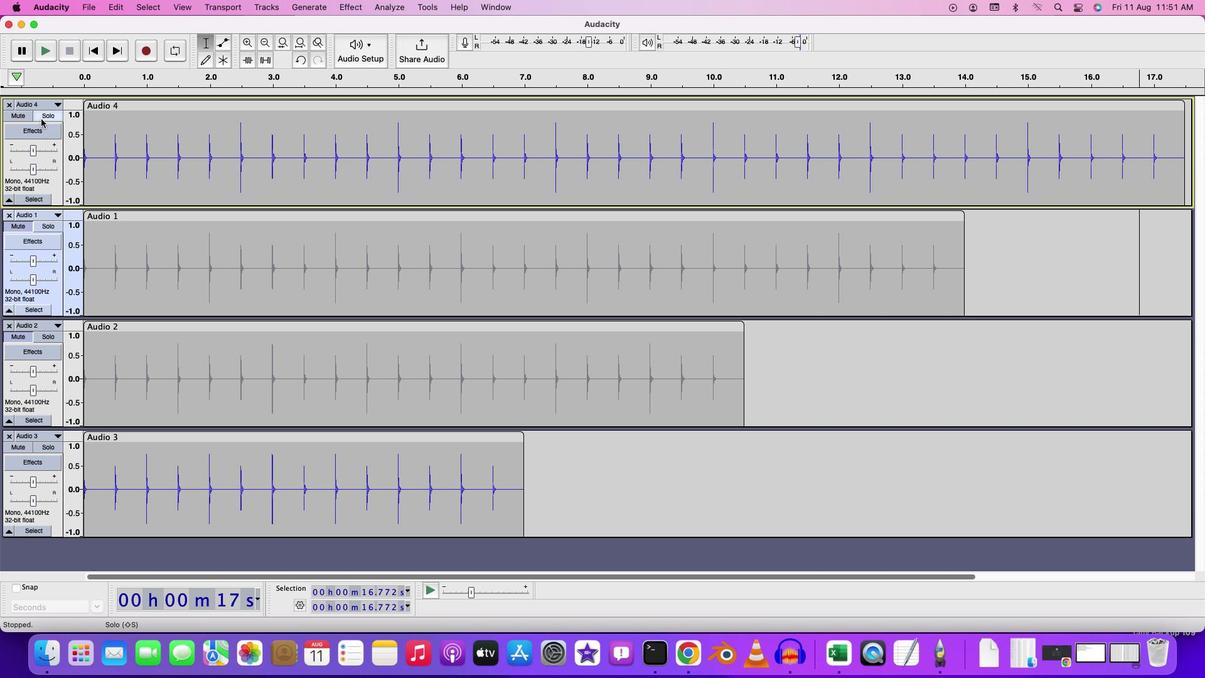 
Action: Mouse pressed left at (41, 119)
Screenshot: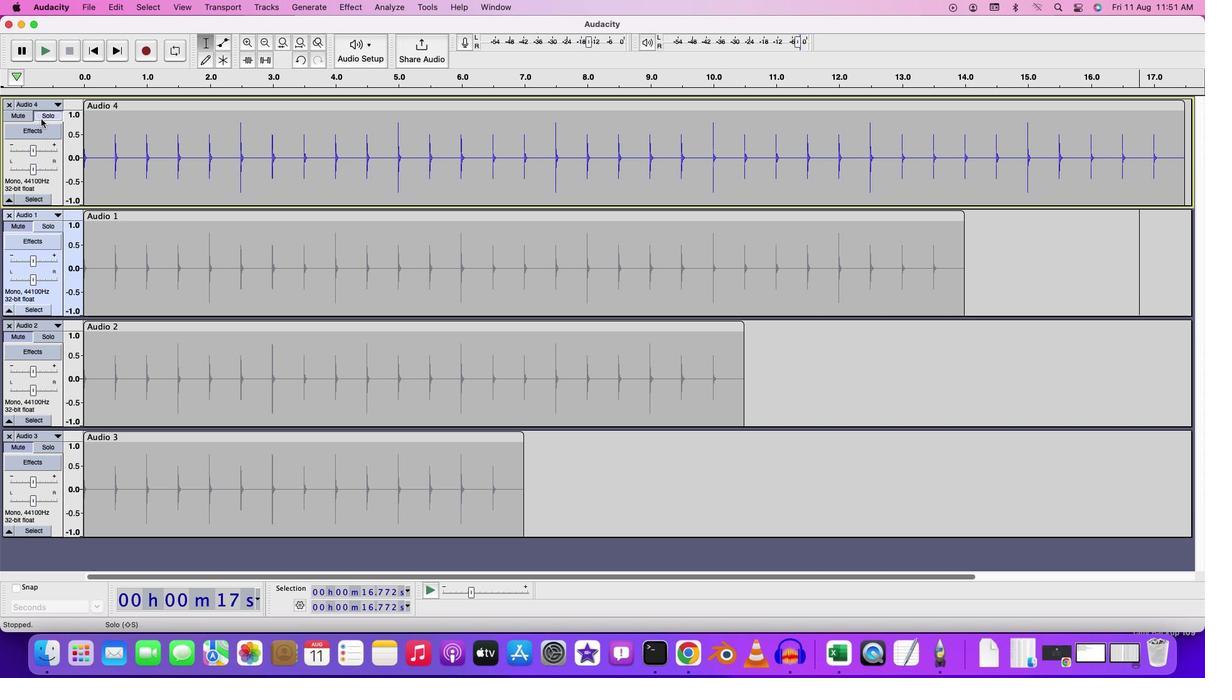 
Action: Mouse moved to (90, 114)
Screenshot: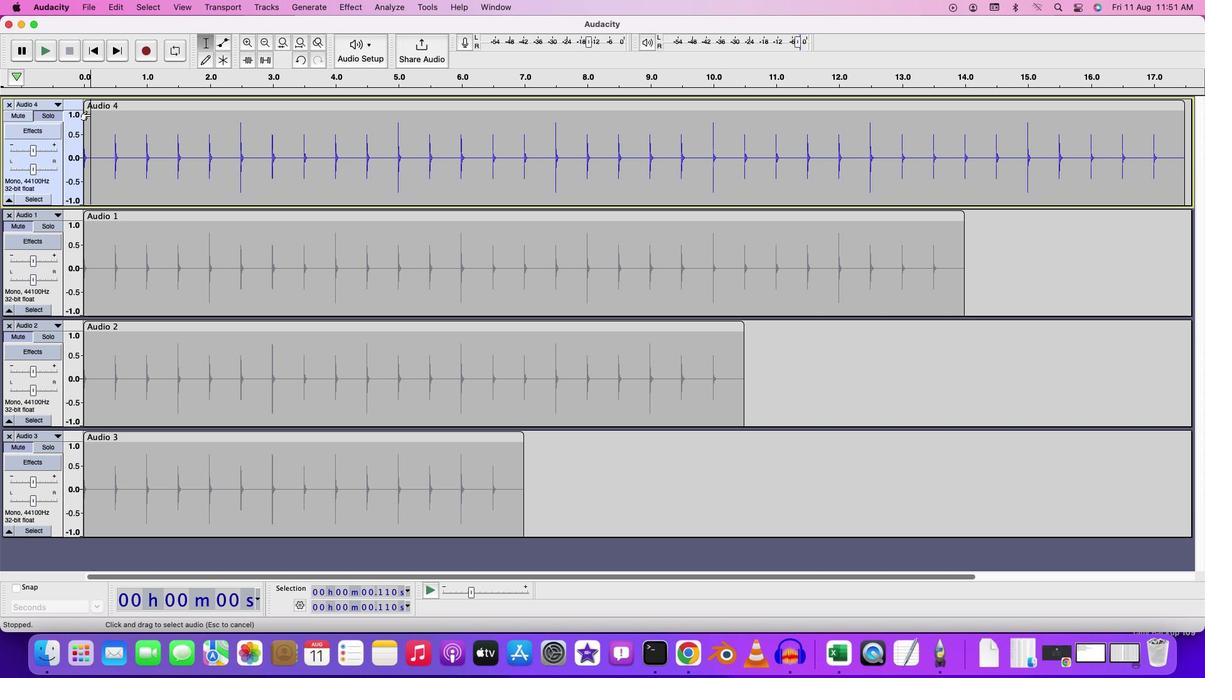 
Action: Mouse pressed left at (90, 114)
Screenshot: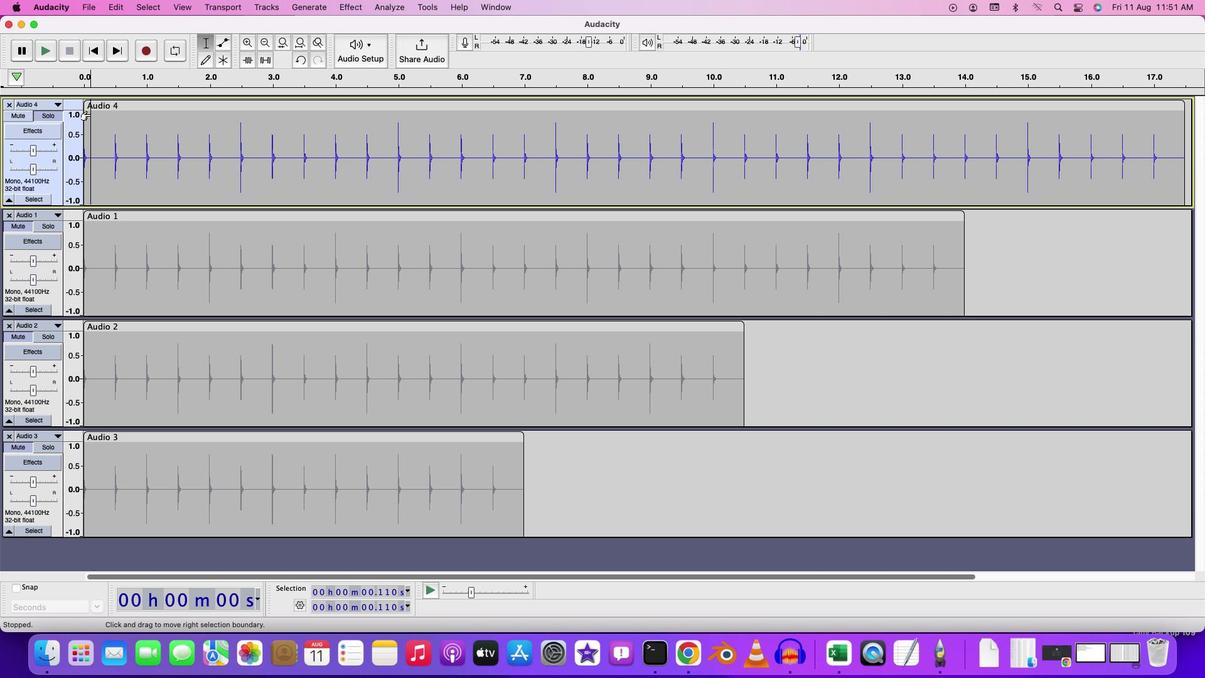 
Action: Key pressed Key.space
Screenshot: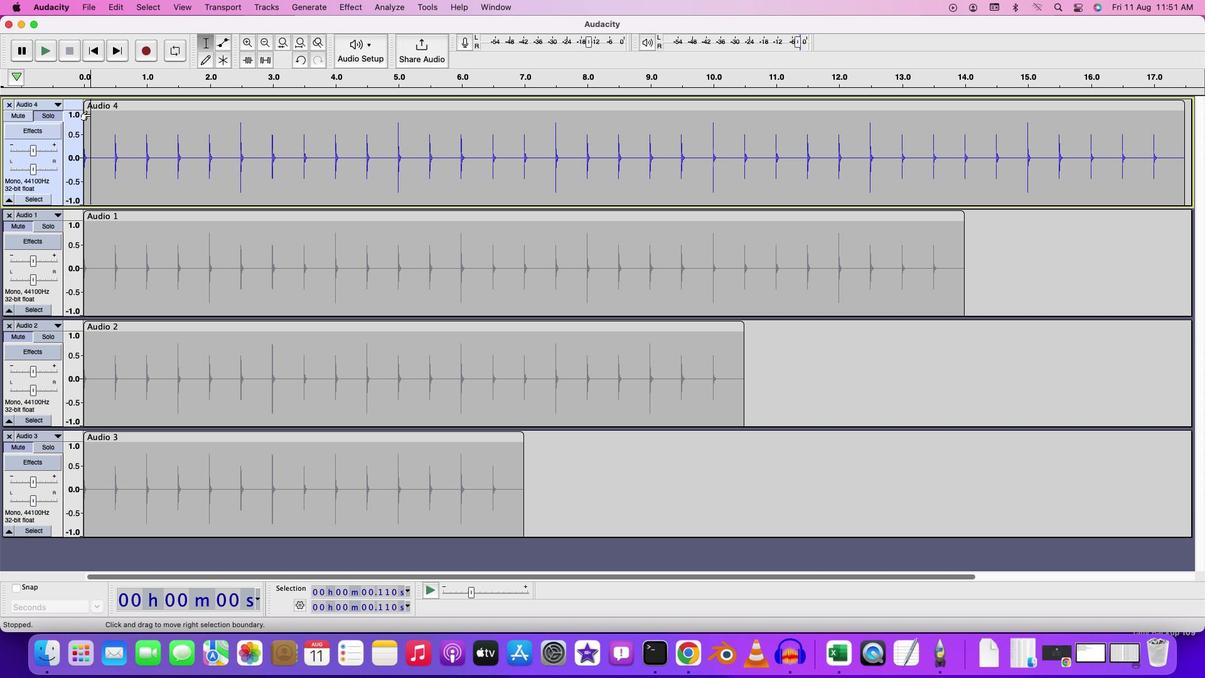 
Action: Mouse moved to (584, 138)
Screenshot: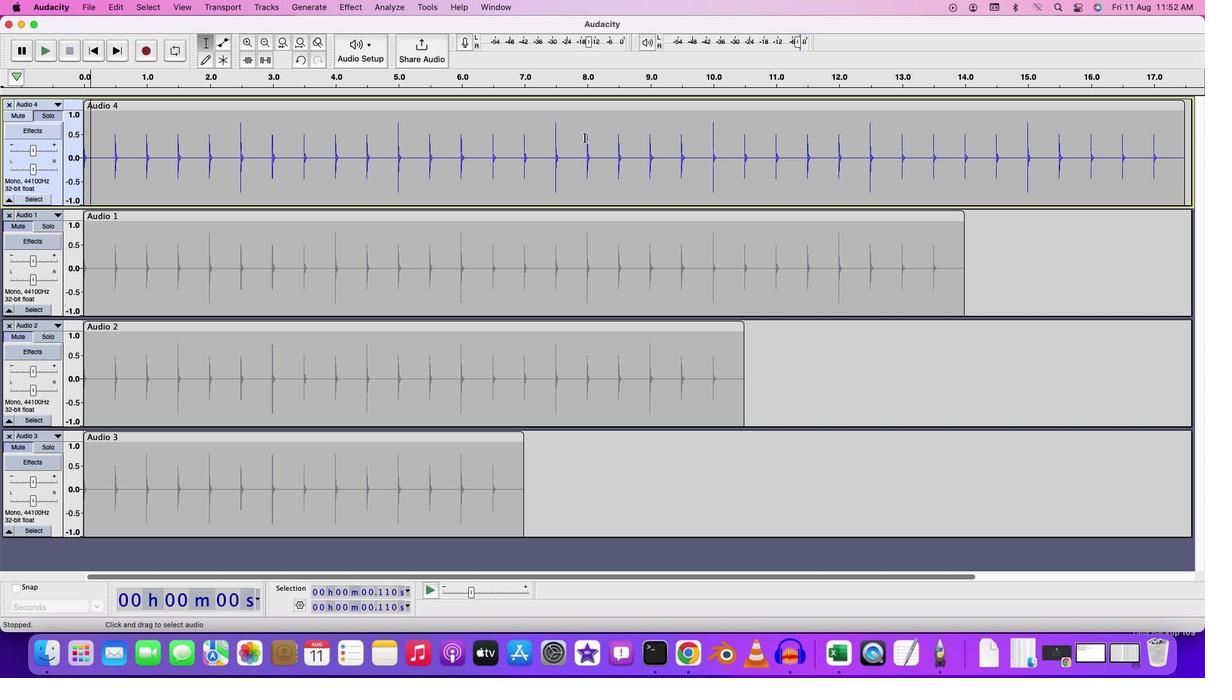 
Action: Key pressed Key.space
Screenshot: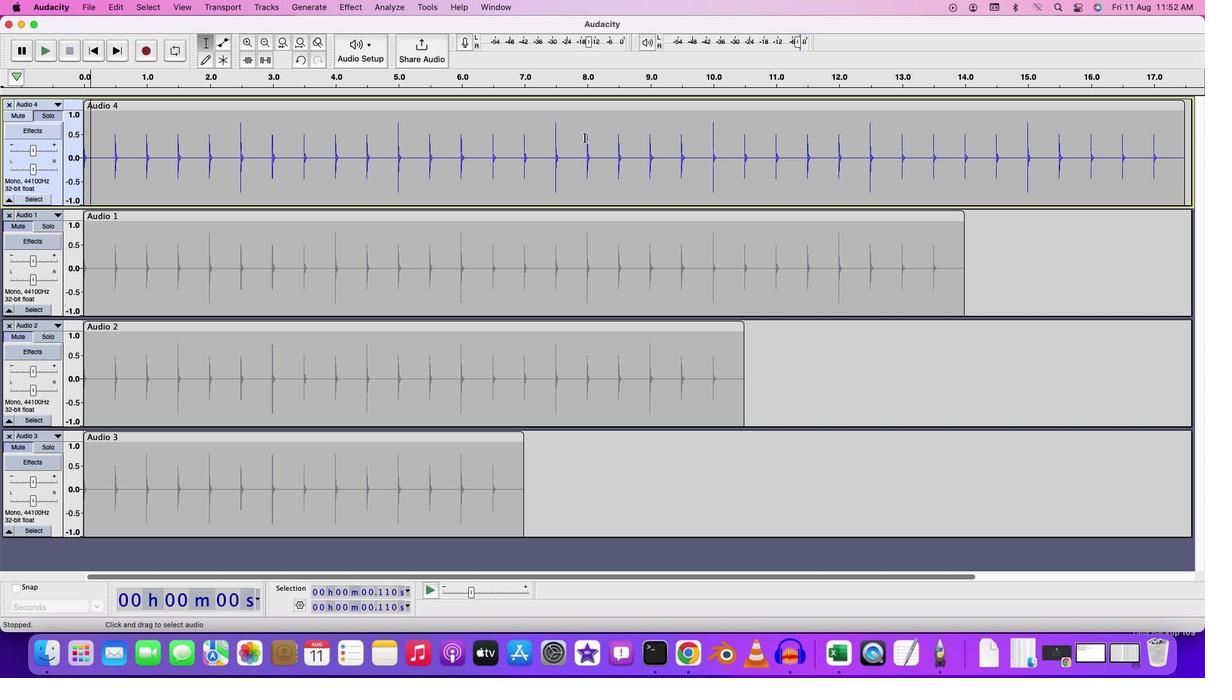 
Action: Mouse moved to (960, 237)
Screenshot: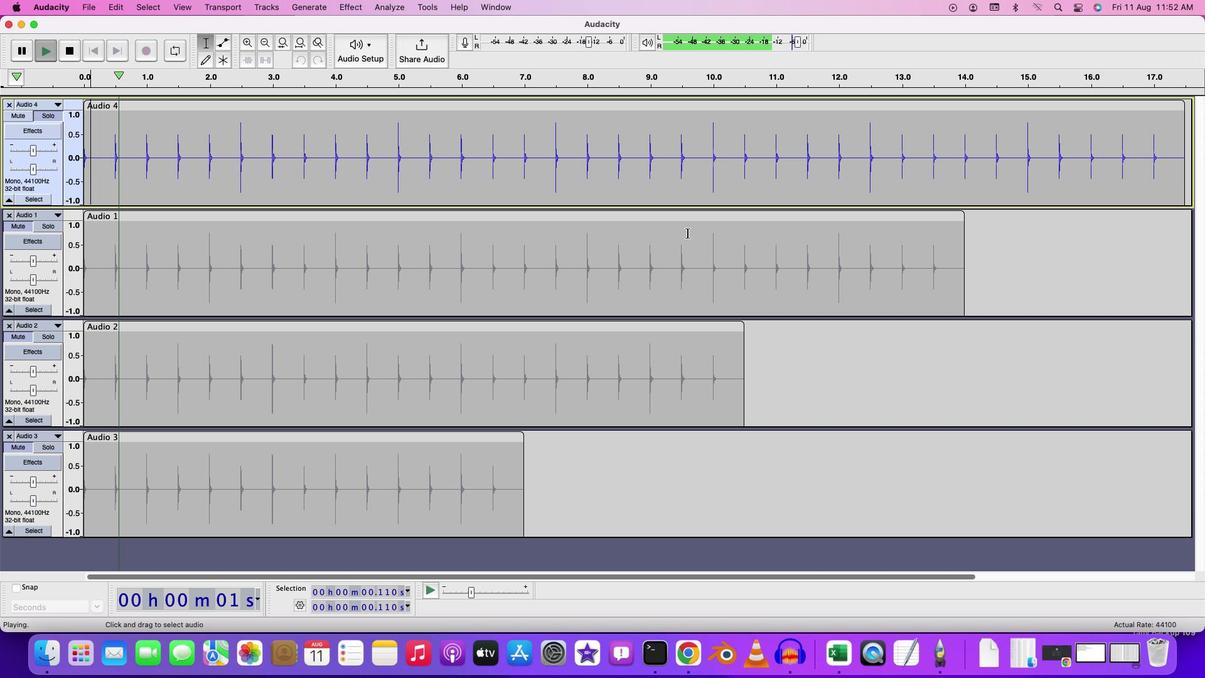 
Action: Key pressed Key.space
Screenshot: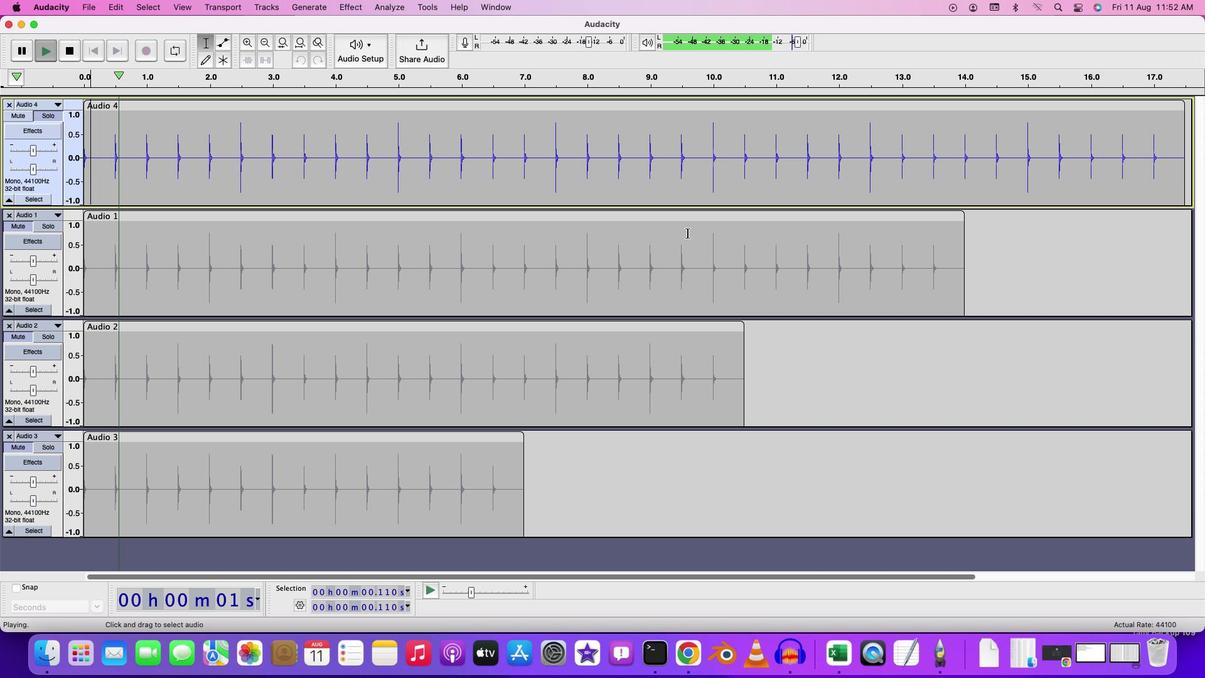 
Action: Mouse moved to (583, 538)
Screenshot: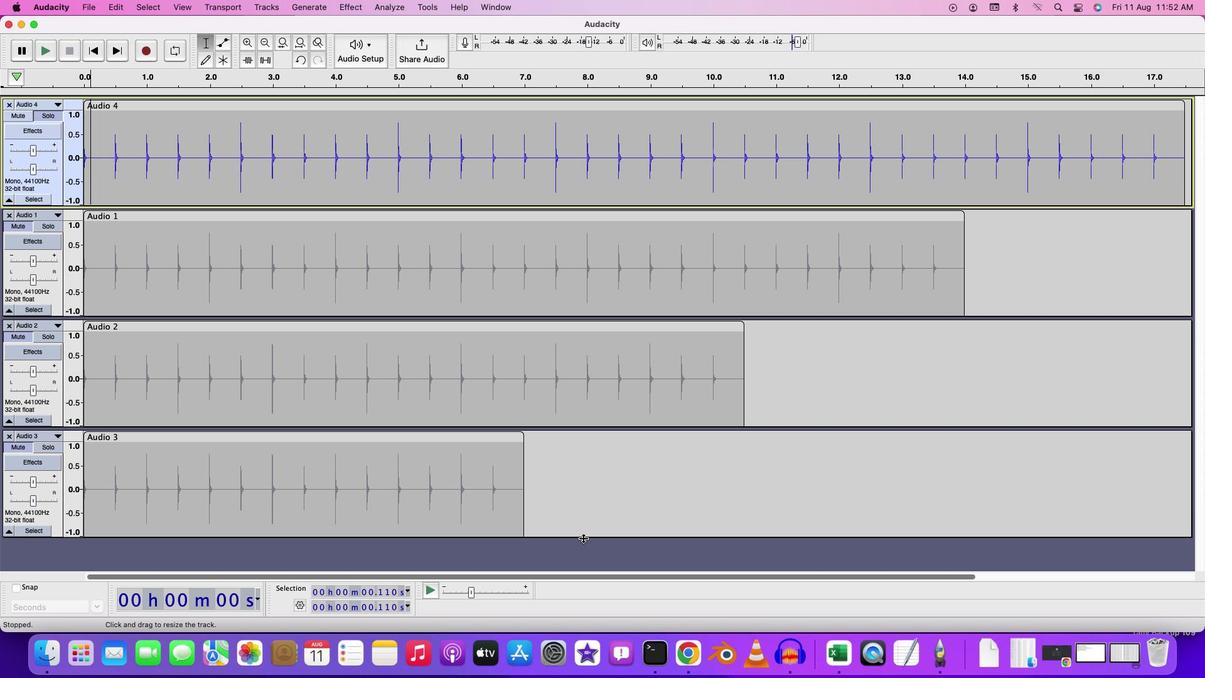 
Action: Mouse pressed left at (583, 538)
Screenshot: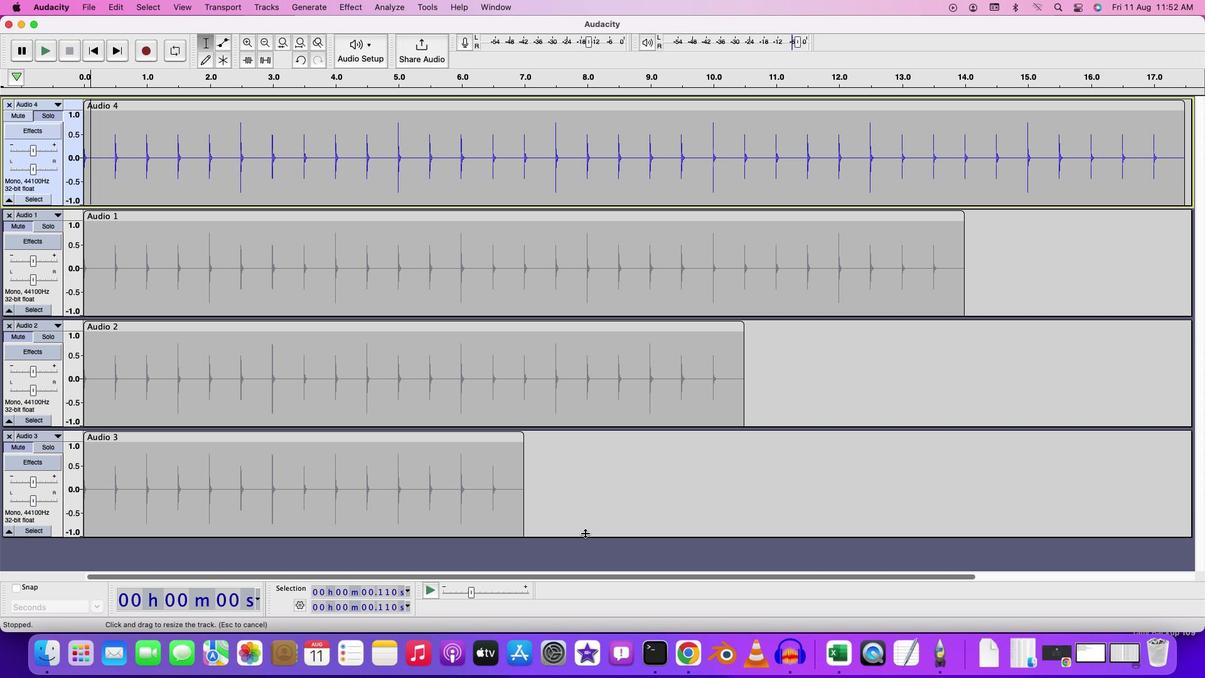 
Action: Mouse moved to (592, 429)
Screenshot: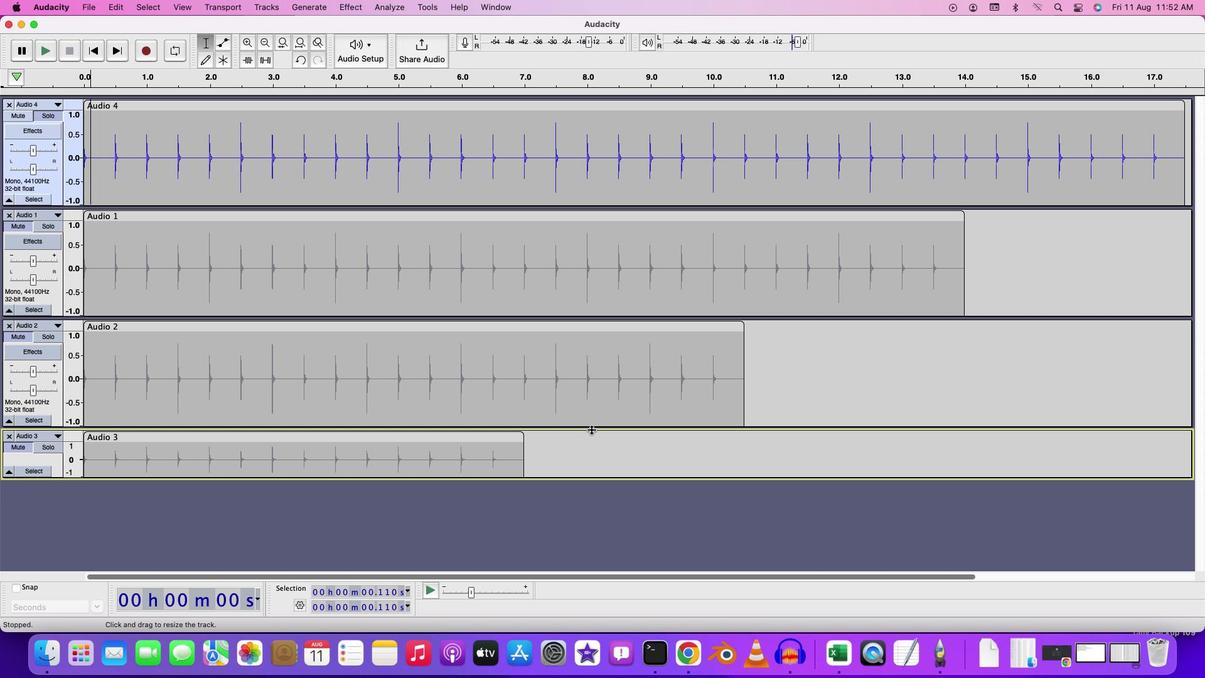 
Action: Mouse pressed left at (592, 429)
Screenshot: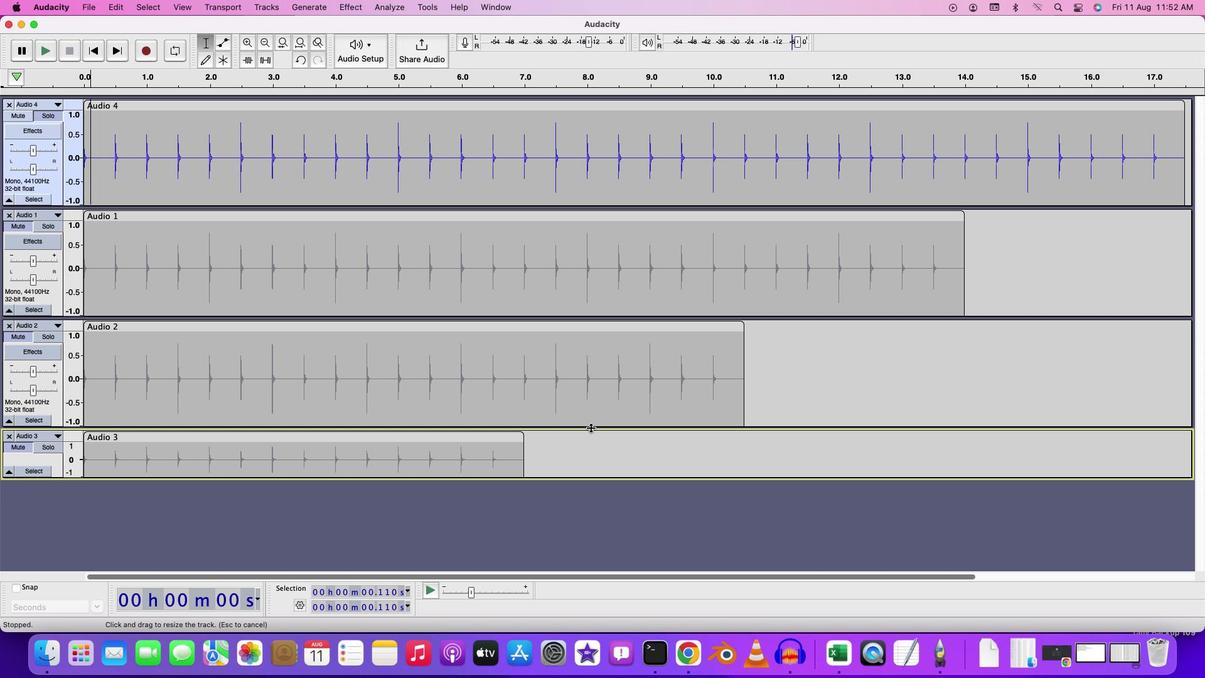 
Action: Mouse moved to (787, 318)
Screenshot: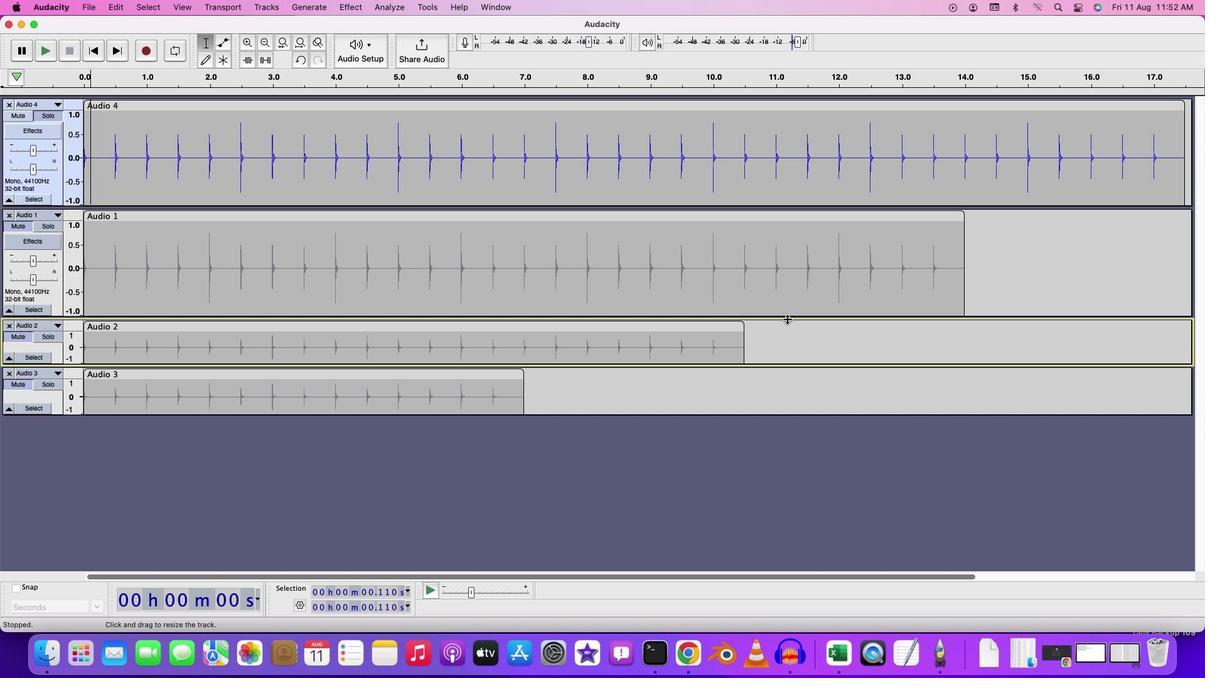 
Action: Mouse pressed left at (787, 318)
Screenshot: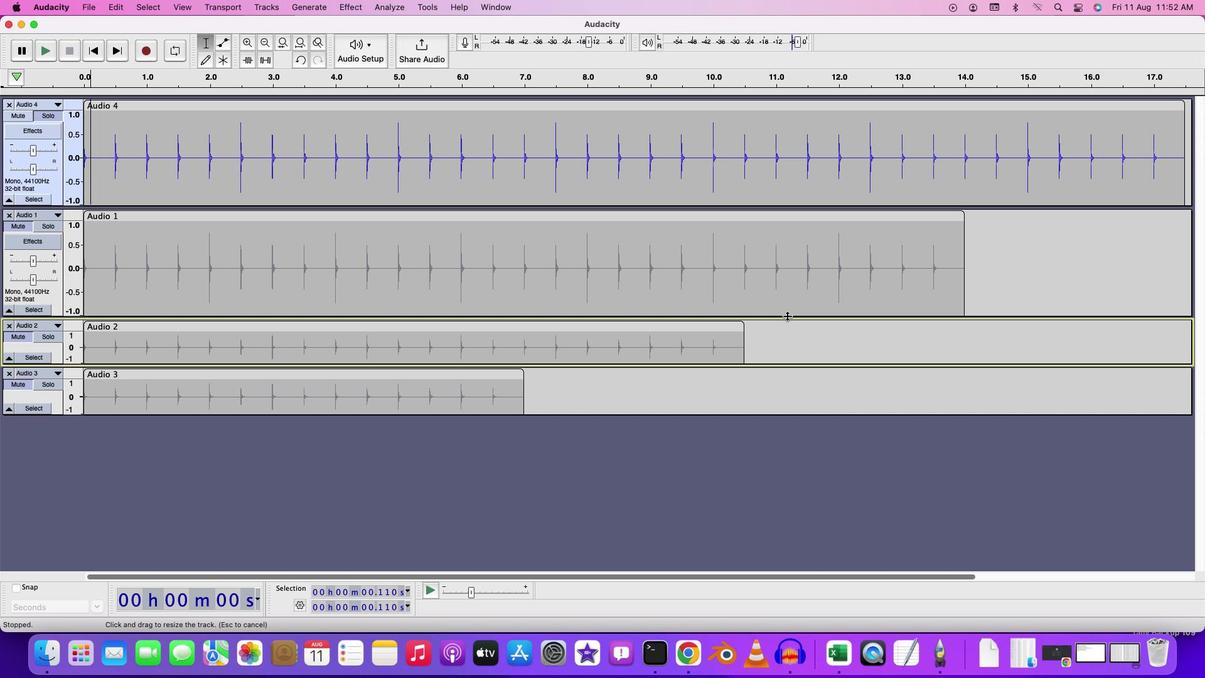
Action: Mouse moved to (575, 207)
Screenshot: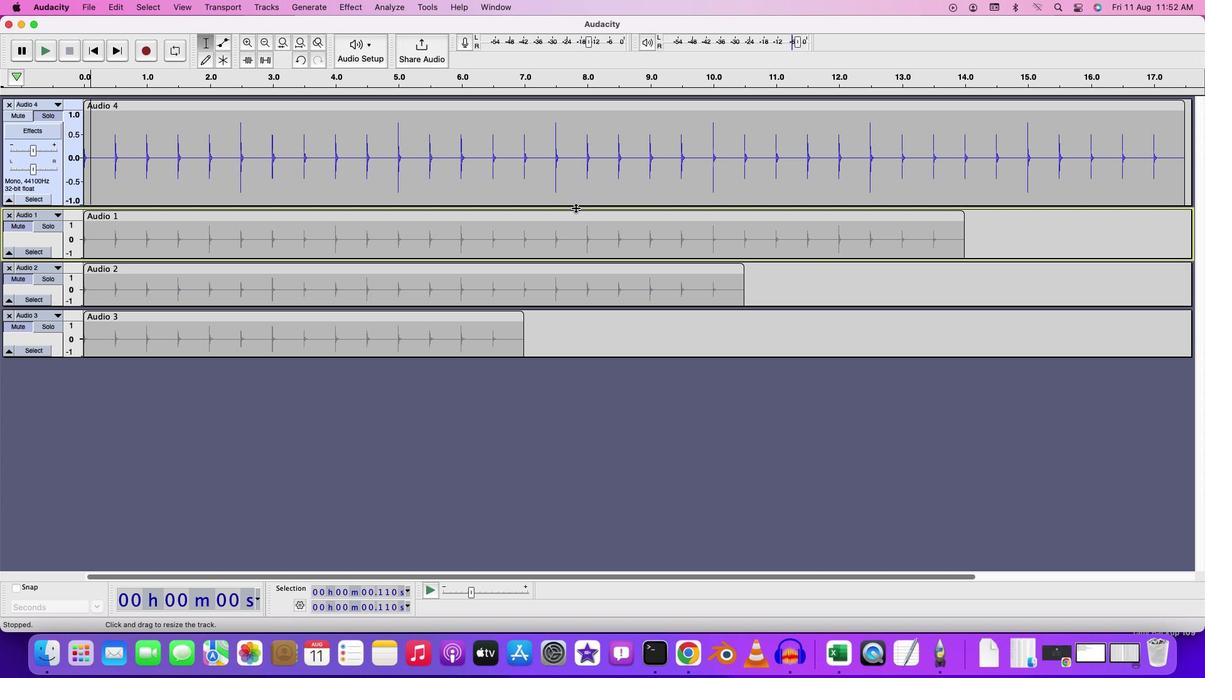 
Action: Mouse pressed left at (575, 207)
Screenshot: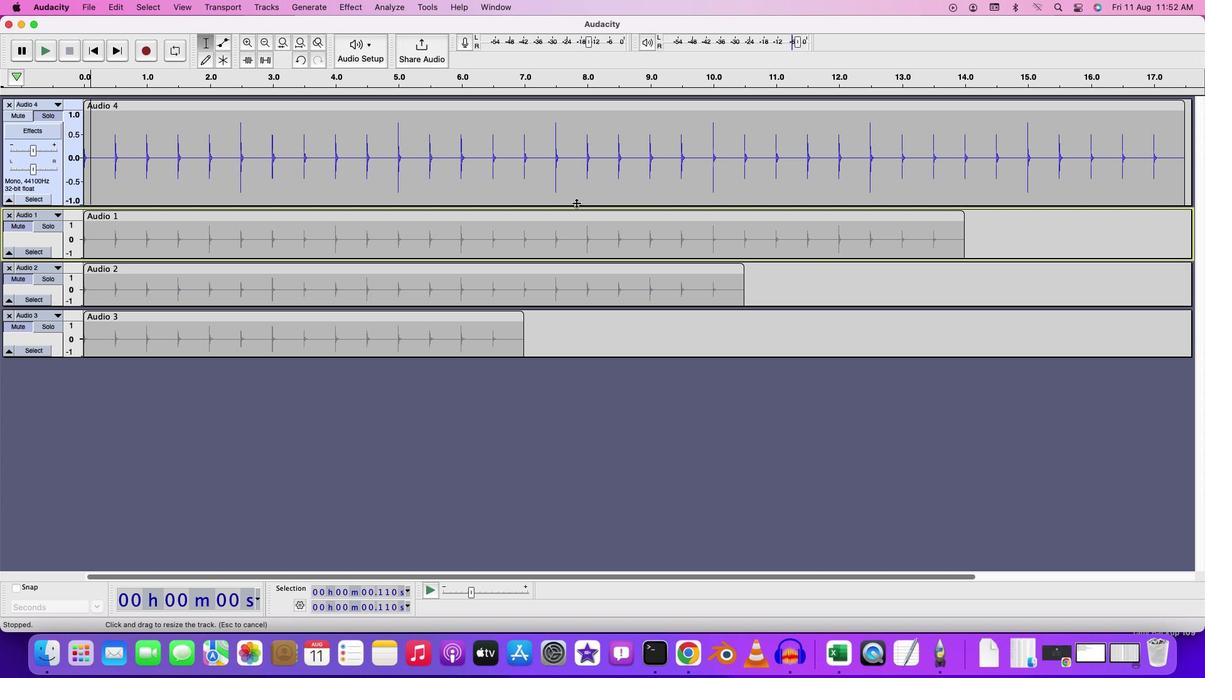 
Action: Mouse moved to (545, 401)
Screenshot: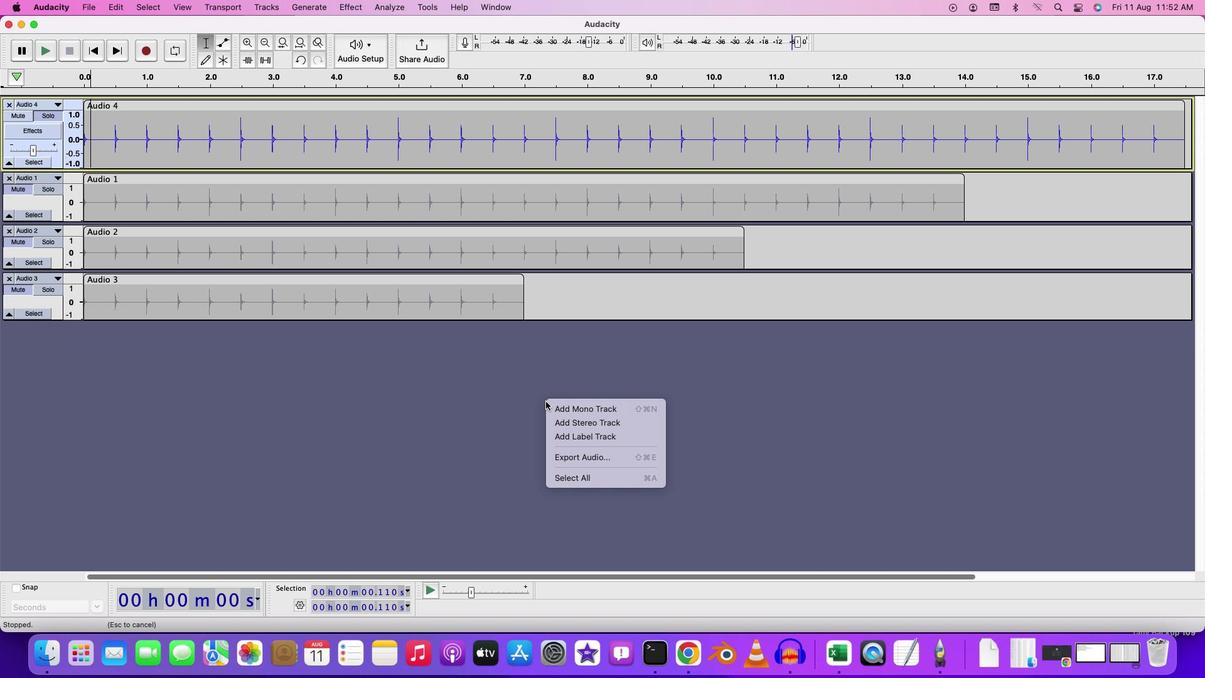 
Action: Mouse pressed right at (545, 401)
Screenshot: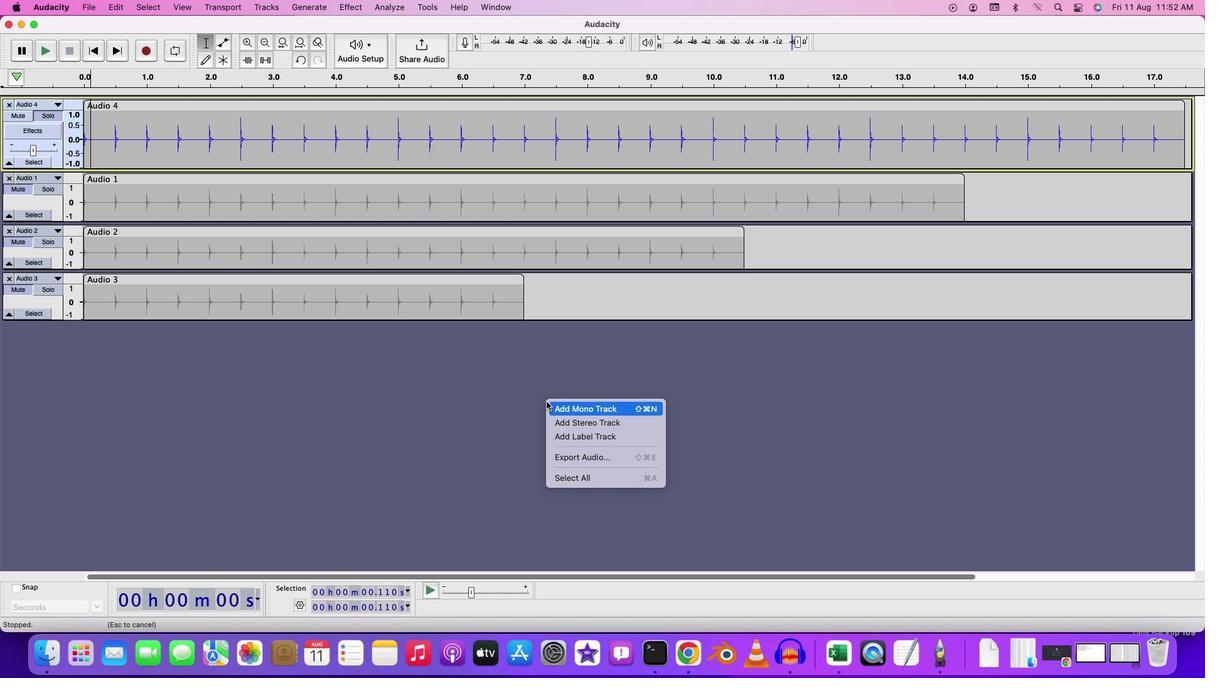 
Action: Mouse moved to (566, 406)
Screenshot: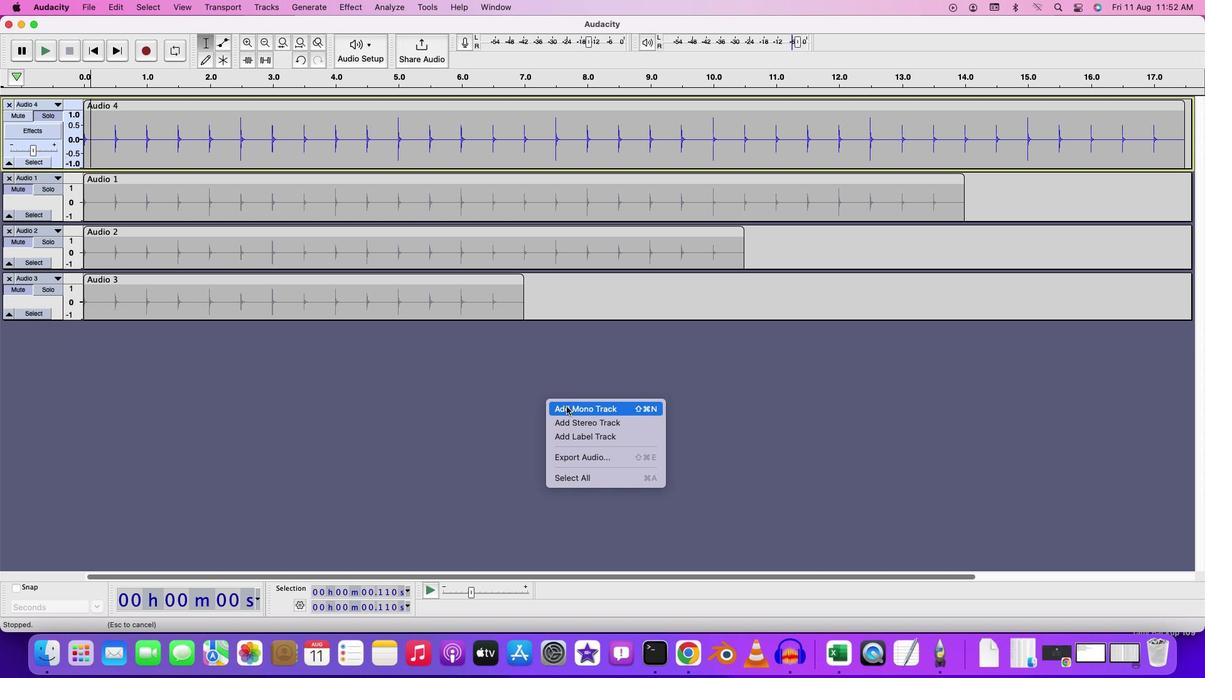
Action: Mouse pressed left at (566, 406)
Screenshot: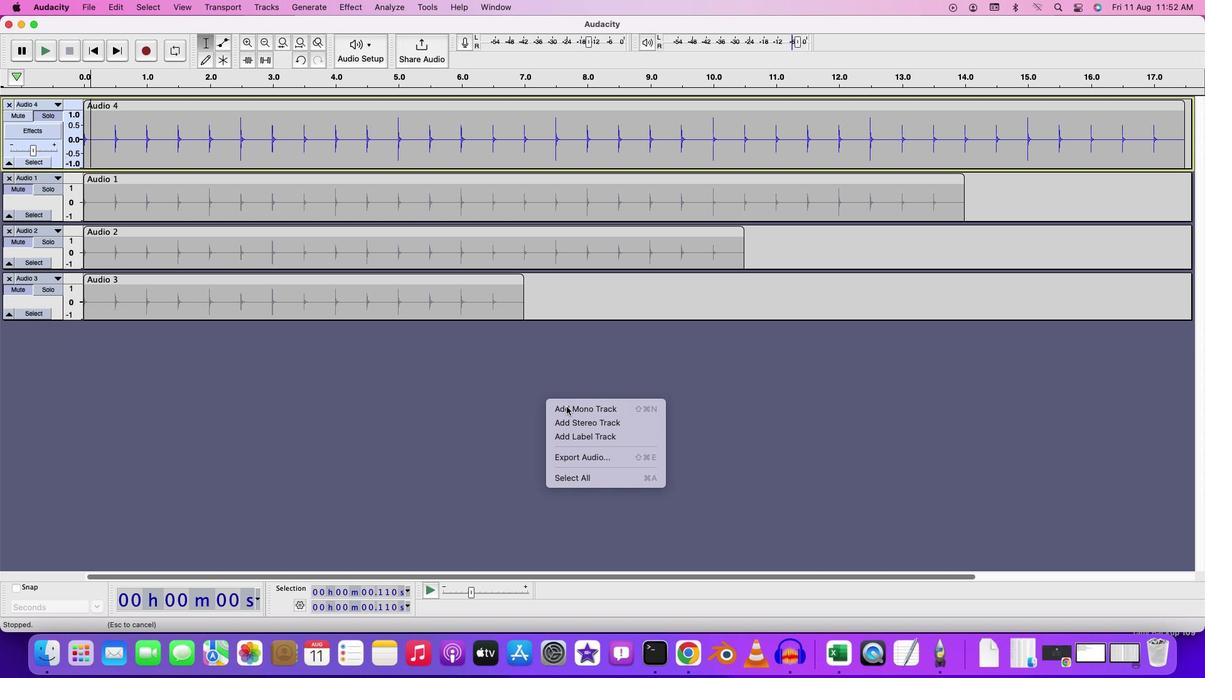 
Action: Mouse moved to (57, 330)
Screenshot: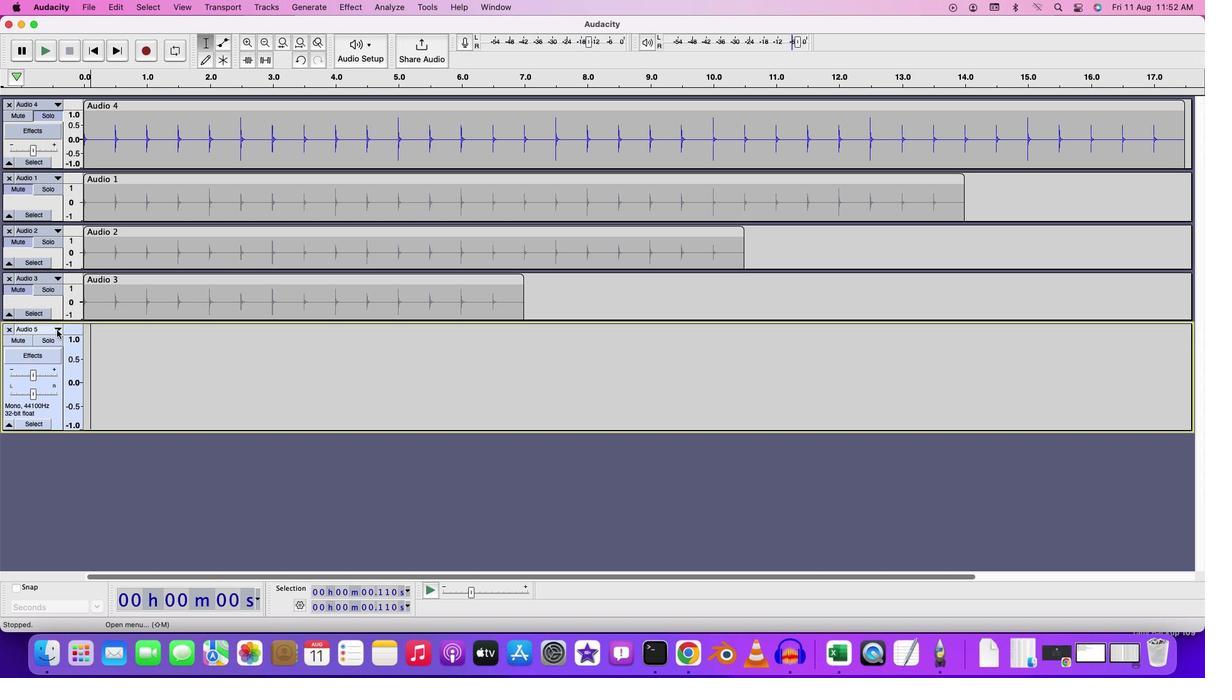 
Action: Mouse pressed left at (57, 330)
Screenshot: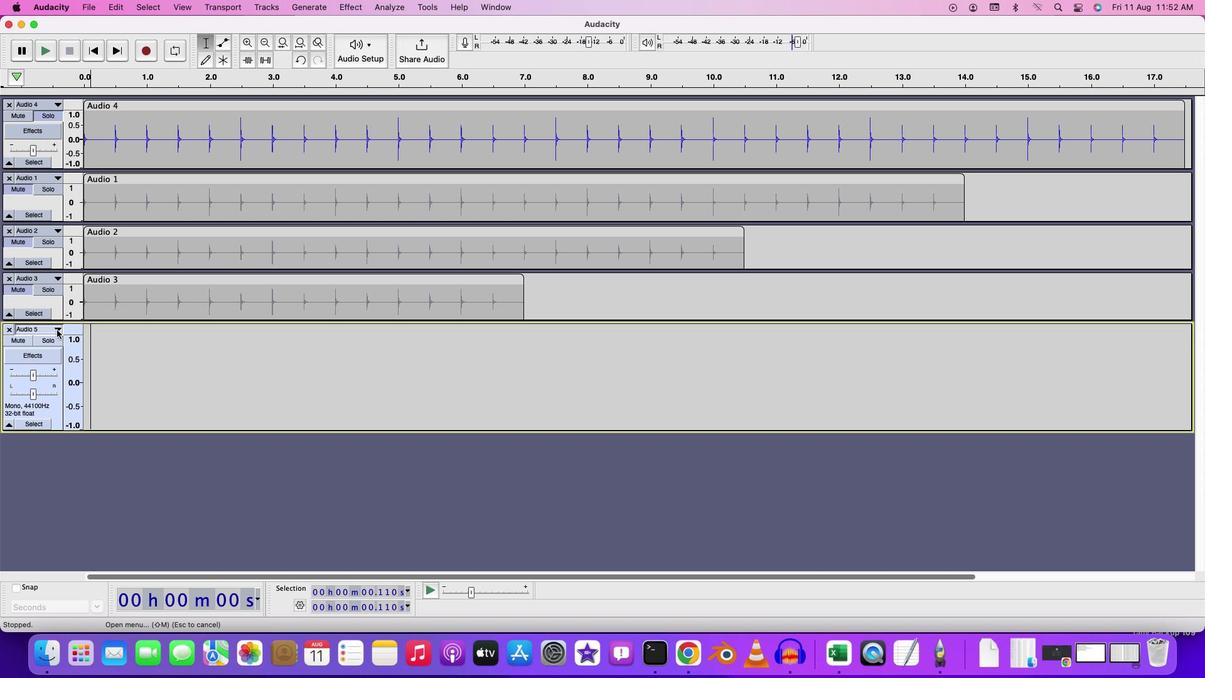 
Action: Mouse moved to (325, 546)
Screenshot: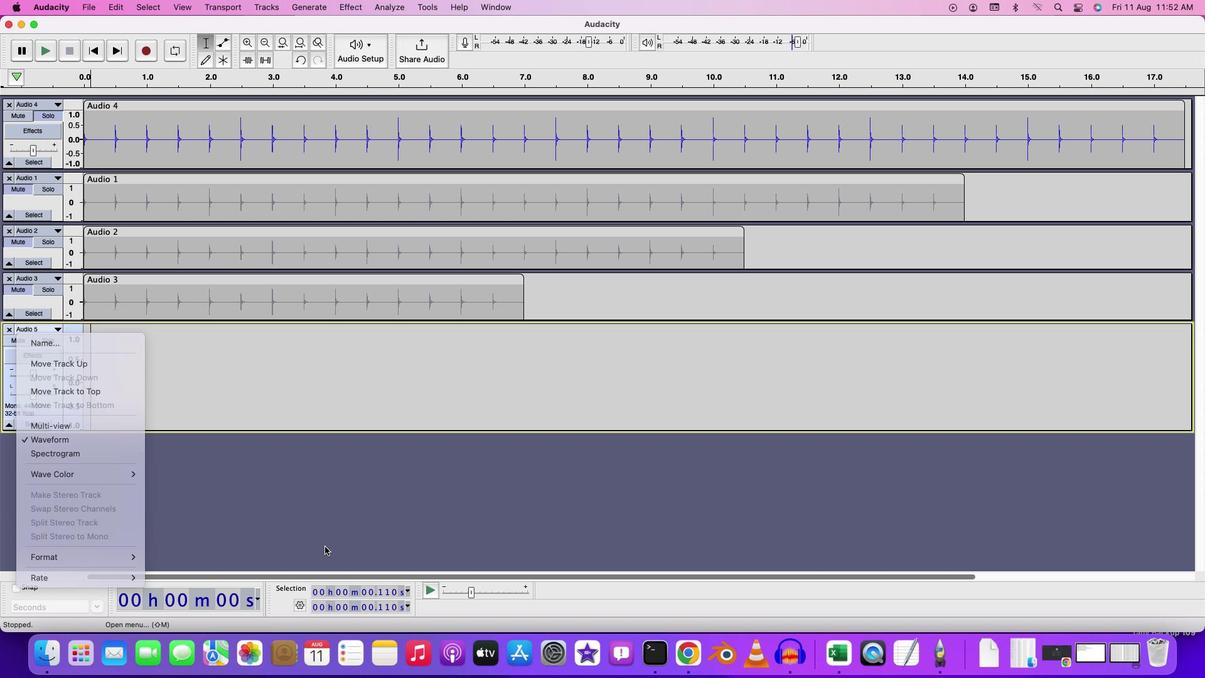 
Action: Mouse pressed left at (325, 546)
Screenshot: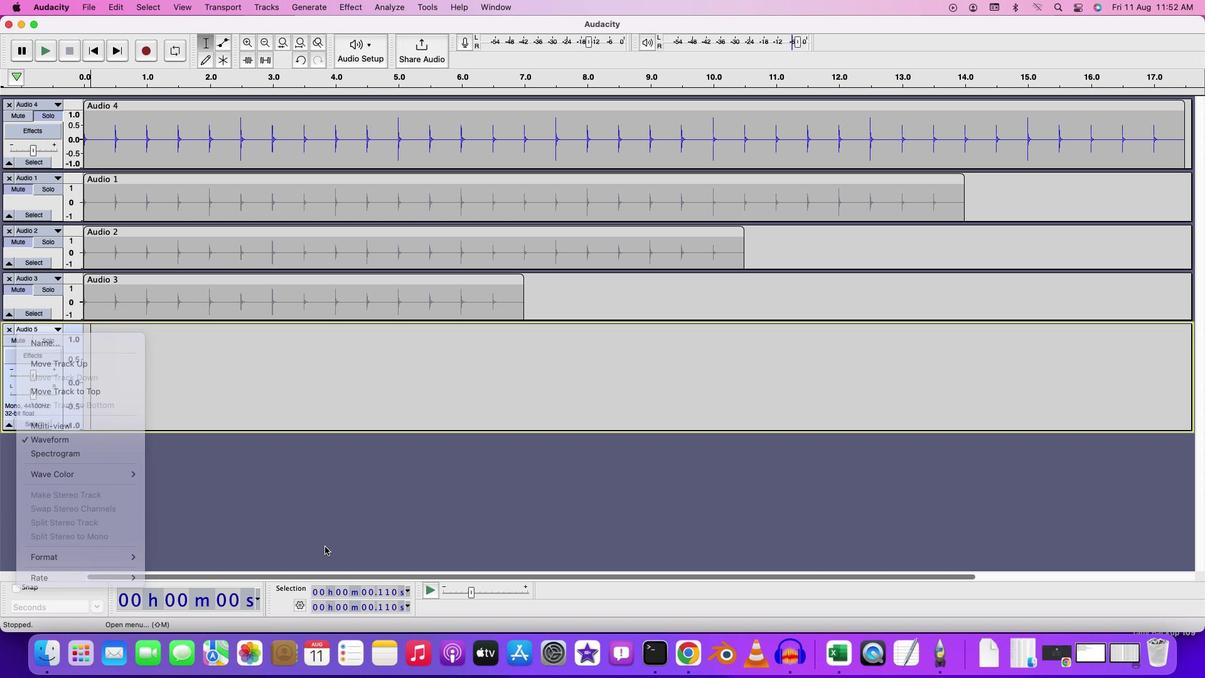 
Action: Mouse moved to (285, 504)
Screenshot: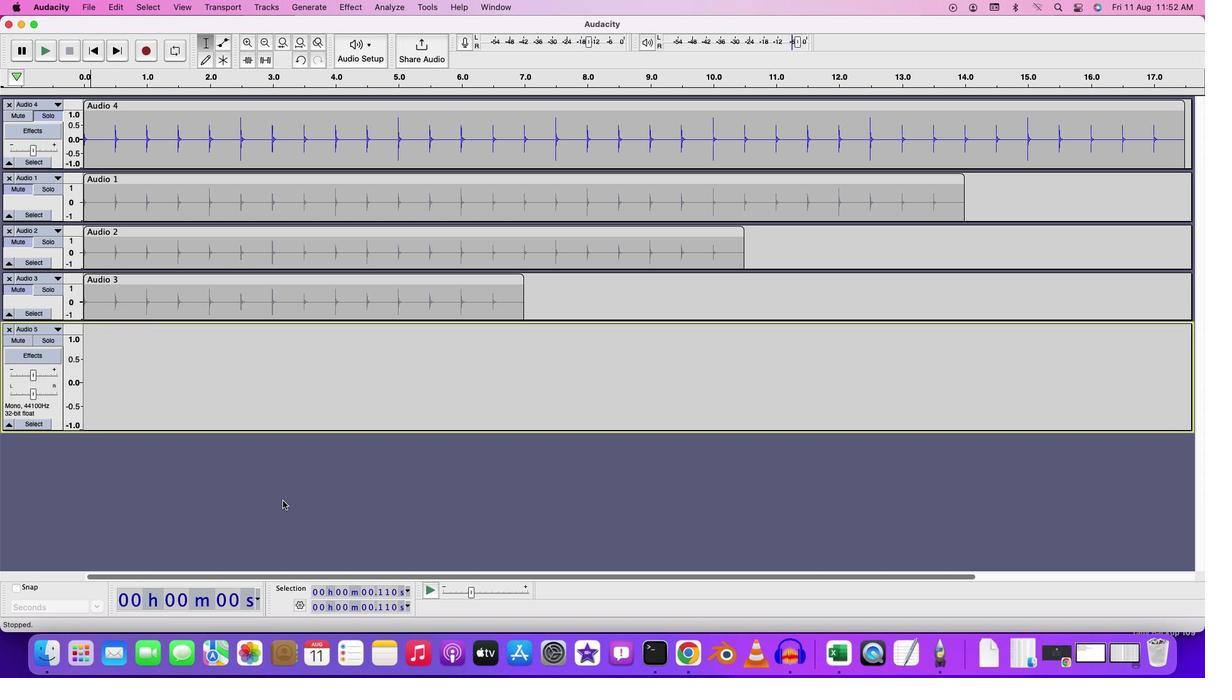 
Action: Mouse pressed left at (285, 504)
Screenshot: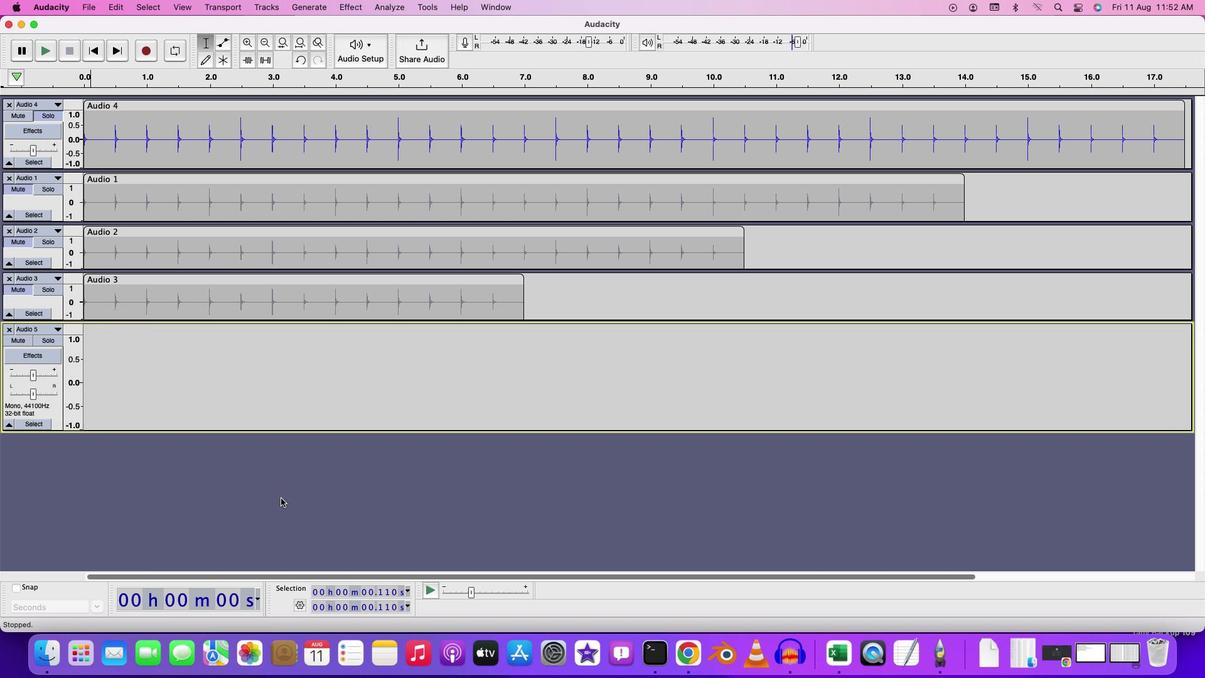
Action: Mouse moved to (56, 331)
Screenshot: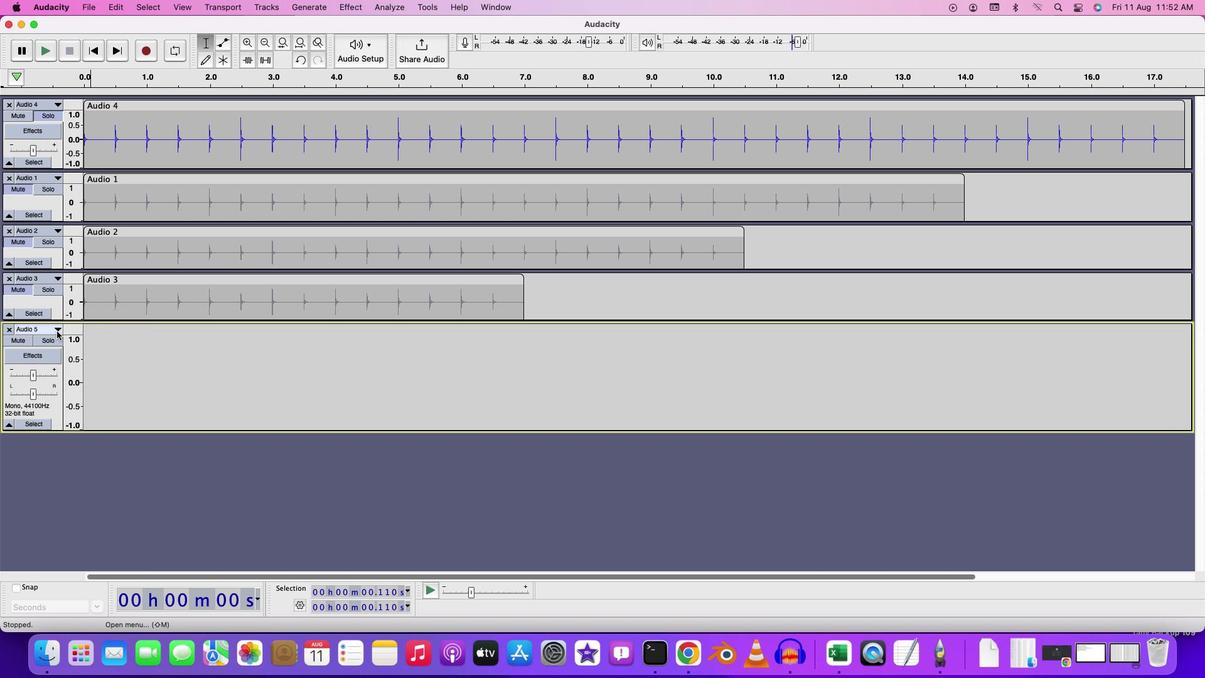
Action: Mouse pressed left at (56, 331)
Screenshot: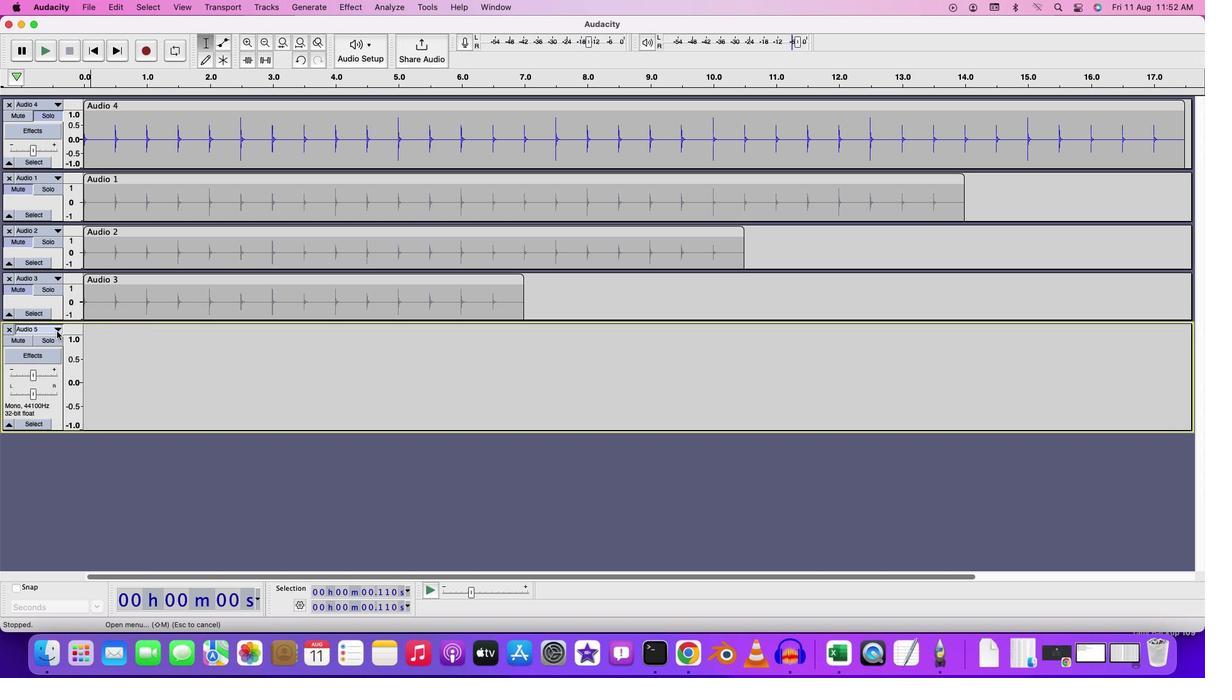 
Action: Mouse moved to (70, 364)
Screenshot: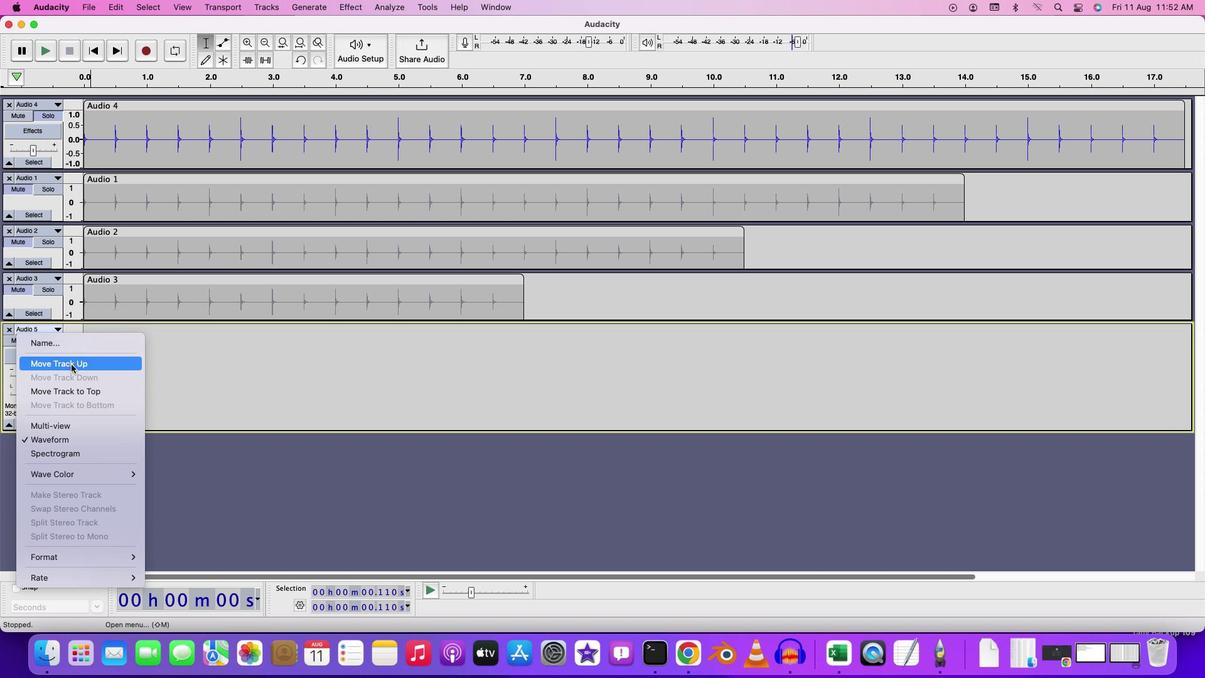 
Action: Mouse pressed left at (70, 364)
Screenshot: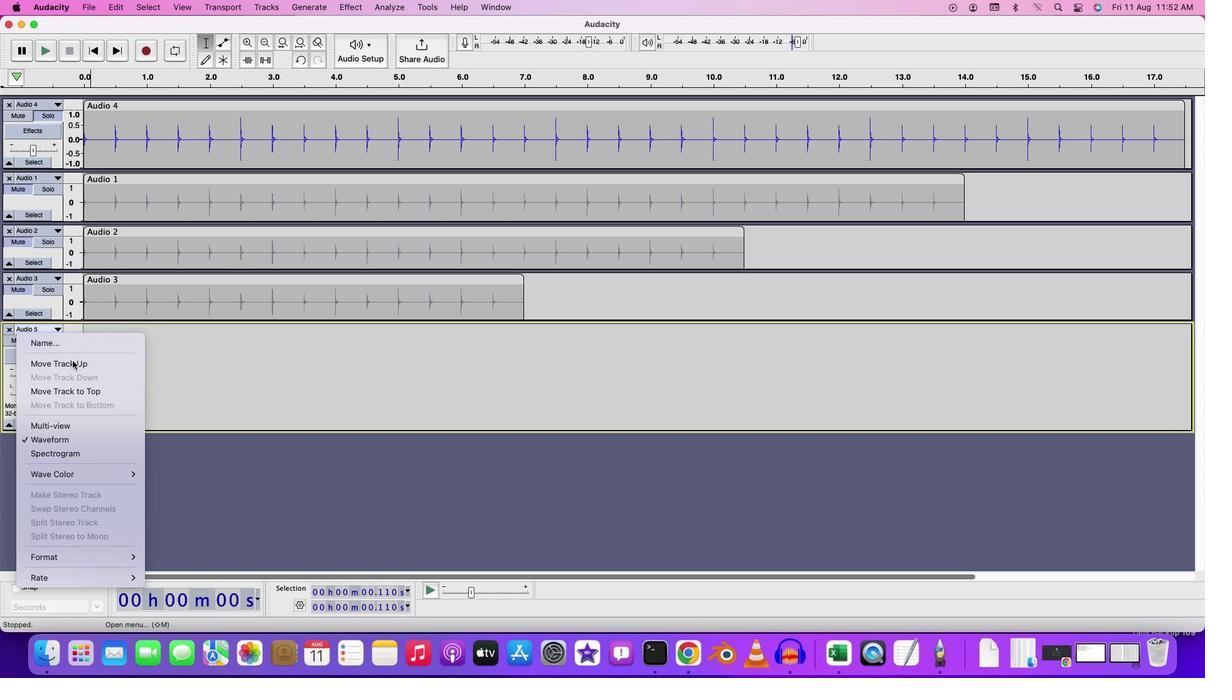 
Action: Mouse moved to (59, 277)
Screenshot: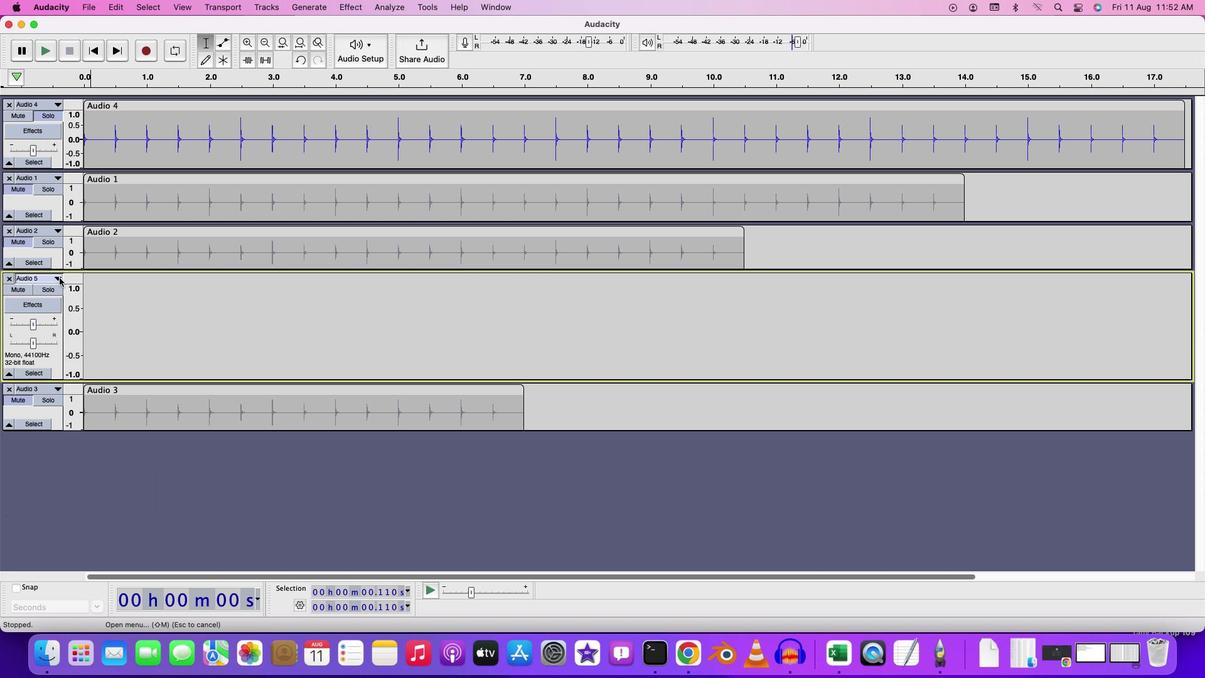 
Action: Mouse pressed left at (59, 277)
Screenshot: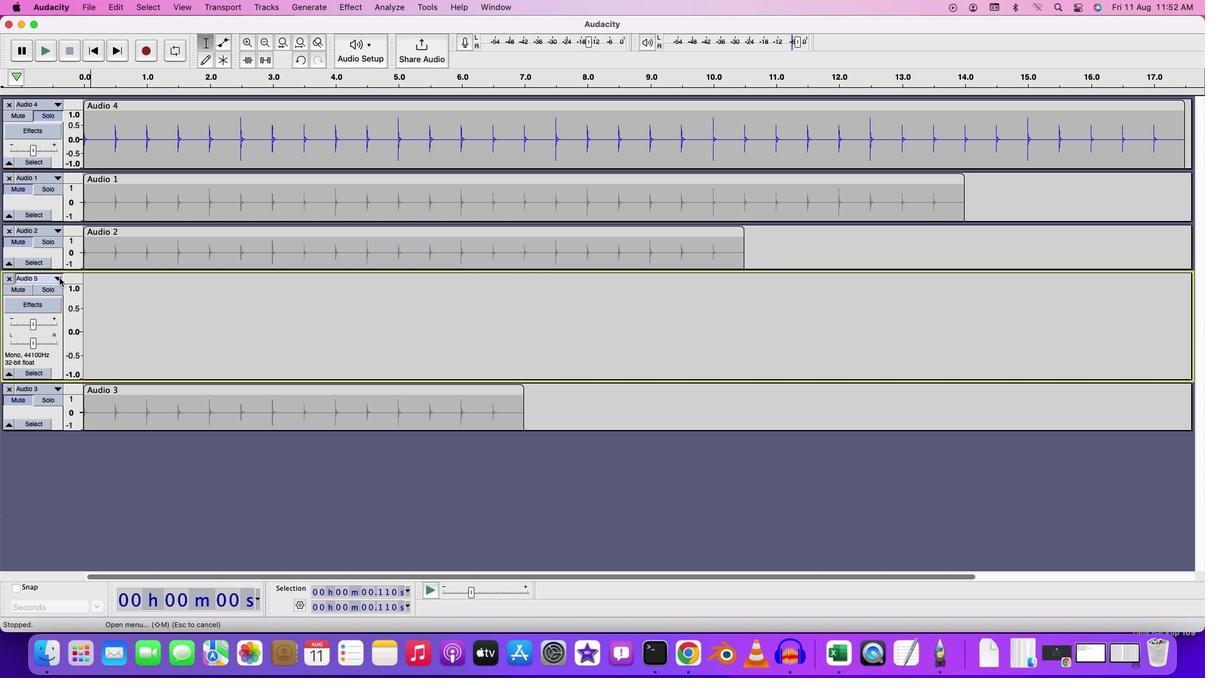 
Action: Mouse moved to (96, 335)
Screenshot: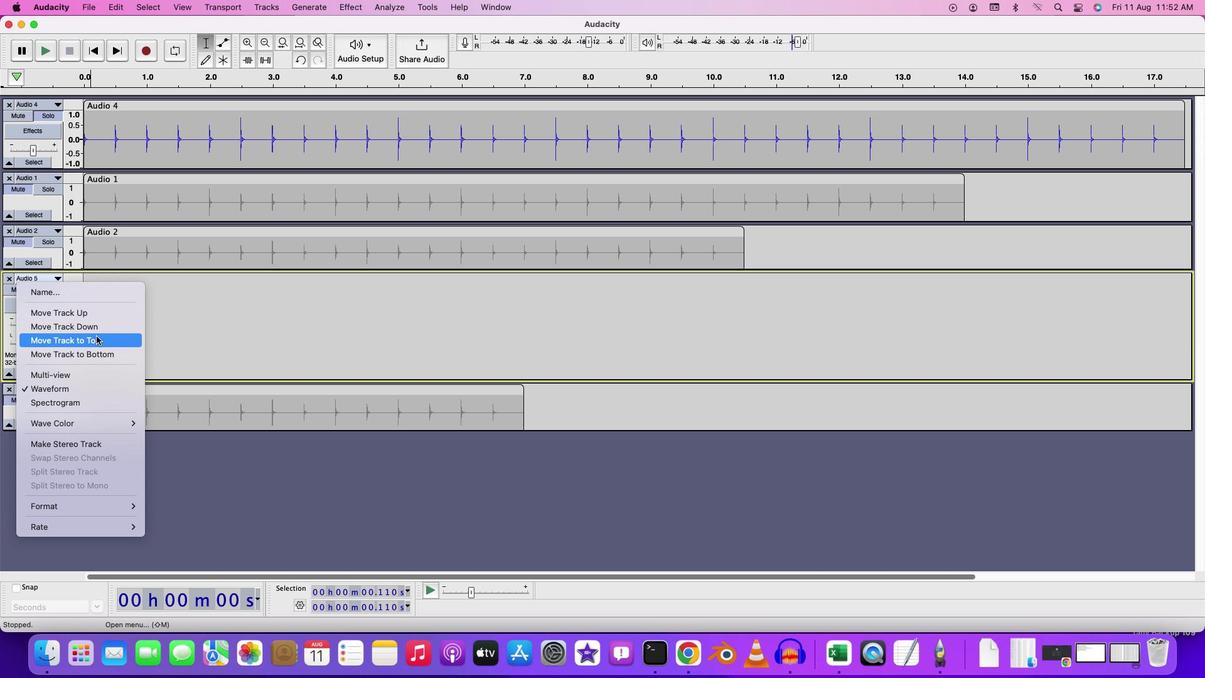 
Action: Mouse pressed left at (96, 335)
Screenshot: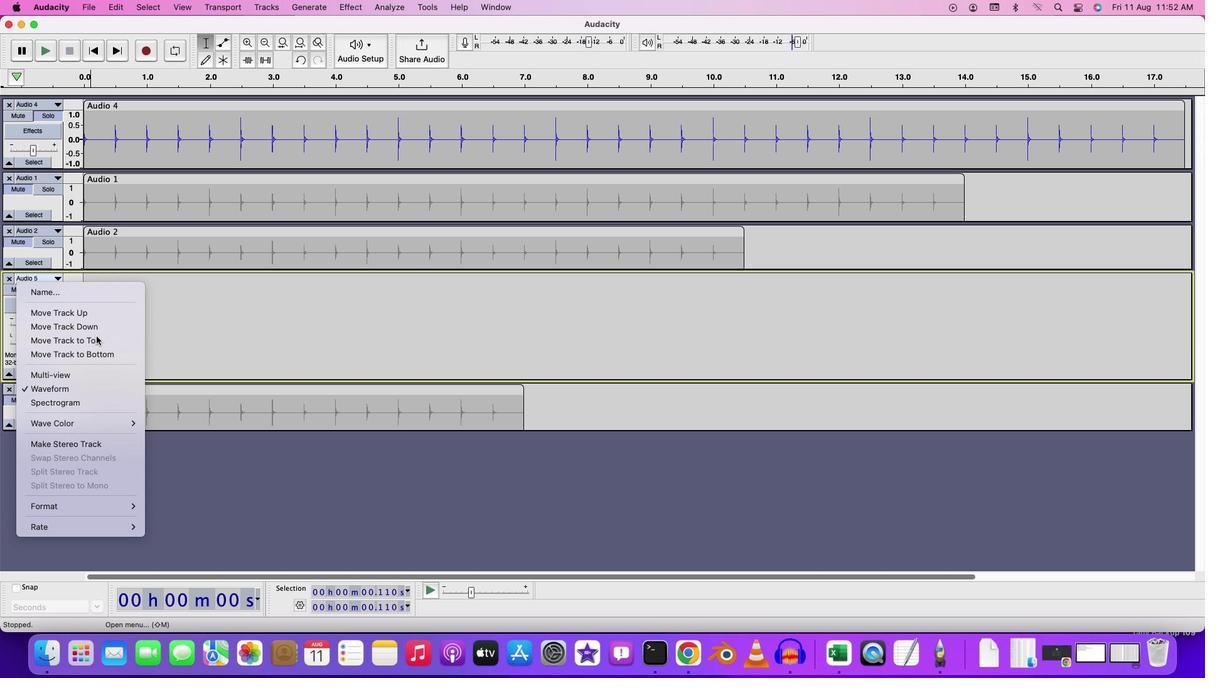 
Action: Mouse moved to (89, 139)
Screenshot: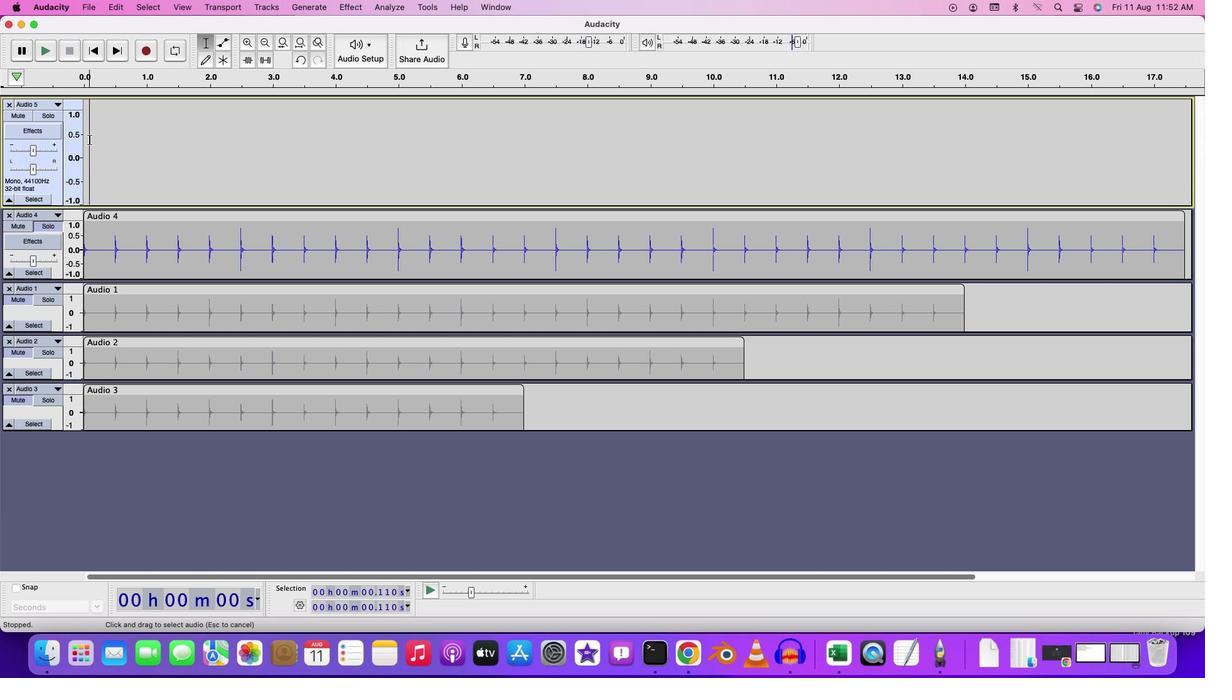 
Action: Mouse pressed left at (89, 139)
Screenshot: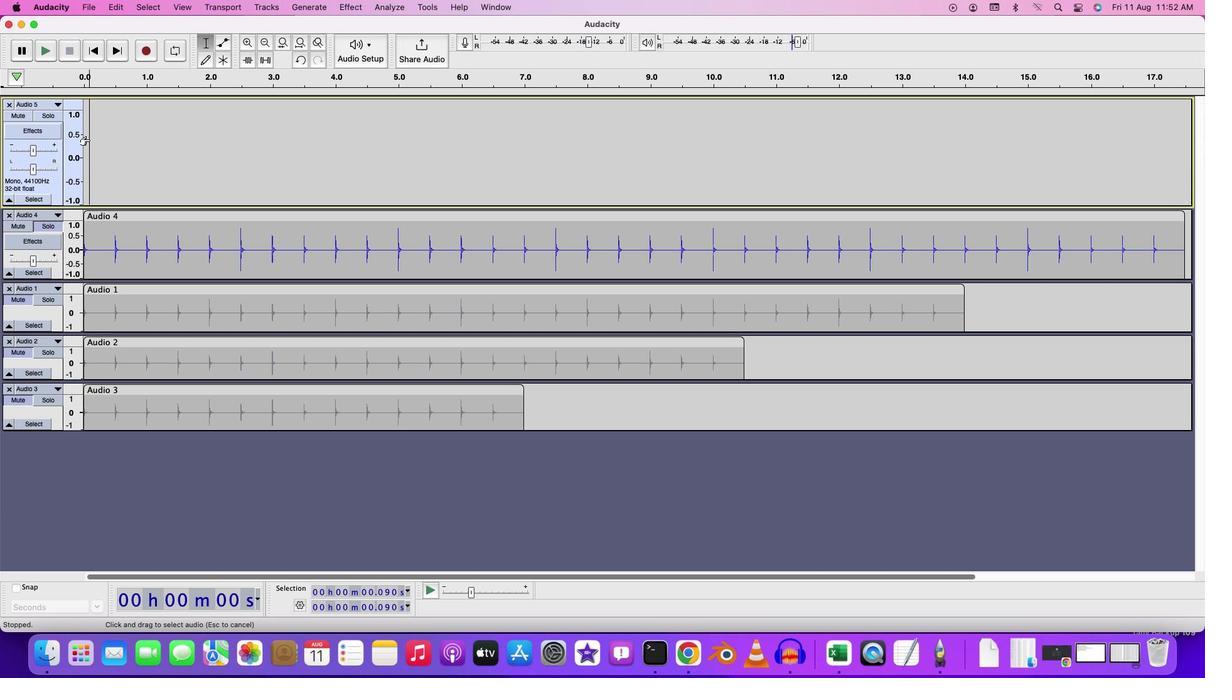
Action: Mouse moved to (83, 136)
Screenshot: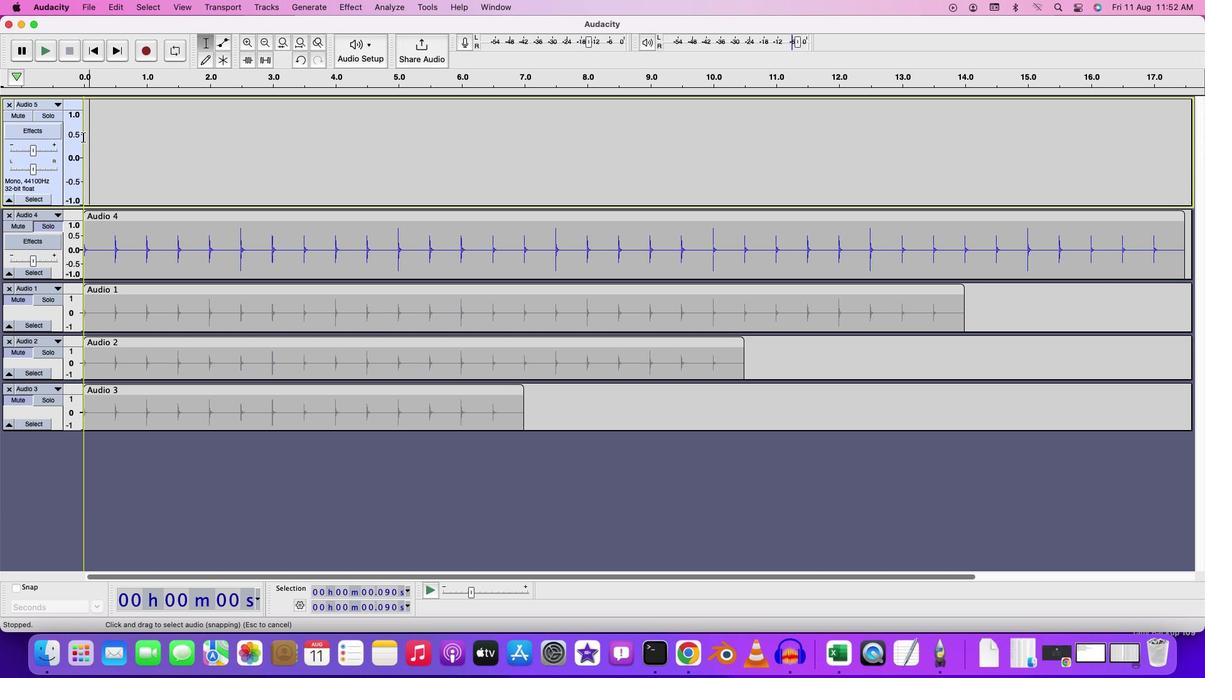 
Action: Mouse pressed left at (83, 136)
Screenshot: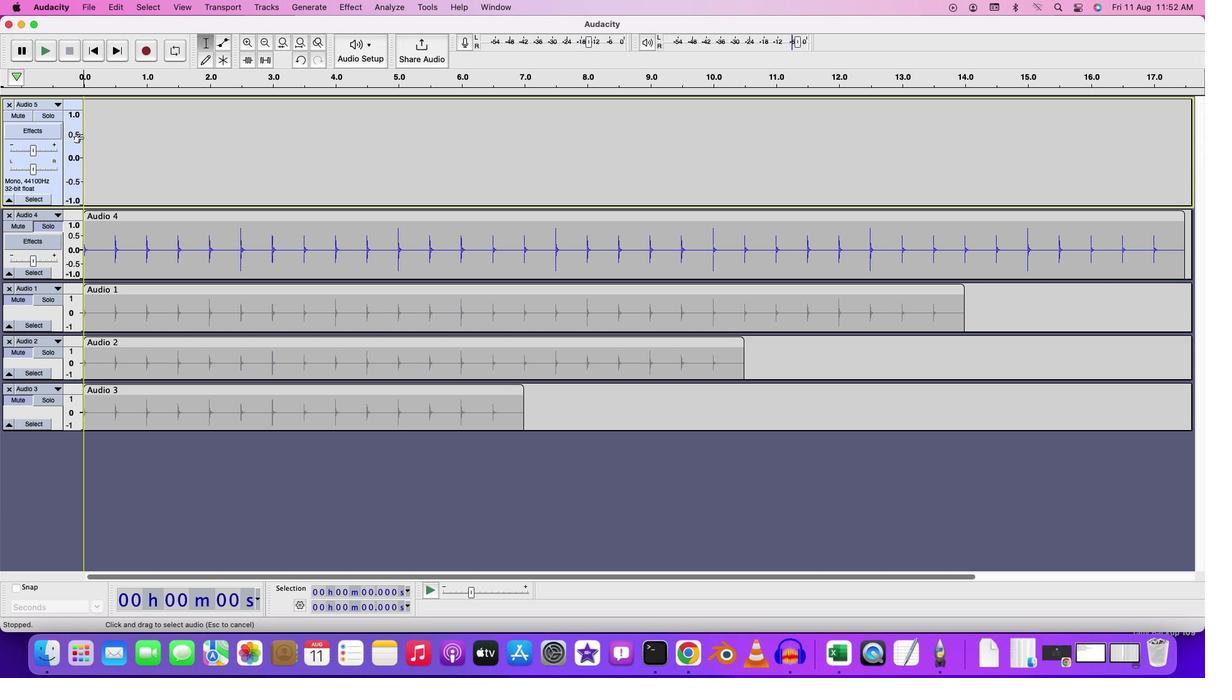 
Action: Mouse moved to (302, 5)
Screenshot: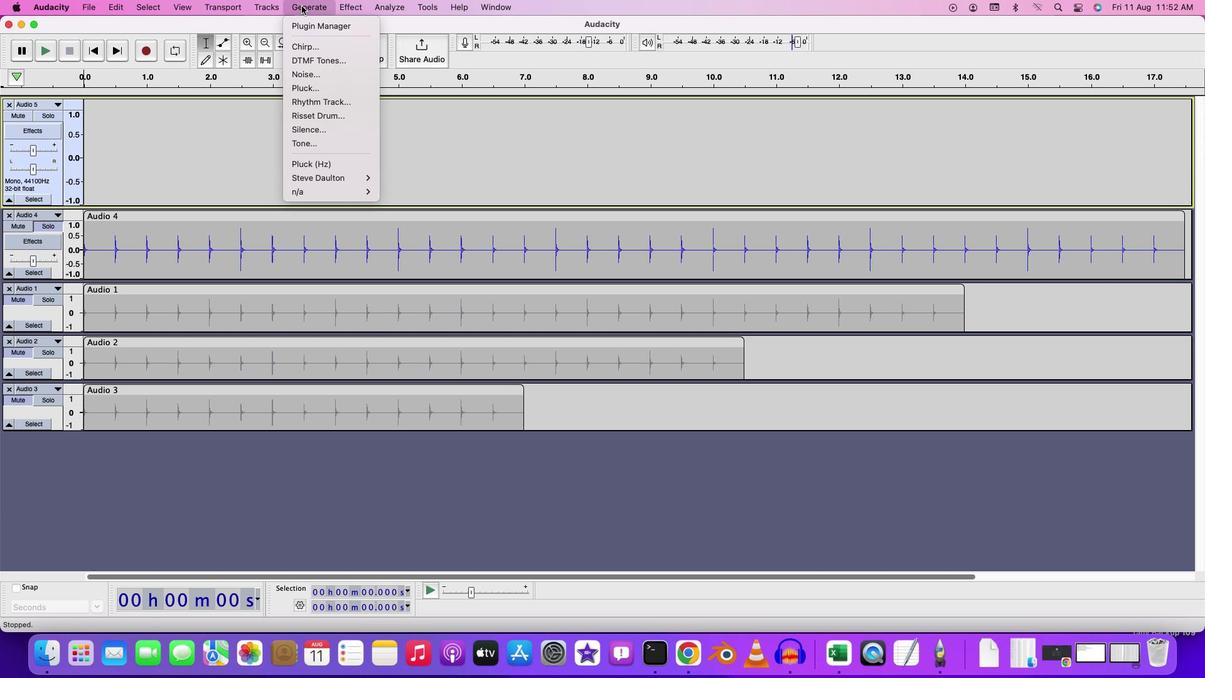 
Action: Mouse pressed left at (302, 5)
Screenshot: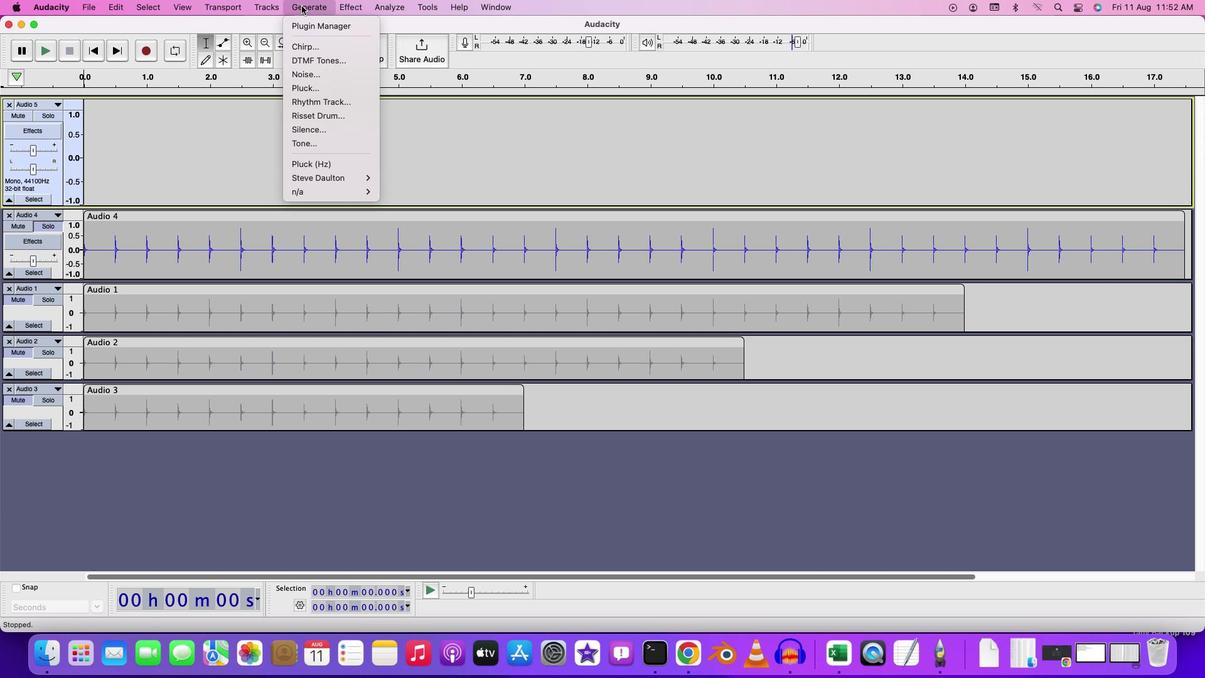 
Action: Mouse moved to (346, 105)
Screenshot: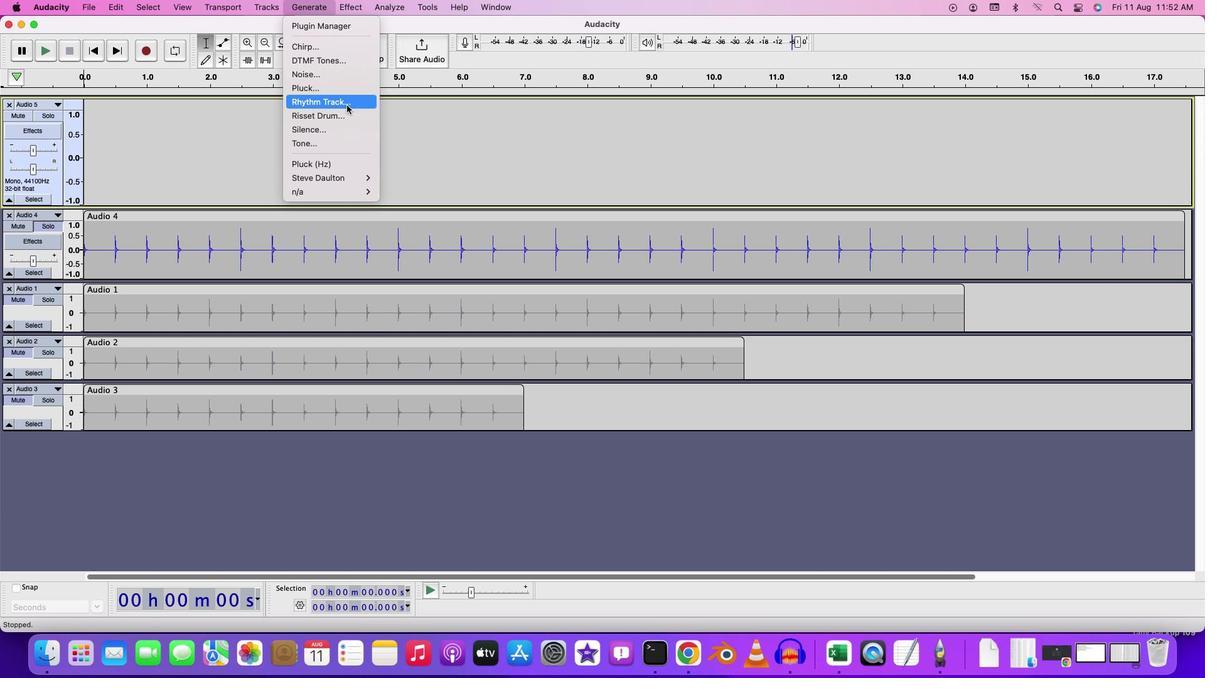 
Action: Mouse pressed left at (346, 105)
Screenshot: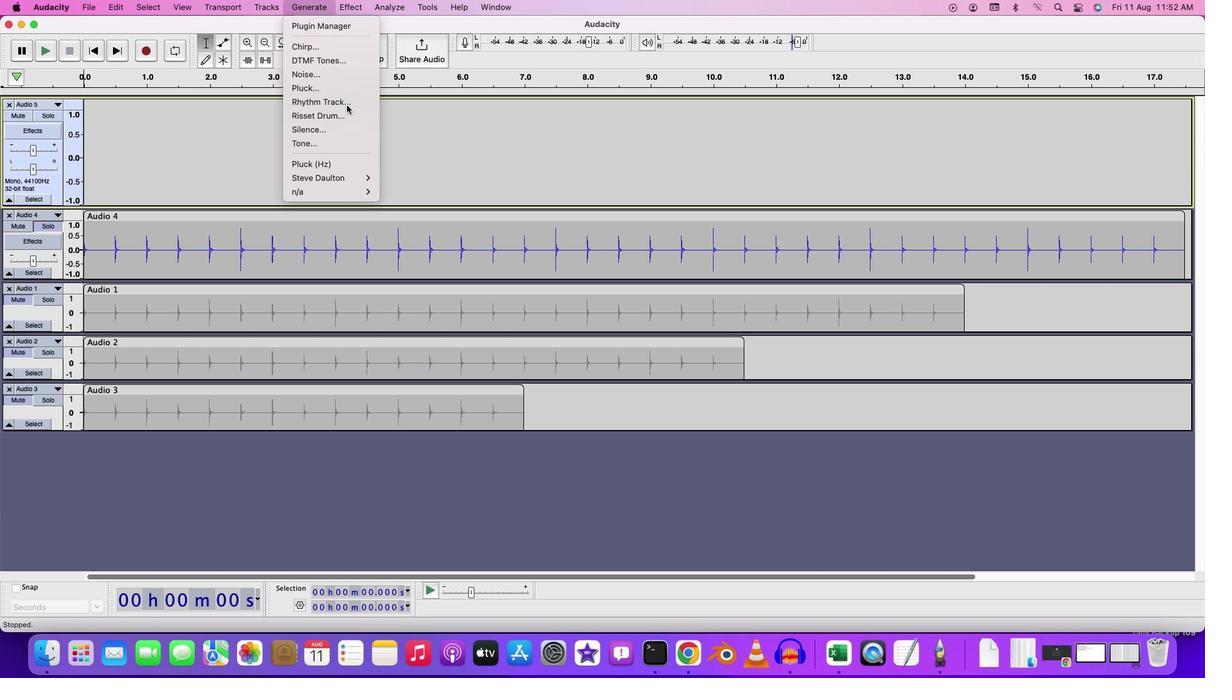 
Action: Mouse moved to (481, 277)
Screenshot: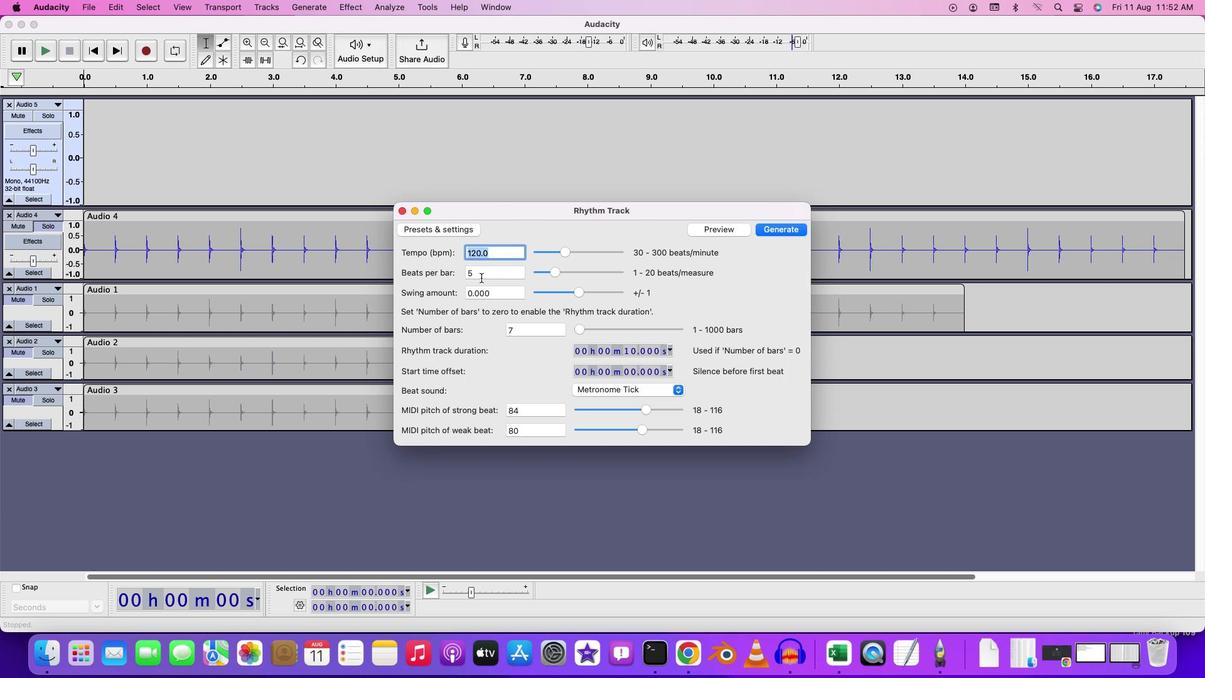 
Action: Mouse pressed left at (481, 277)
Screenshot: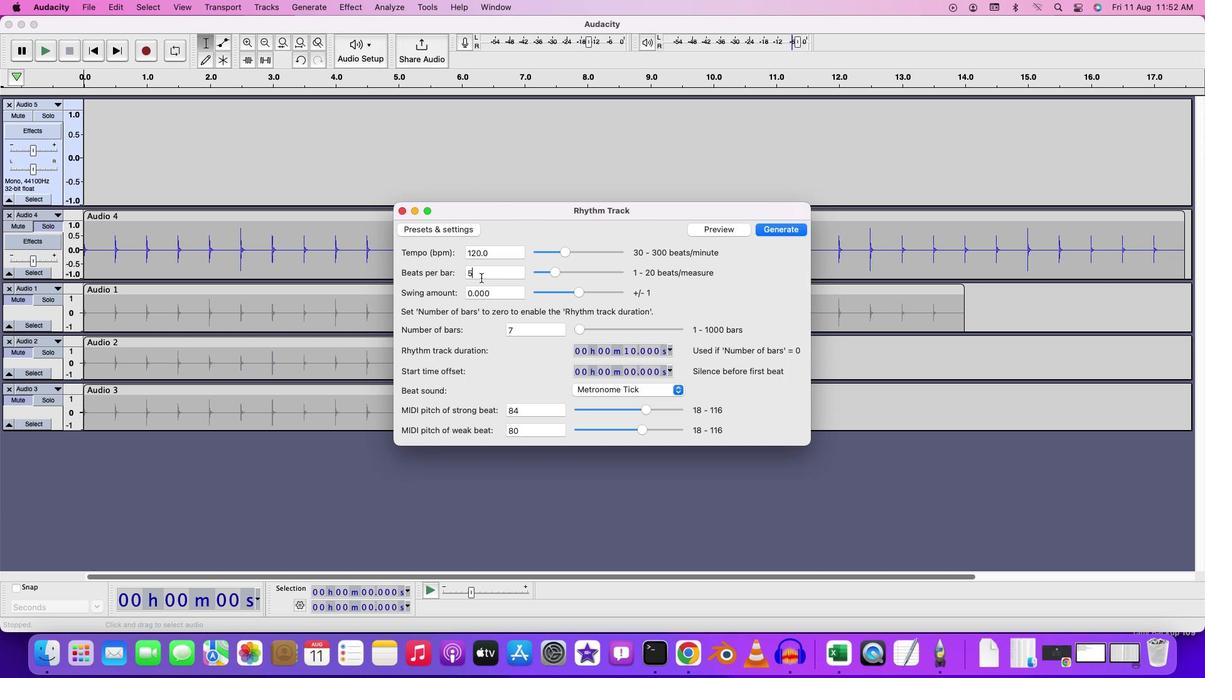 
Action: Mouse moved to (481, 277)
Screenshot: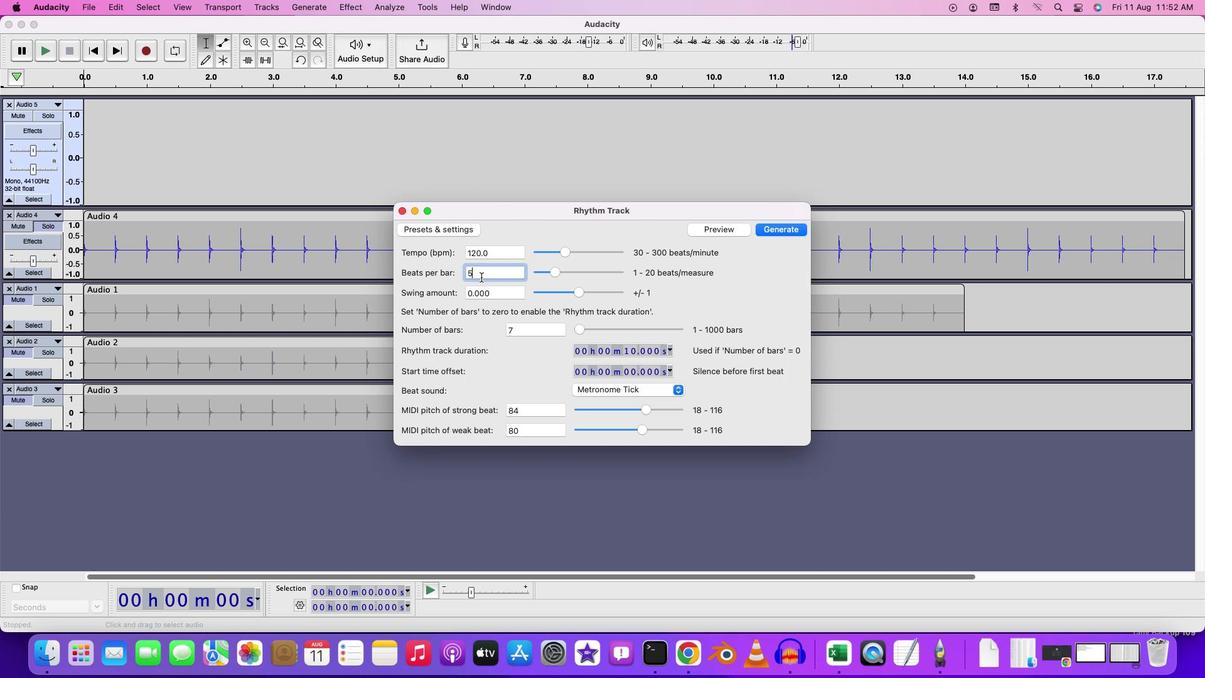 
Action: Key pressed Key.backspace'6'
Screenshot: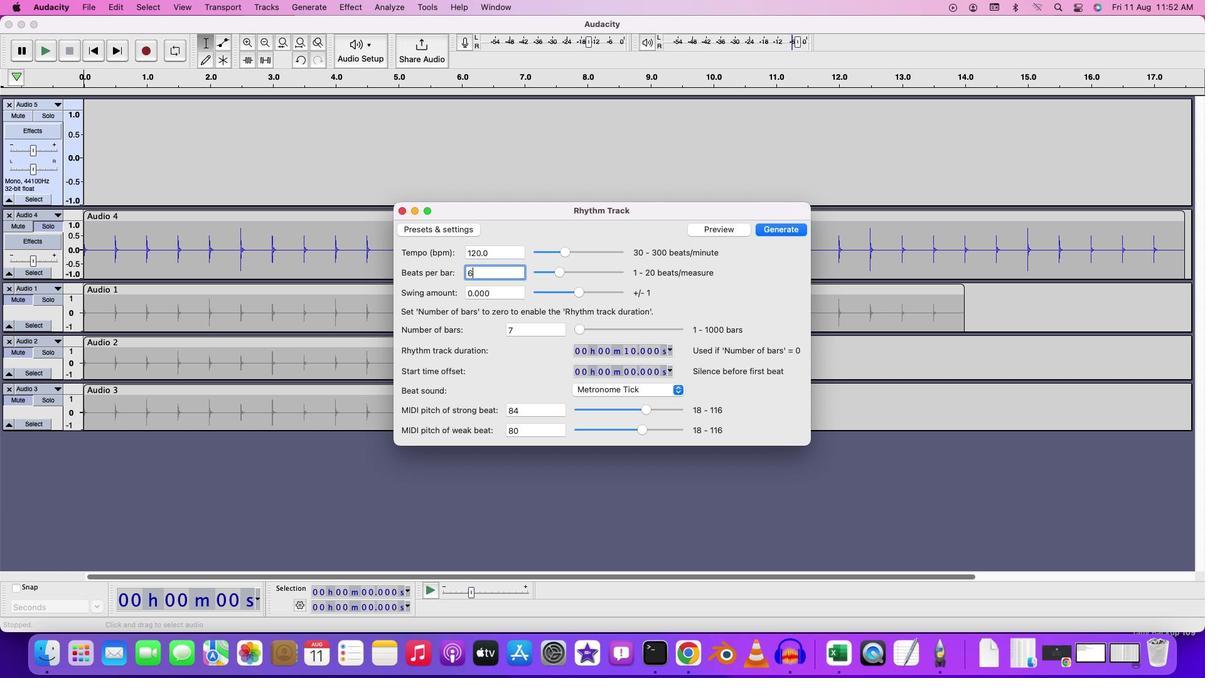 
Action: Mouse moved to (776, 234)
Screenshot: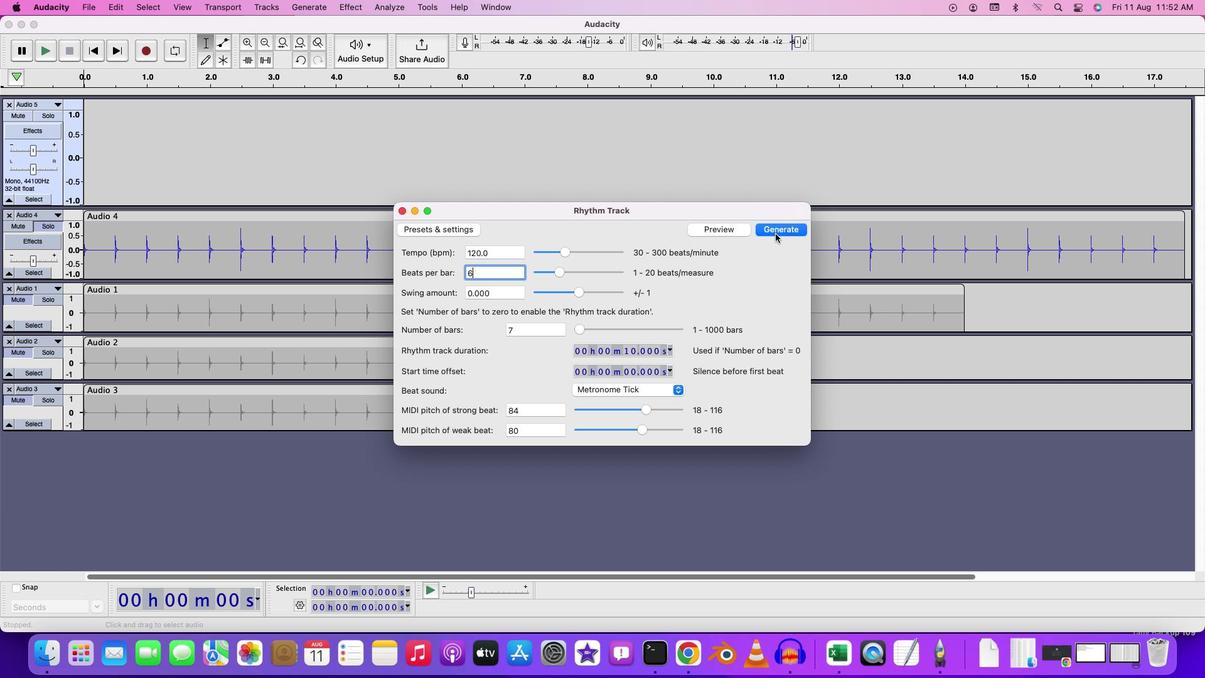 
Action: Mouse pressed left at (776, 234)
Screenshot: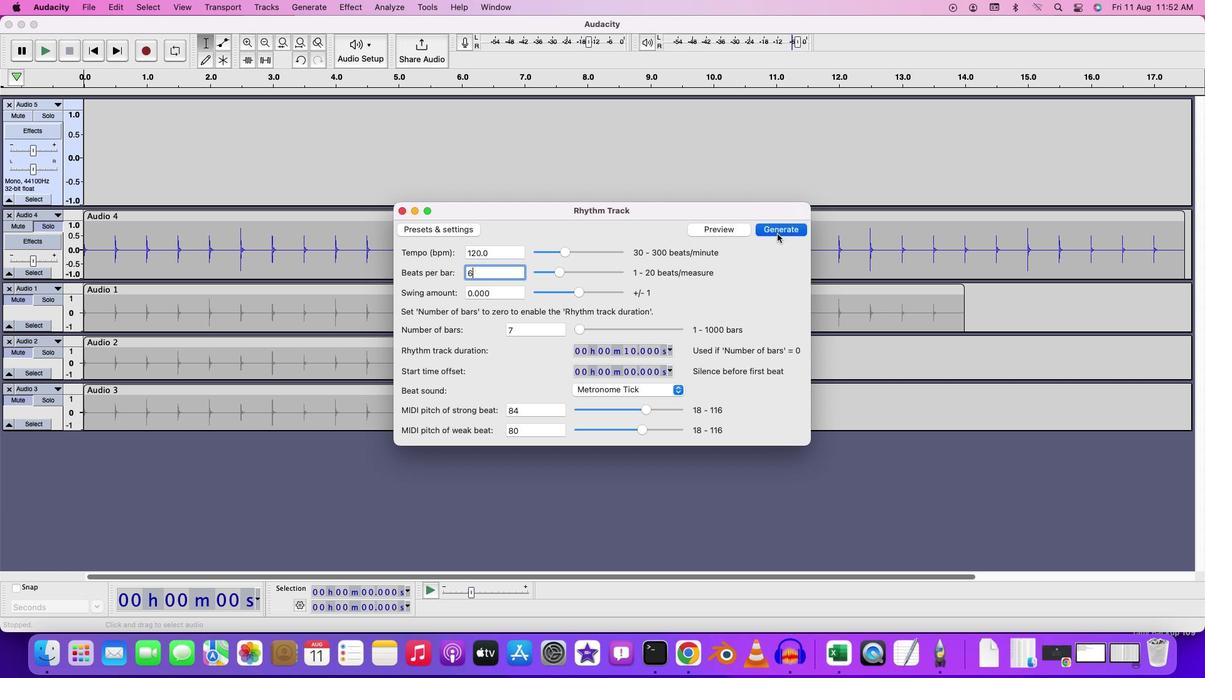 
Action: Mouse moved to (48, 113)
Screenshot: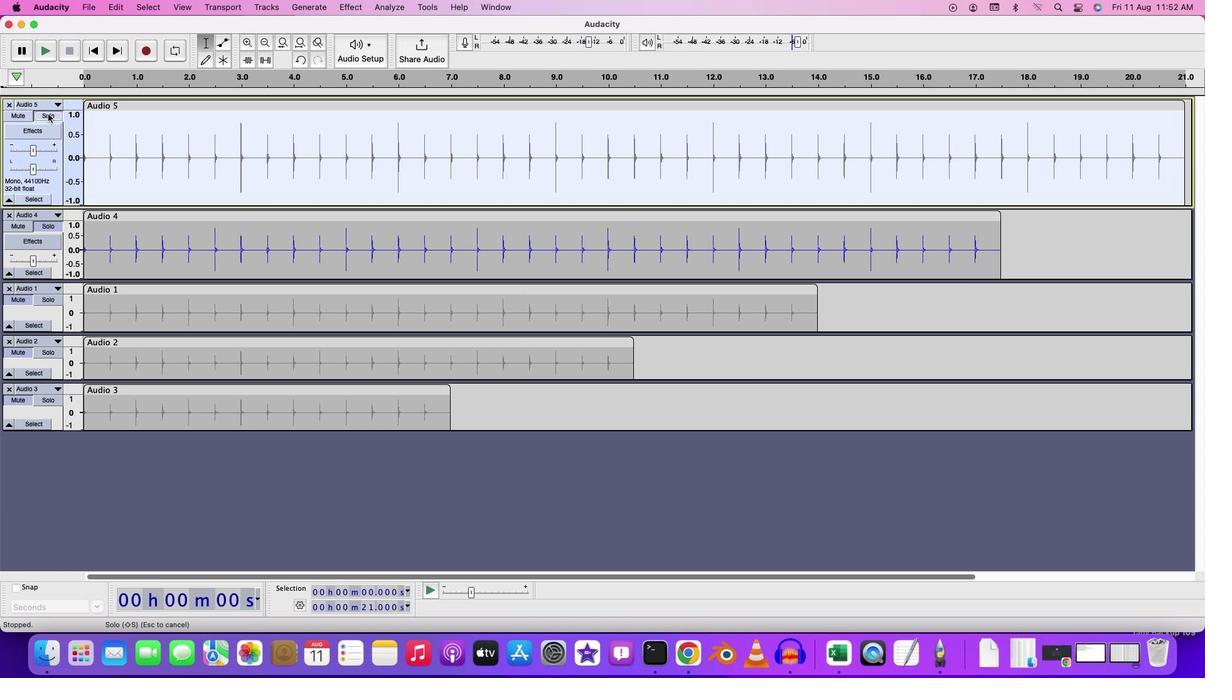 
Action: Mouse pressed left at (48, 113)
Screenshot: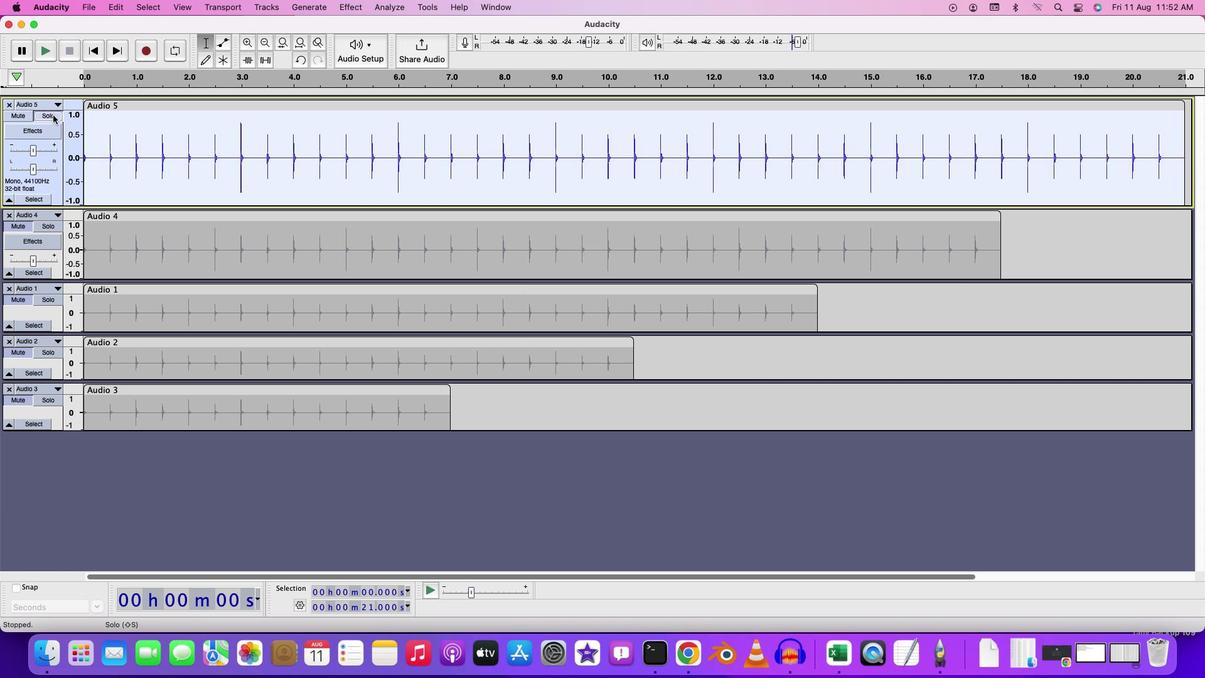 
Action: Mouse moved to (93, 121)
Screenshot: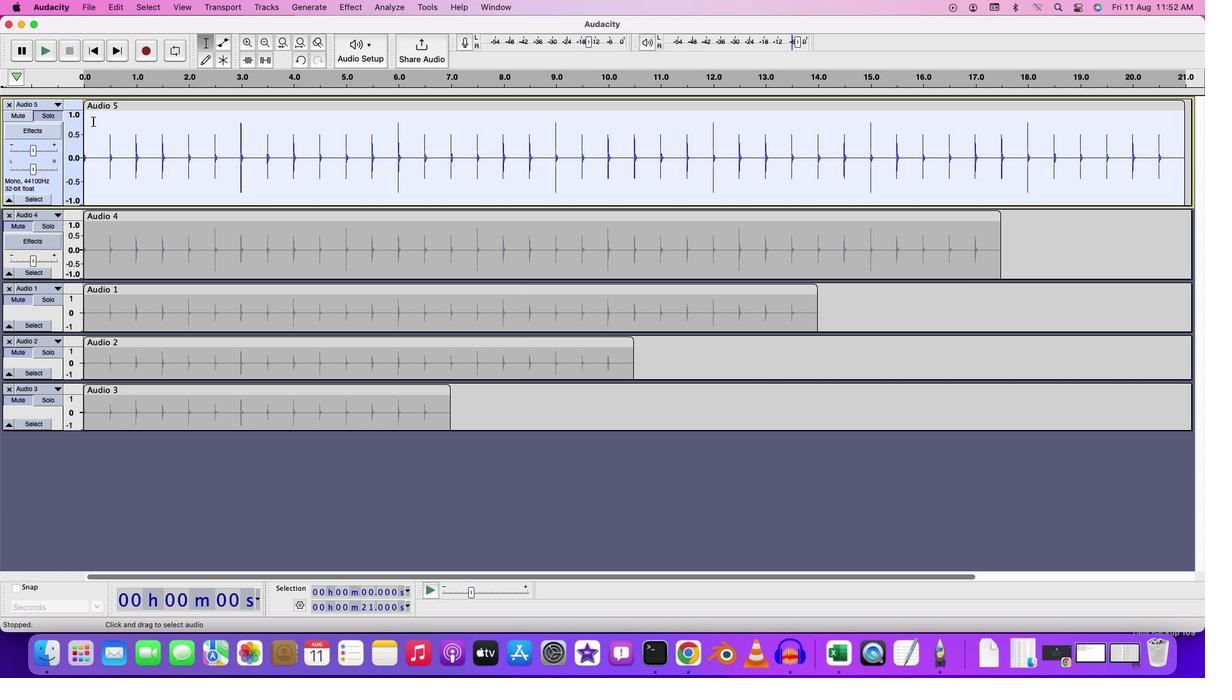 
Action: Mouse pressed left at (93, 121)
Screenshot: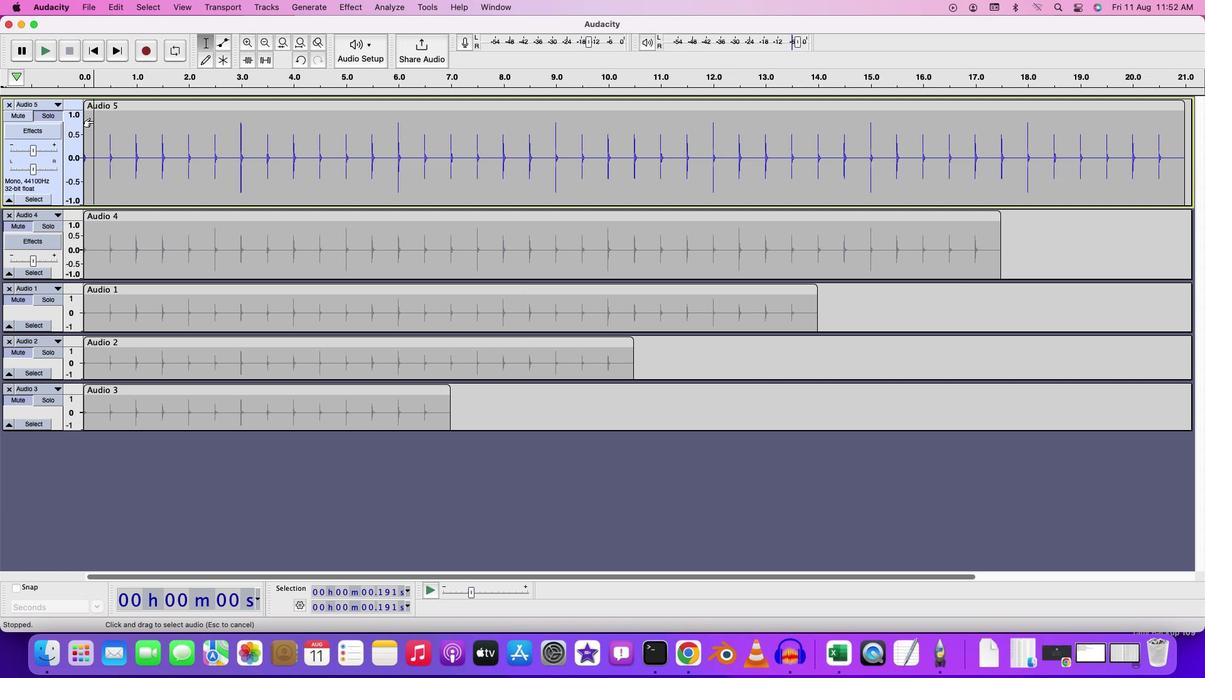 
Action: Key pressed Key.space
Screenshot: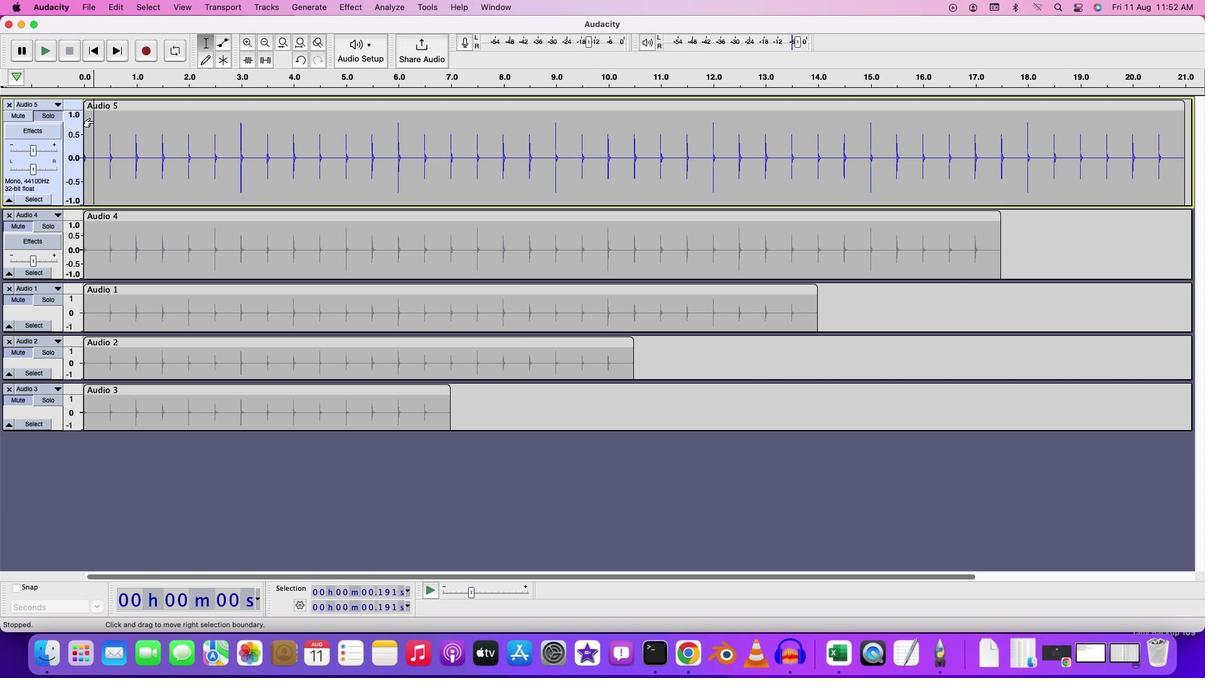 
Action: Mouse moved to (107, 111)
Screenshot: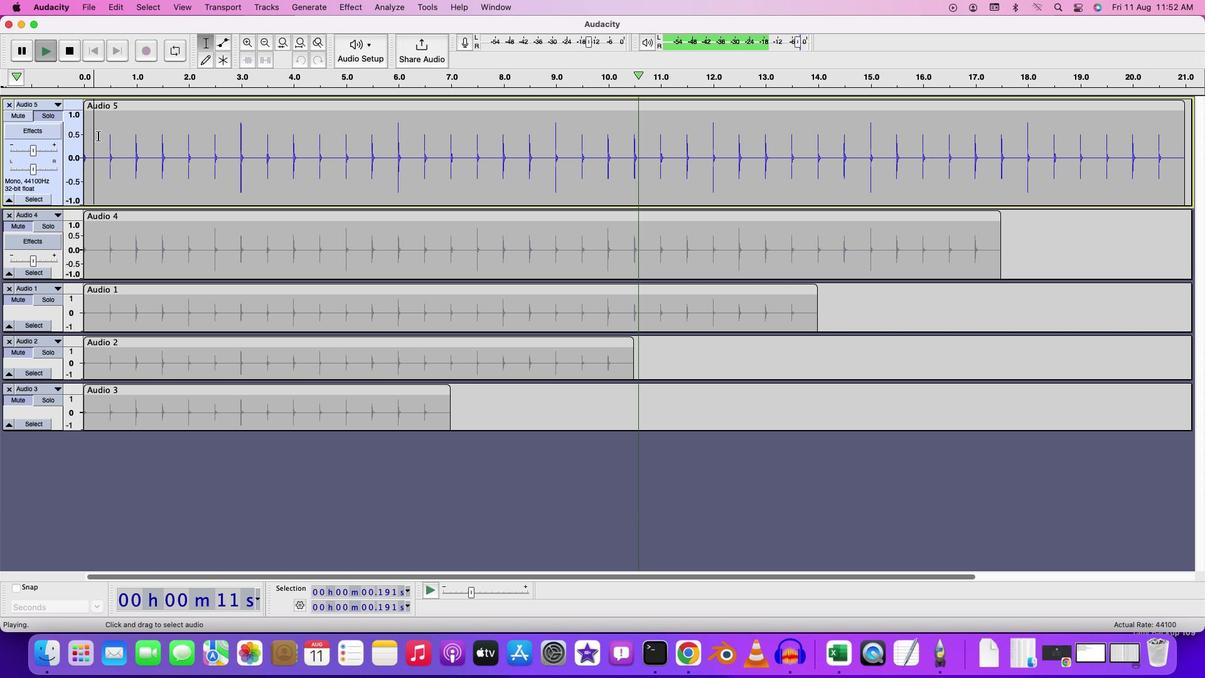 
Action: Key pressed Key.space
Screenshot: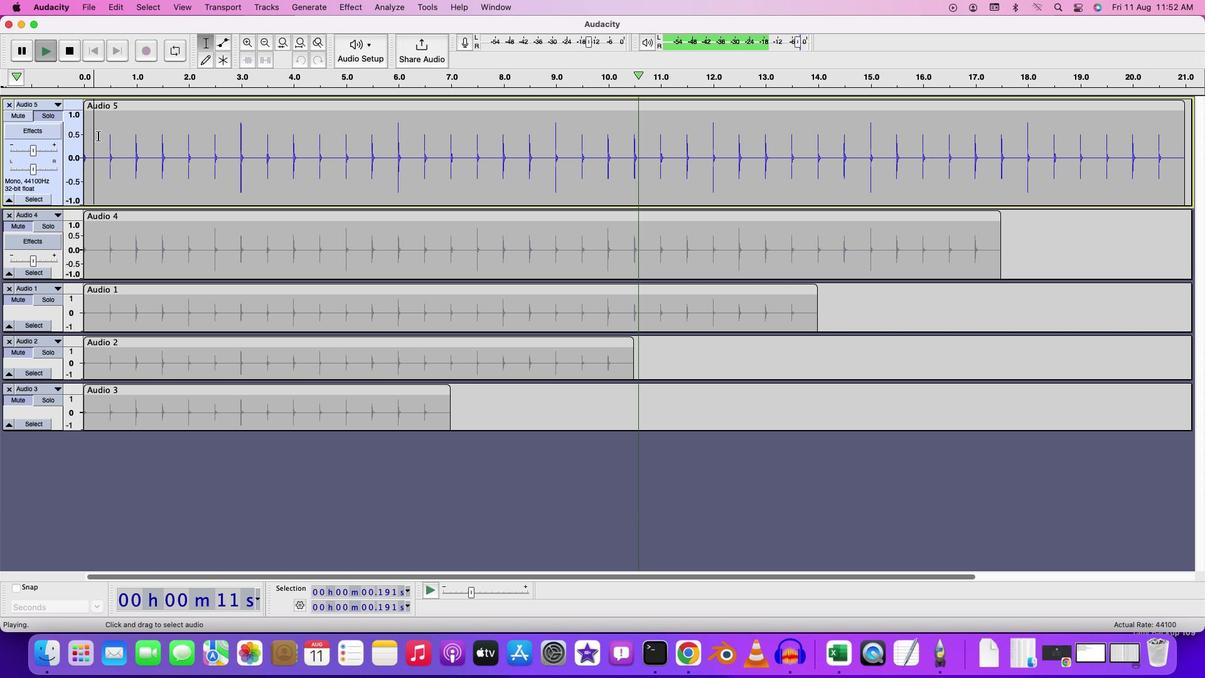 
Action: Mouse moved to (27, 223)
Screenshot: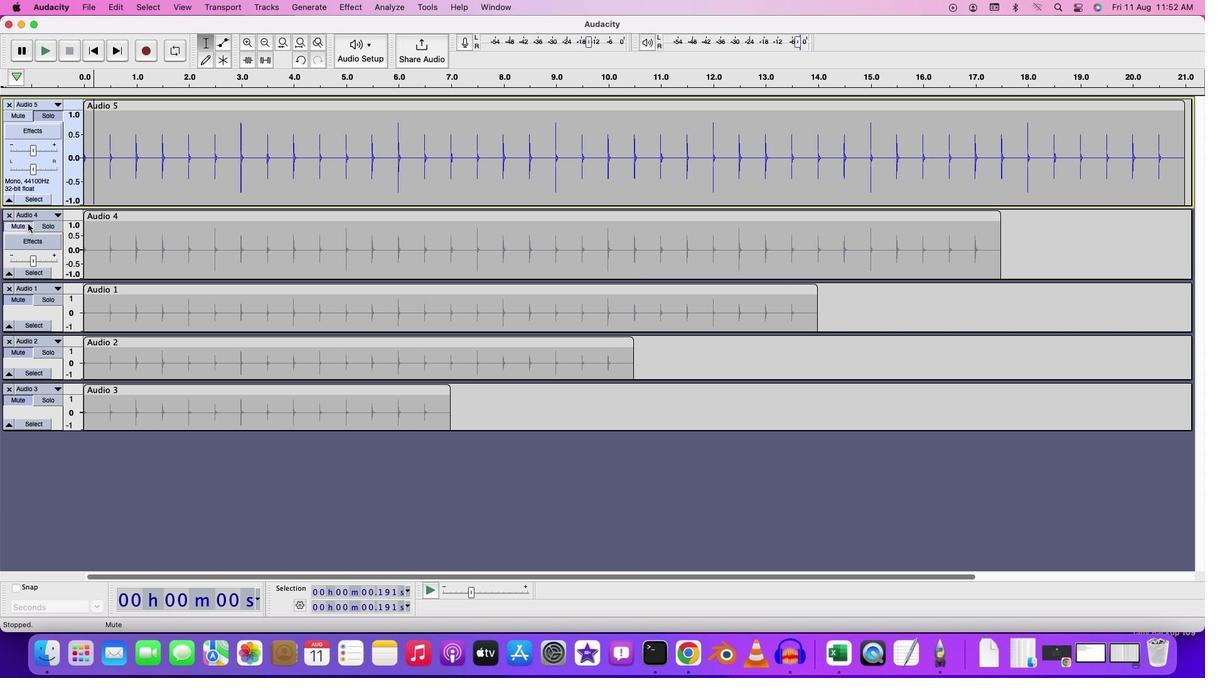 
Action: Mouse pressed left at (27, 223)
Screenshot: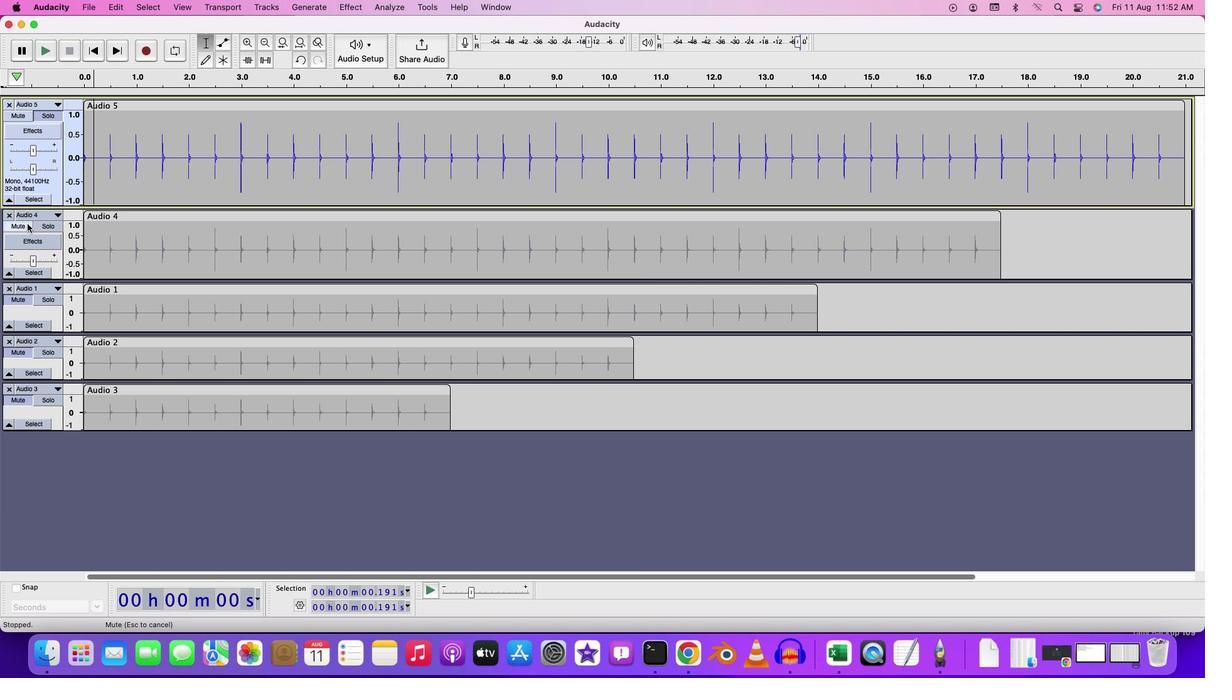 
Action: Mouse moved to (28, 298)
Screenshot: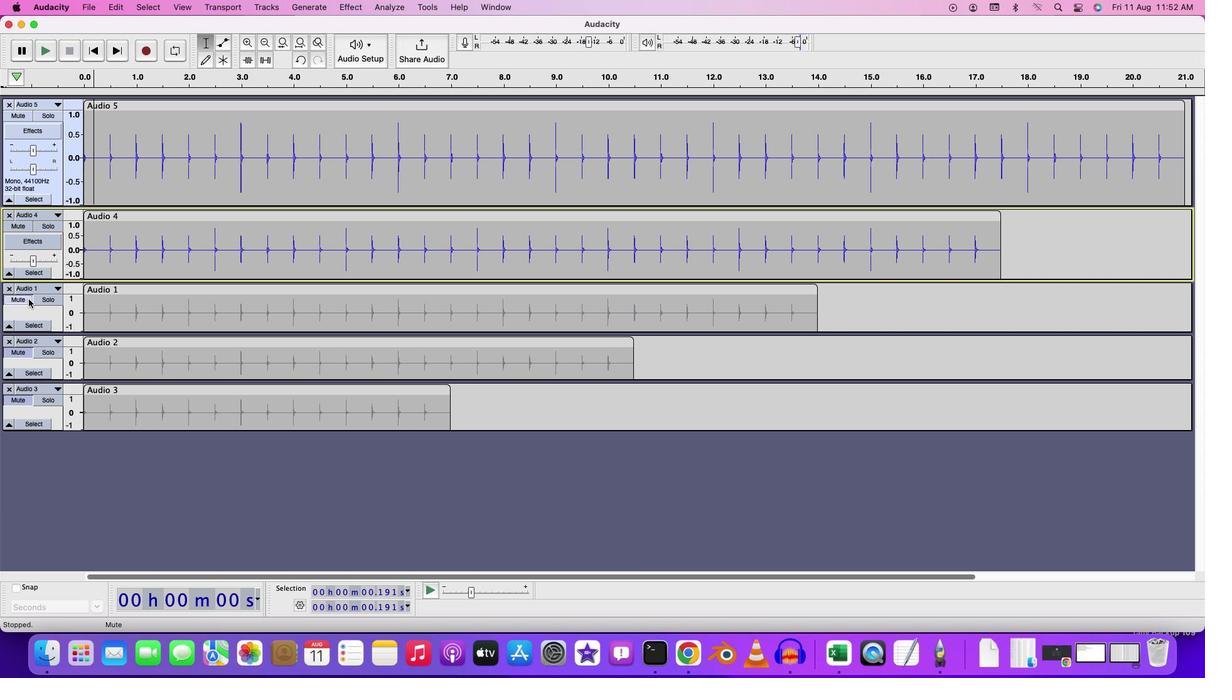 
Action: Mouse pressed left at (28, 298)
Screenshot: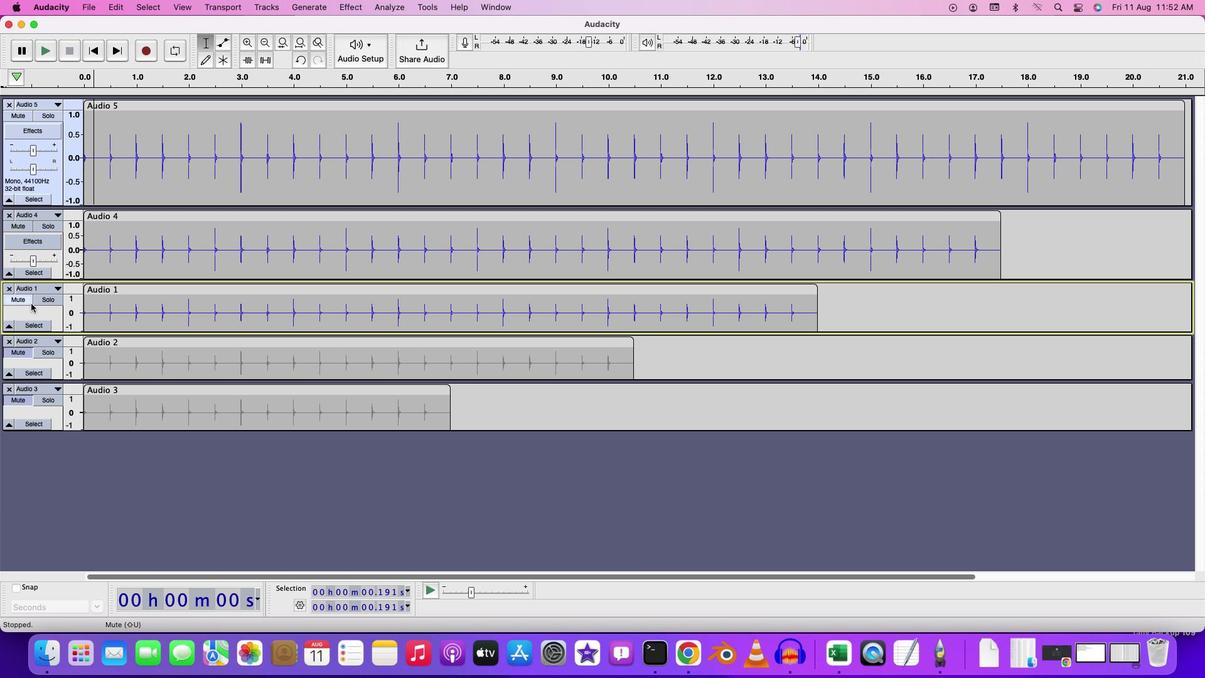
Action: Mouse moved to (30, 347)
Screenshot: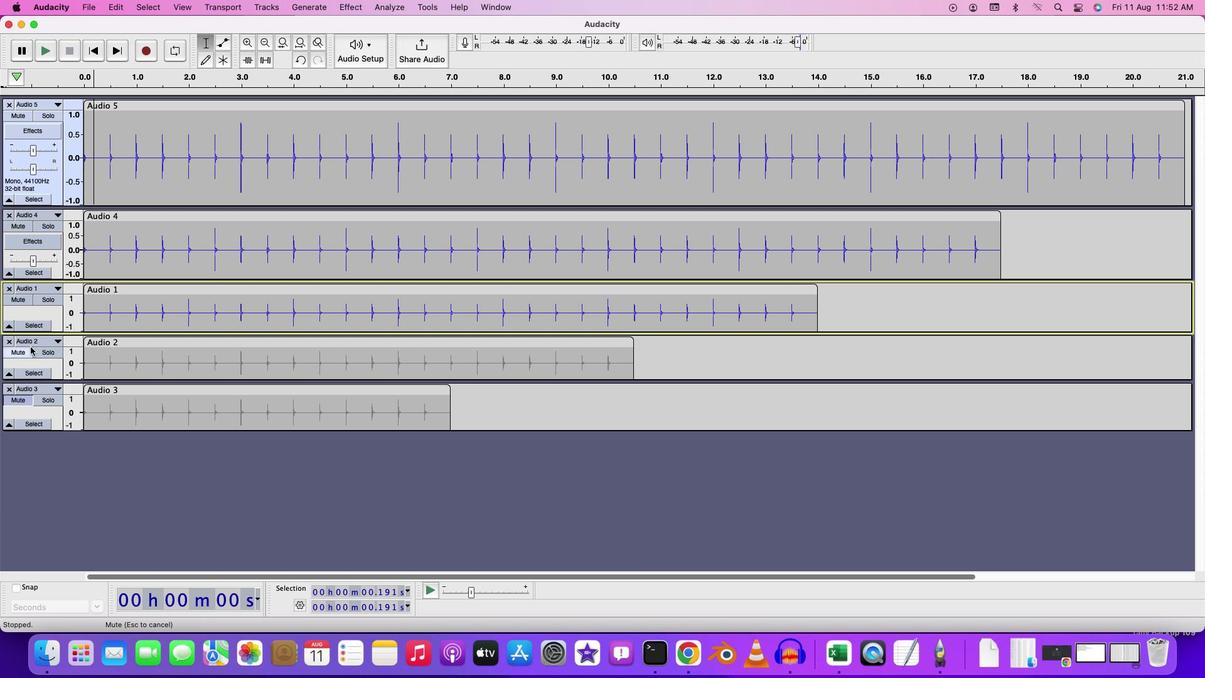 
Action: Mouse pressed left at (30, 347)
Screenshot: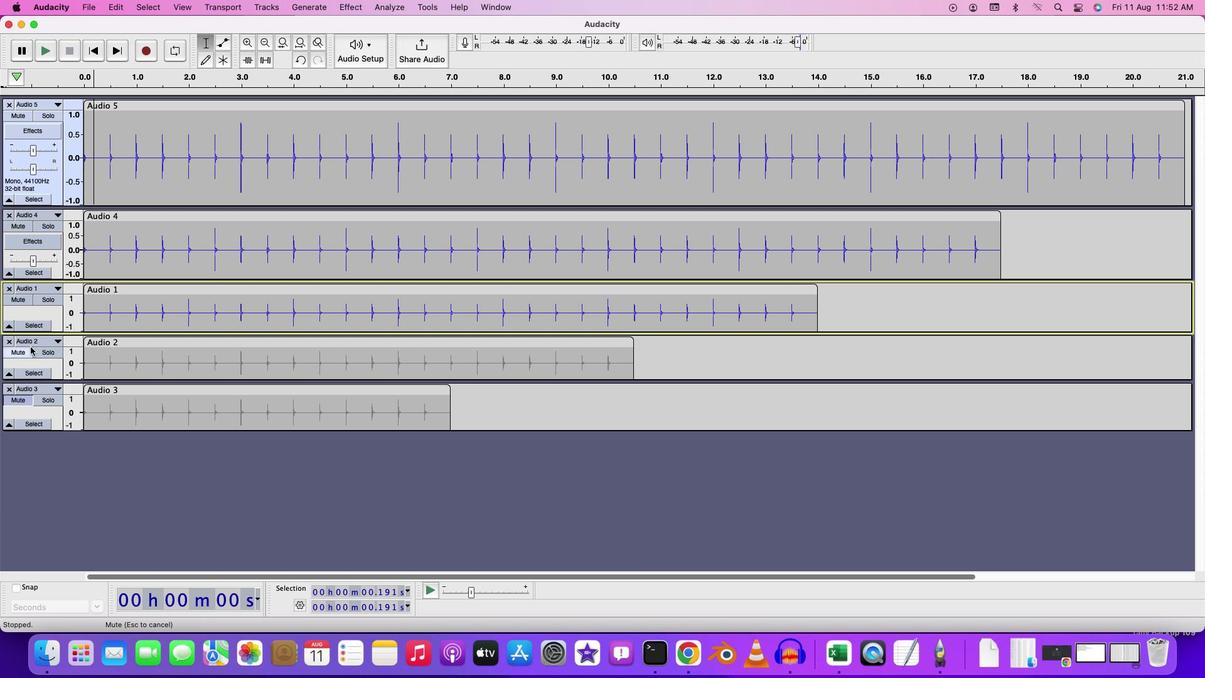 
Action: Mouse moved to (20, 402)
Screenshot: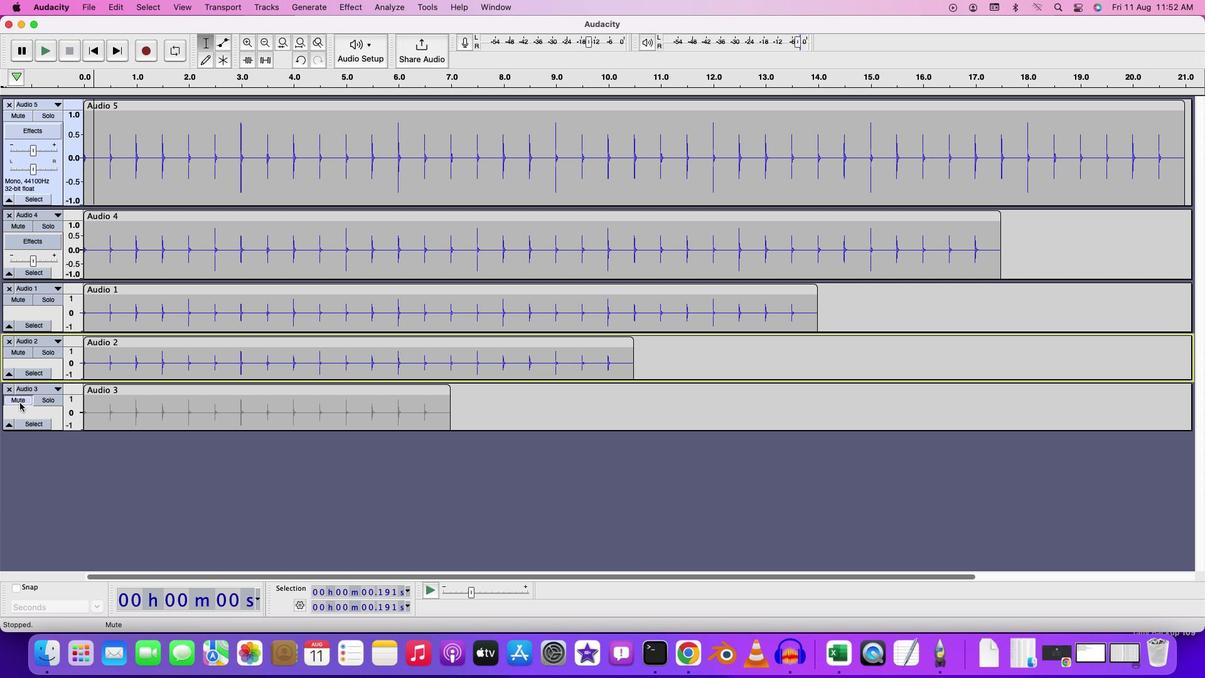 
Action: Mouse pressed left at (20, 402)
Screenshot: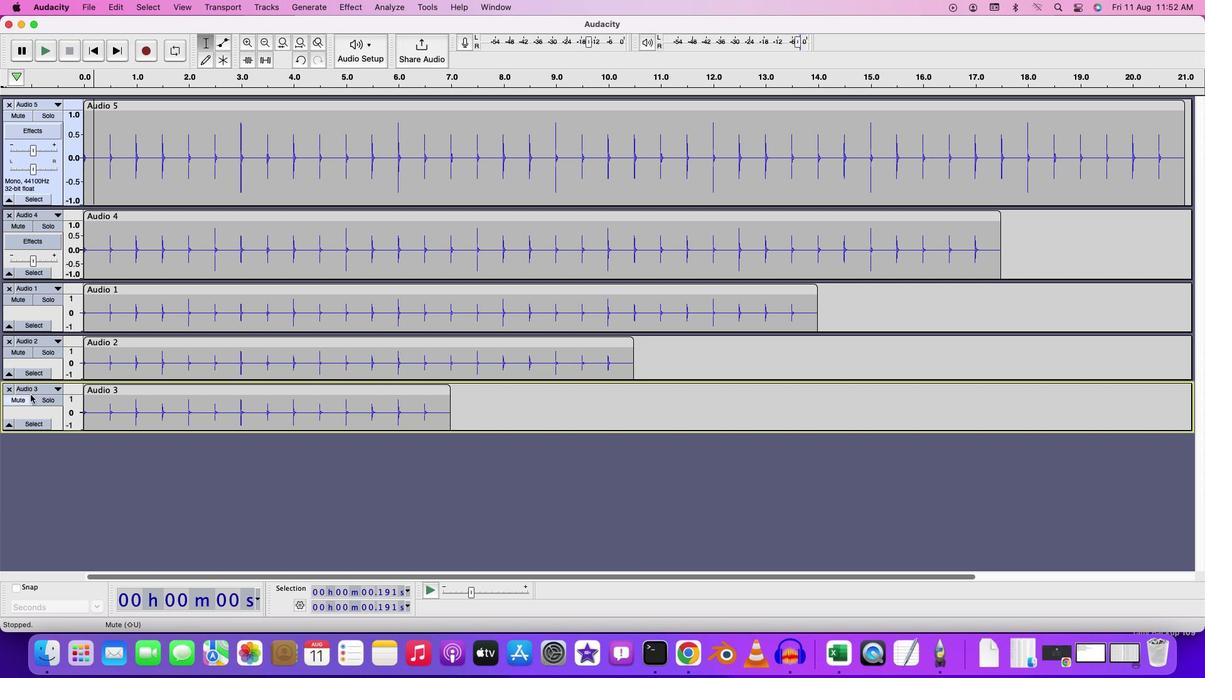 
Action: Mouse moved to (89, 131)
Screenshot: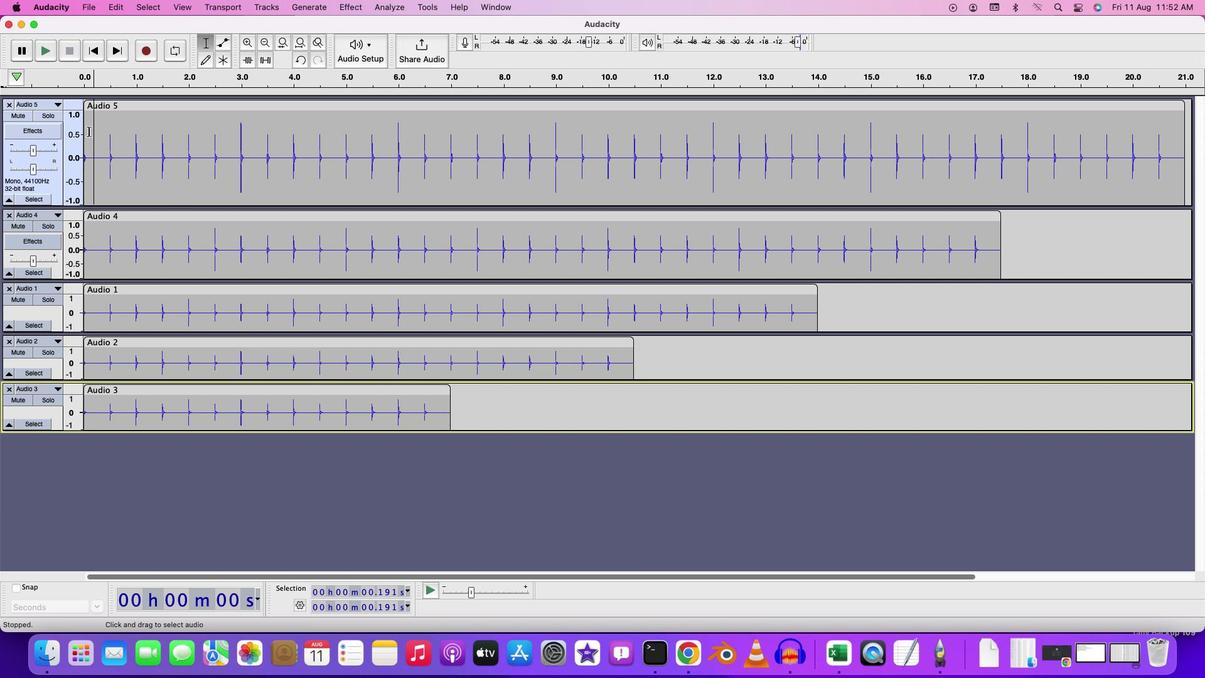 
Action: Mouse pressed left at (89, 131)
Screenshot: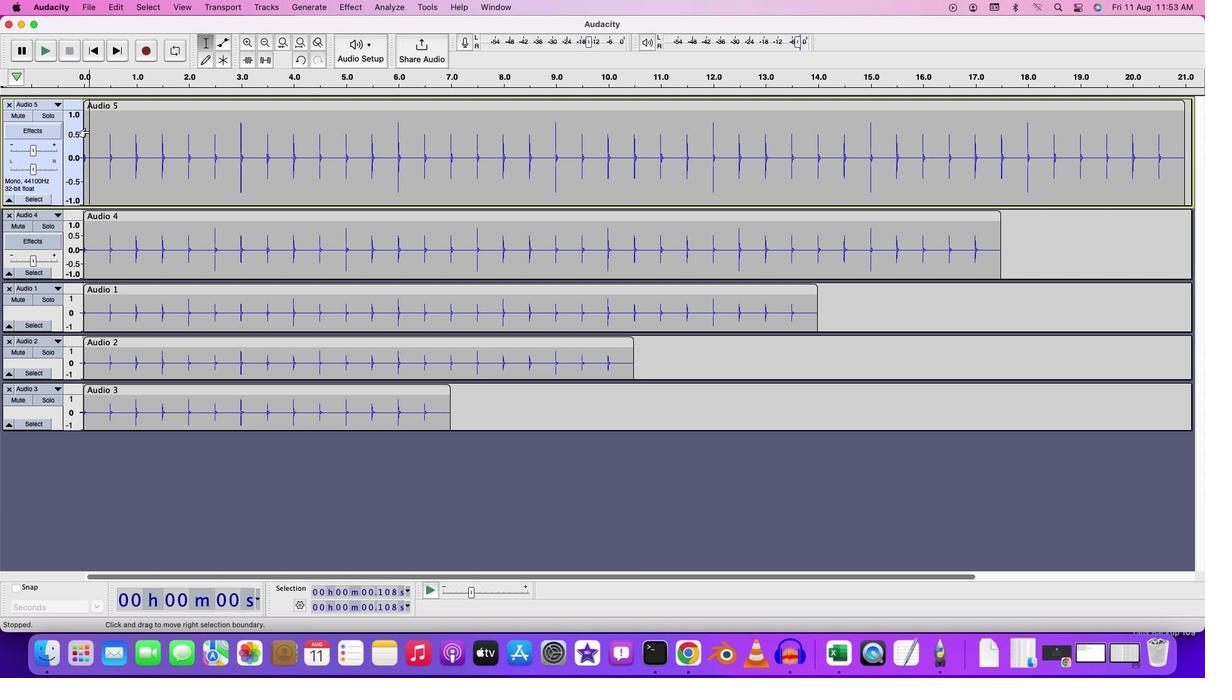 
Action: Key pressed Key.space
Screenshot: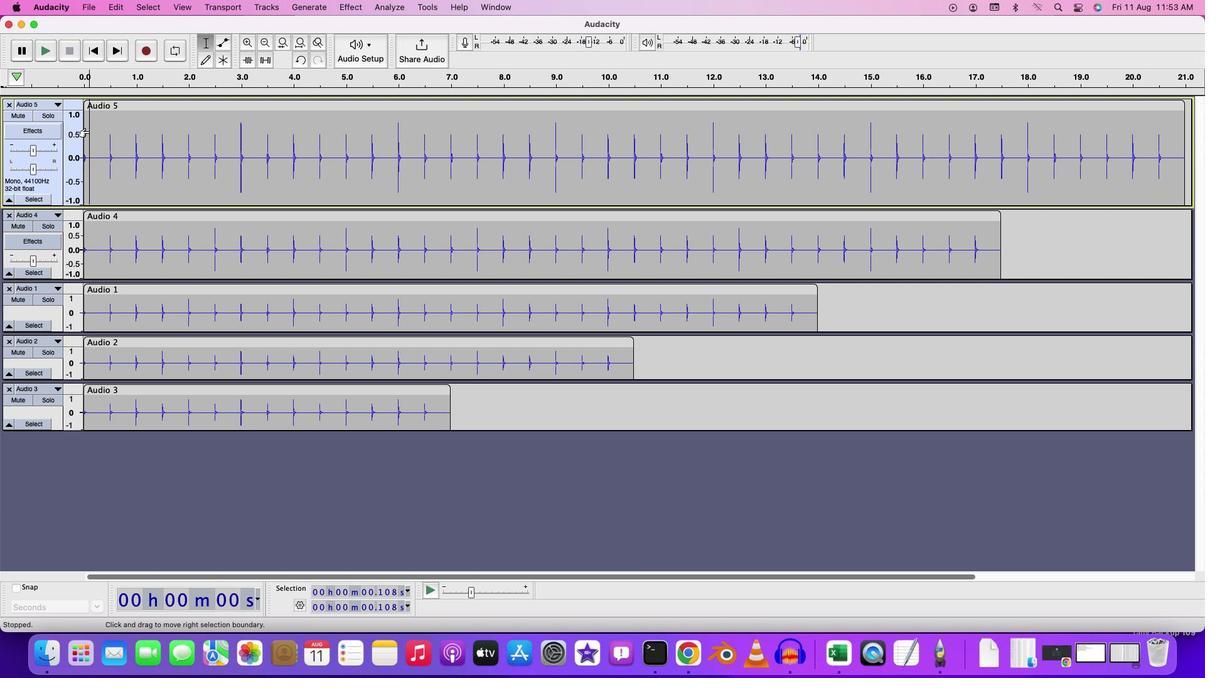 
Action: Mouse moved to (273, 156)
Screenshot: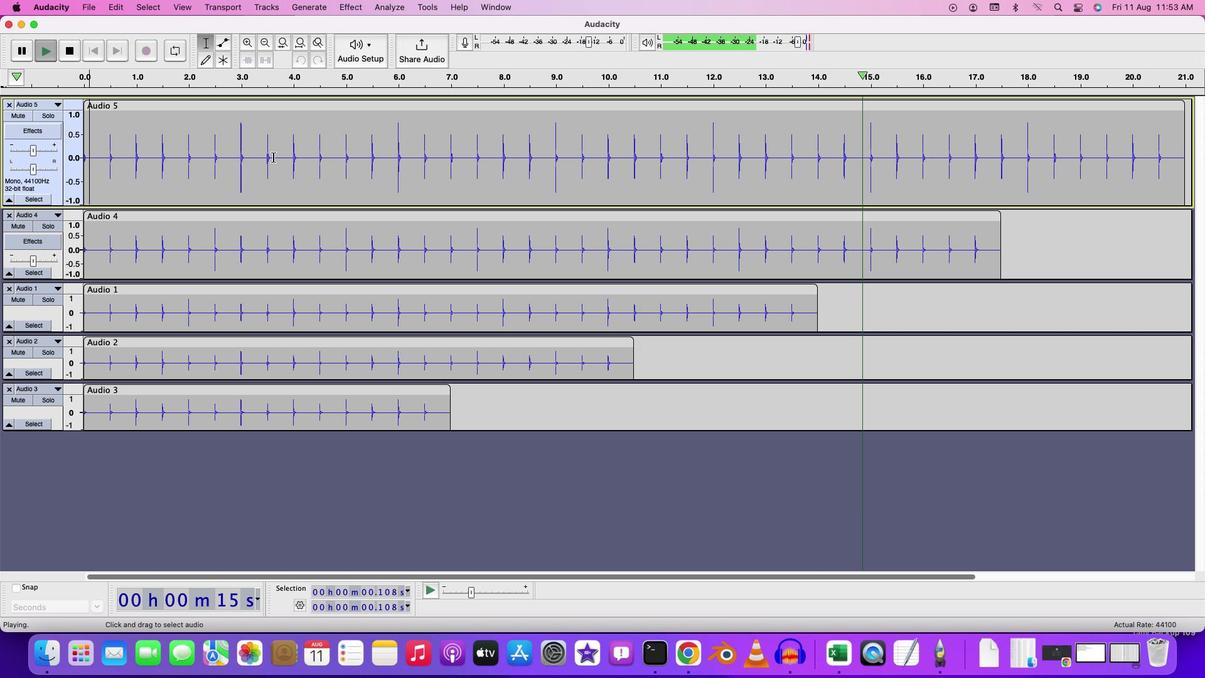 
Action: Key pressed Key.space
Screenshot: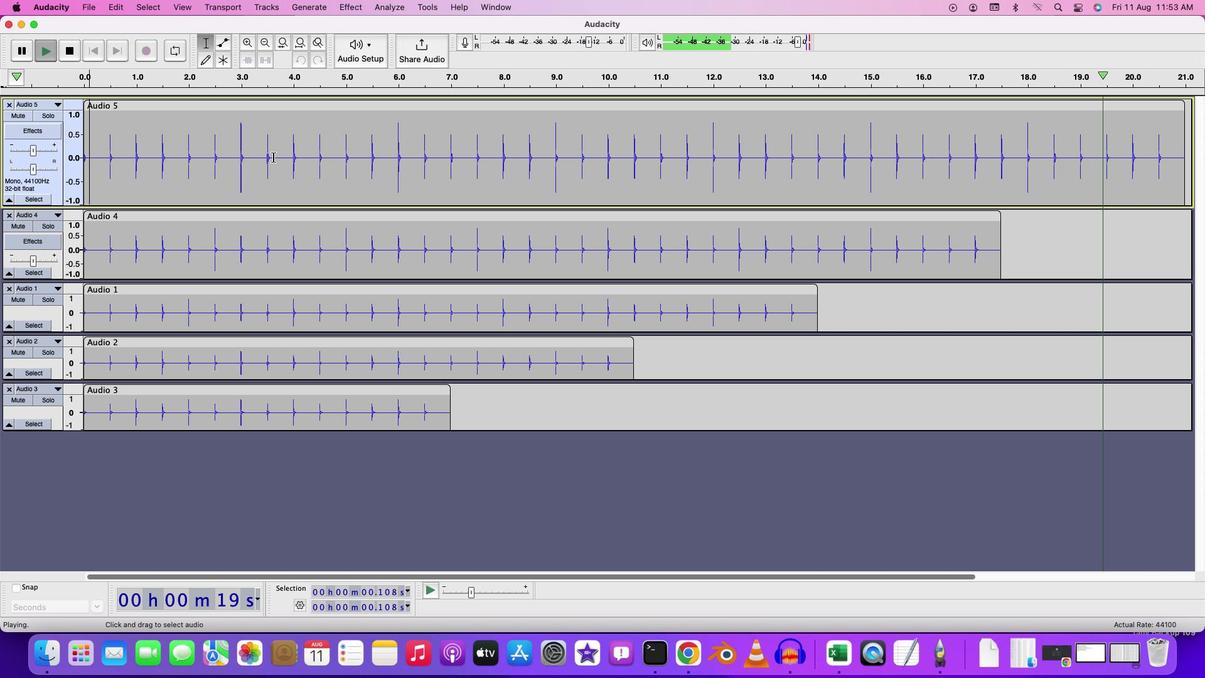 
Action: Mouse moved to (119, 419)
Screenshot: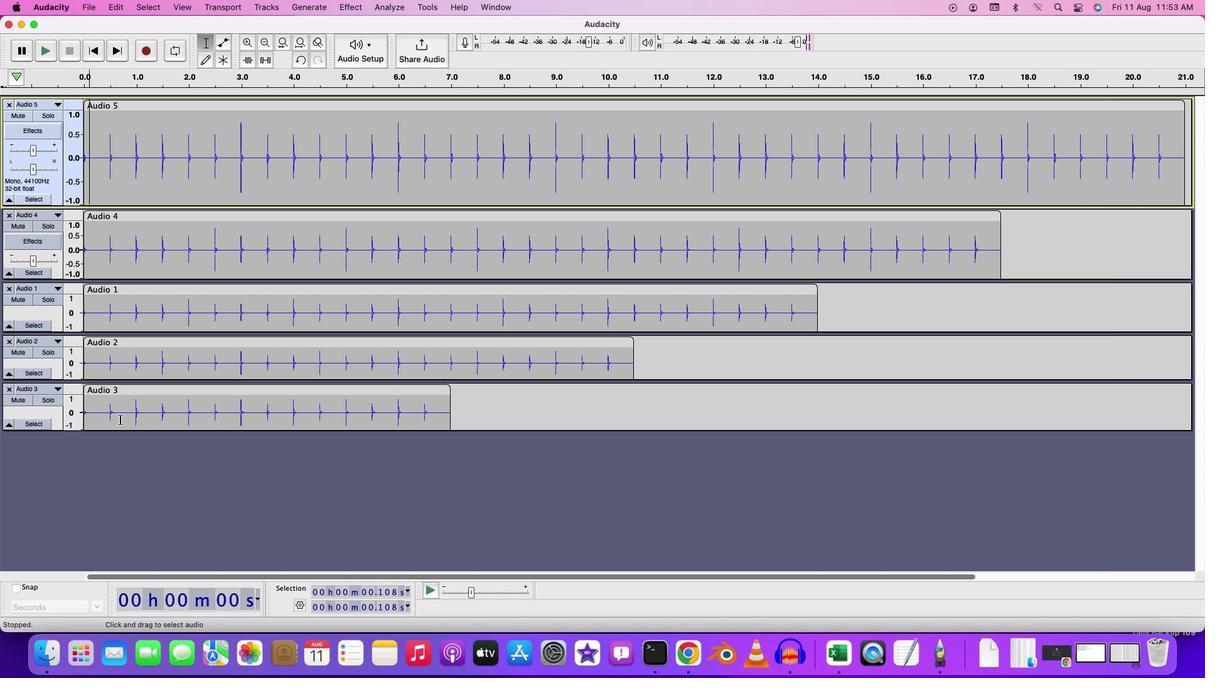 
Action: Mouse pressed left at (119, 419)
Screenshot: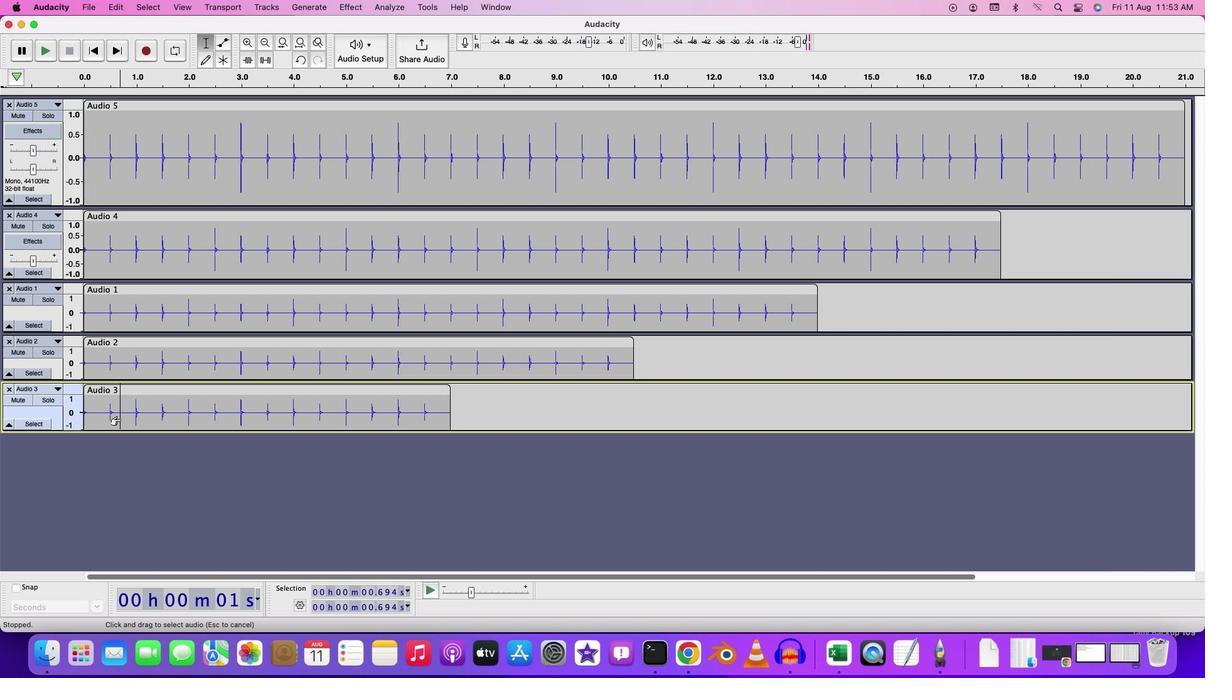 
Action: Mouse moved to (150, 4)
Screenshot: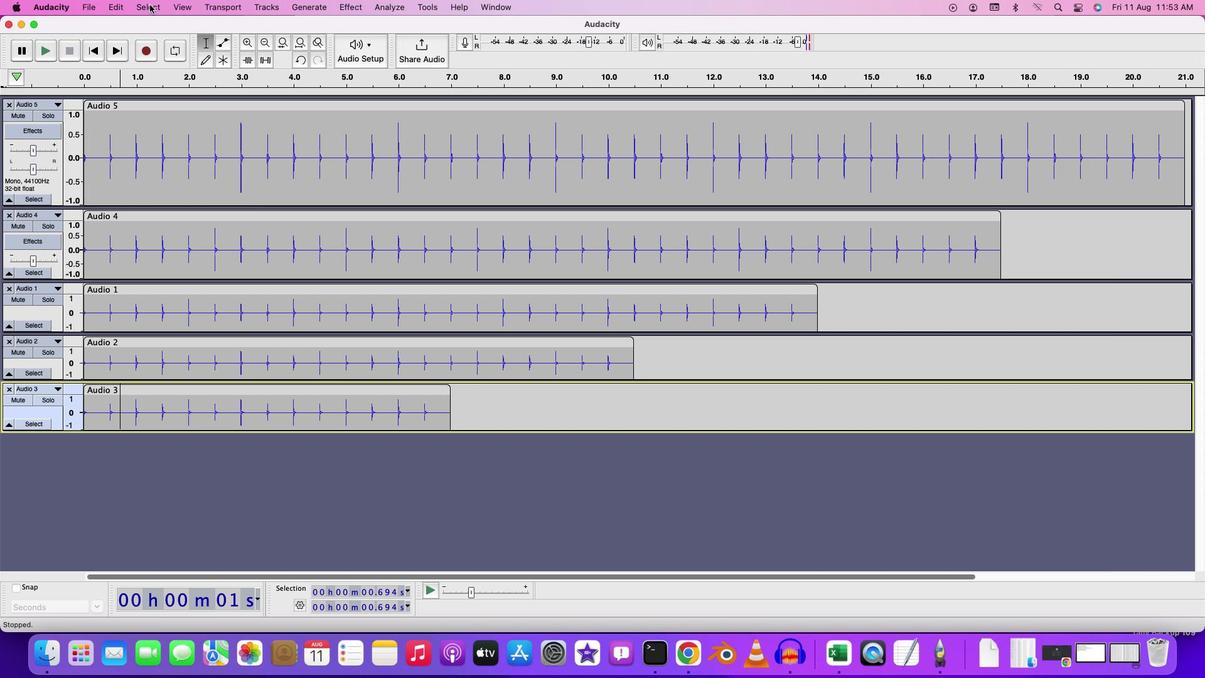 
Action: Mouse pressed left at (150, 4)
Screenshot: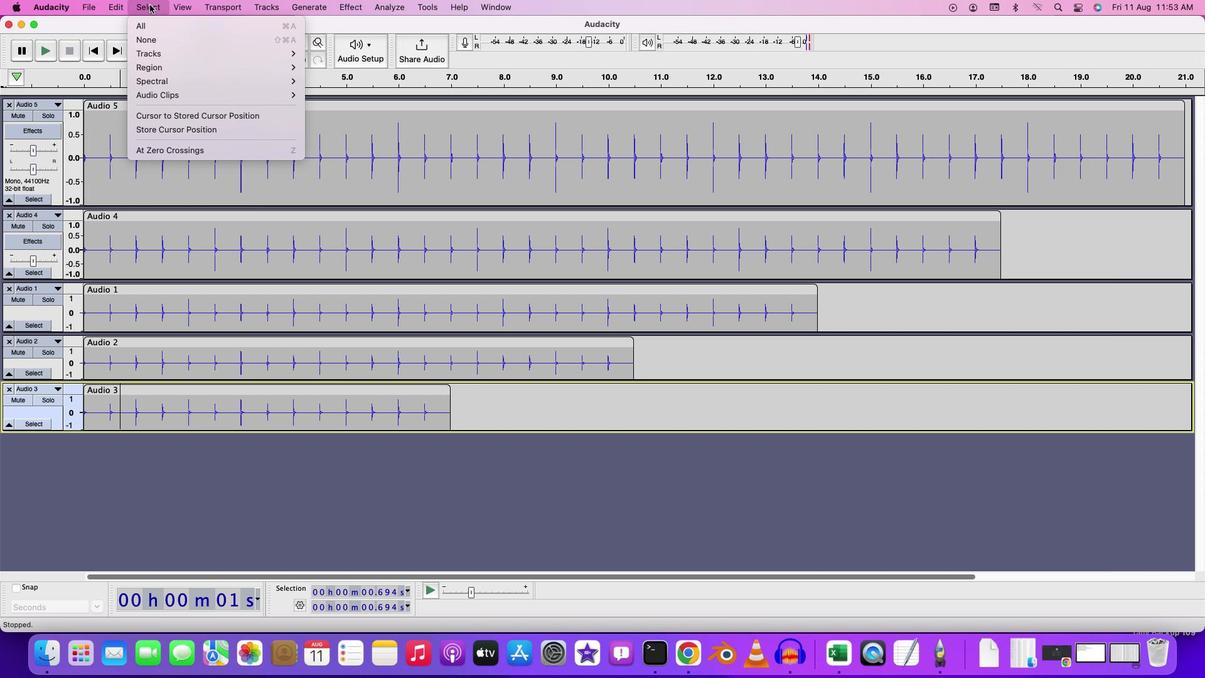 
Action: Mouse moved to (243, 189)
Screenshot: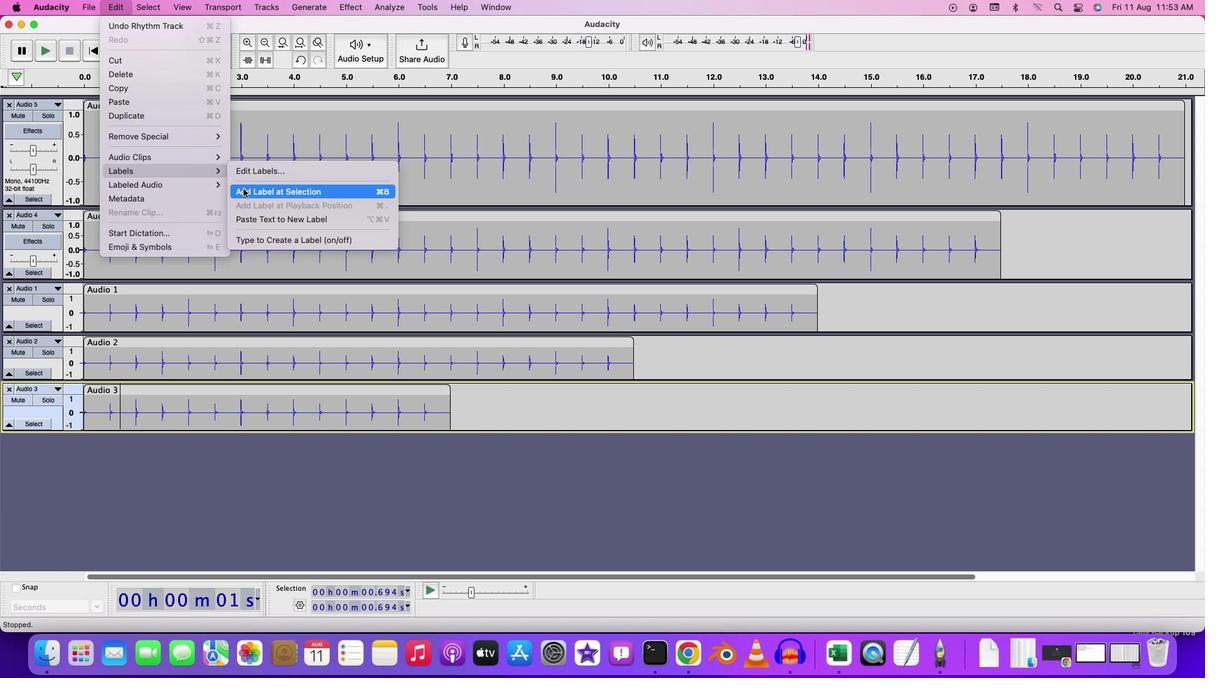 
Action: Mouse pressed left at (243, 189)
Screenshot: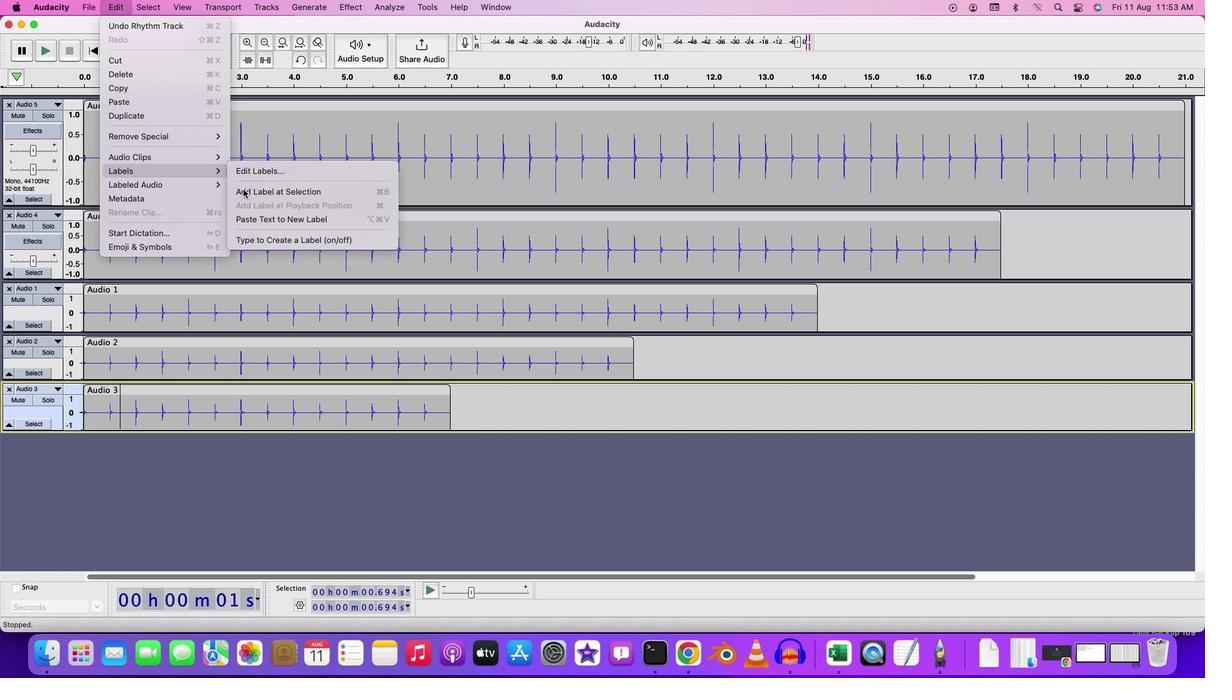 
Action: Mouse moved to (12, 440)
Screenshot: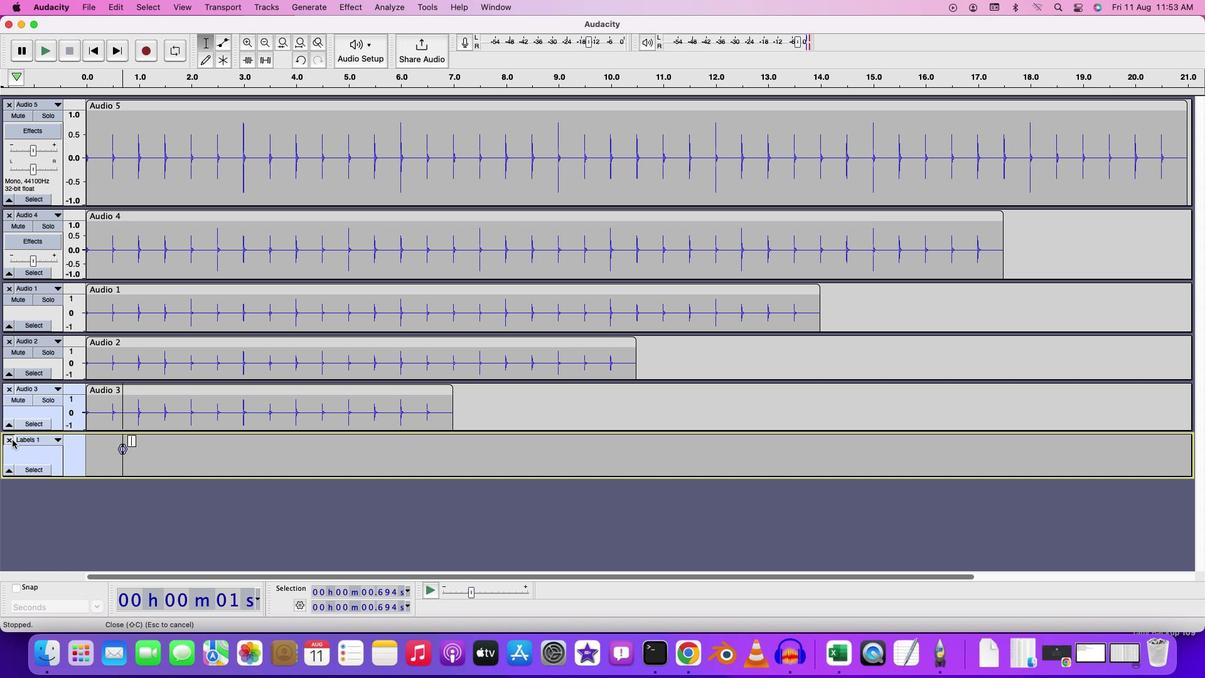 
Action: Mouse pressed left at (12, 440)
Screenshot: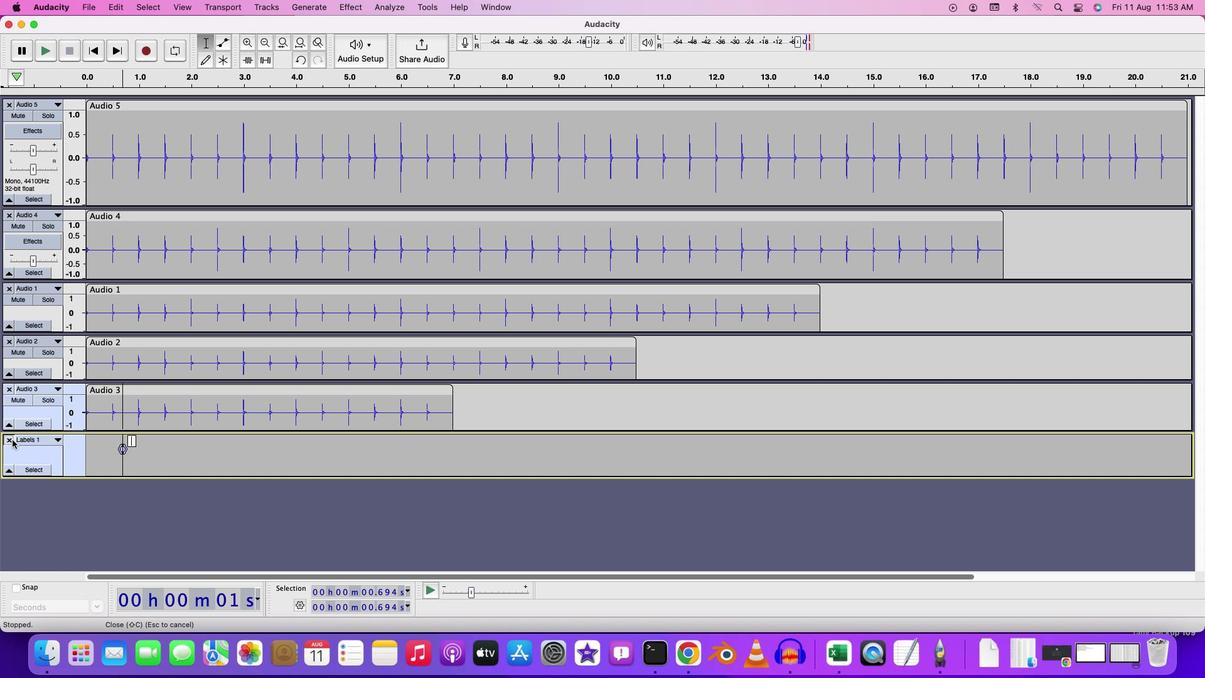 
Action: Mouse moved to (177, 484)
Screenshot: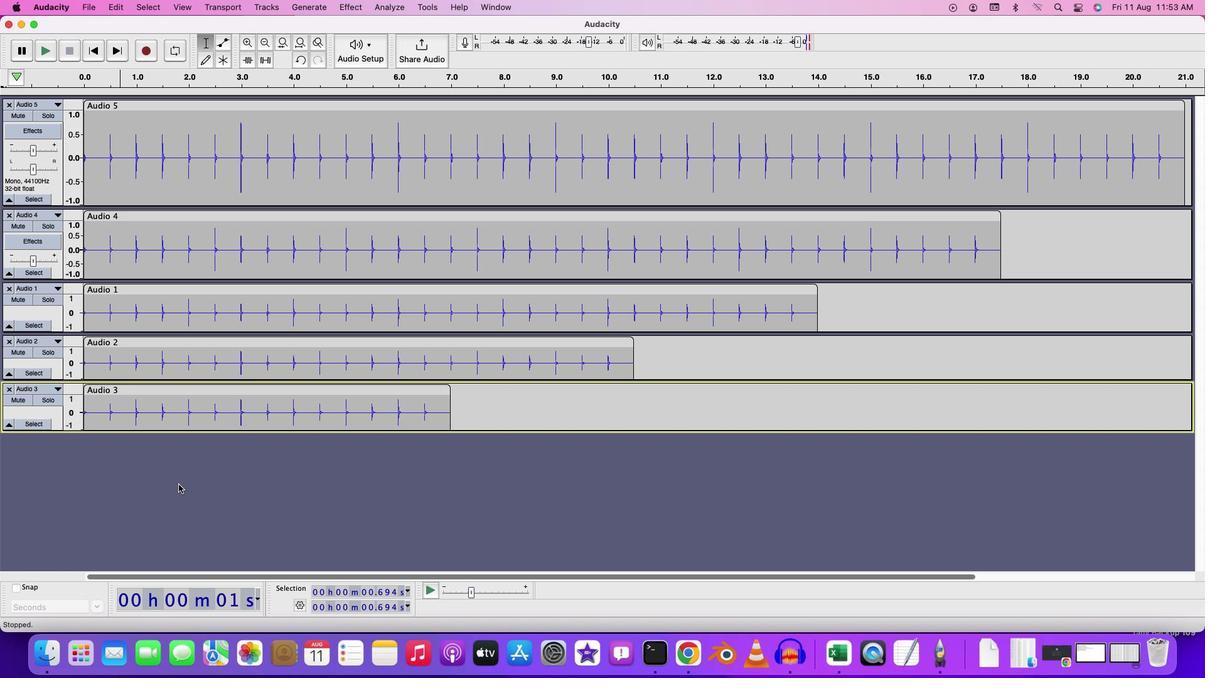 
Action: Mouse pressed left at (177, 484)
Screenshot: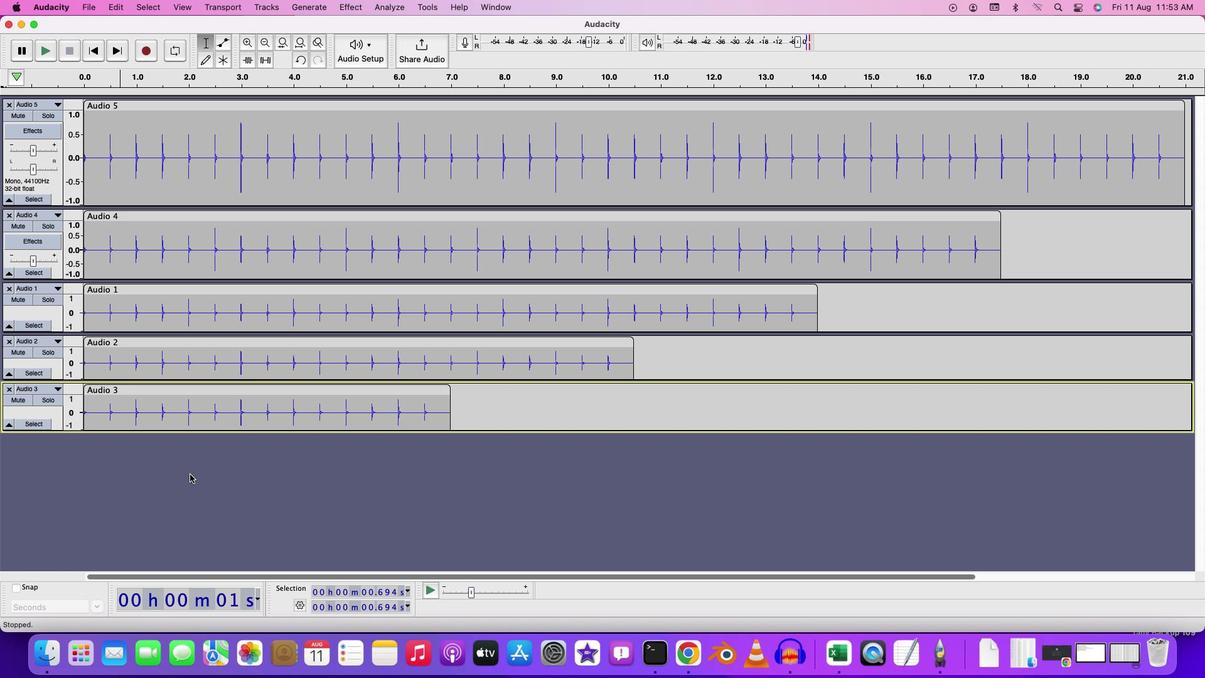 
Action: Mouse moved to (207, 126)
Screenshot: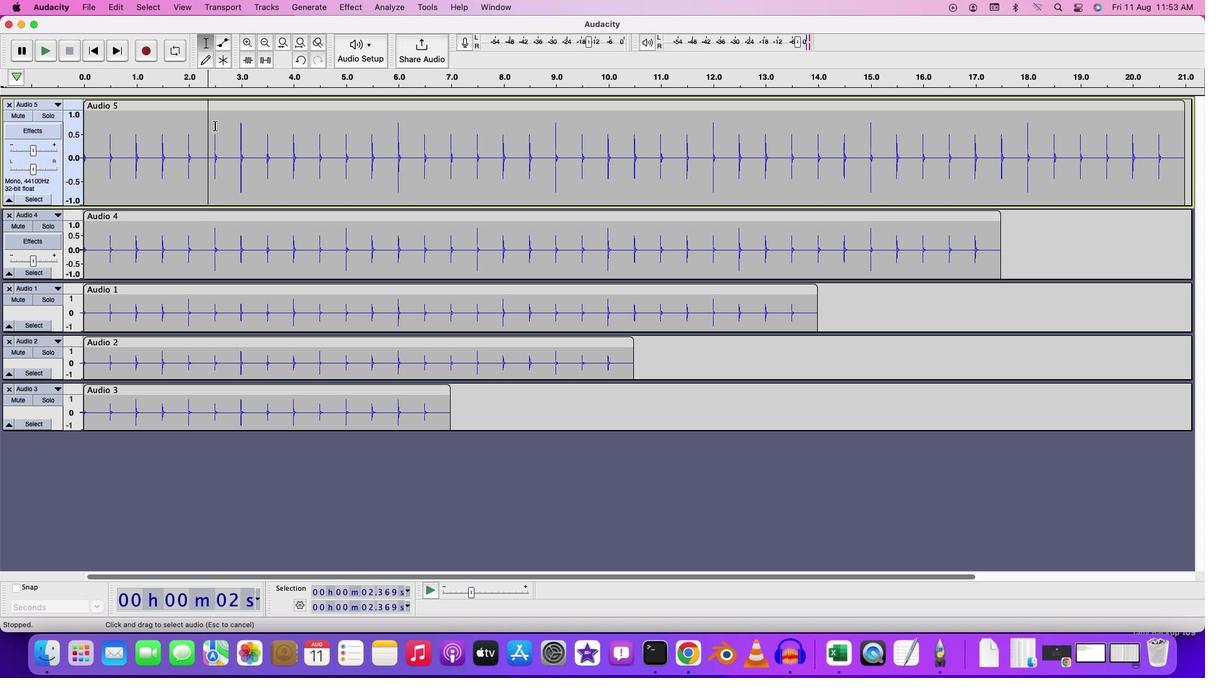 
Action: Mouse pressed left at (207, 126)
Screenshot: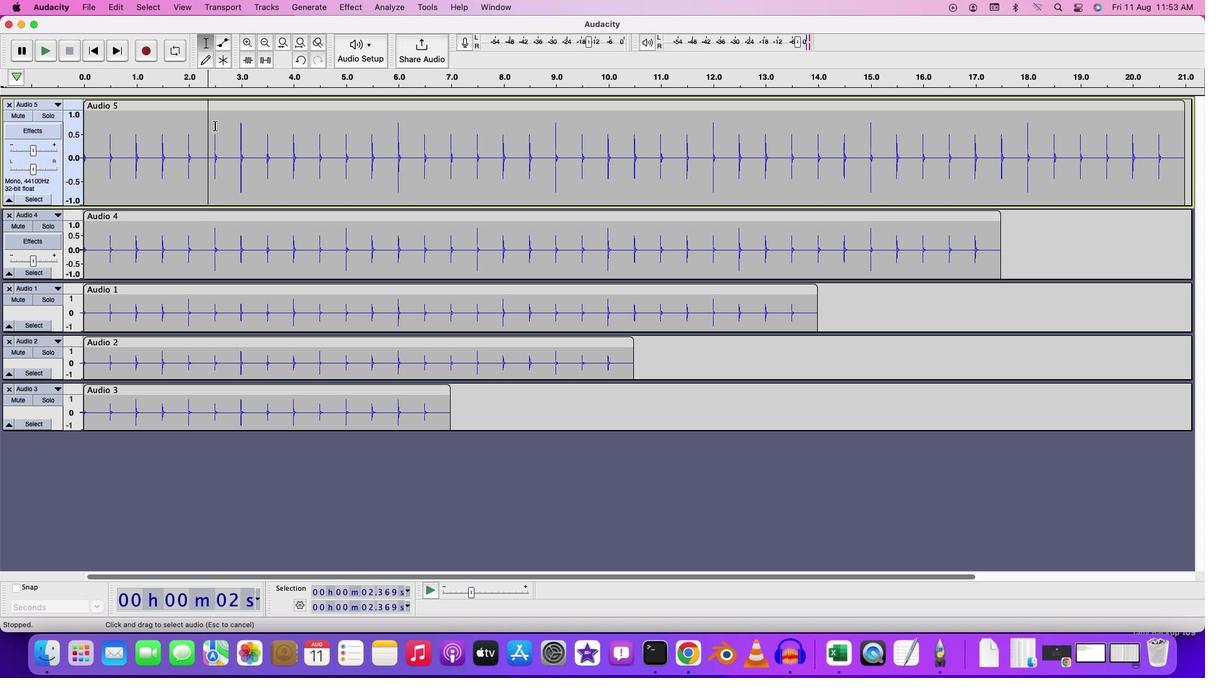 
Action: Mouse moved to (219, 126)
Screenshot: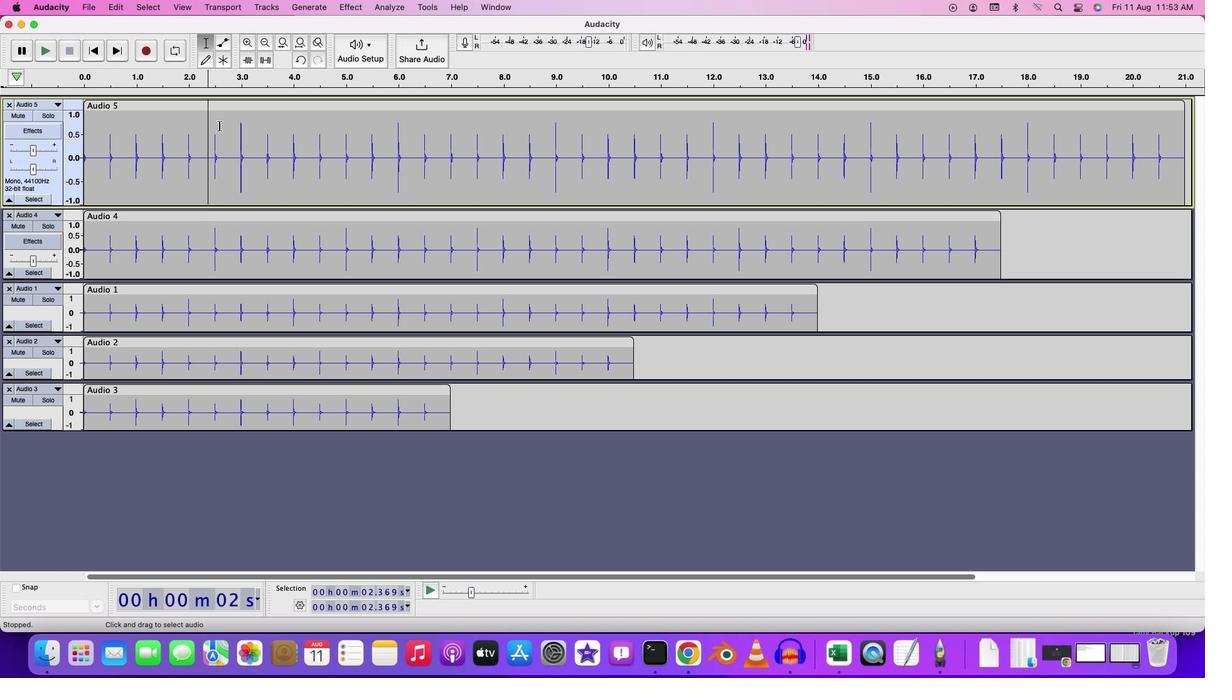 
Action: Key pressed Key.space
Screenshot: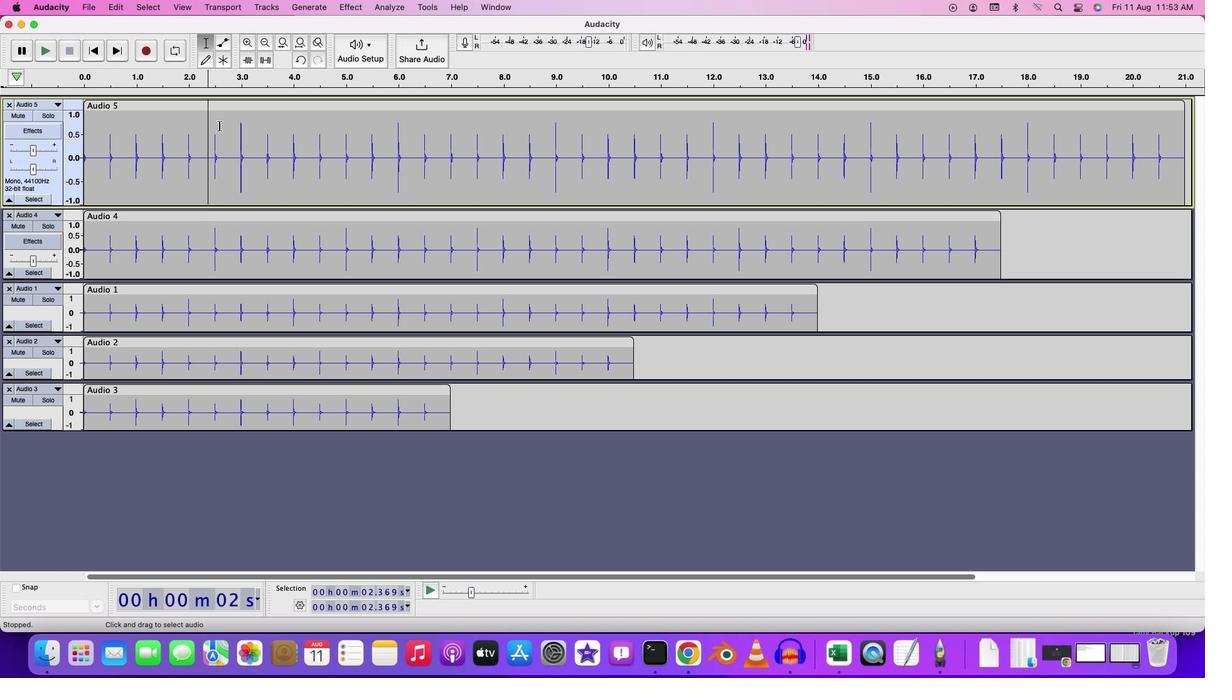 
Action: Mouse moved to (221, 129)
Screenshot: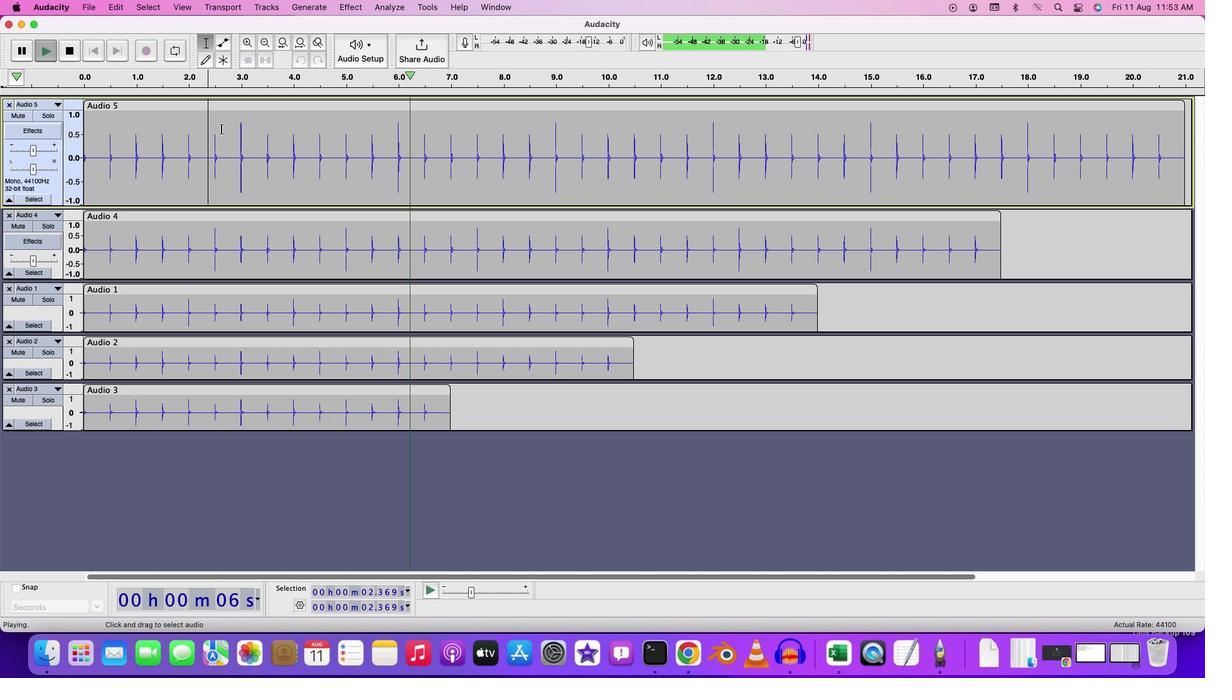 
Action: Key pressed Key.space
